 Task: Slide 36 - Our Vacation-1.
Action: Mouse moved to (65, 139)
Screenshot: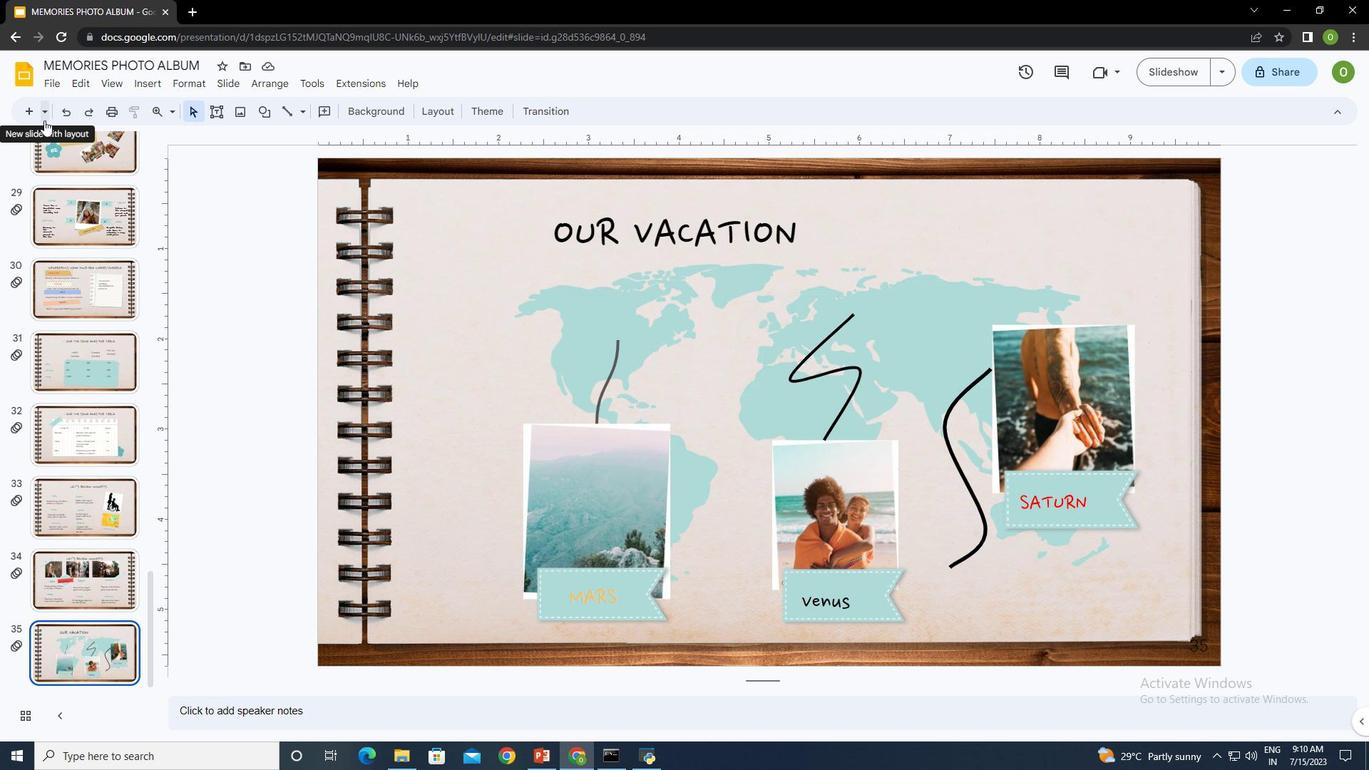 
Action: Mouse pressed left at (65, 139)
Screenshot: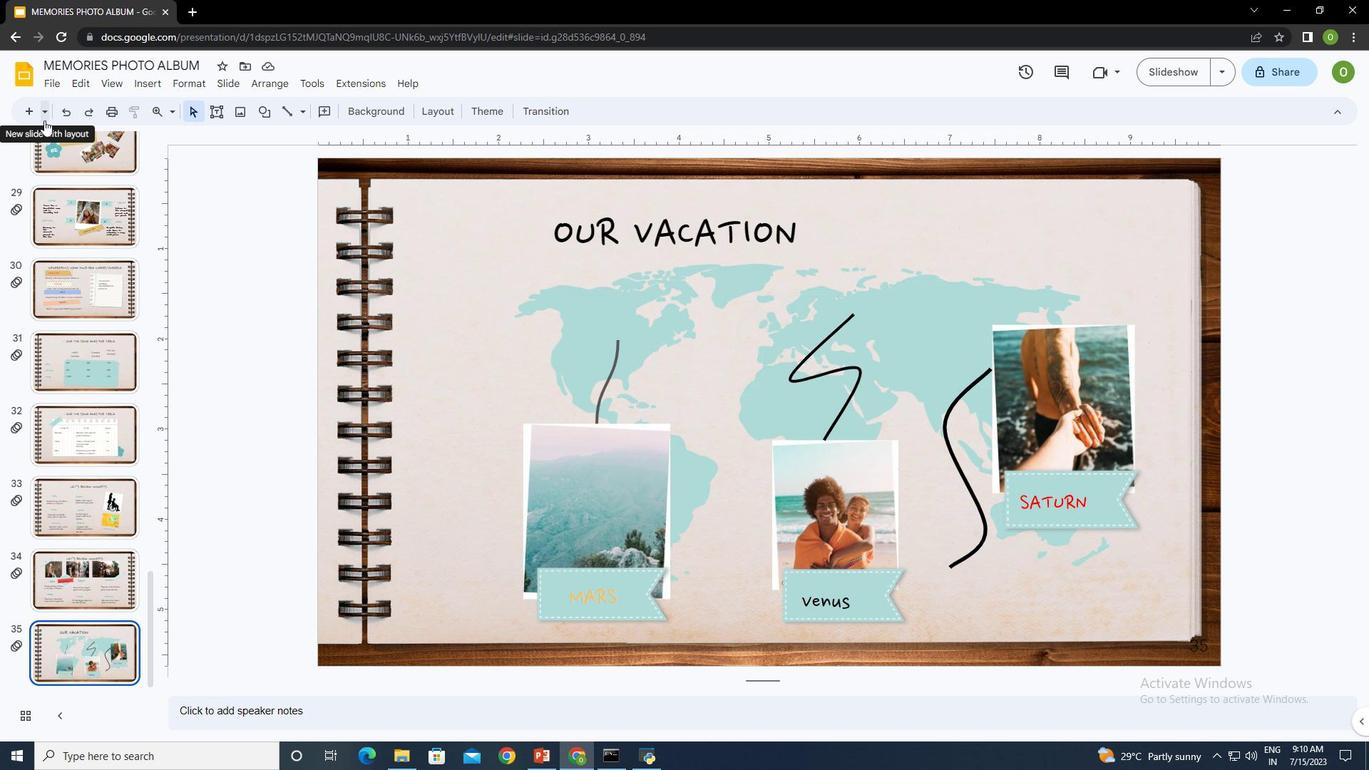 
Action: Mouse moved to (156, 390)
Screenshot: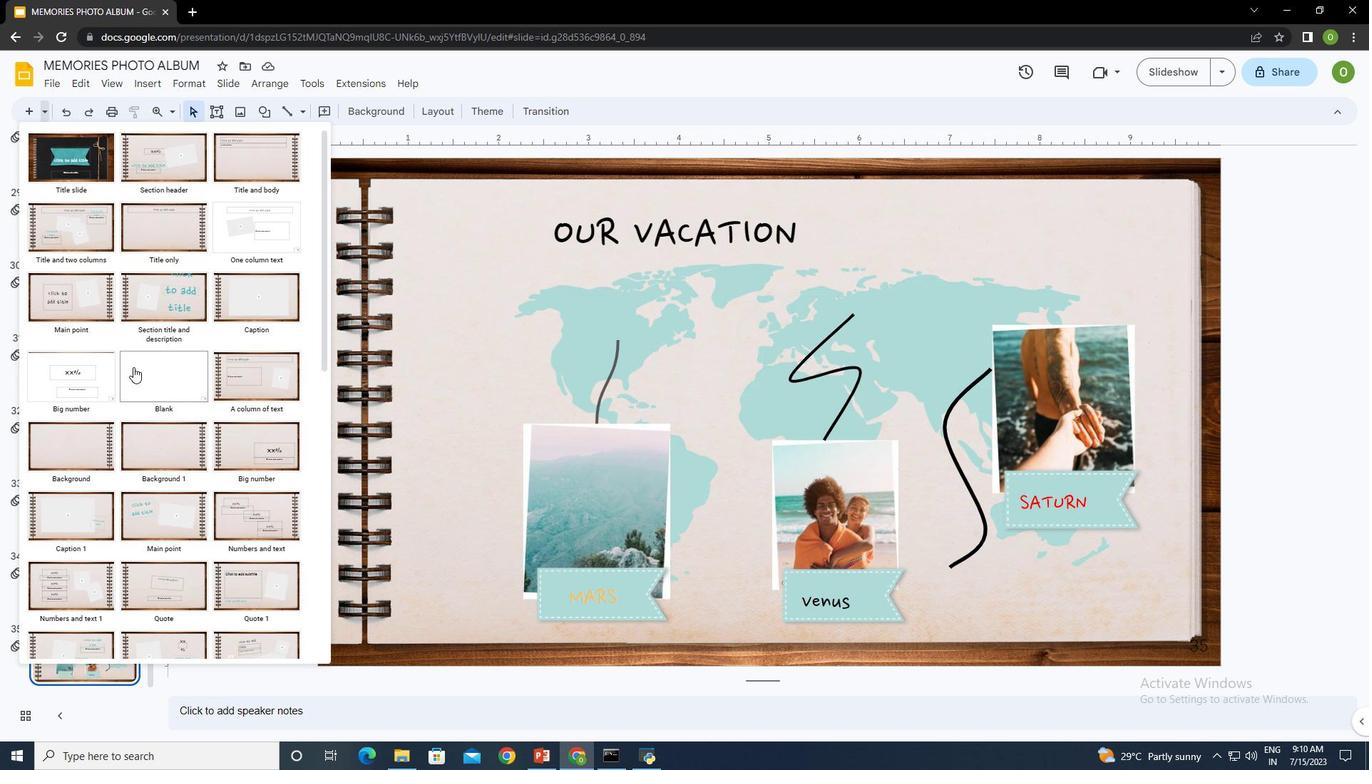 
Action: Mouse scrolled (156, 389) with delta (0, 0)
Screenshot: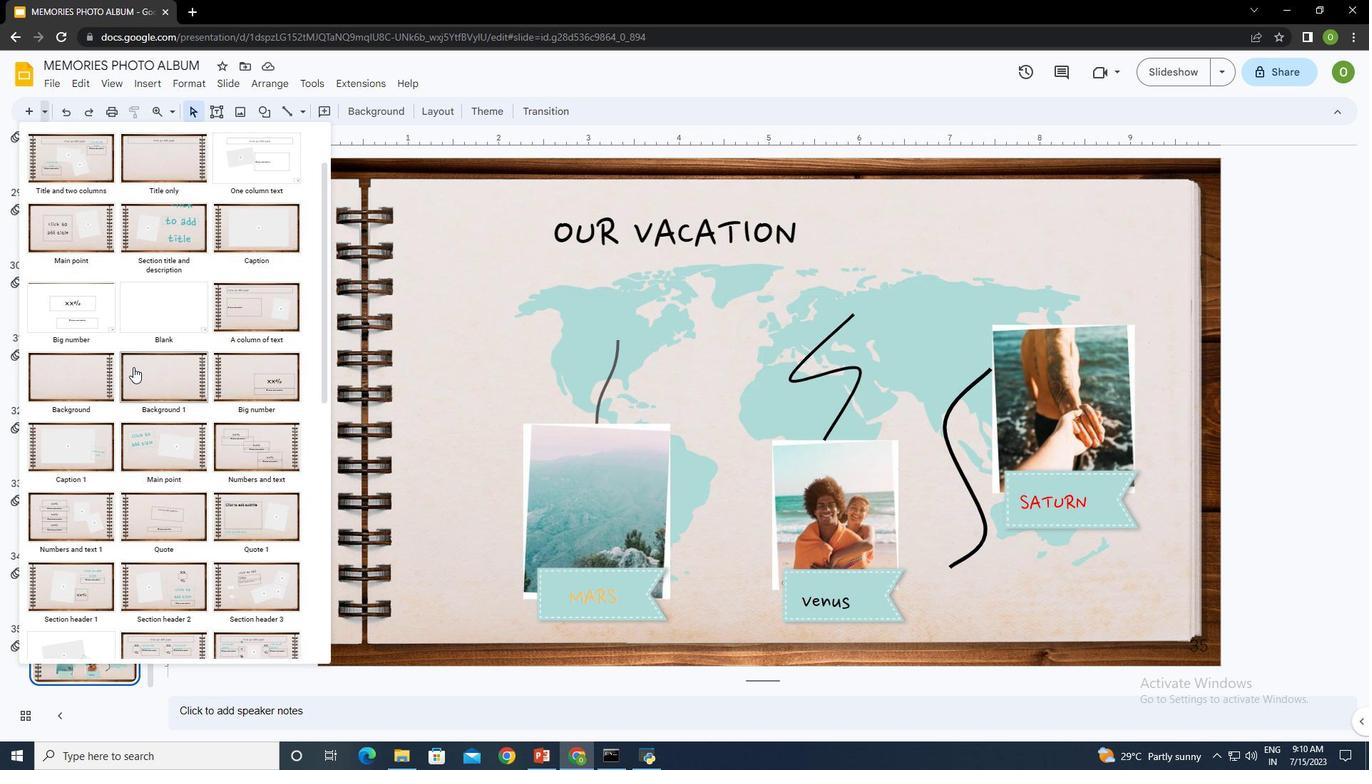 
Action: Mouse scrolled (156, 389) with delta (0, 0)
Screenshot: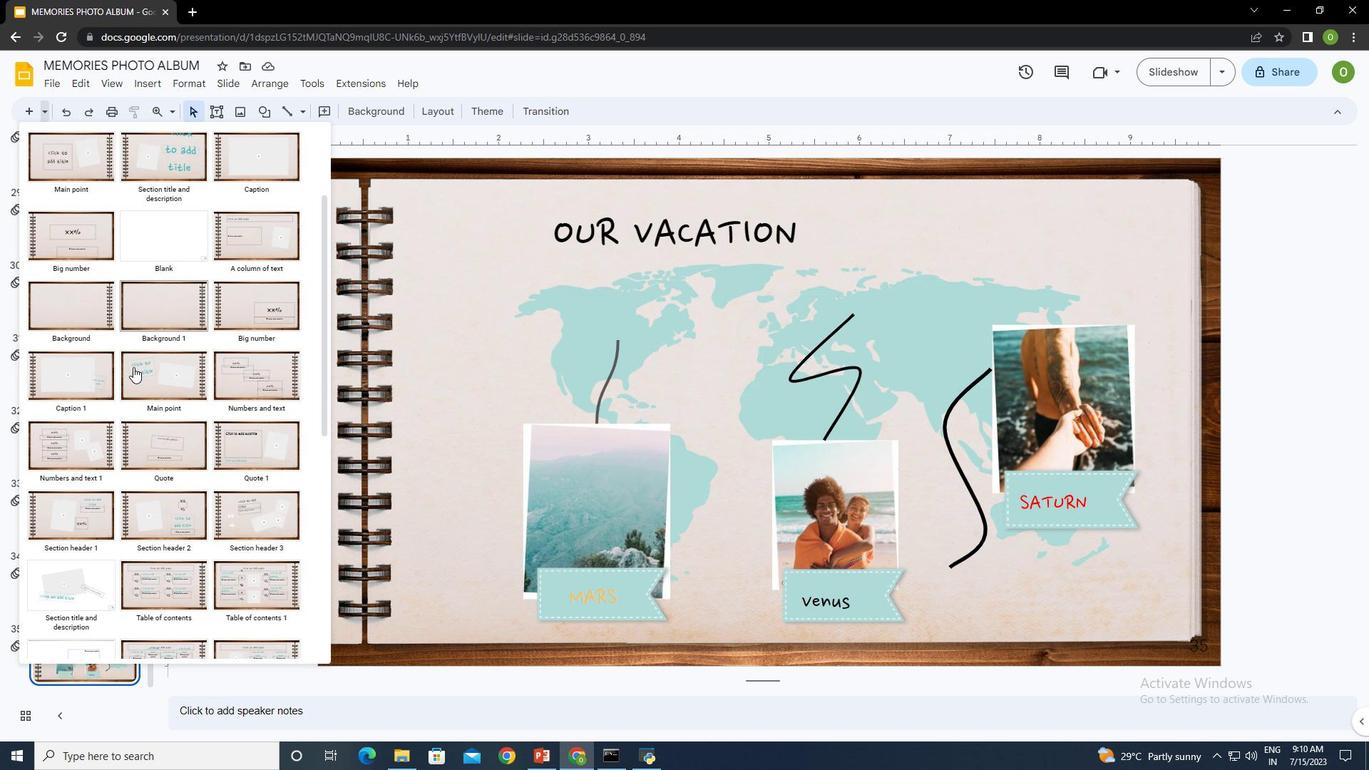 
Action: Mouse moved to (186, 316)
Screenshot: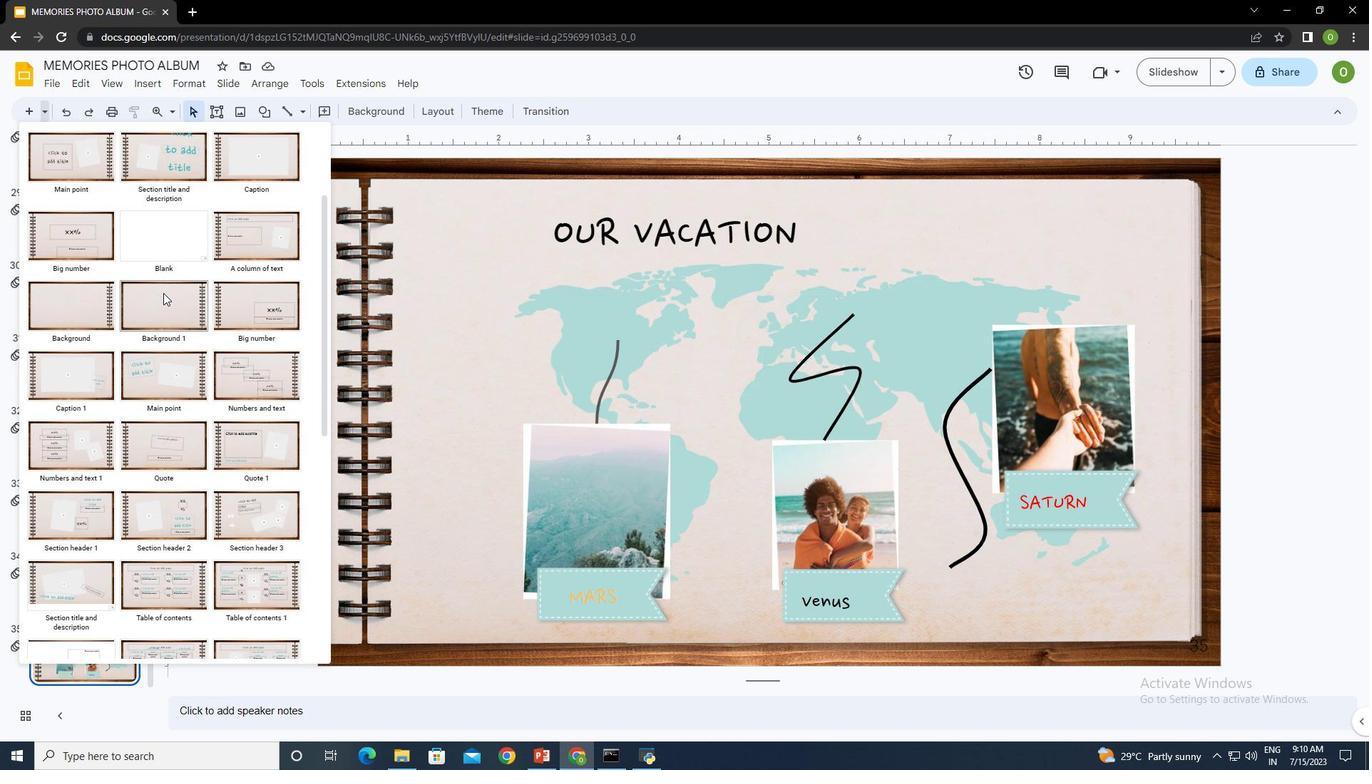 
Action: Mouse pressed left at (186, 316)
Screenshot: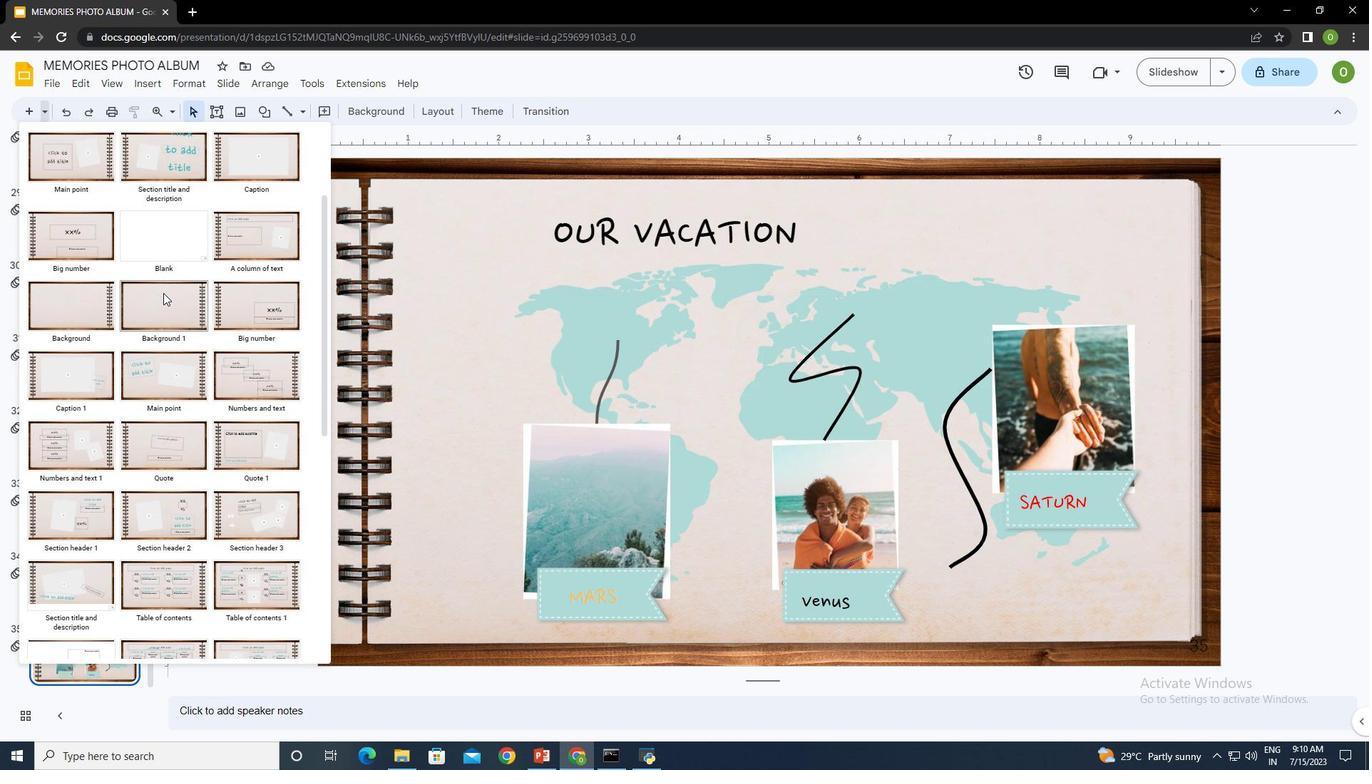 
Action: Mouse moved to (169, 108)
Screenshot: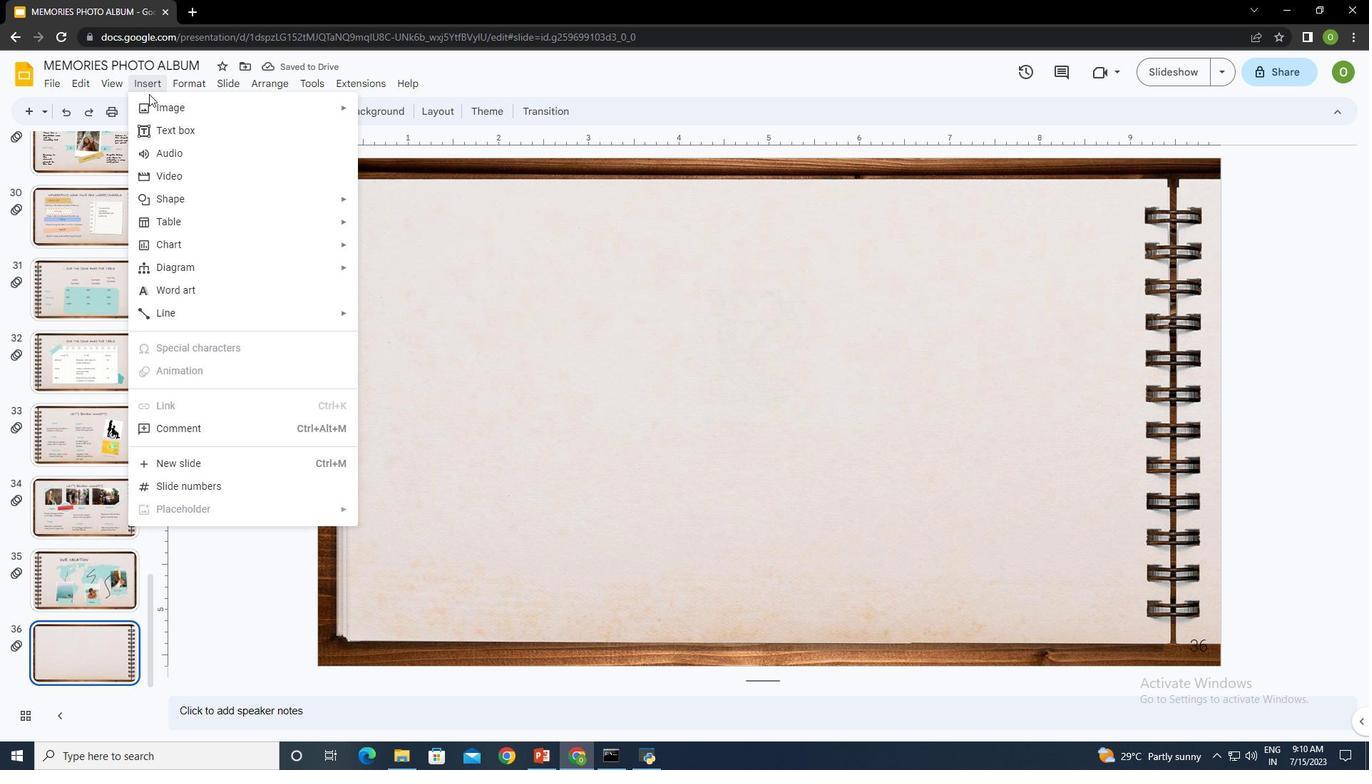 
Action: Mouse pressed left at (169, 108)
Screenshot: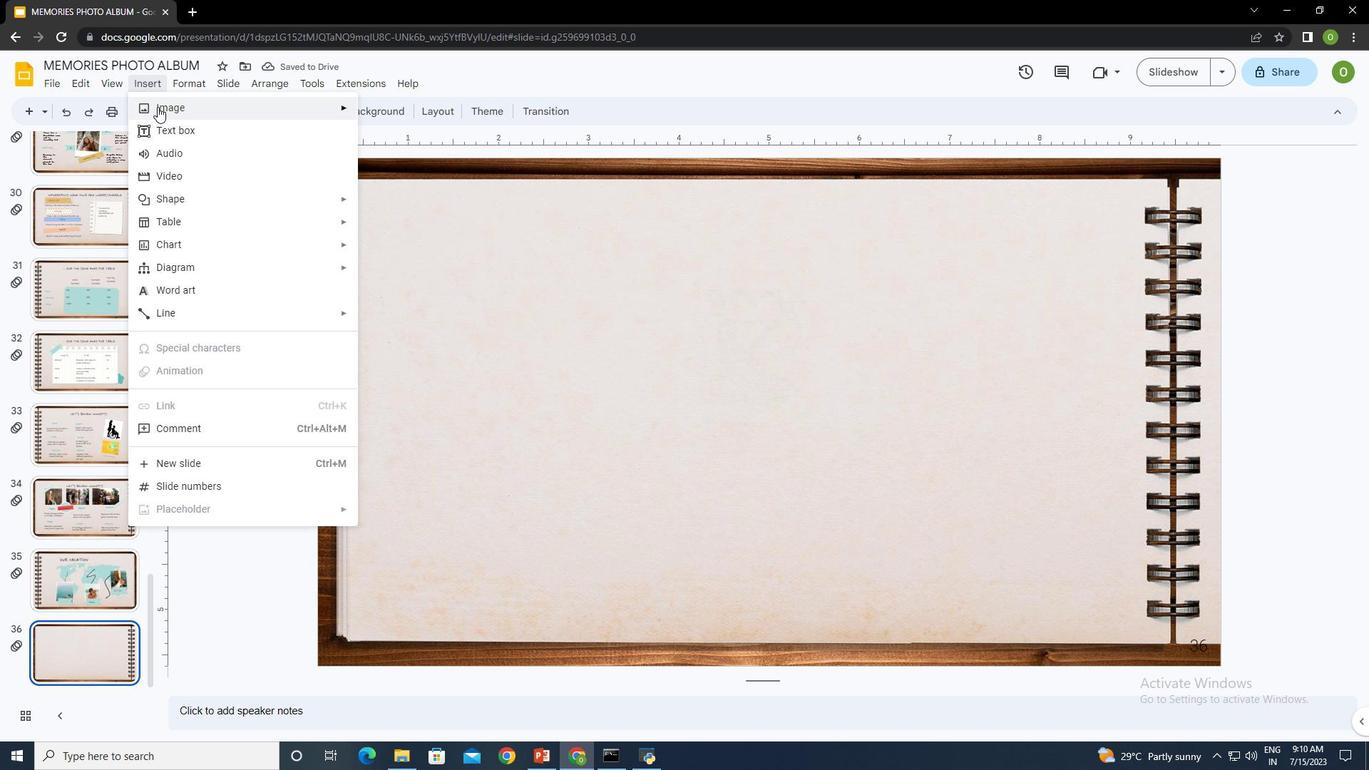 
Action: Mouse moved to (211, 147)
Screenshot: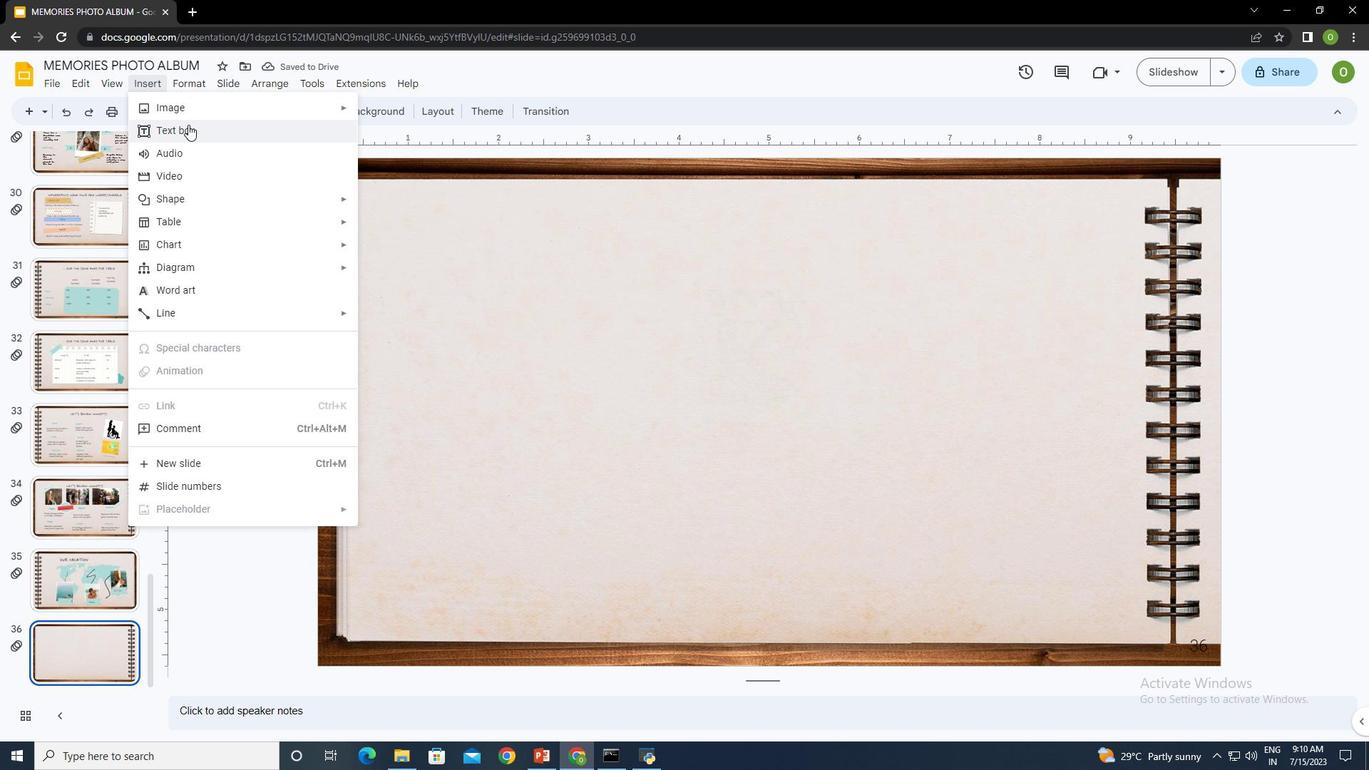 
Action: Mouse pressed left at (211, 147)
Screenshot: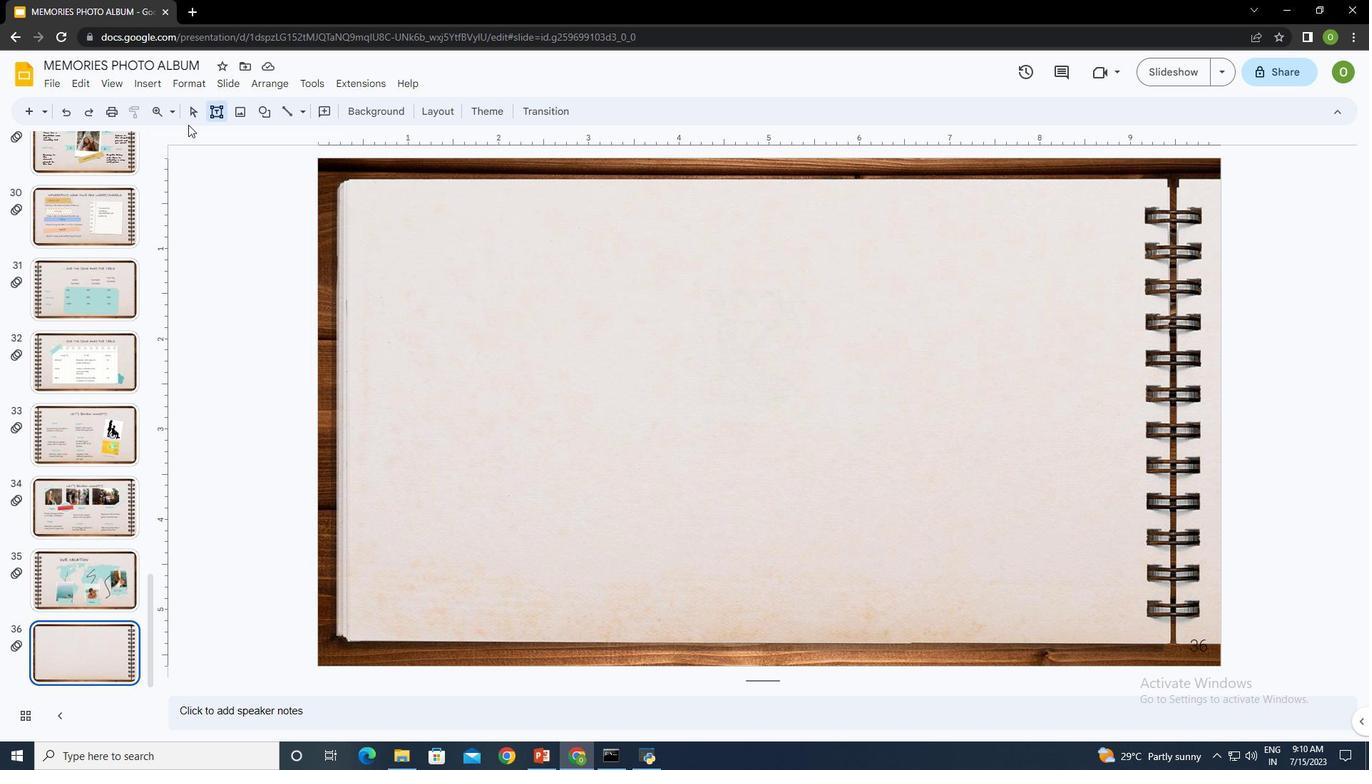 
Action: Mouse moved to (694, 228)
Screenshot: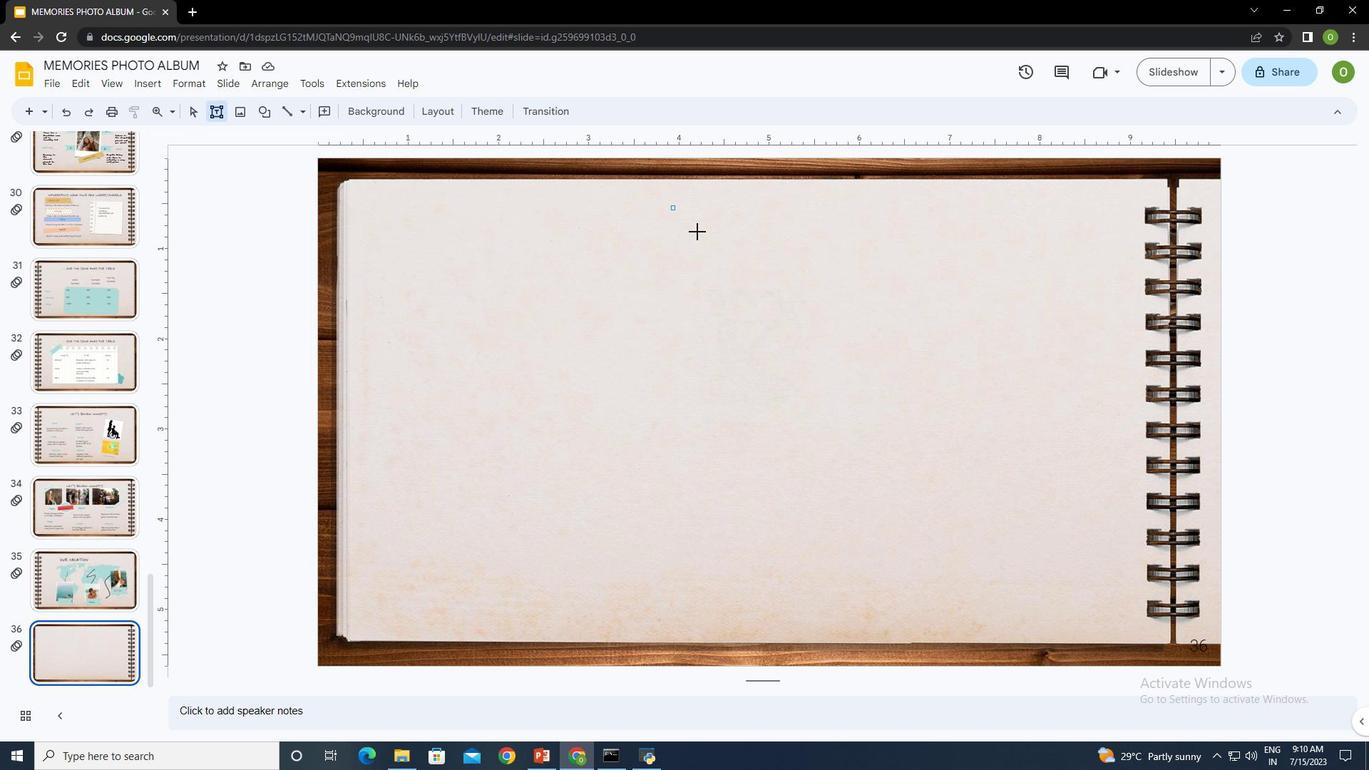 
Action: Mouse pressed left at (694, 228)
Screenshot: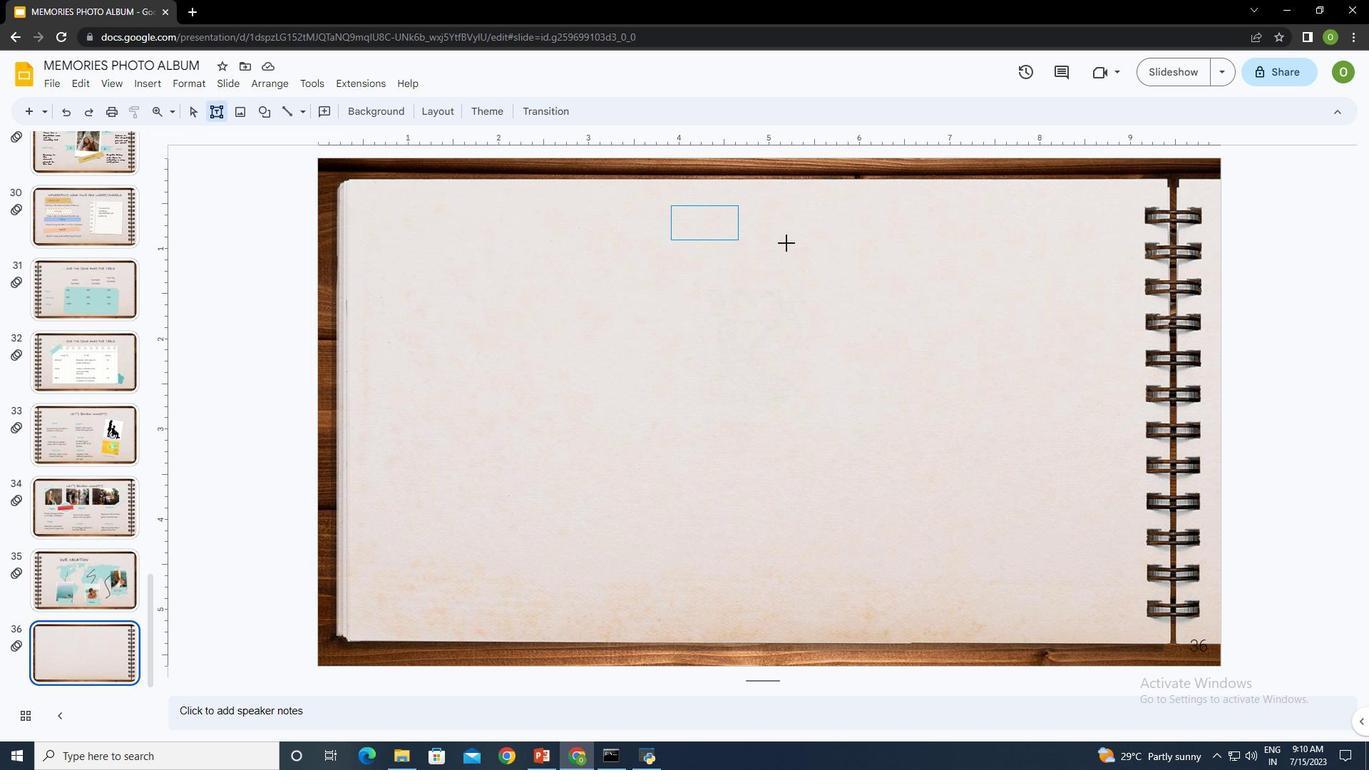 
Action: Mouse moved to (749, 259)
Screenshot: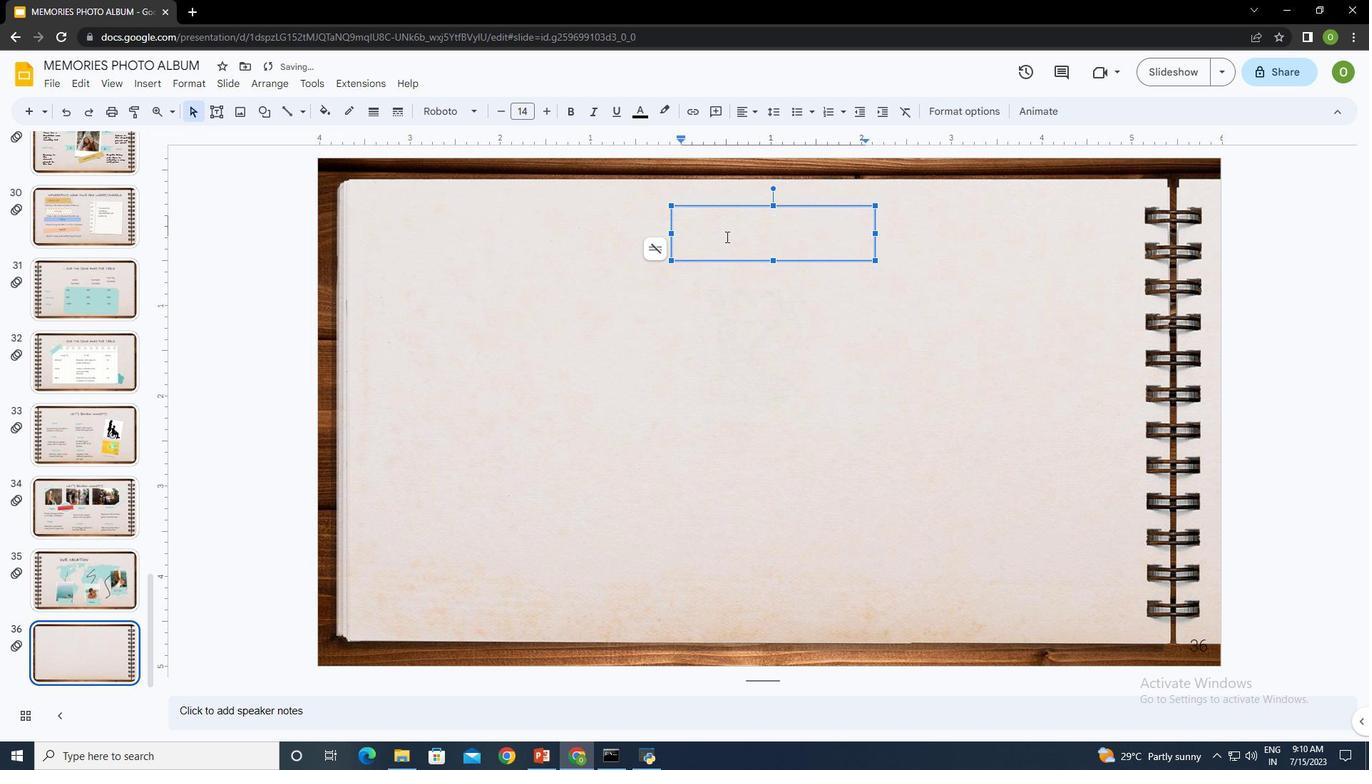 
Action: Key pressed <Key.shift><Key.shift><Key.shift><Key.shift><Key.shift><Key.shift><Key.shift>O<Key.shift>UR<Key.space><Key.shift><Key.shift><Key.shift><Key.shift><Key.shift><Key.shift><Key.shift><Key.shift><Key.shift><Key.shift><Key.shift><Key.shift><Key.shift><Key.shift><Key.shift><Key.shift><Key.shift><Key.shift>VACATIONctrl+A
Screenshot: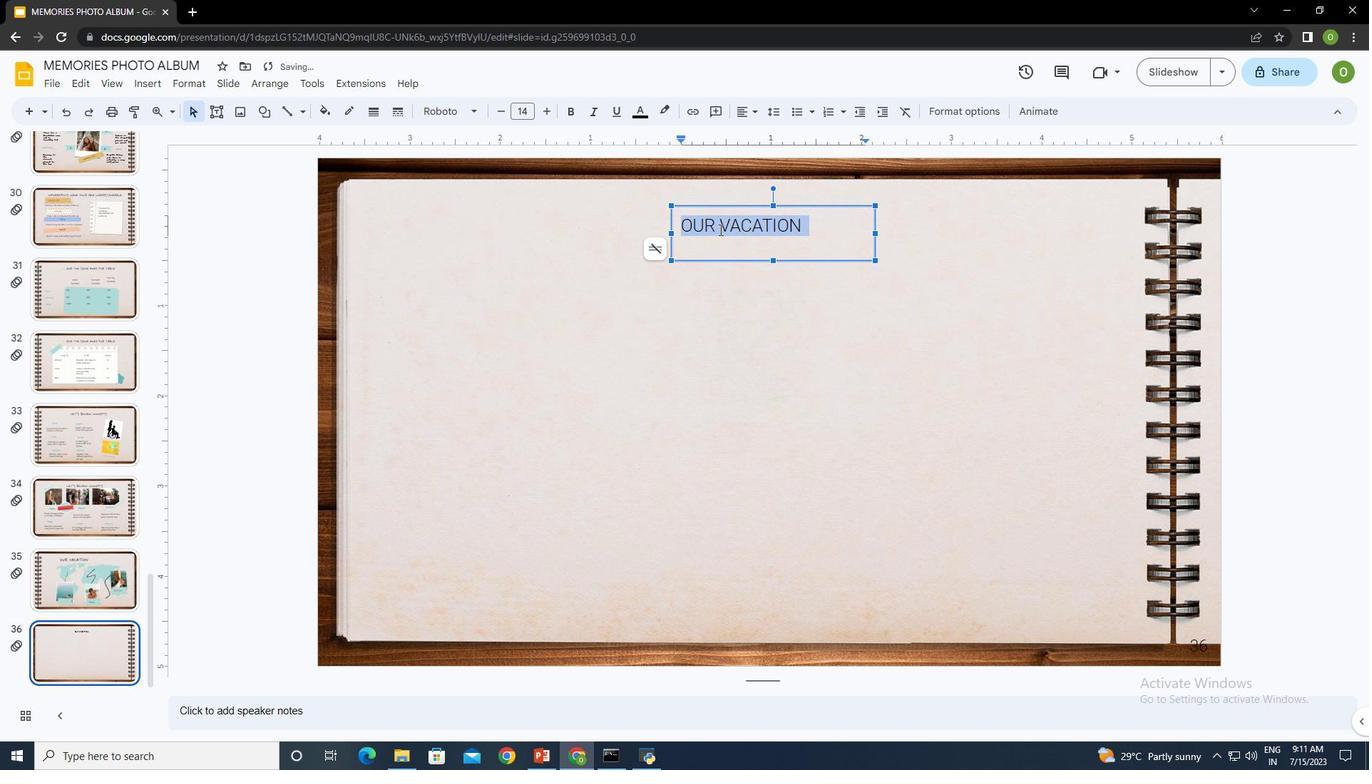 
Action: Mouse moved to (473, 130)
Screenshot: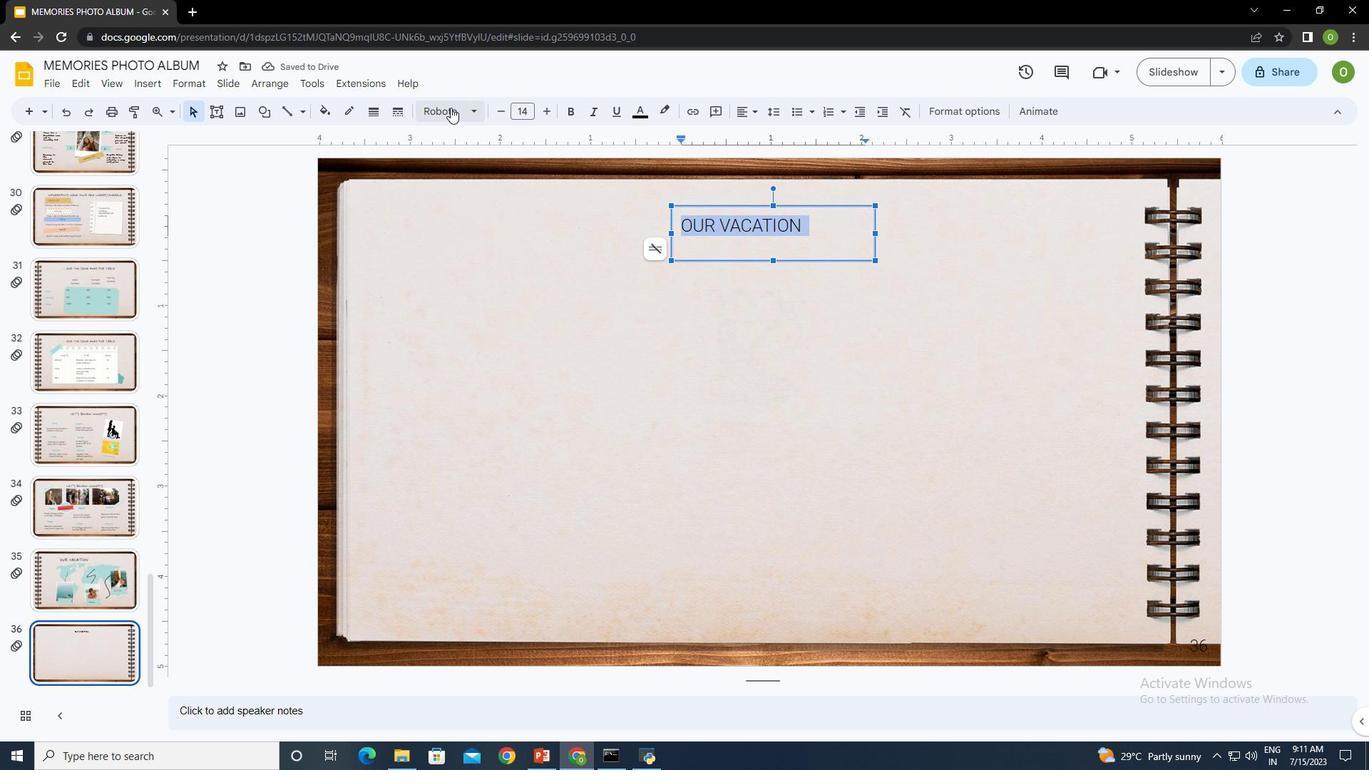 
Action: Mouse pressed left at (473, 130)
Screenshot: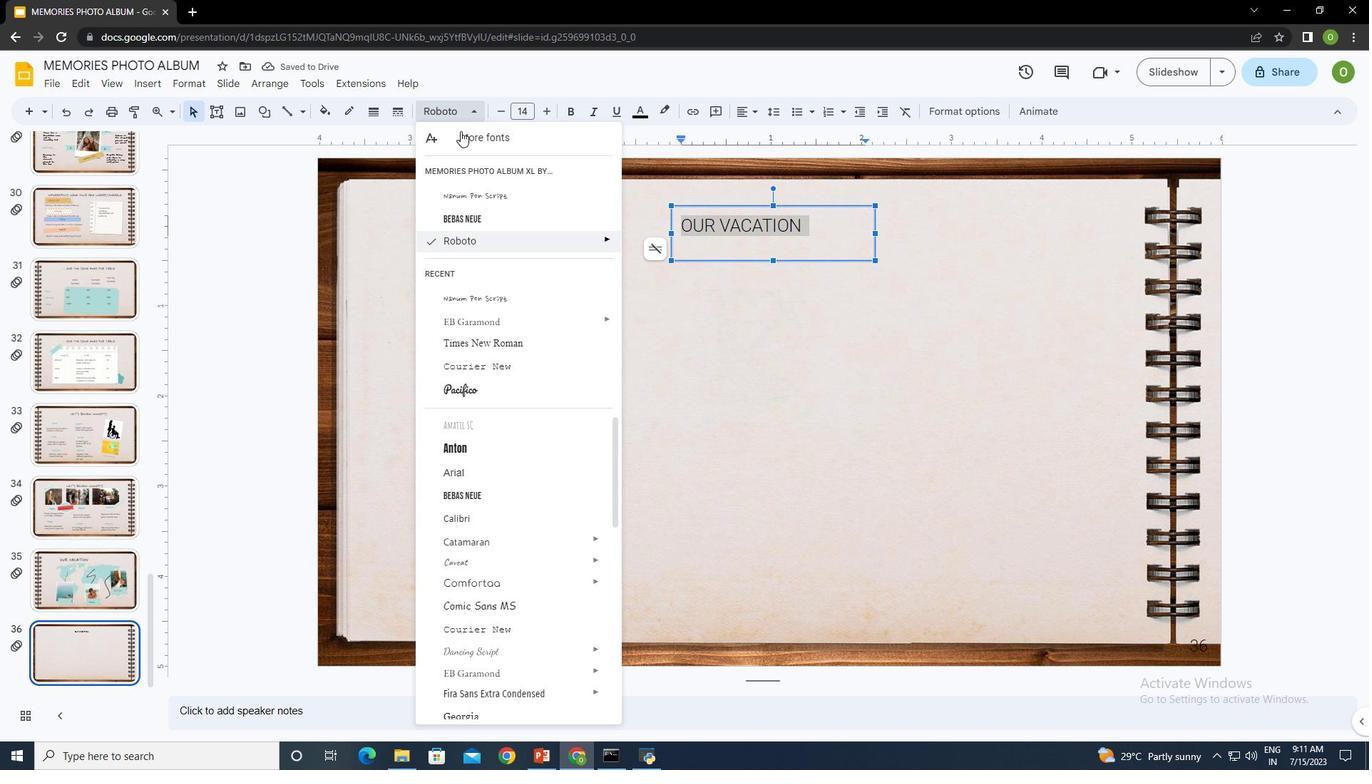 
Action: Mouse moved to (517, 220)
Screenshot: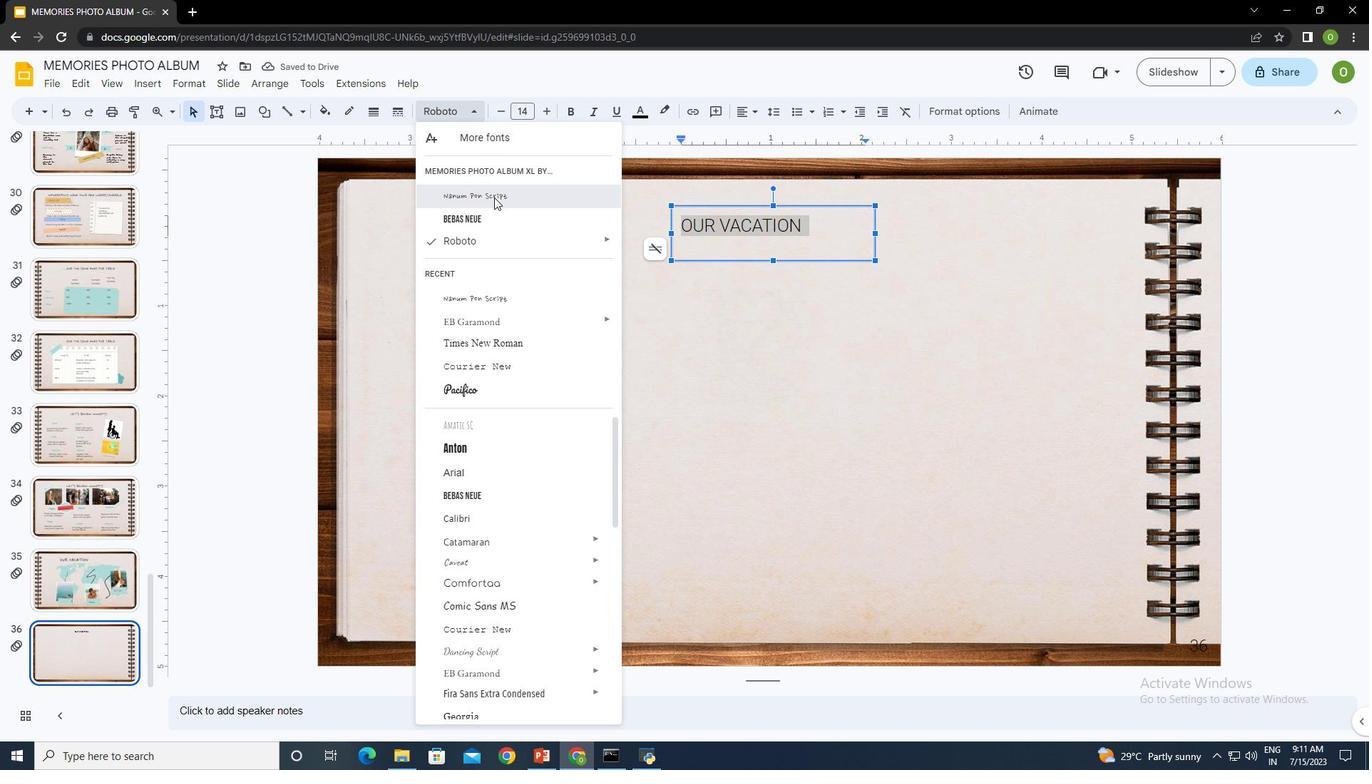 
Action: Mouse pressed left at (517, 220)
Screenshot: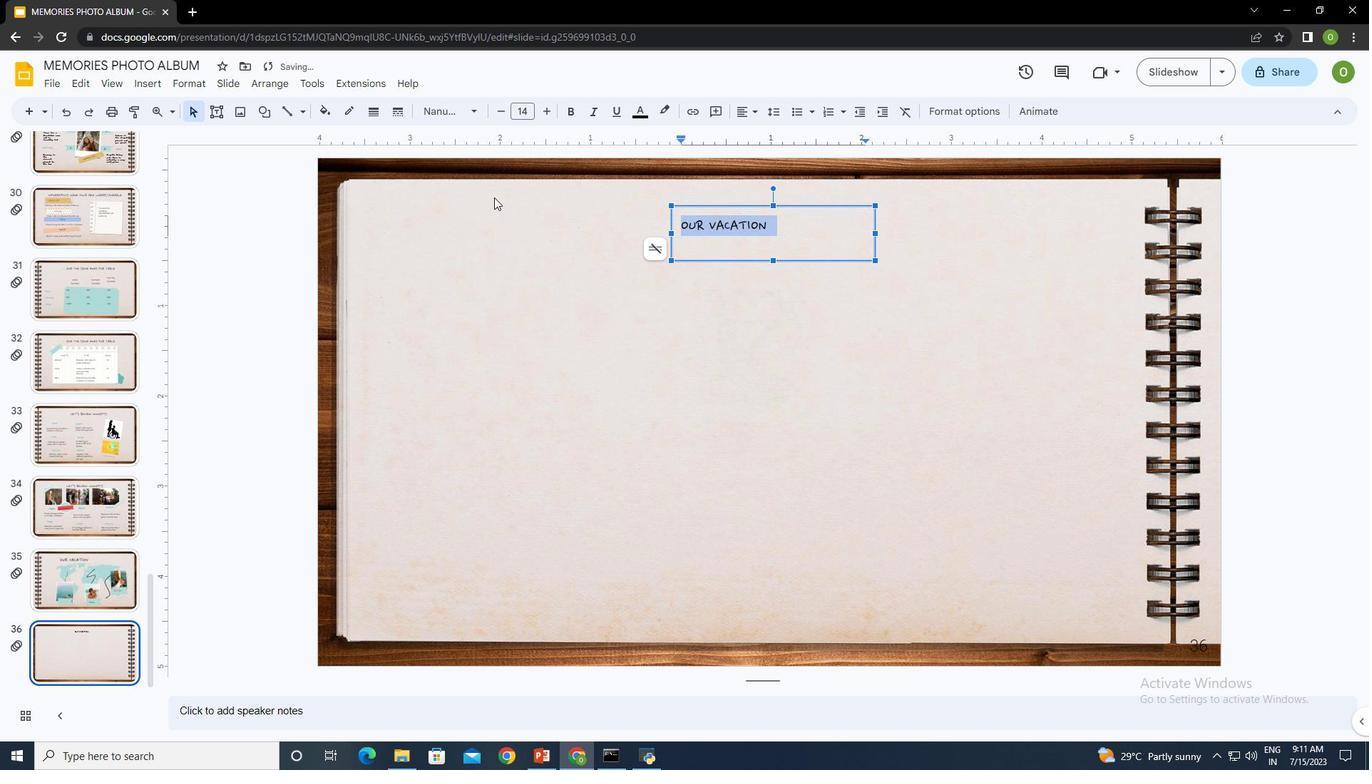 
Action: Mouse moved to (552, 131)
Screenshot: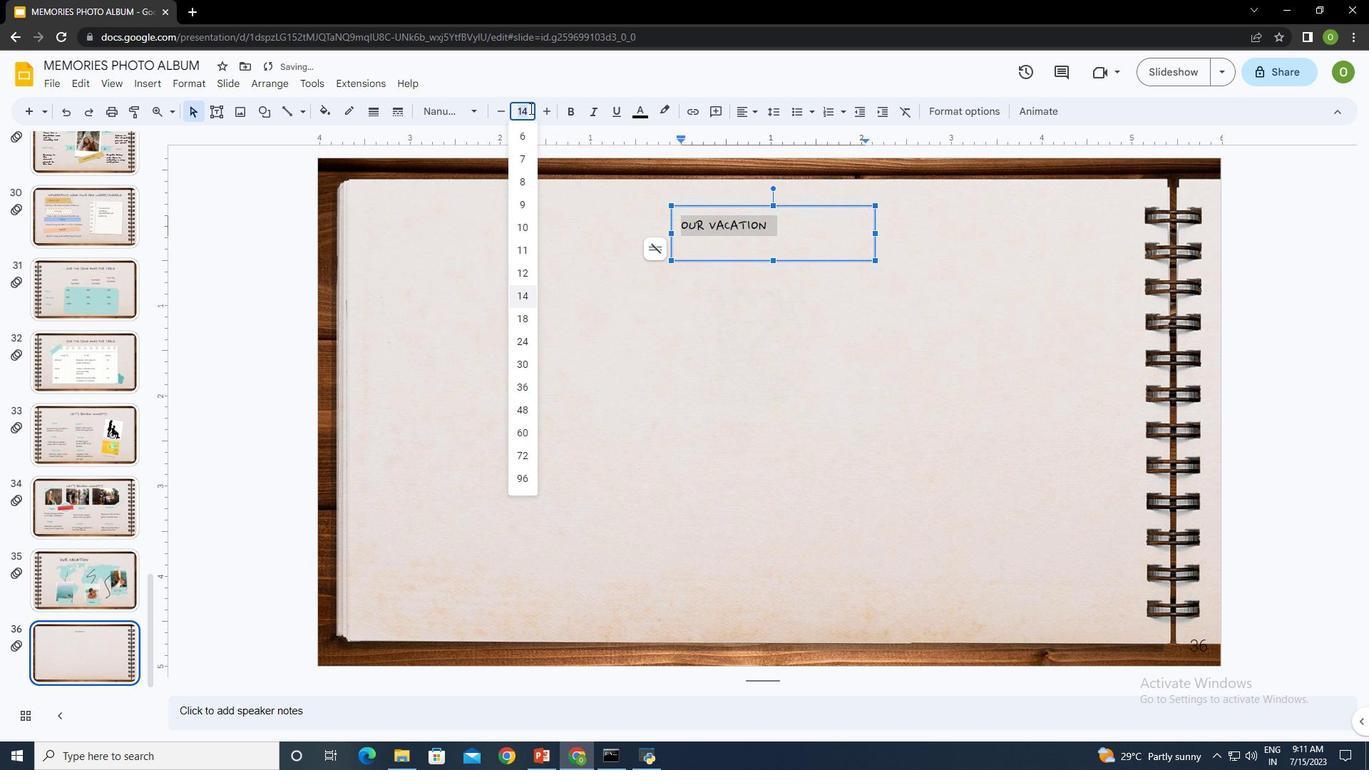 
Action: Mouse pressed left at (552, 131)
Screenshot: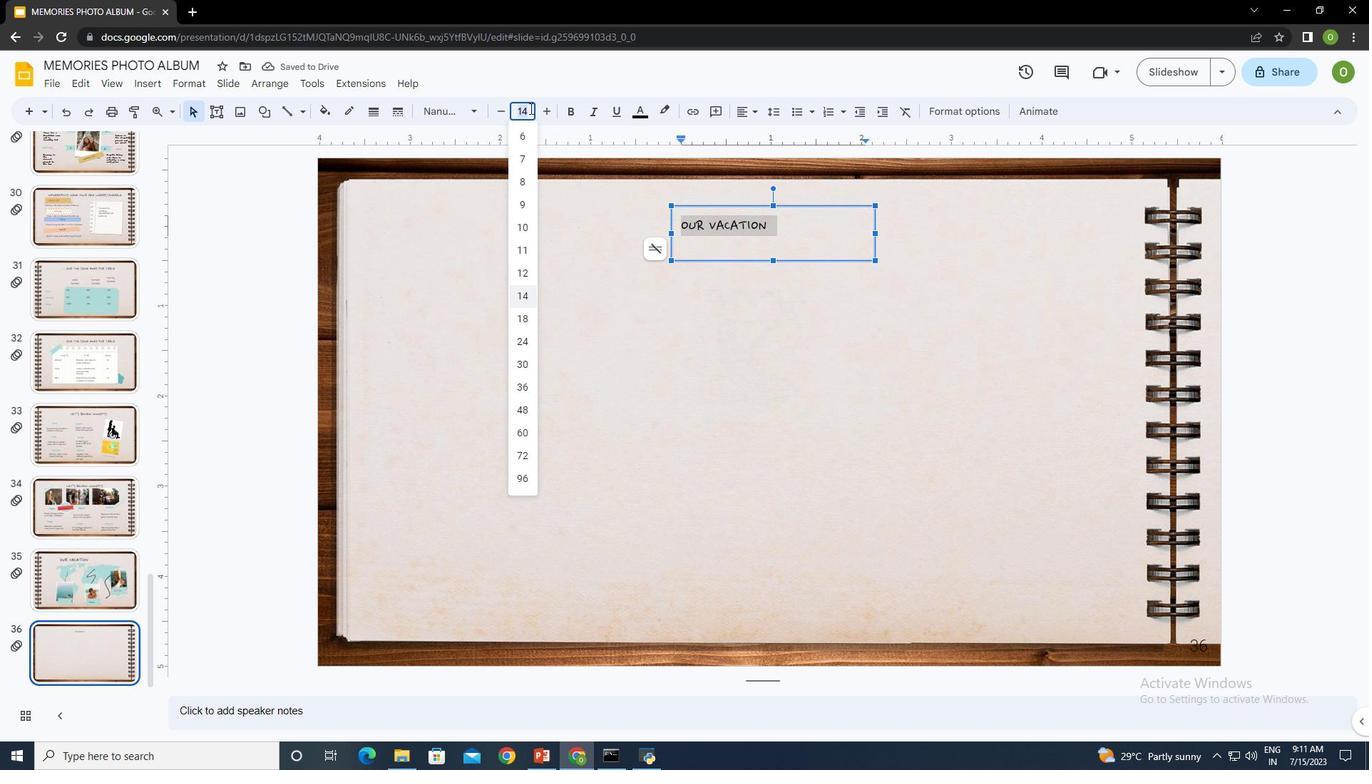
Action: Key pressed 30<Key.enter>
Screenshot: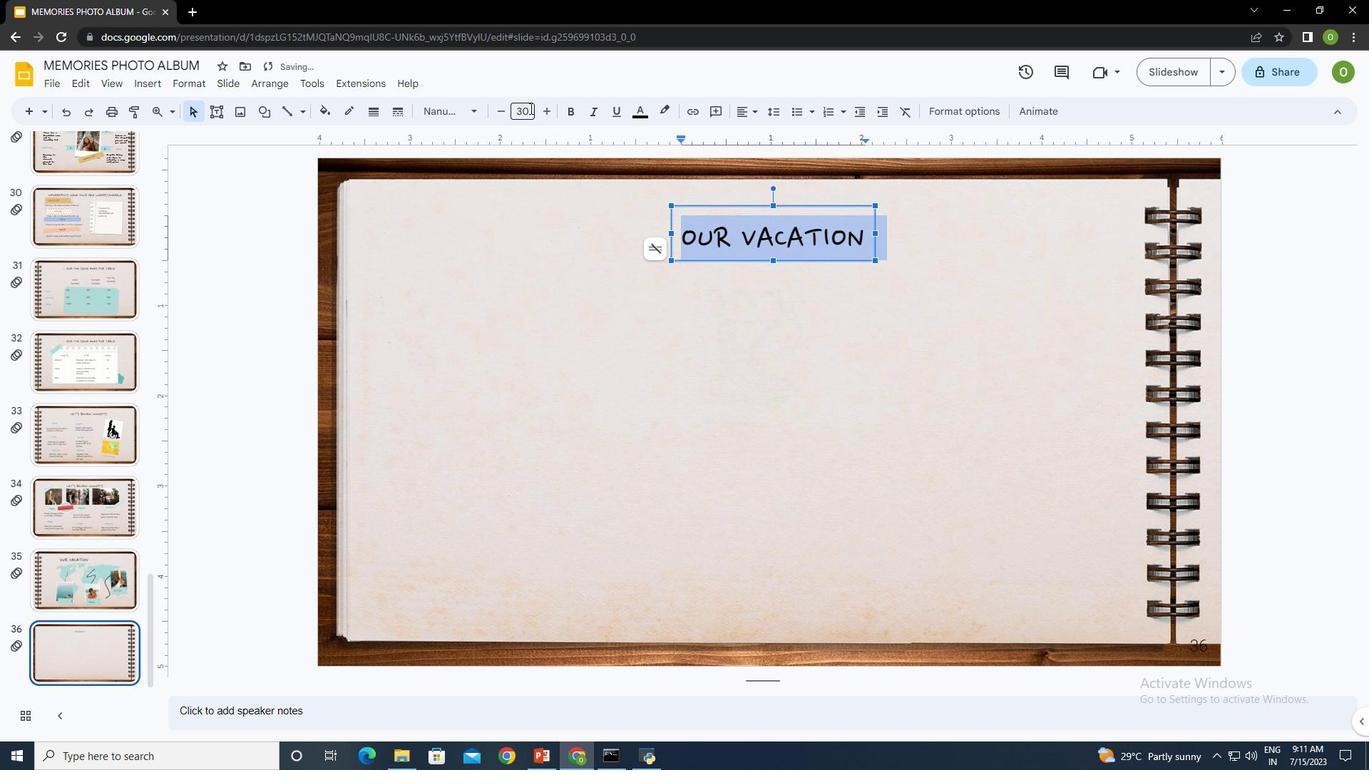 
Action: Mouse moved to (694, 256)
Screenshot: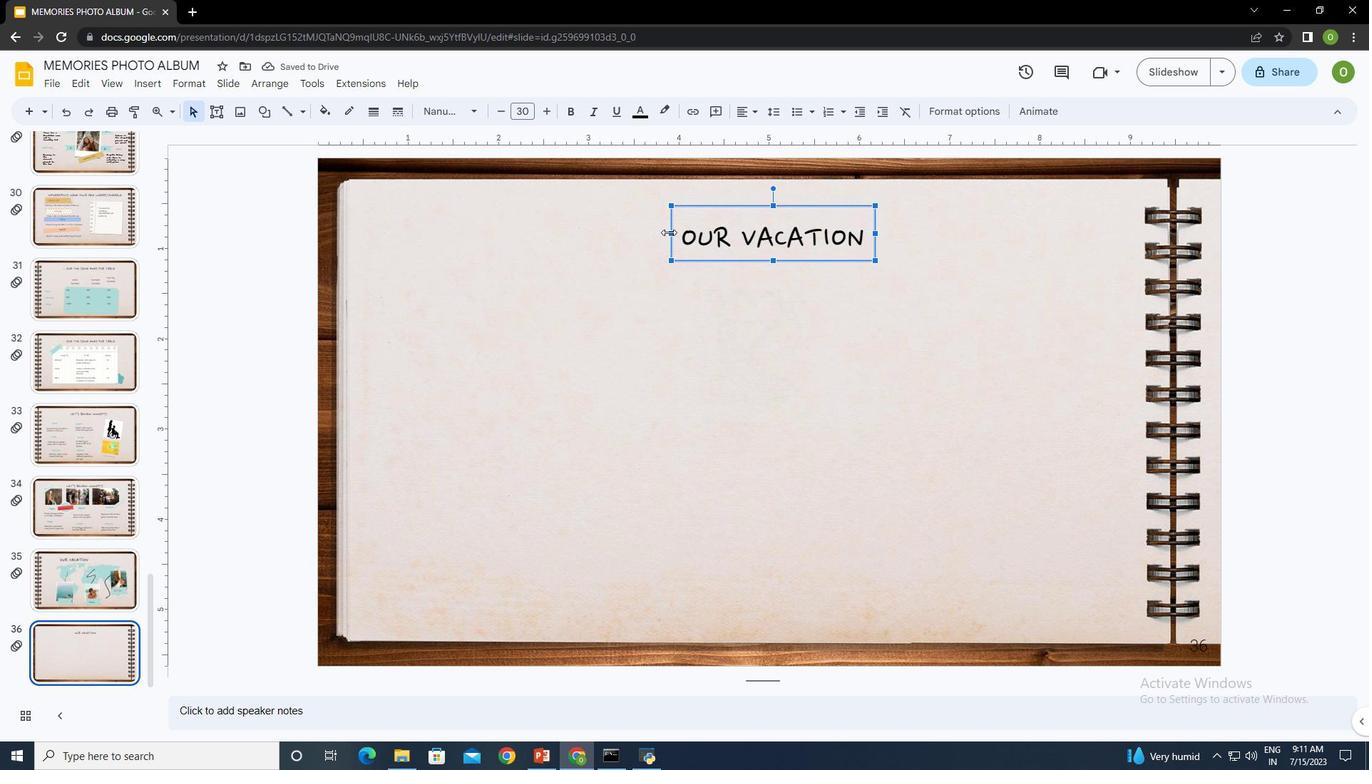 
Action: Mouse pressed left at (694, 256)
Screenshot: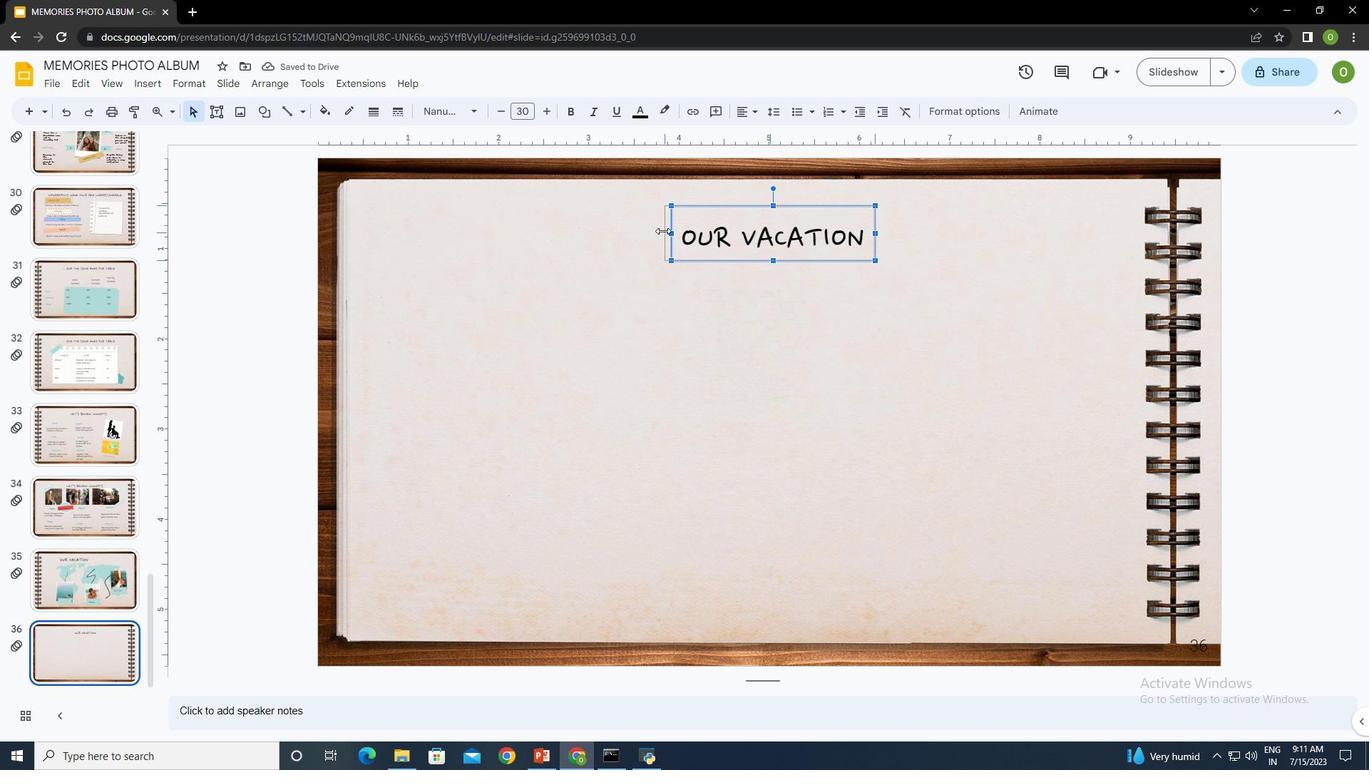 
Action: Mouse moved to (796, 227)
Screenshot: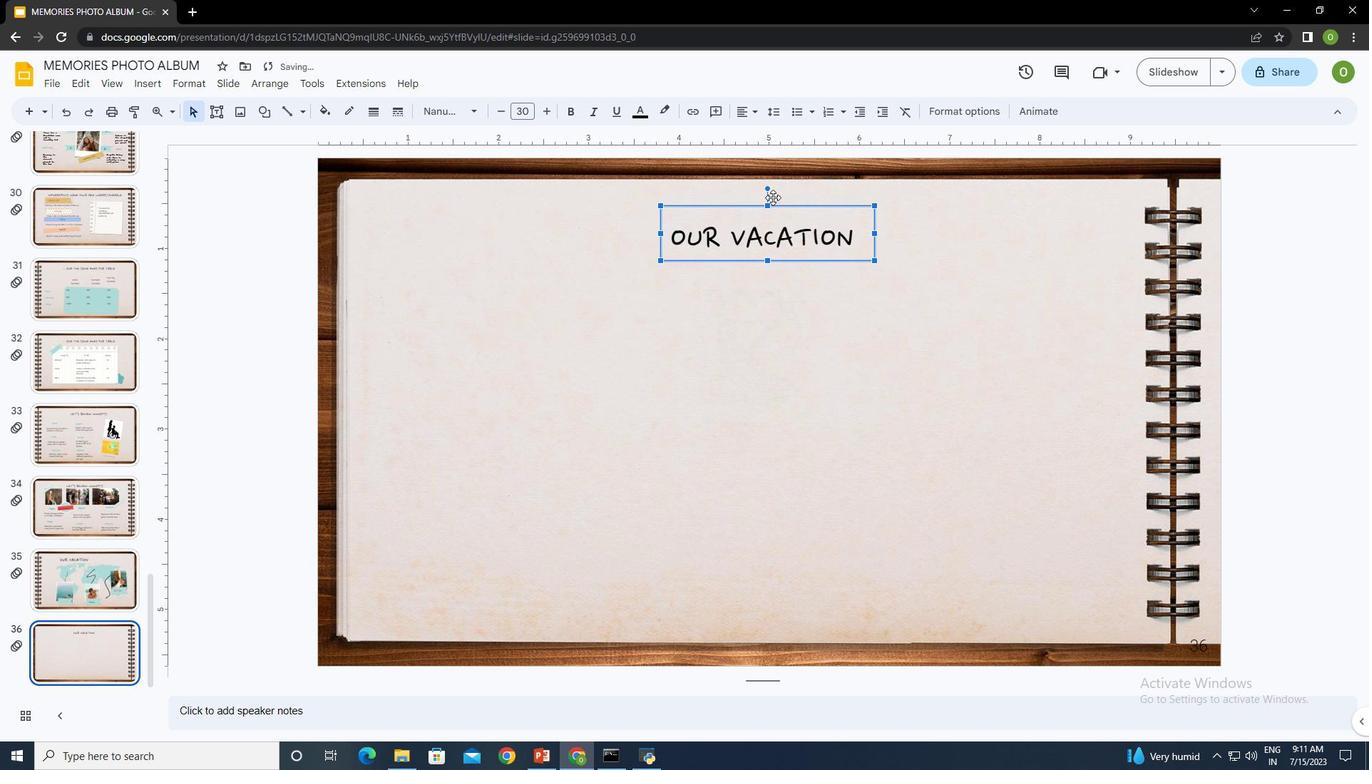 
Action: Mouse pressed left at (796, 227)
Screenshot: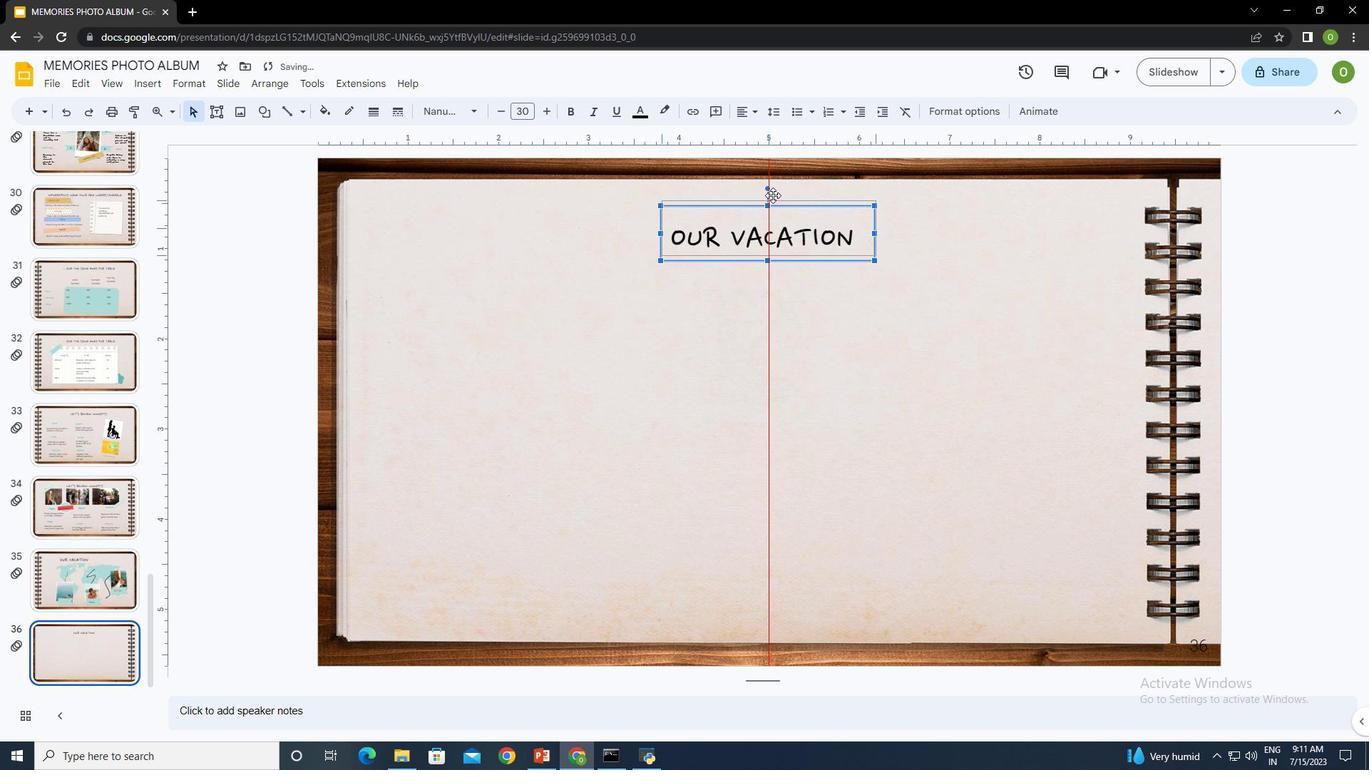 
Action: Mouse moved to (798, 244)
Screenshot: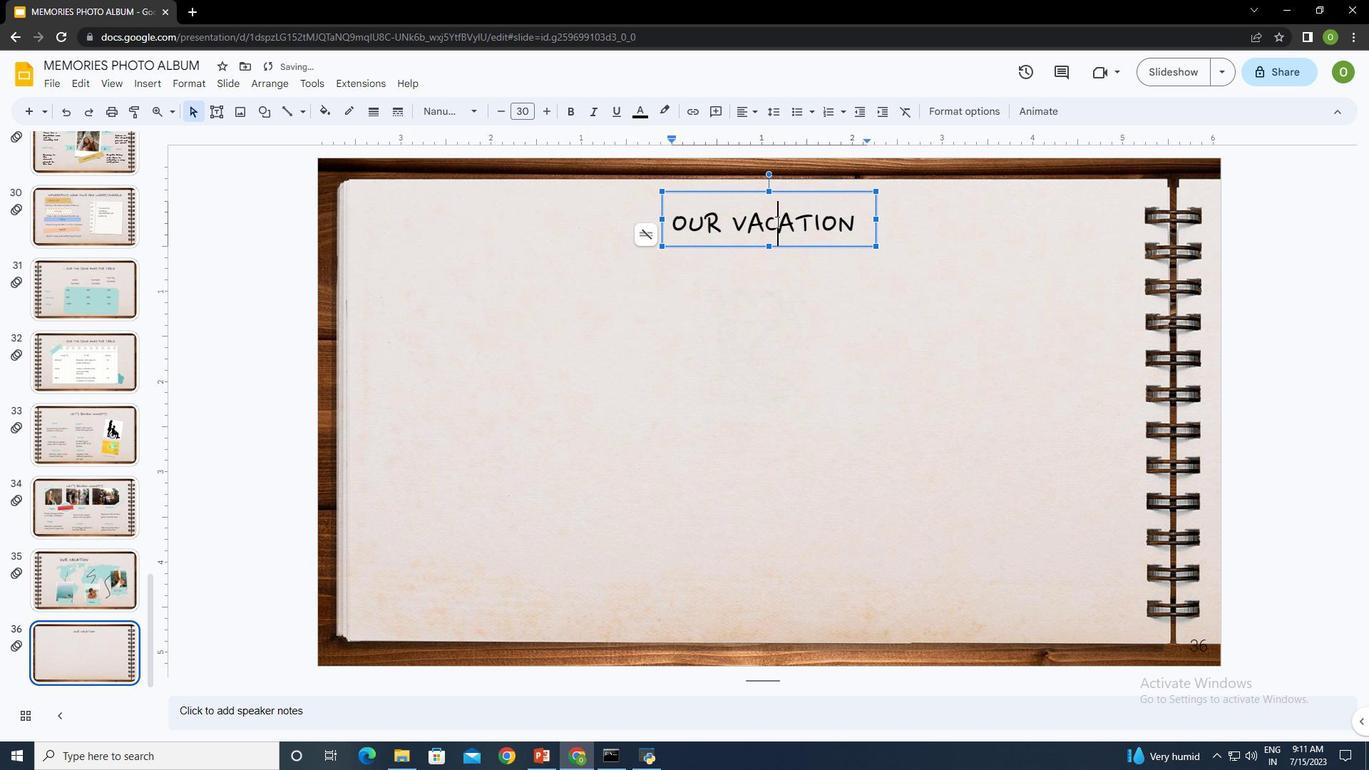
Action: Mouse pressed left at (798, 244)
Screenshot: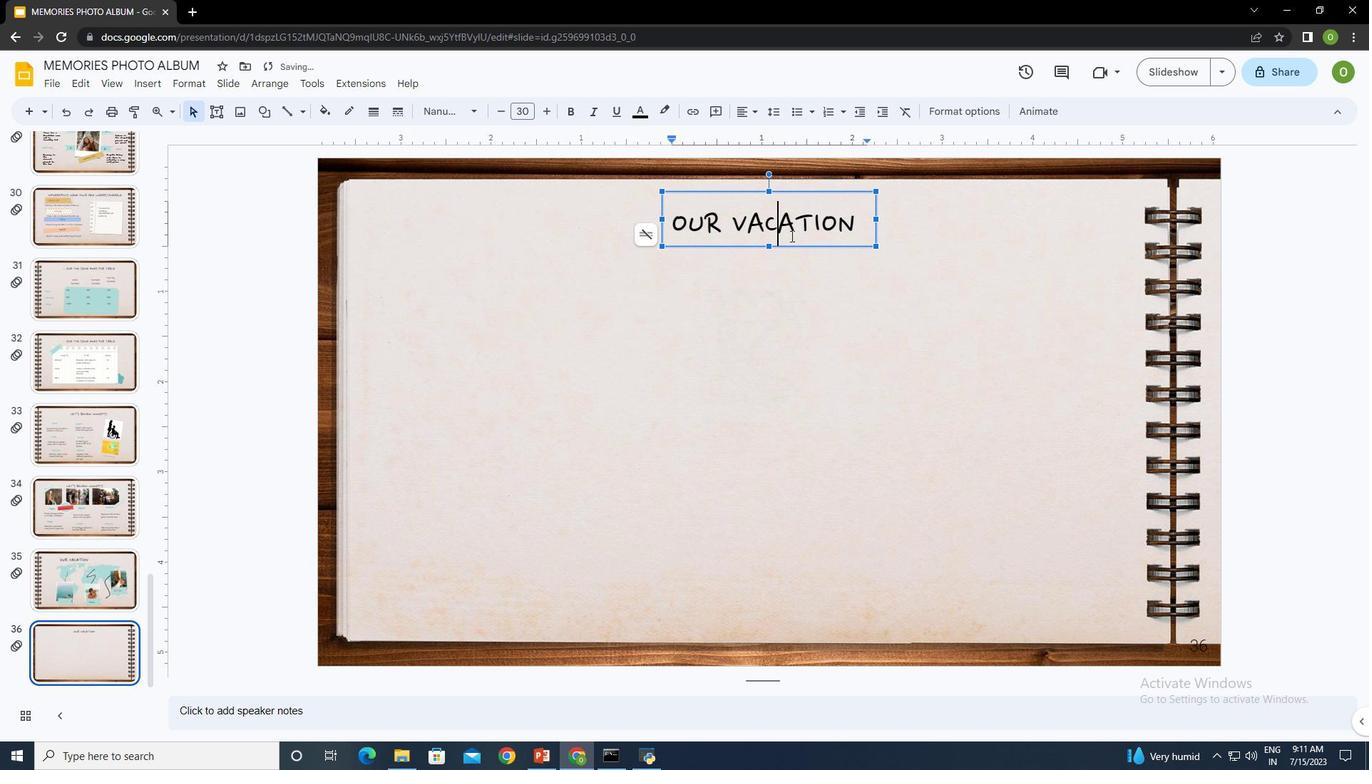 
Action: Mouse moved to (891, 299)
Screenshot: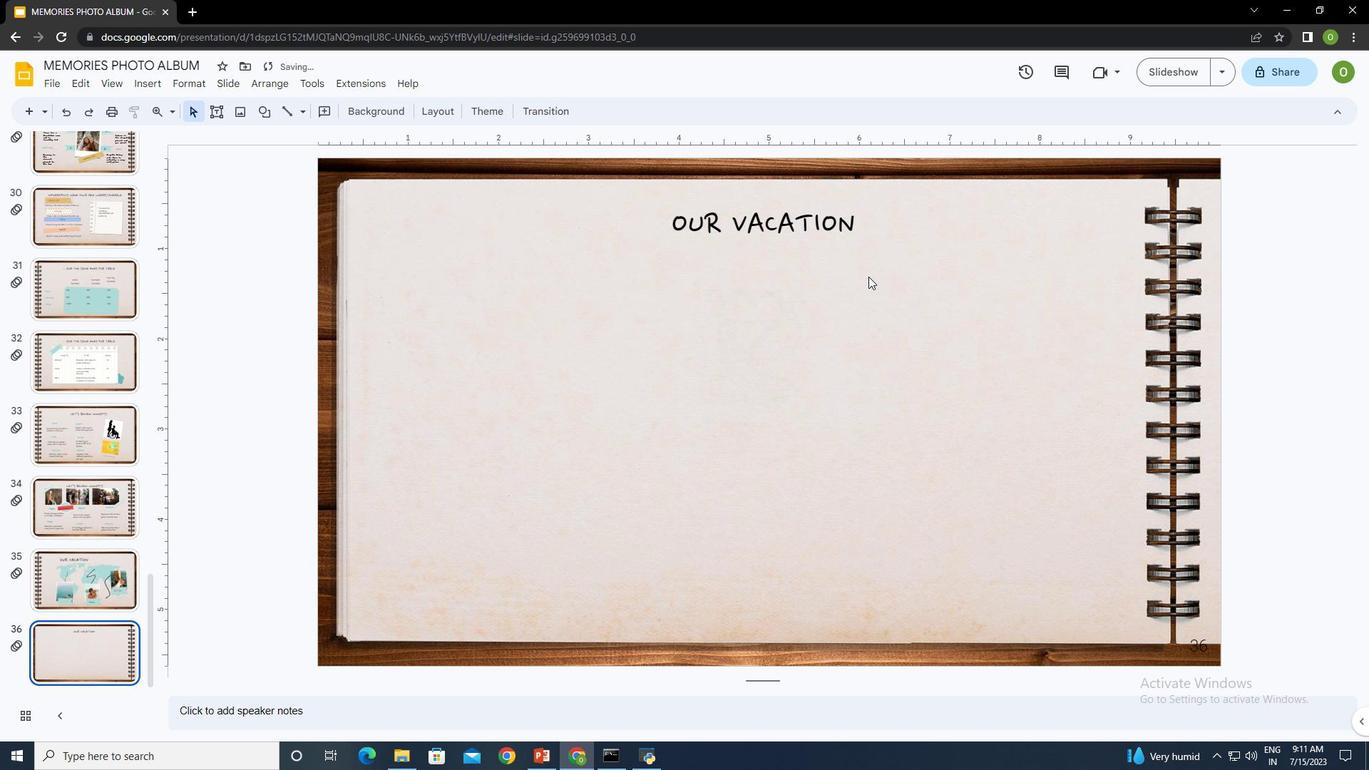 
Action: Mouse pressed left at (891, 299)
Screenshot: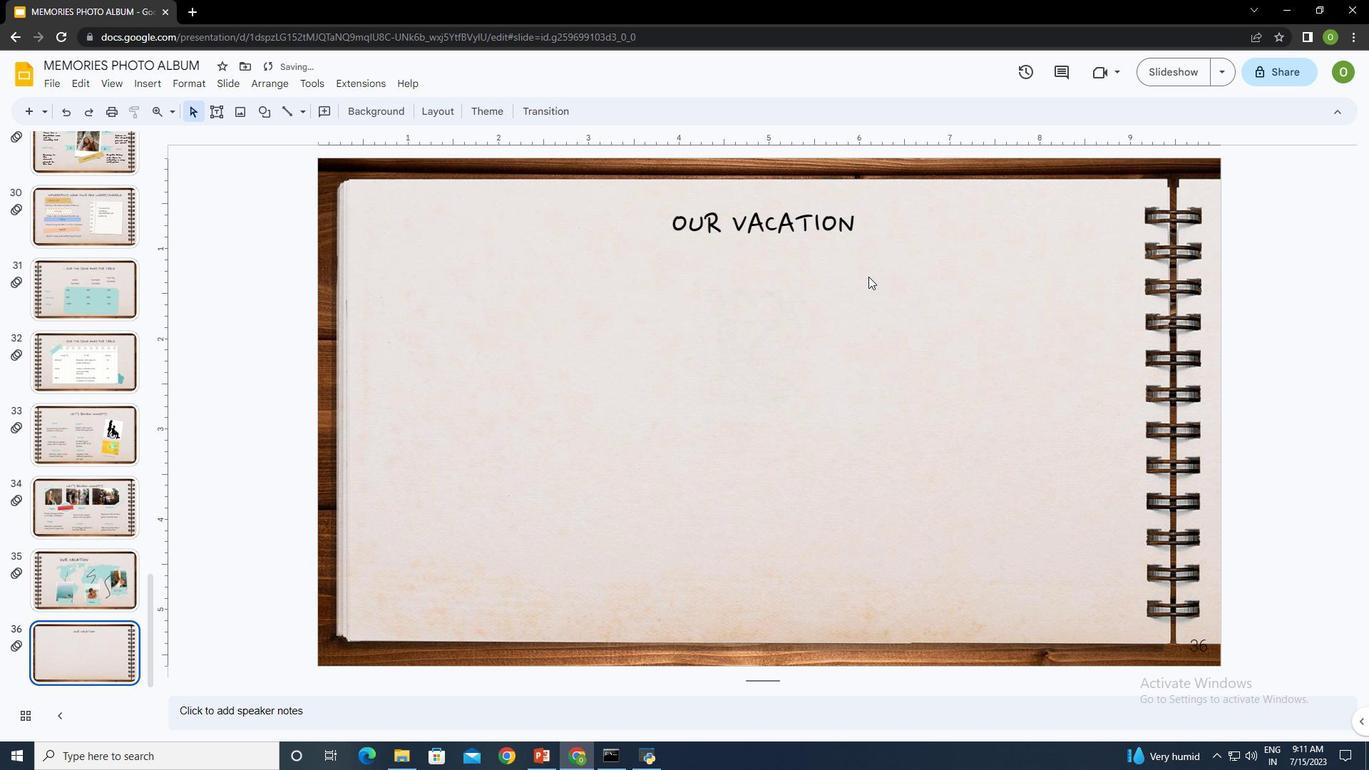 
Action: Mouse moved to (512, 313)
Screenshot: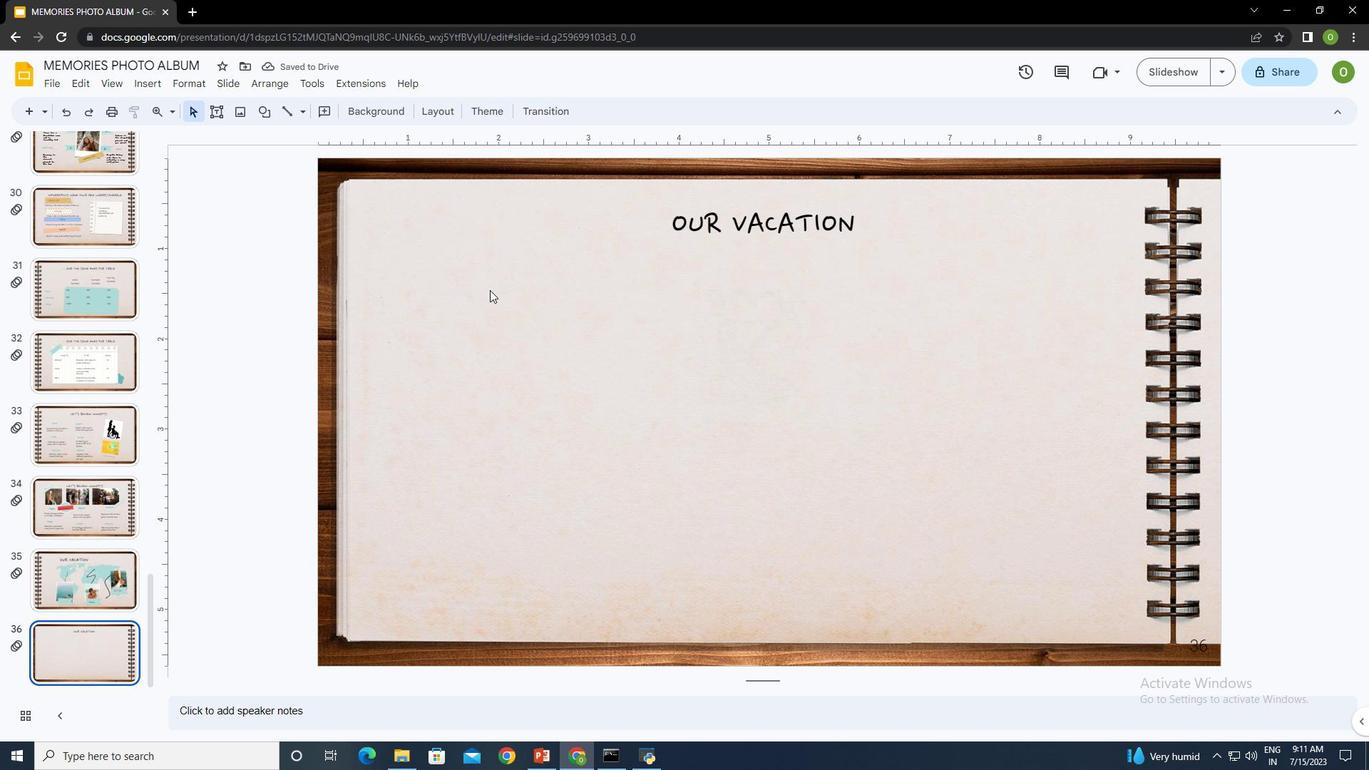 
Action: Mouse pressed left at (512, 313)
Screenshot: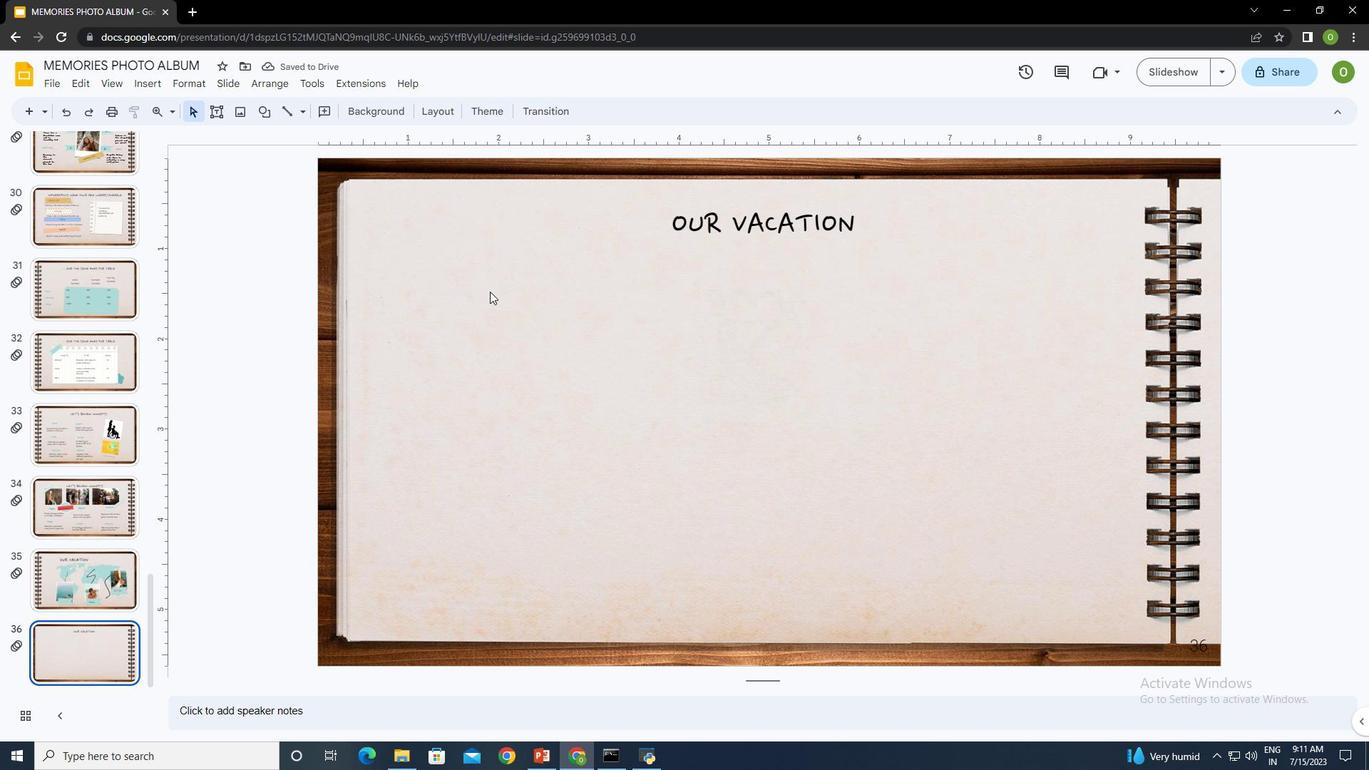 
Action: Mouse moved to (234, 133)
Screenshot: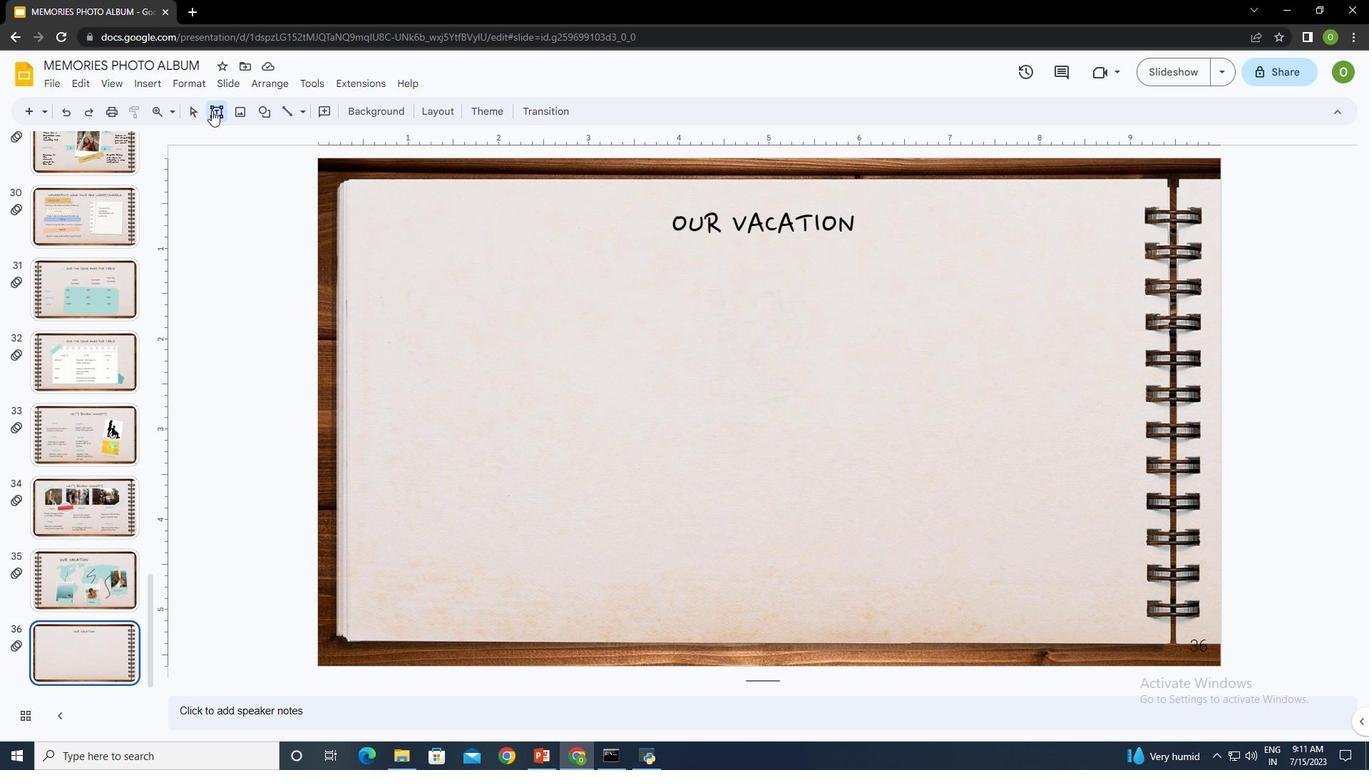 
Action: Mouse pressed left at (234, 133)
Screenshot: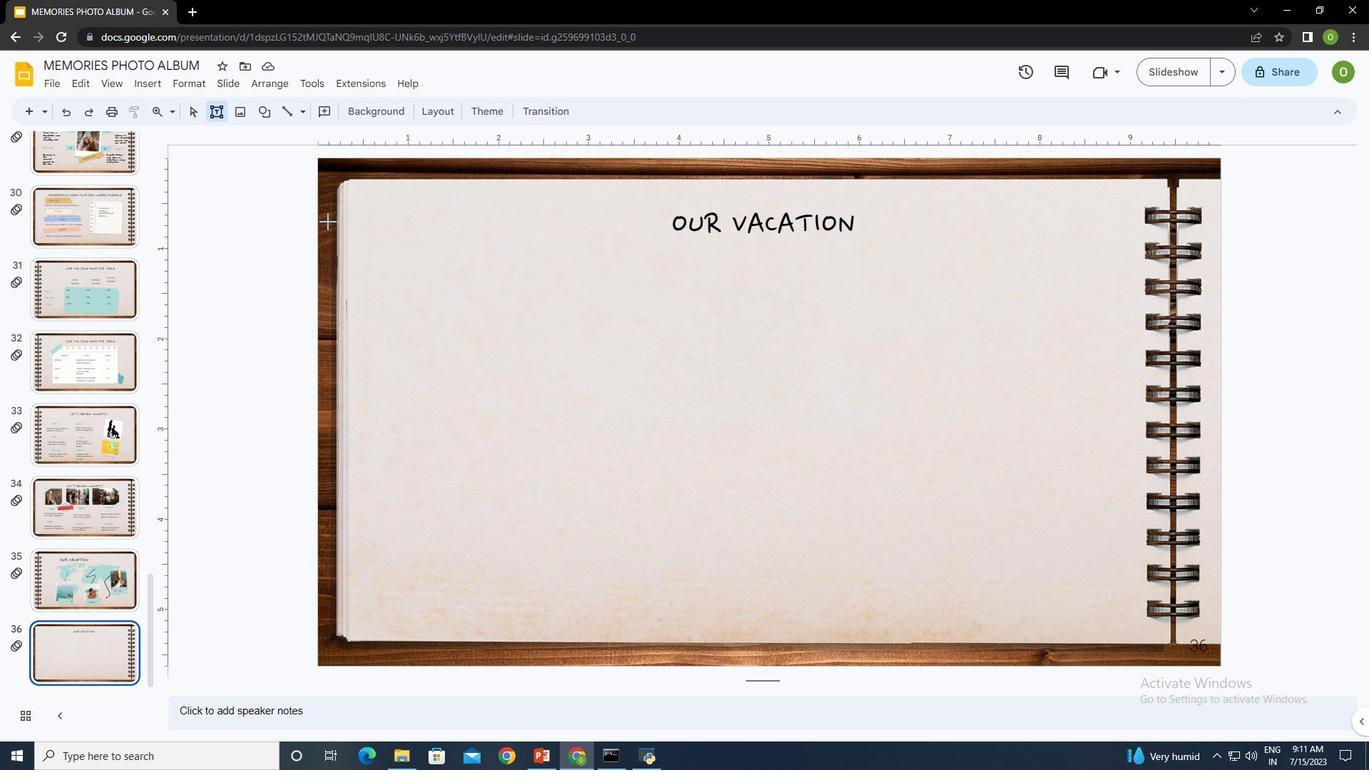 
Action: Mouse moved to (475, 277)
Screenshot: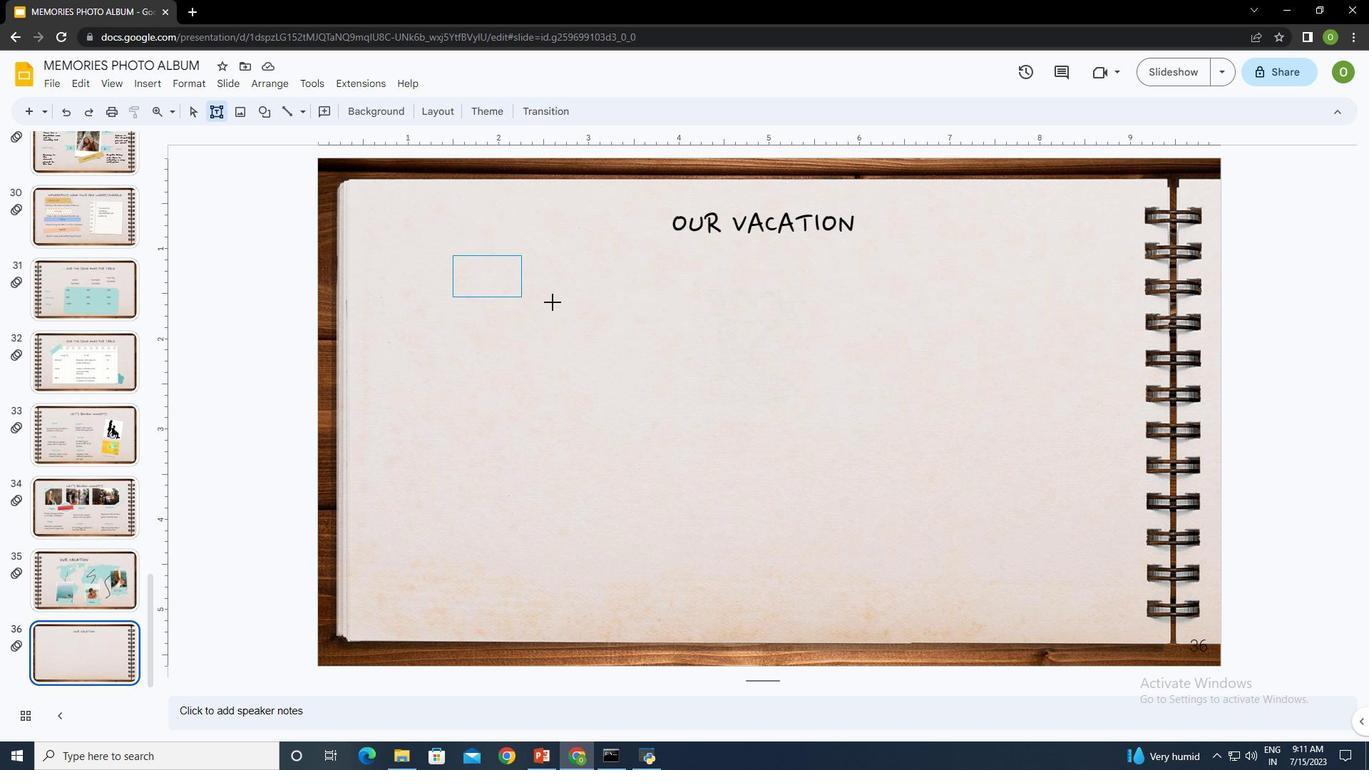 
Action: Mouse pressed left at (475, 277)
Screenshot: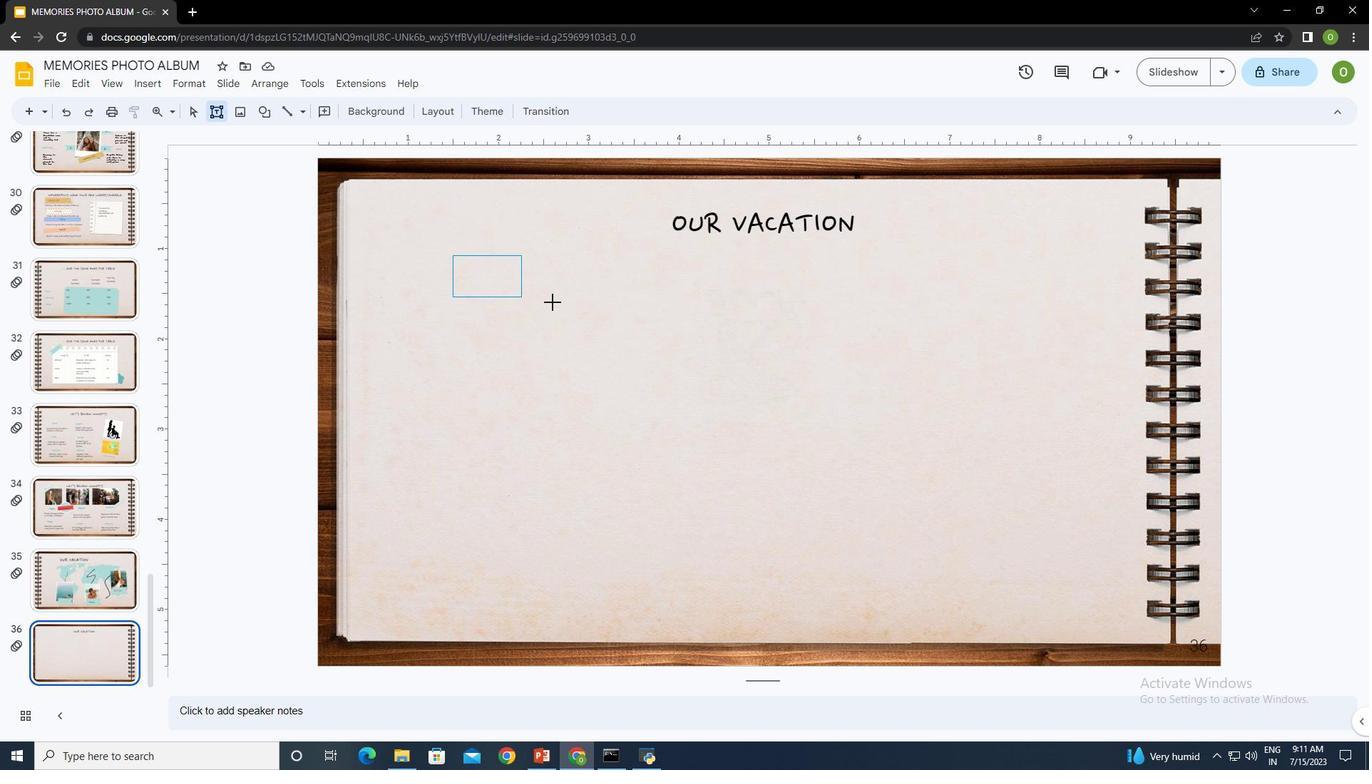 
Action: Mouse moved to (572, 301)
Screenshot: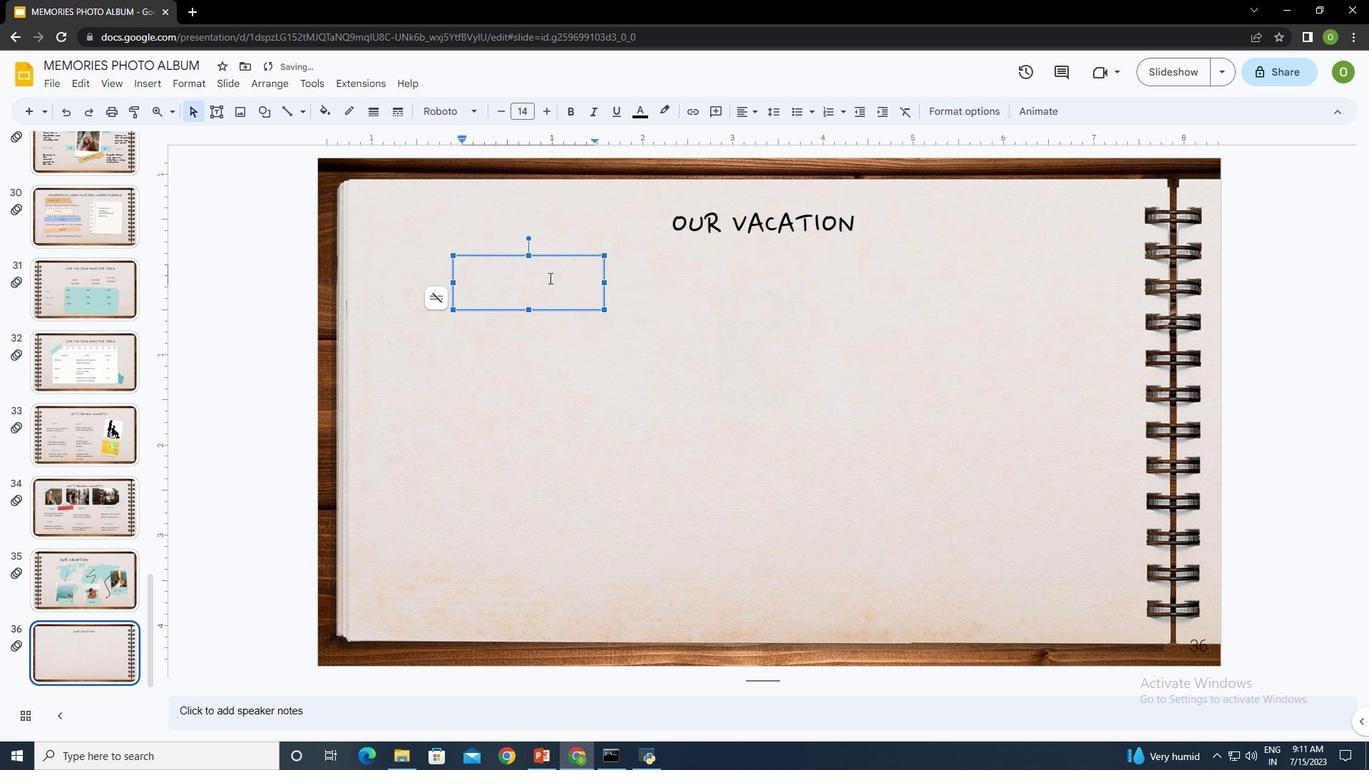 
Action: Key pressed <Key.shift>Memoriesctrl+A
Screenshot: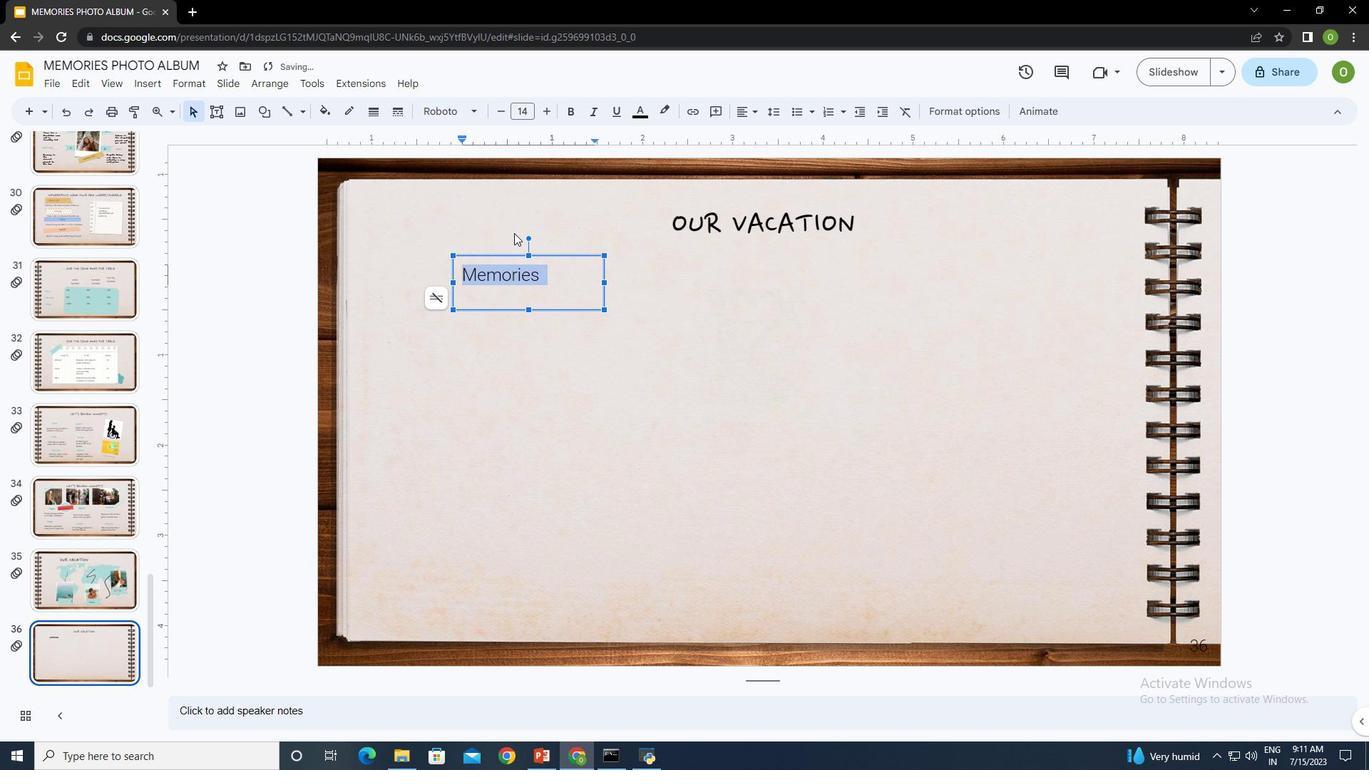 
Action: Mouse moved to (475, 131)
Screenshot: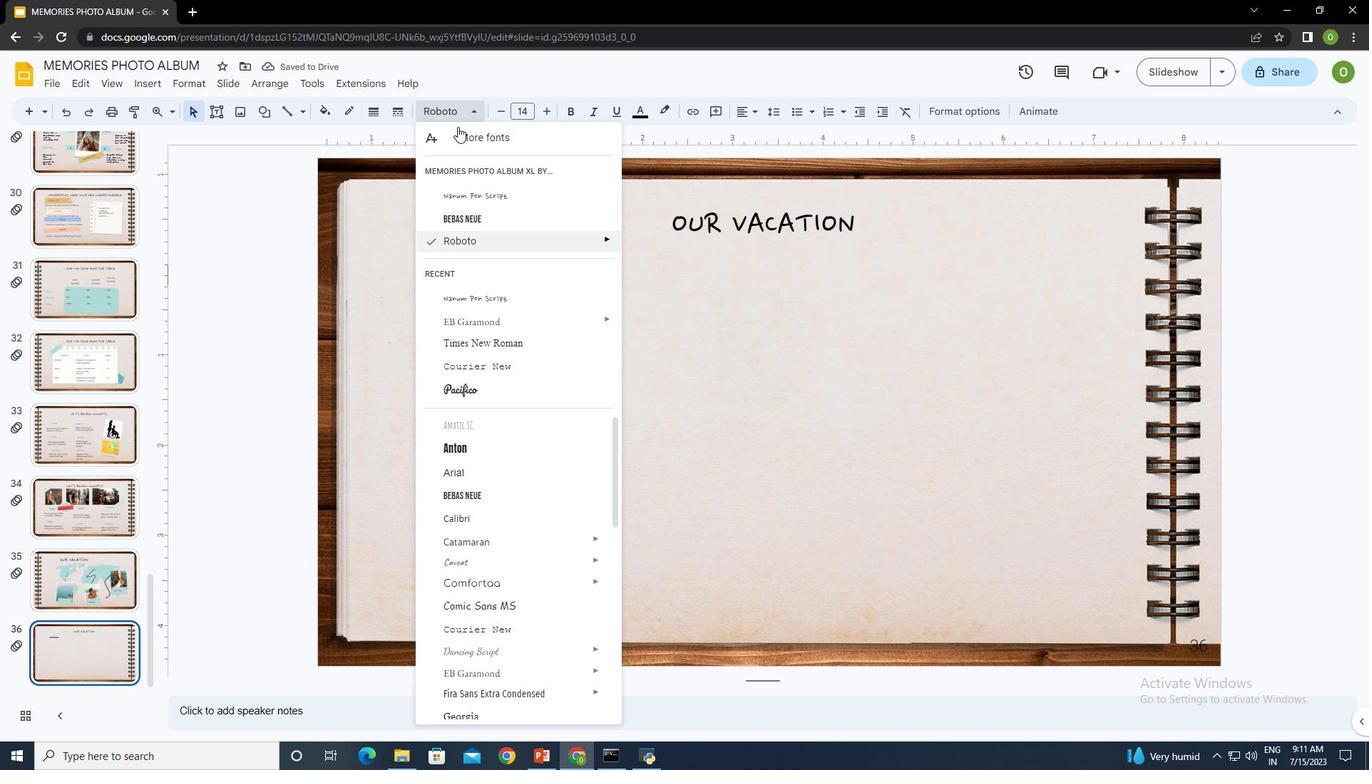 
Action: Mouse pressed left at (475, 131)
Screenshot: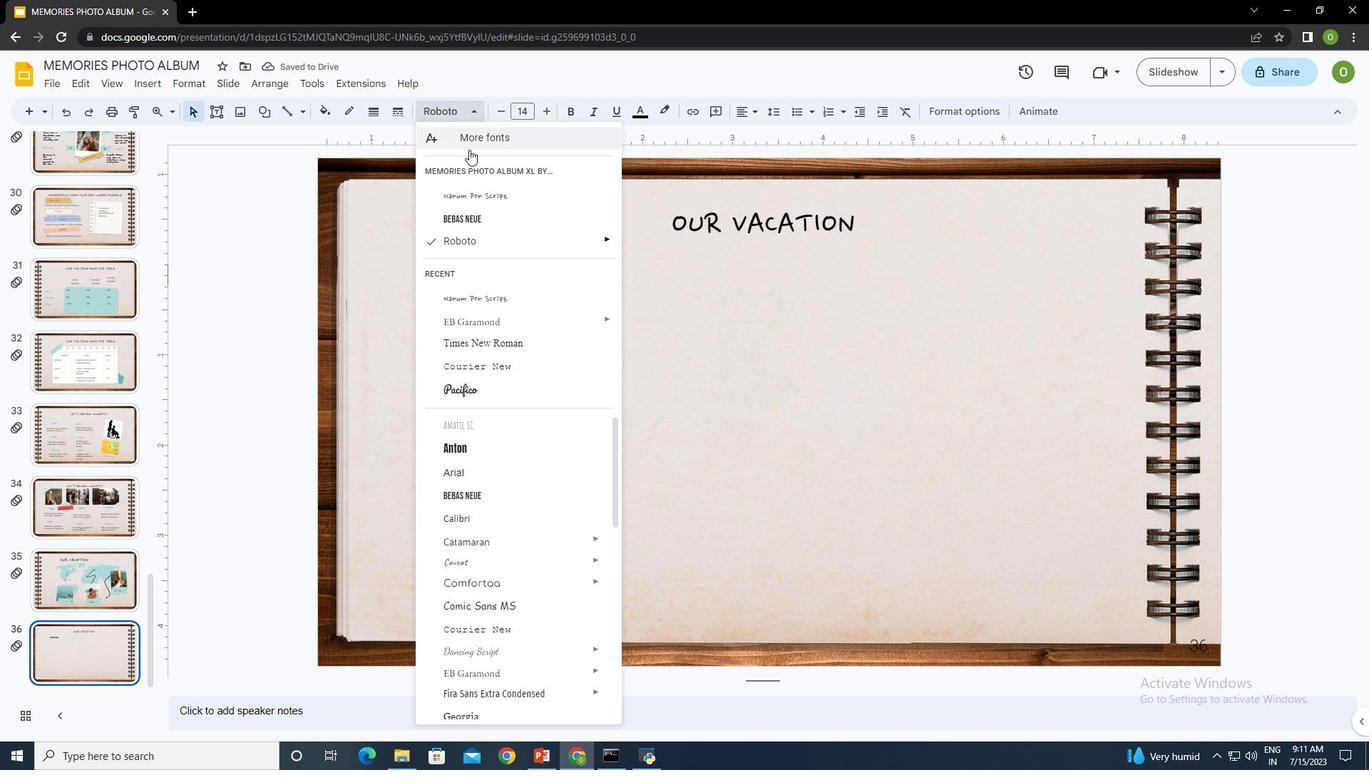 
Action: Mouse moved to (515, 214)
Screenshot: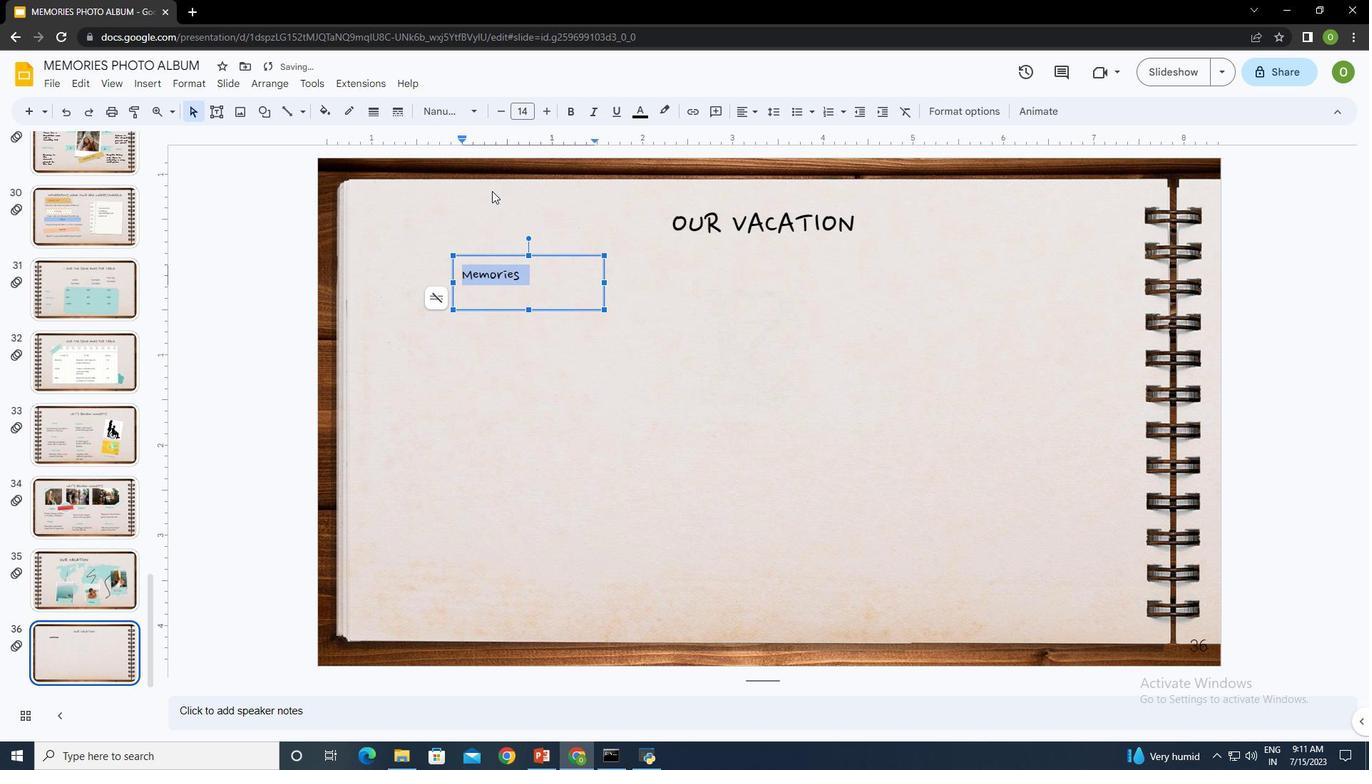 
Action: Mouse pressed left at (515, 214)
Screenshot: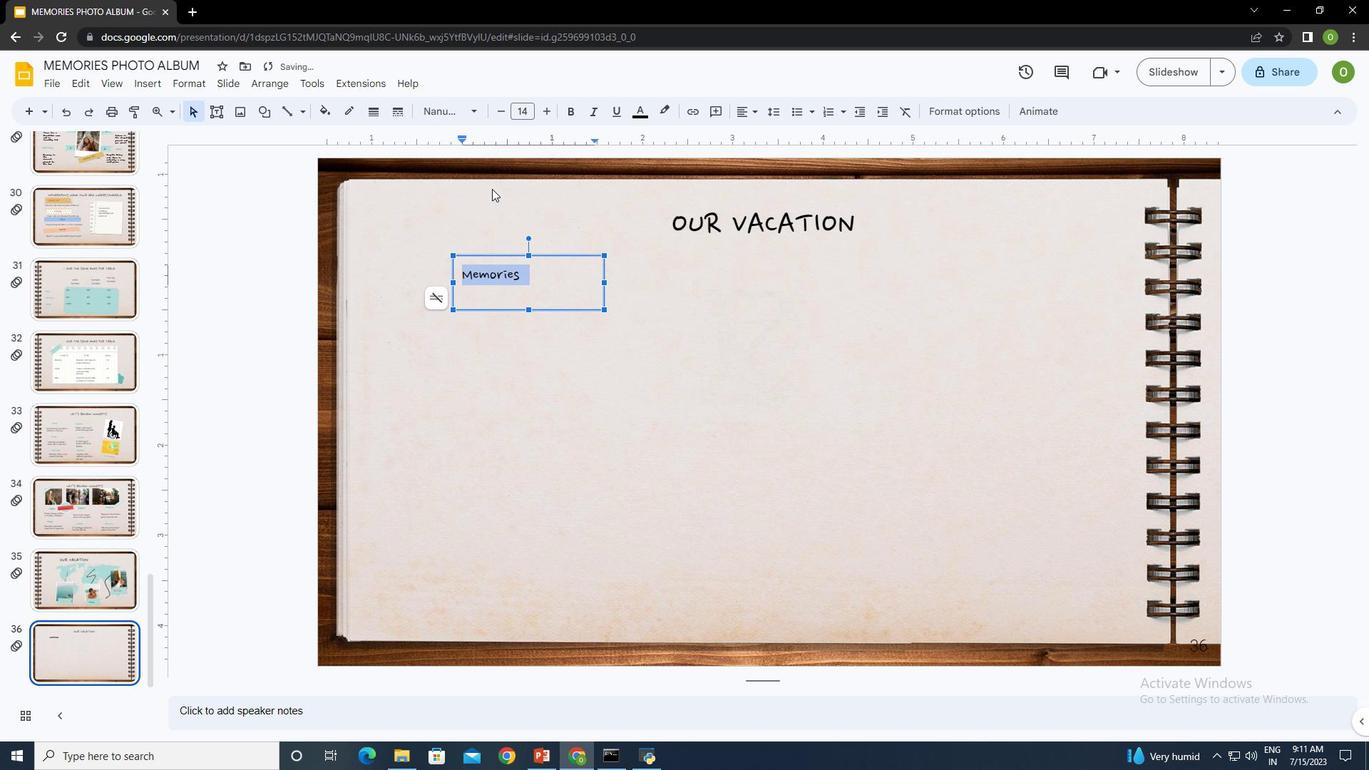 
Action: Mouse moved to (552, 135)
Screenshot: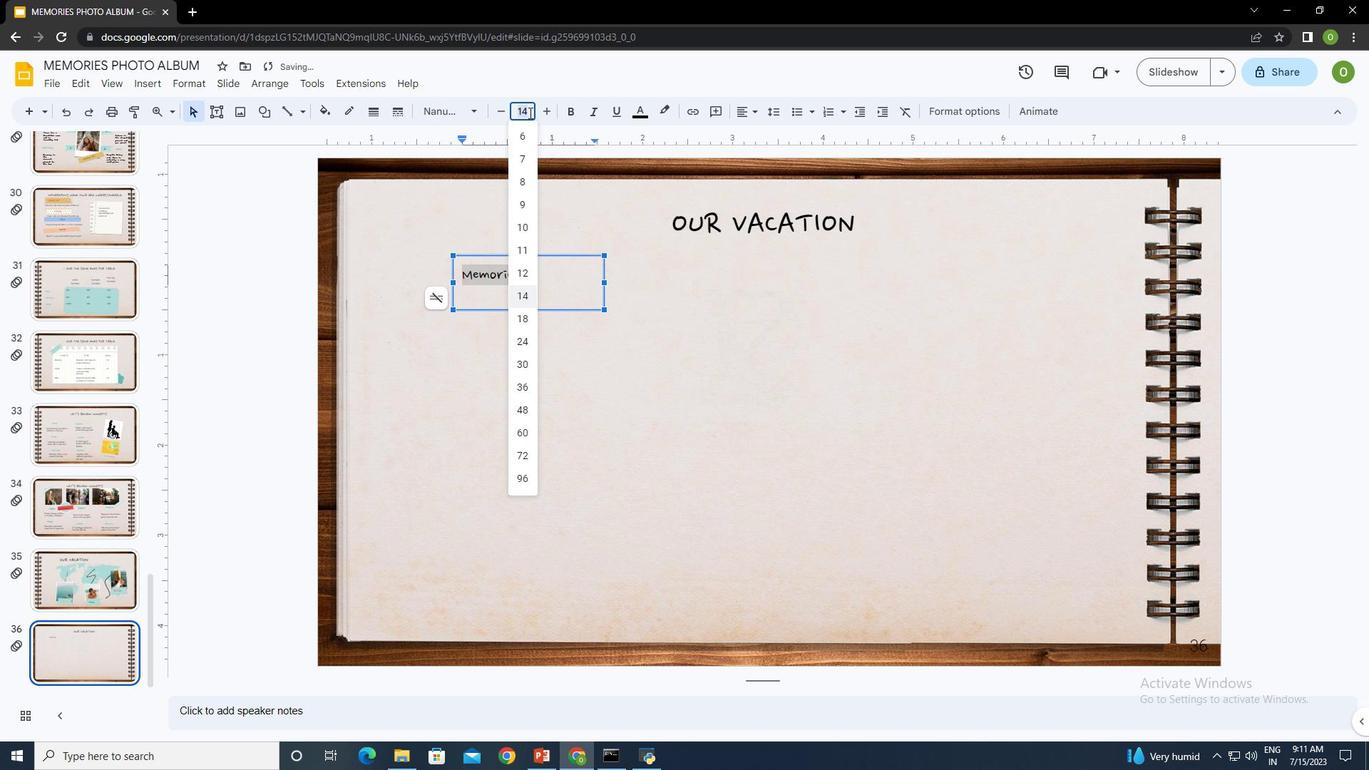 
Action: Mouse pressed left at (552, 135)
Screenshot: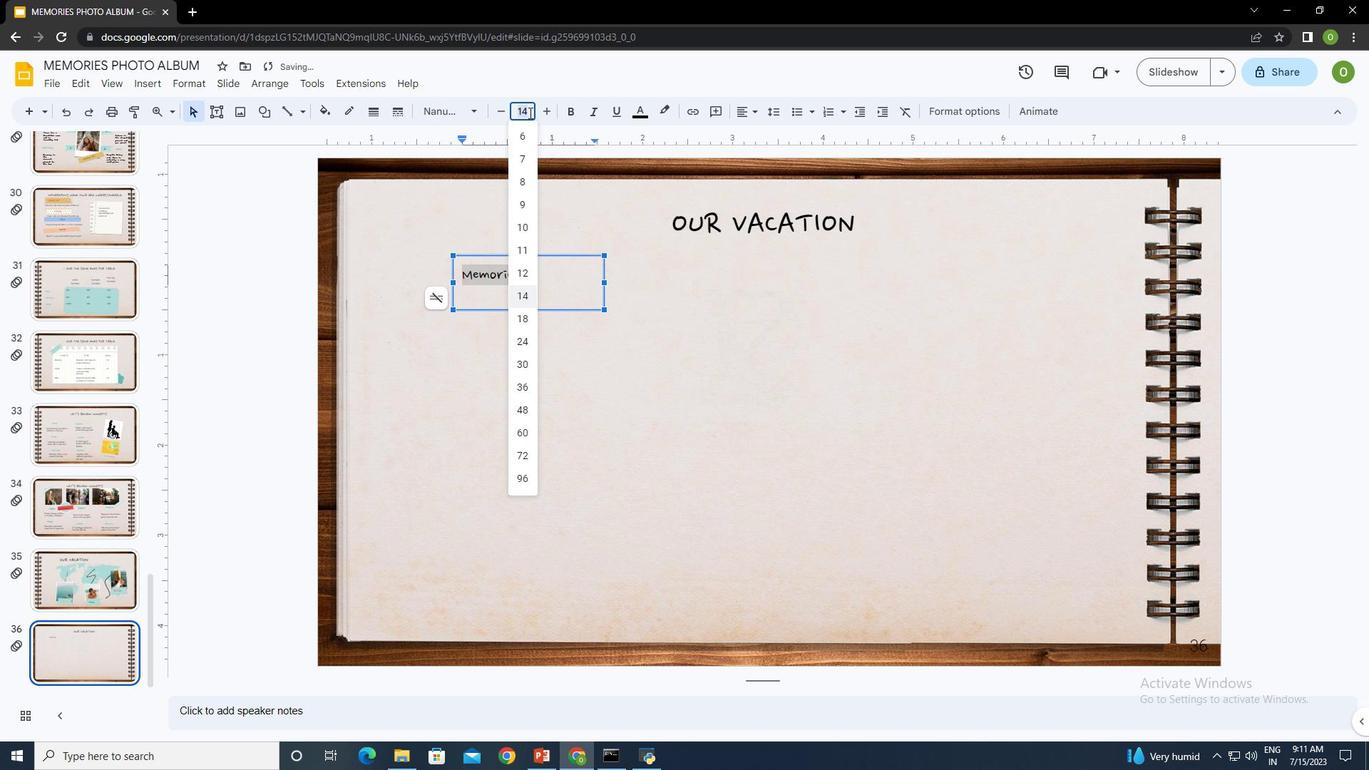 
Action: Key pressed 25<Key.enter>
Screenshot: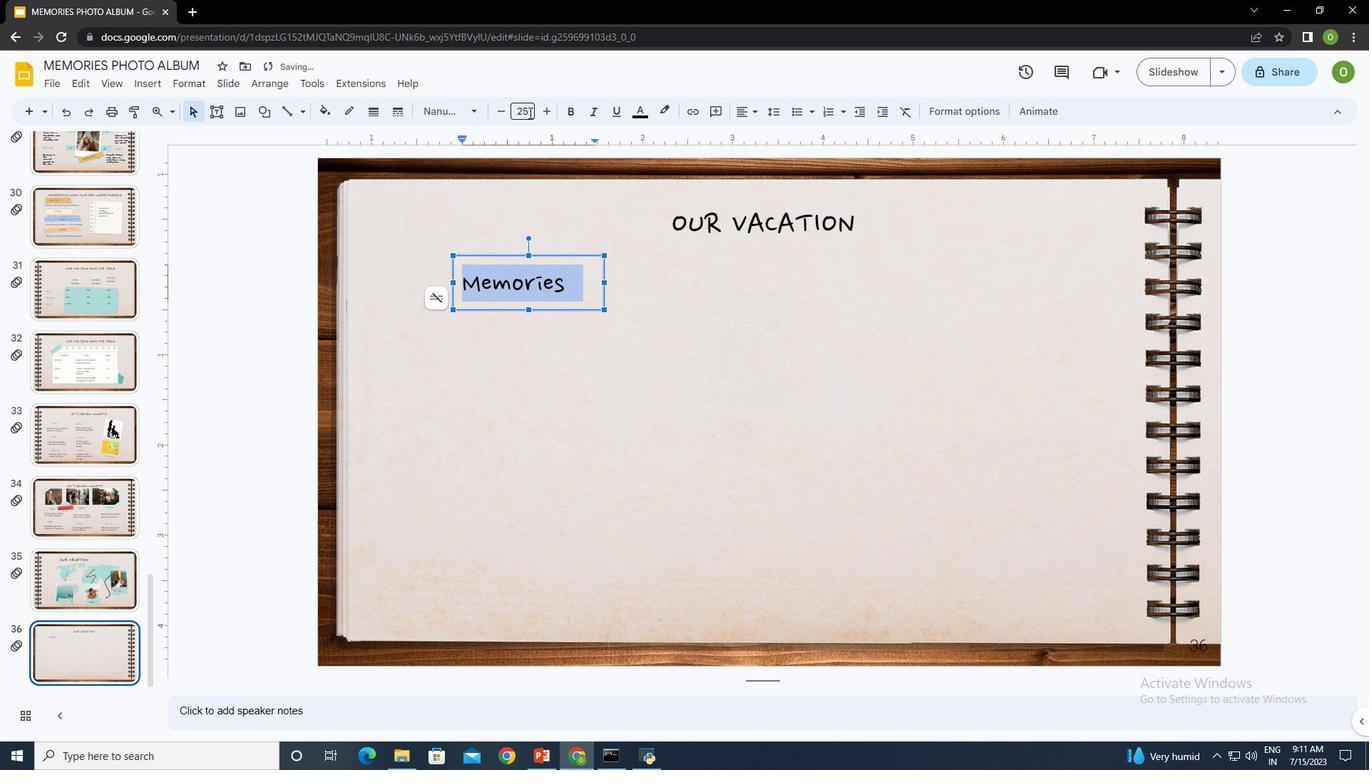 
Action: Mouse moved to (915, 331)
Screenshot: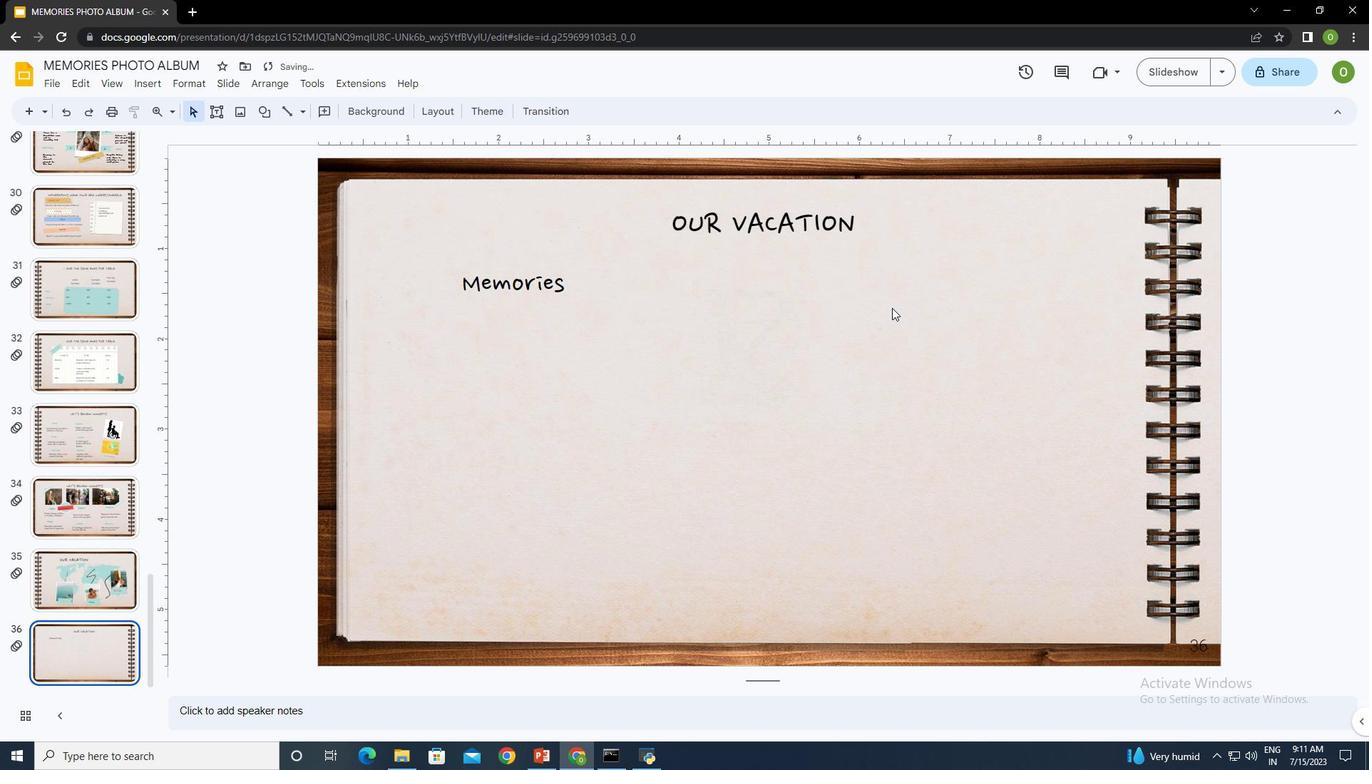 
Action: Mouse pressed left at (915, 331)
Screenshot: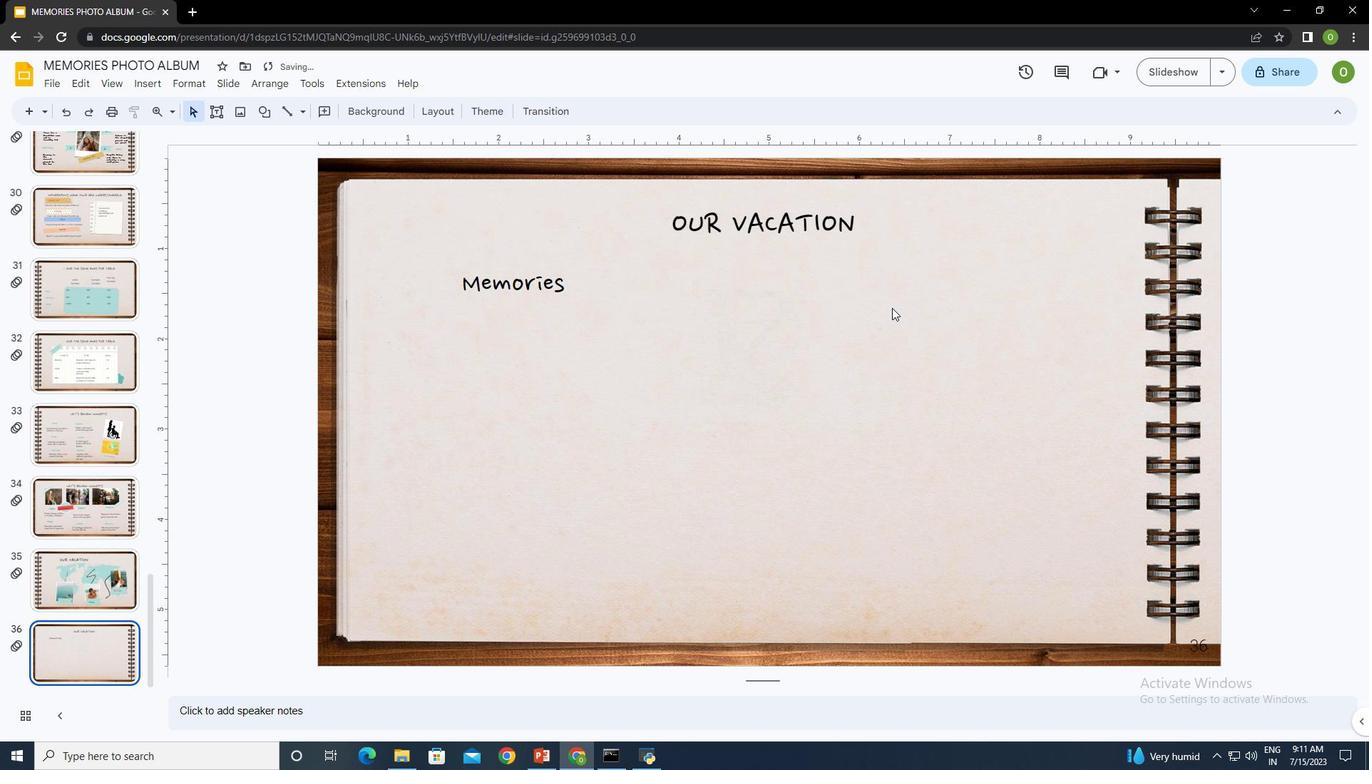 
Action: Mouse moved to (241, 135)
Screenshot: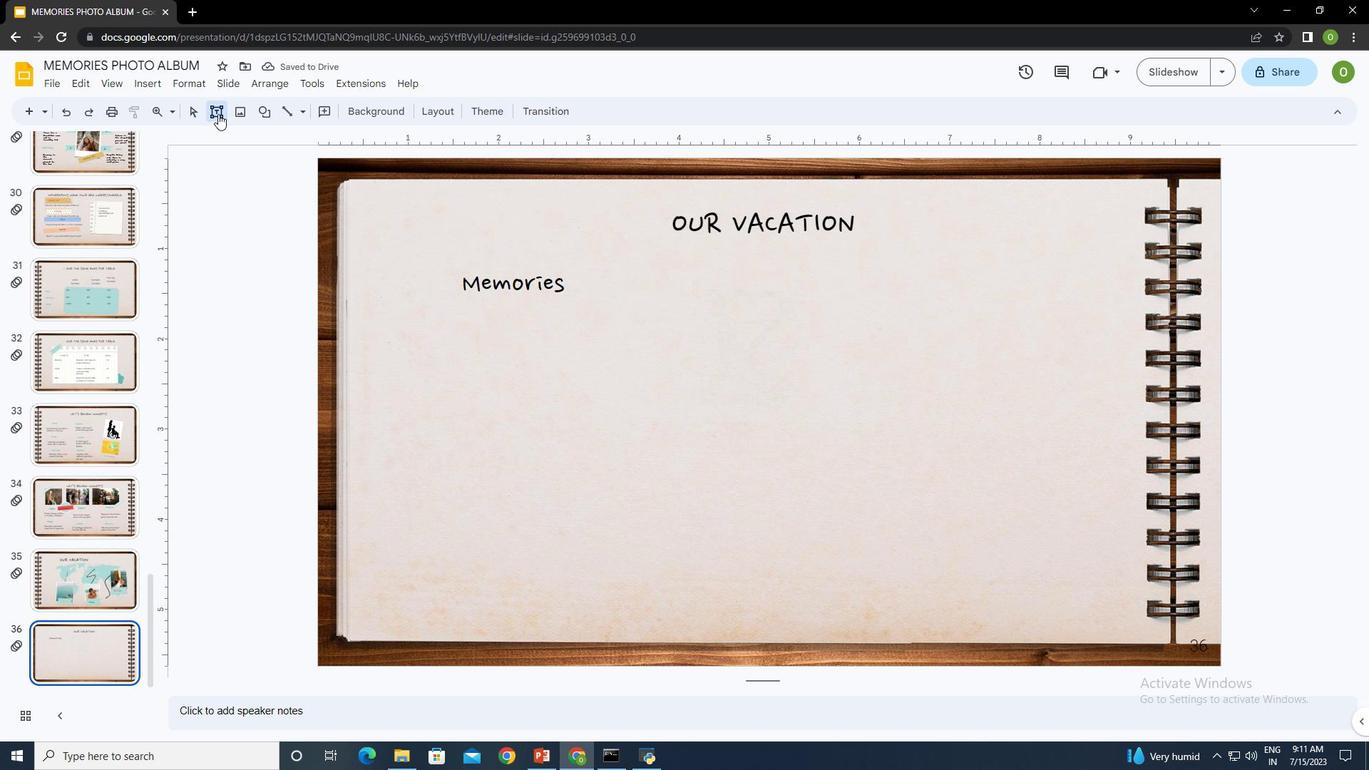 
Action: Mouse pressed left at (241, 135)
Screenshot: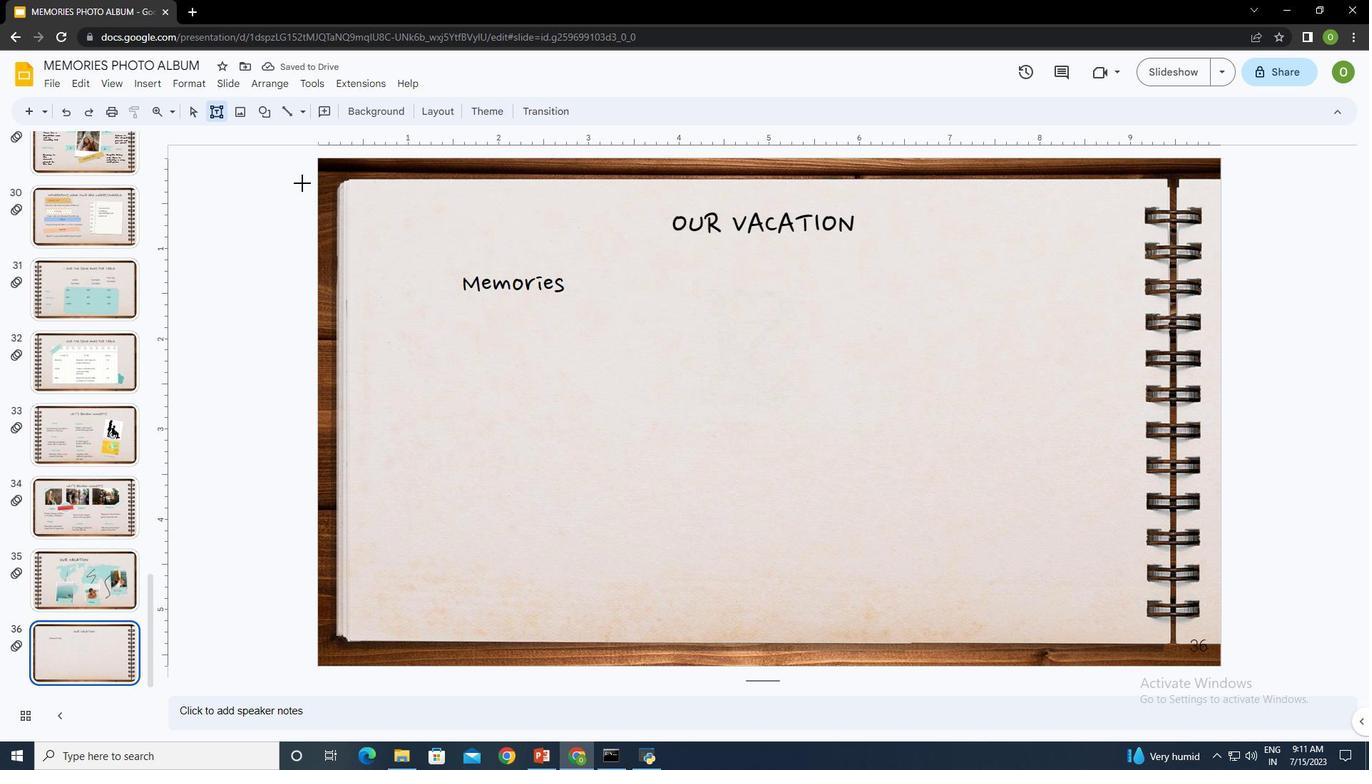 
Action: Mouse moved to (888, 291)
Screenshot: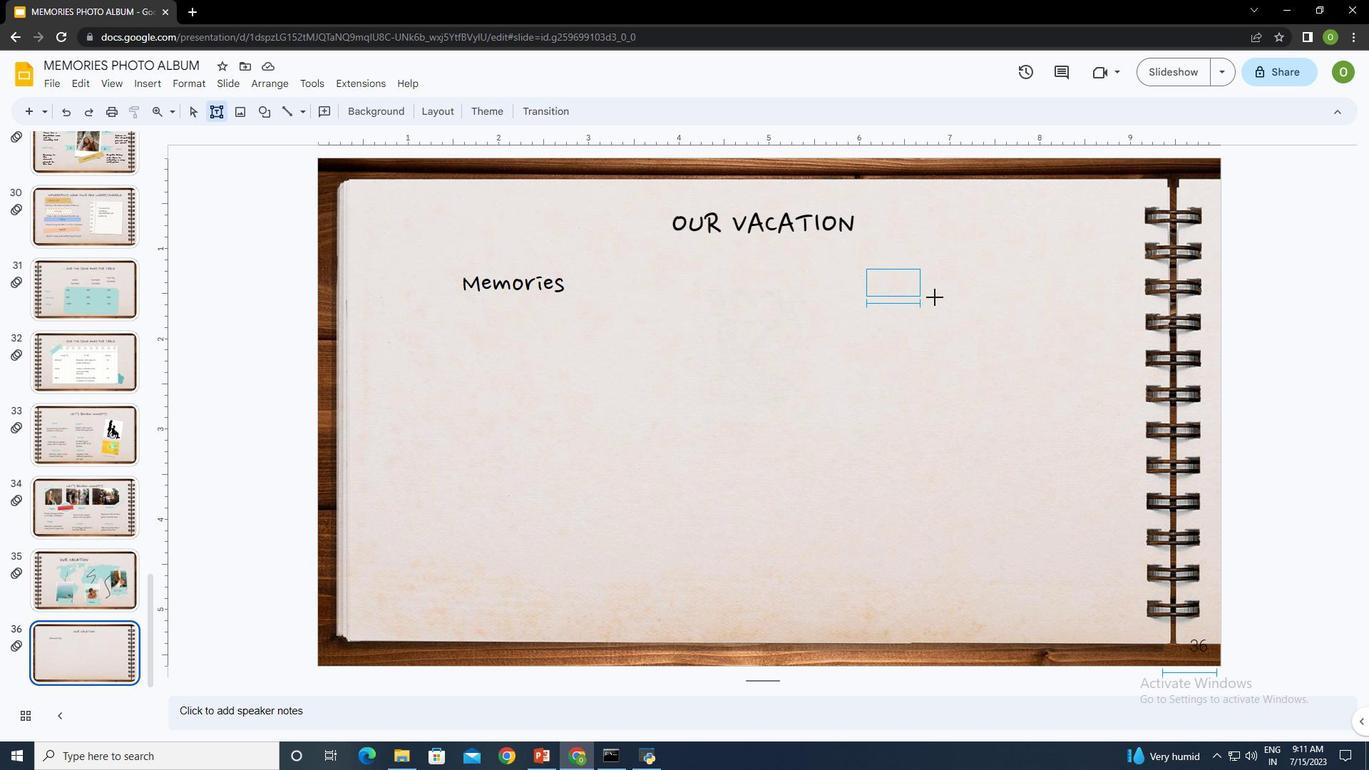 
Action: Mouse pressed left at (888, 291)
Screenshot: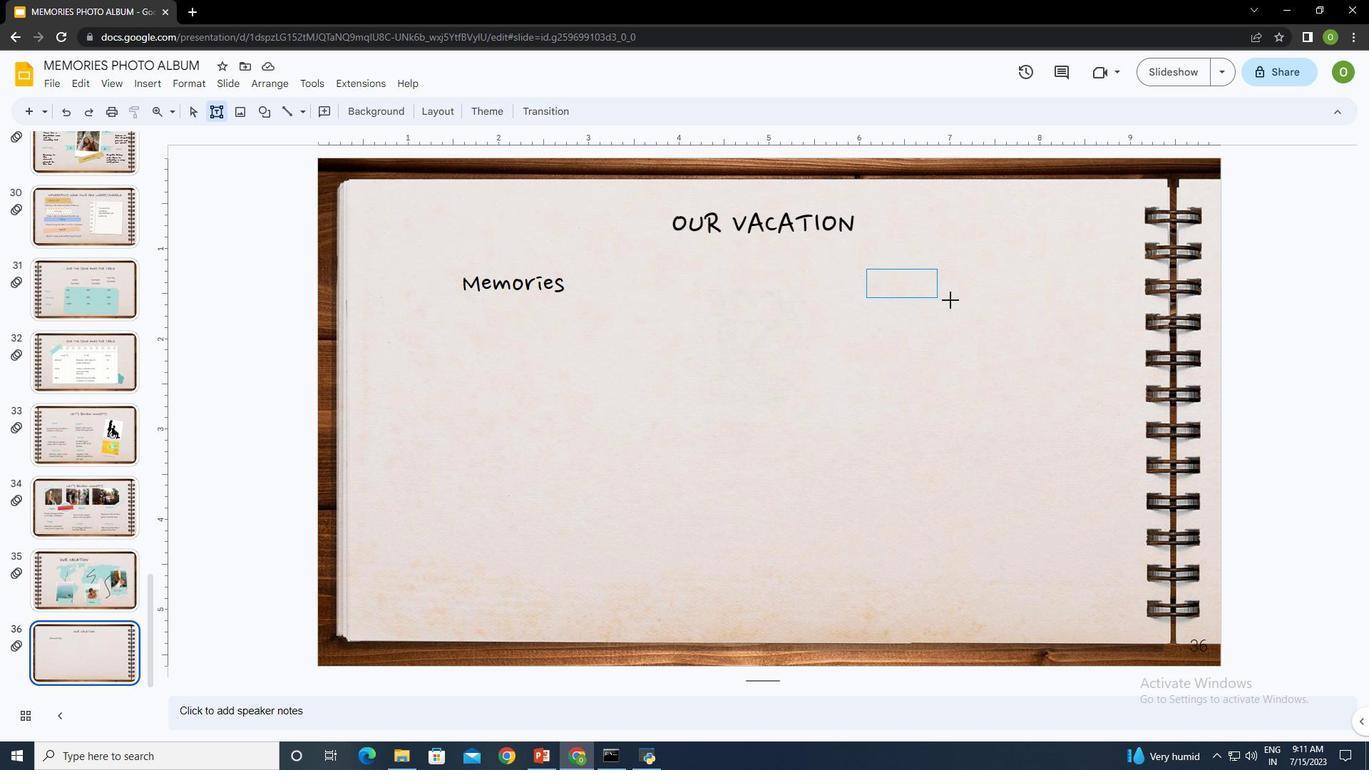 
Action: Mouse moved to (959, 317)
Screenshot: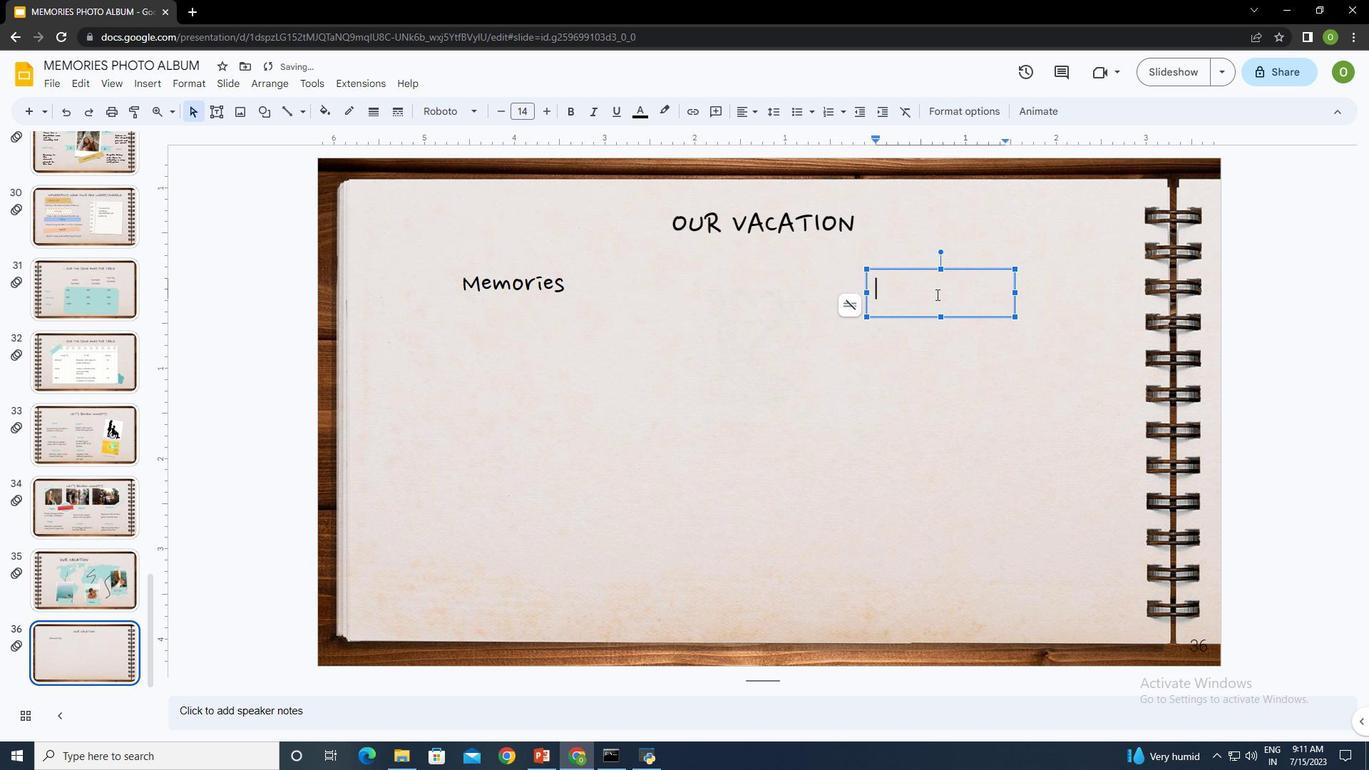 
Action: Key pressed <Key.shift>Important<Key.space>factsctrl+A
Screenshot: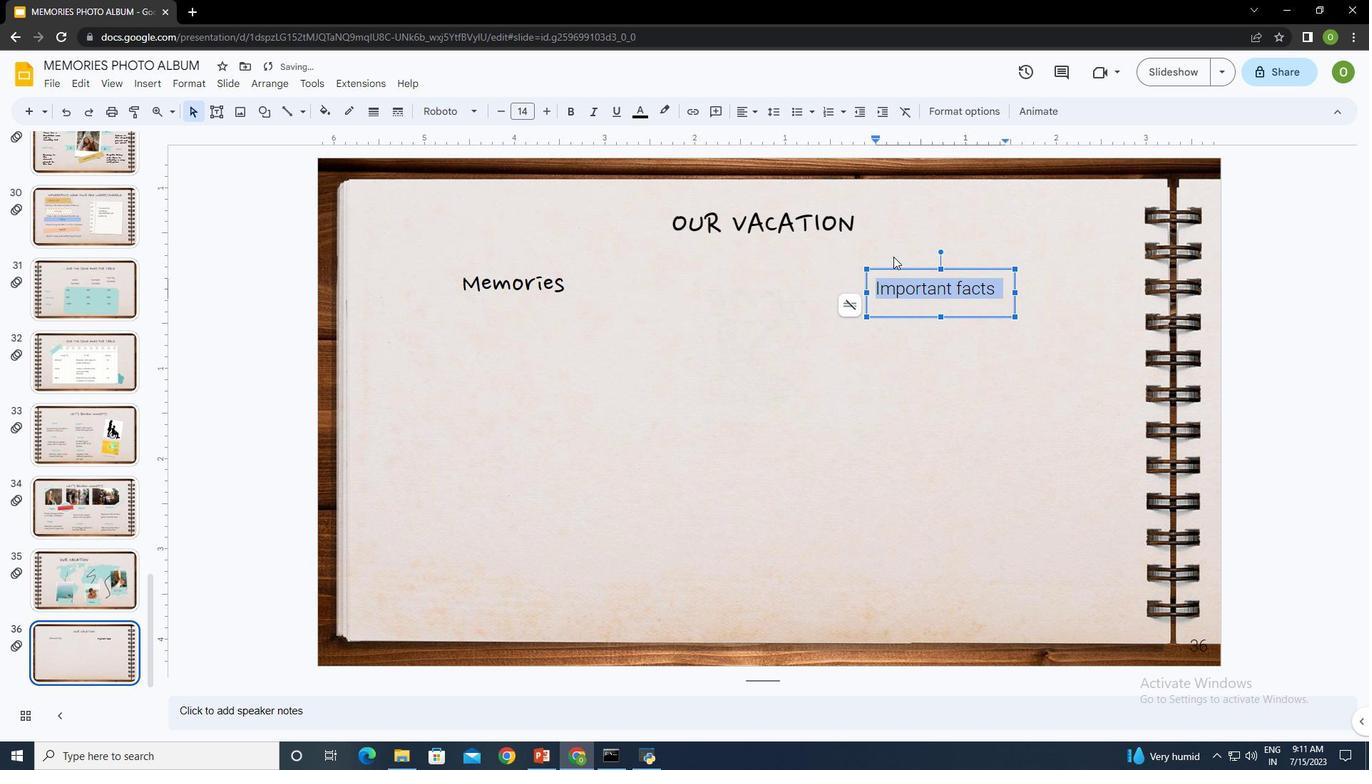 
Action: Mouse moved to (457, 129)
Screenshot: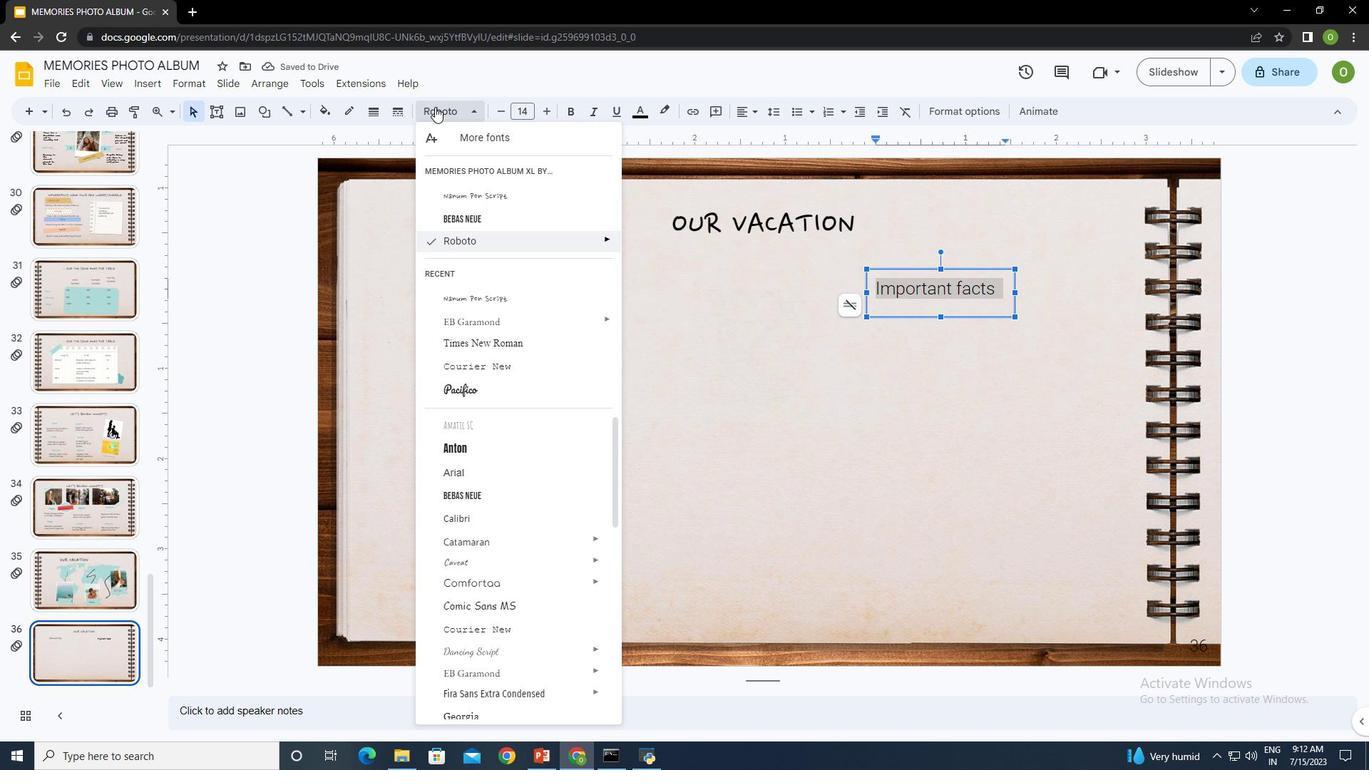 
Action: Mouse pressed left at (457, 129)
Screenshot: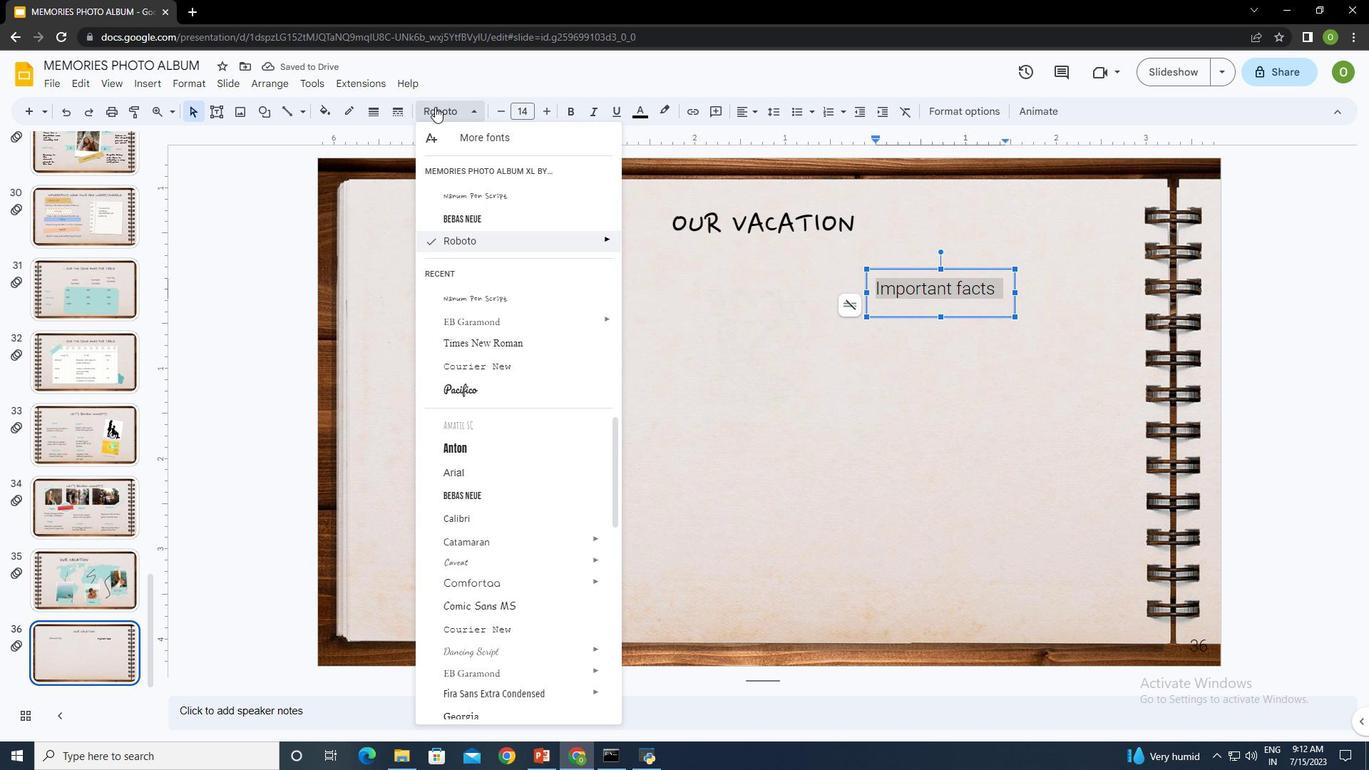 
Action: Mouse moved to (509, 220)
Screenshot: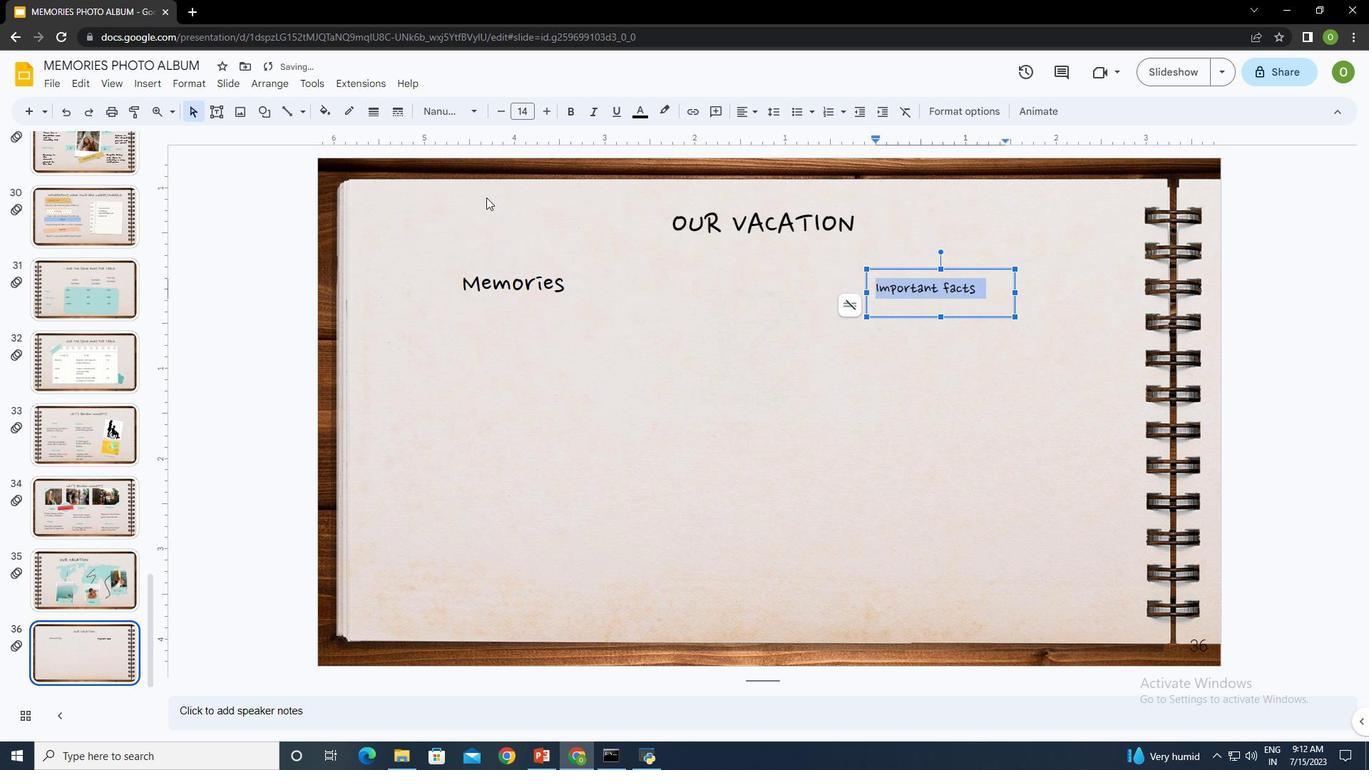 
Action: Mouse pressed left at (509, 220)
Screenshot: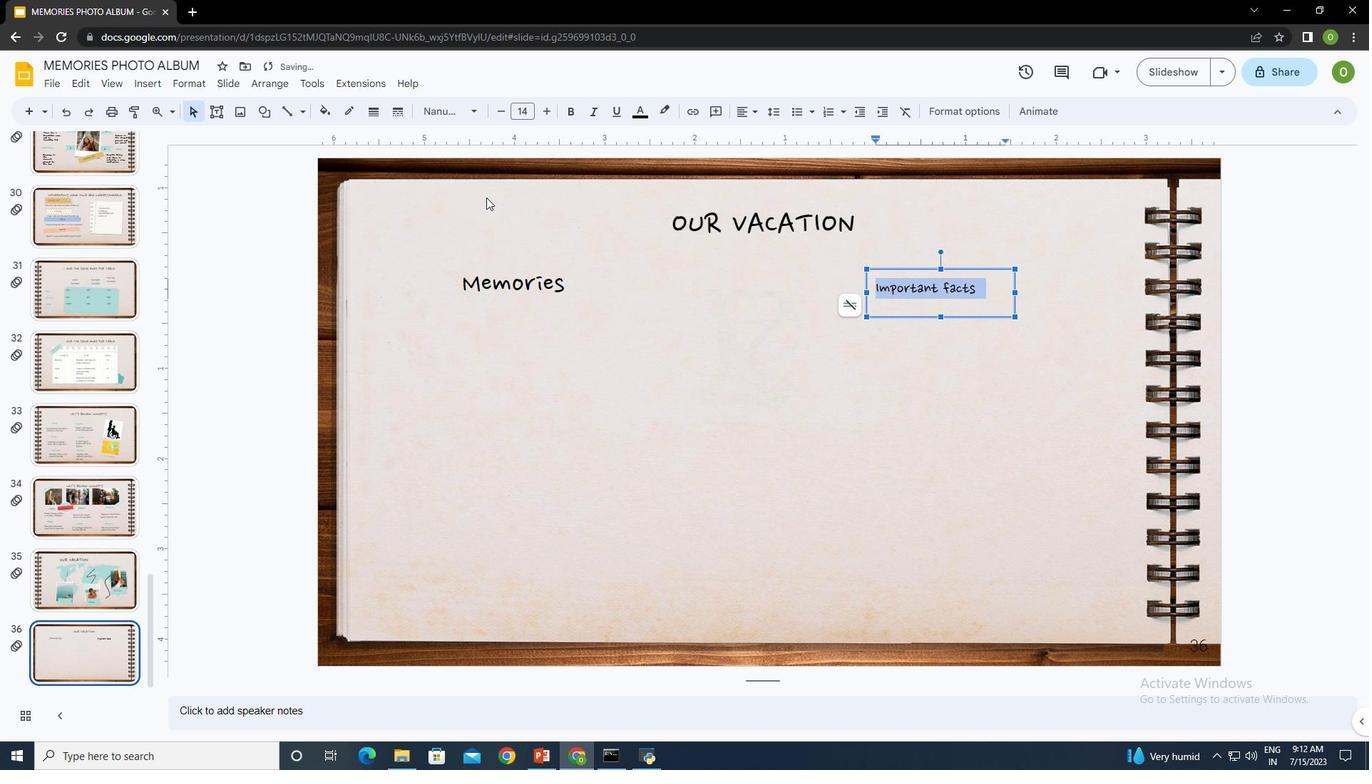 
Action: Mouse moved to (552, 135)
Screenshot: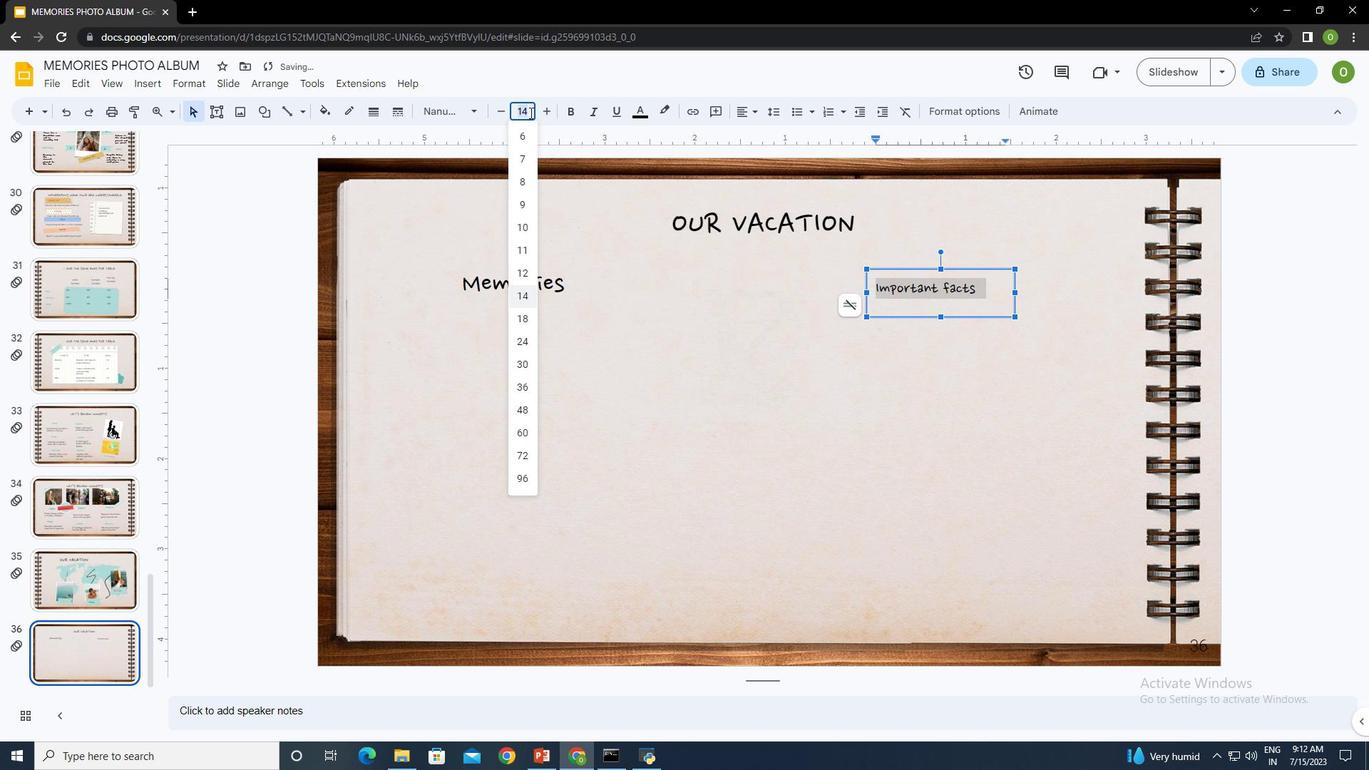 
Action: Mouse pressed left at (552, 135)
Screenshot: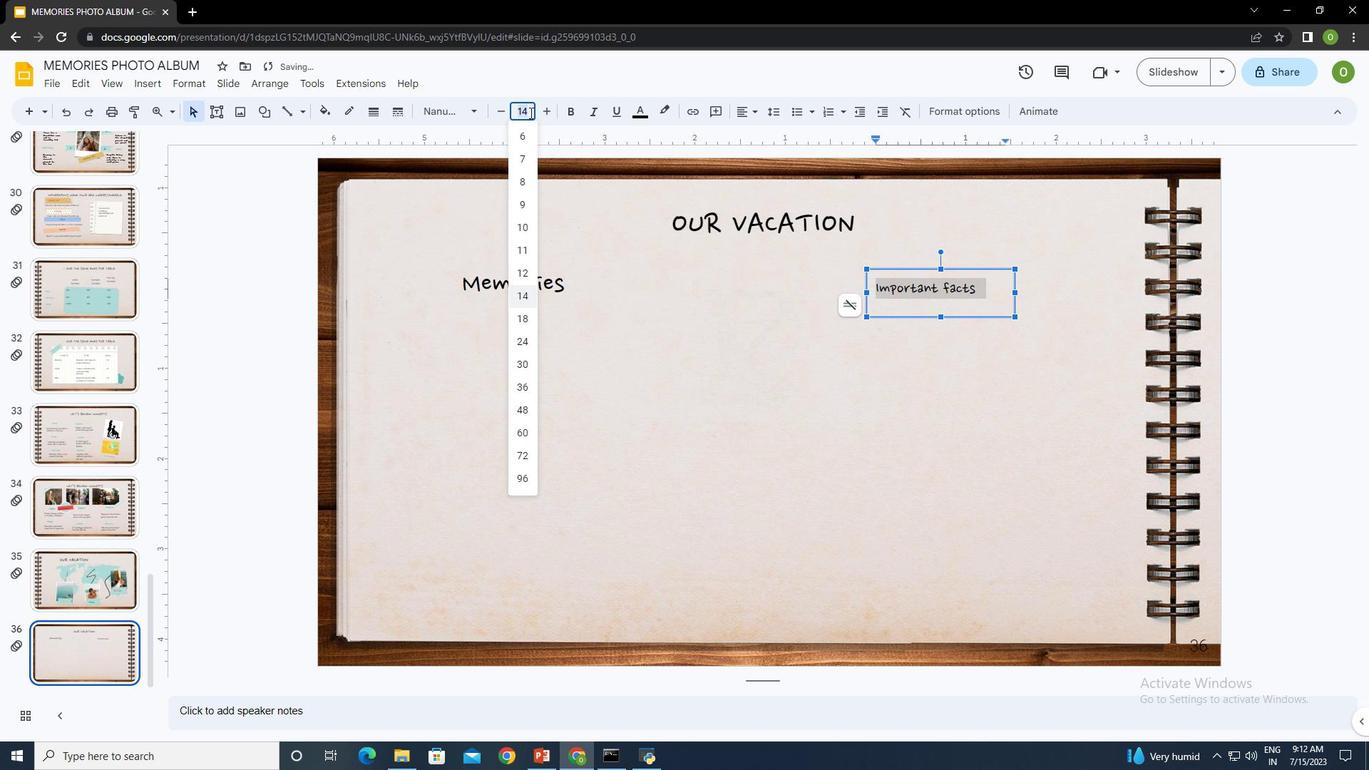 
Action: Key pressed 25<Key.enter>
Screenshot: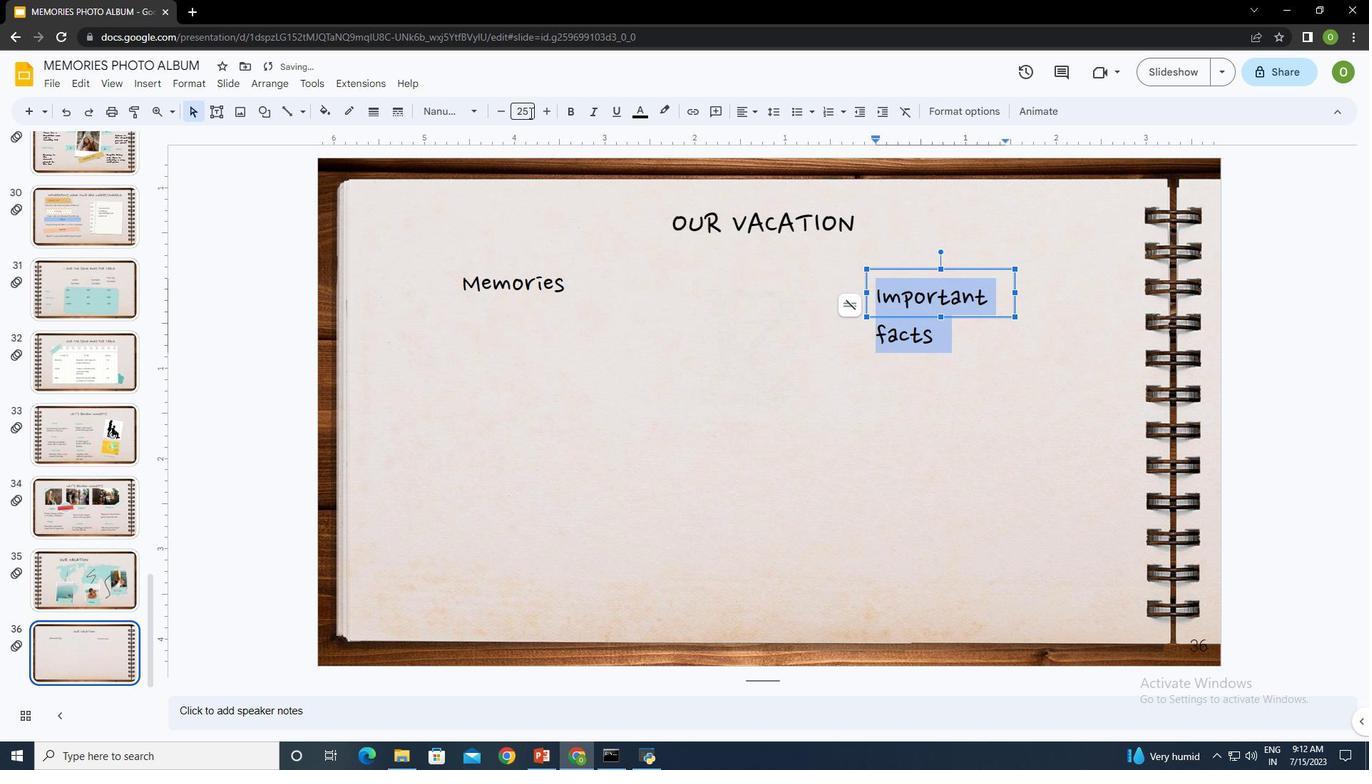 
Action: Mouse moved to (1038, 315)
Screenshot: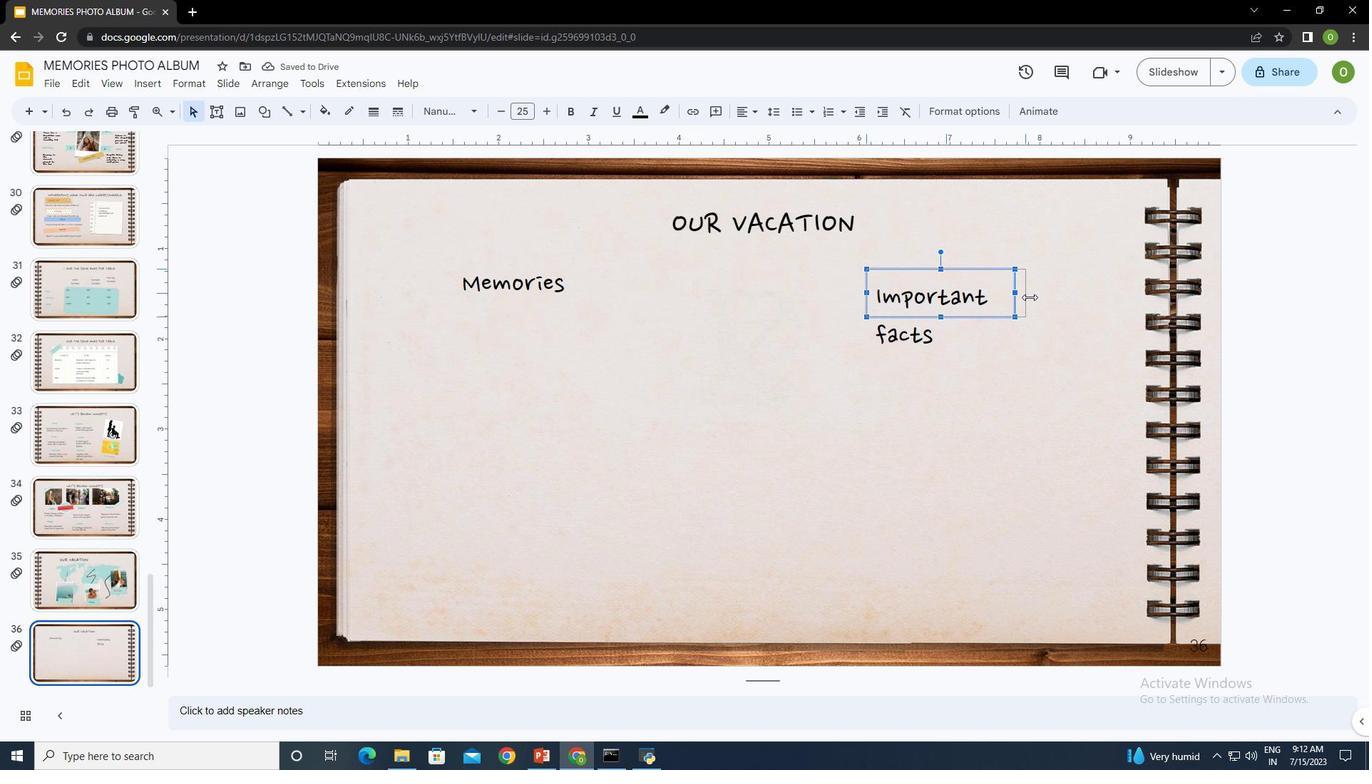 
Action: Mouse pressed left at (1038, 315)
Screenshot: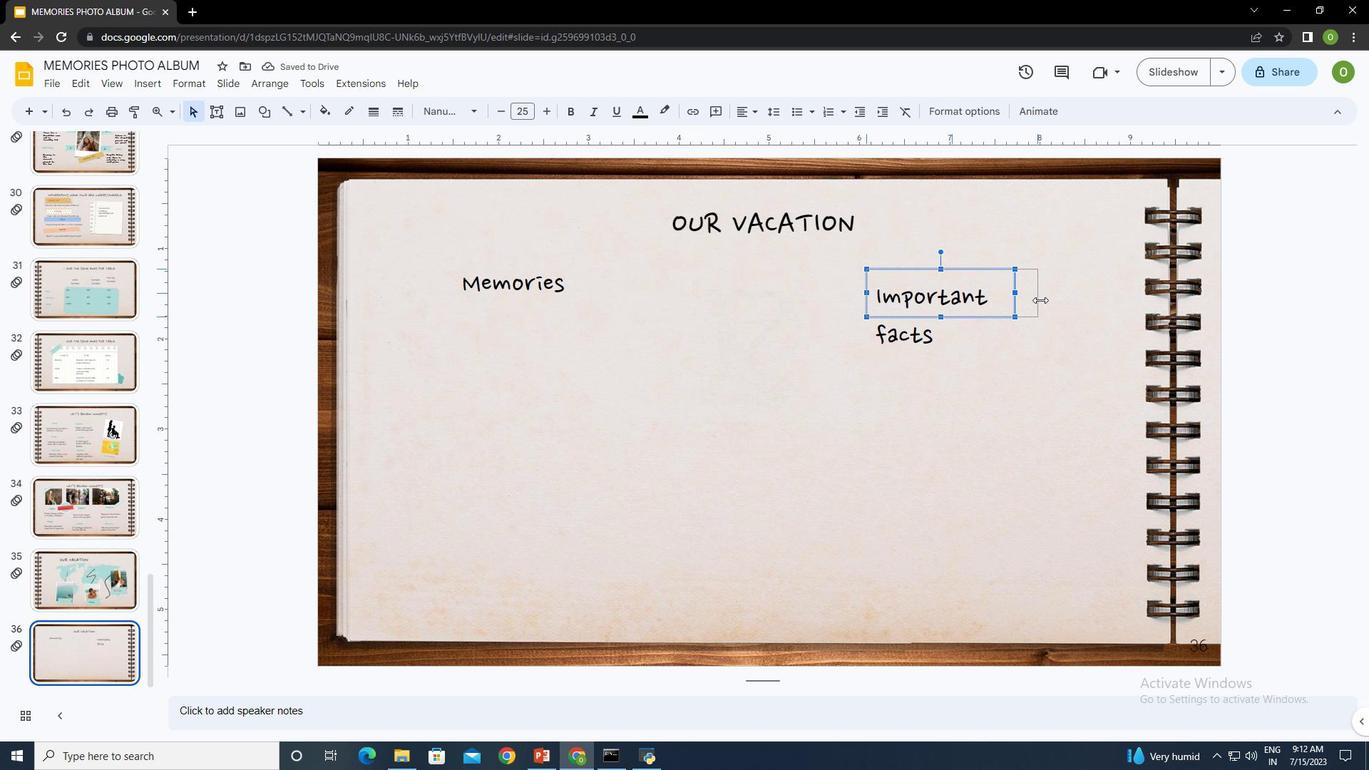 
Action: Mouse moved to (1074, 314)
Screenshot: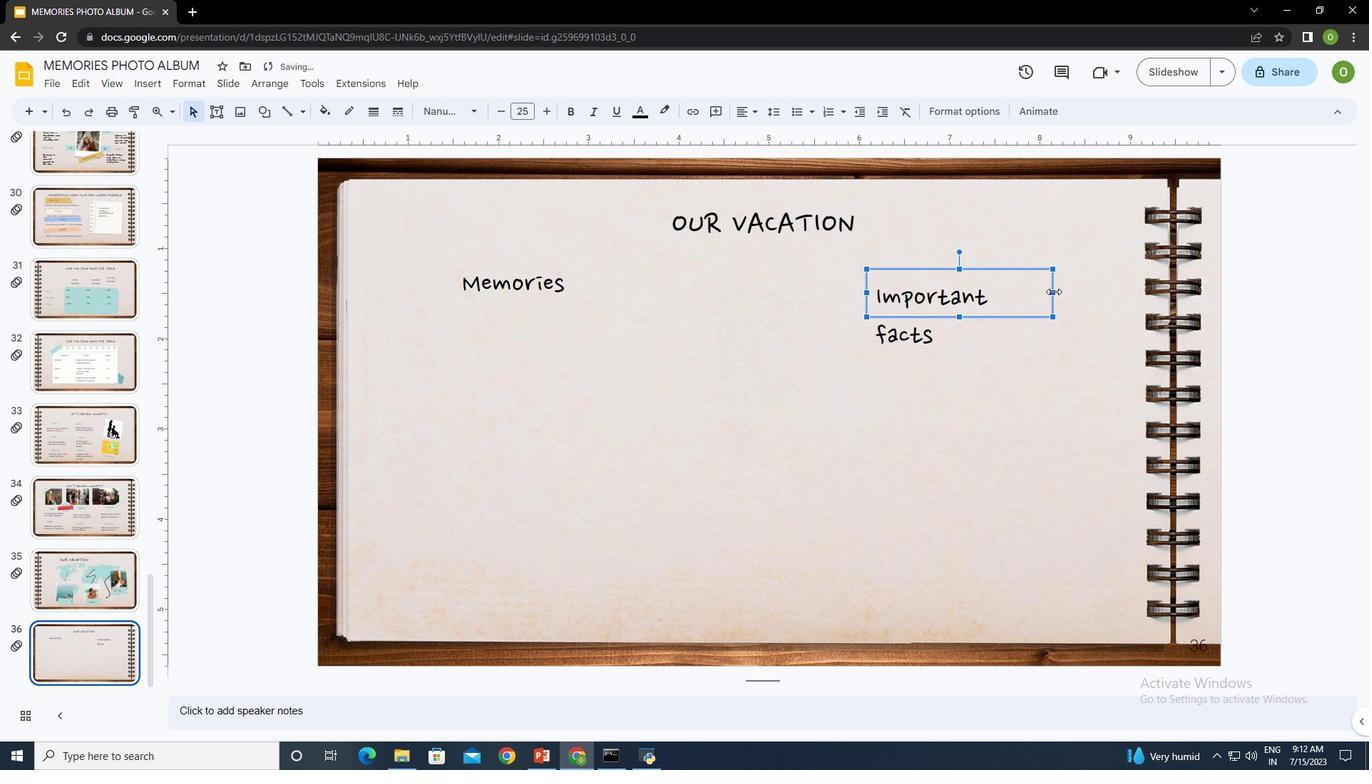 
Action: Mouse pressed left at (1074, 314)
Screenshot: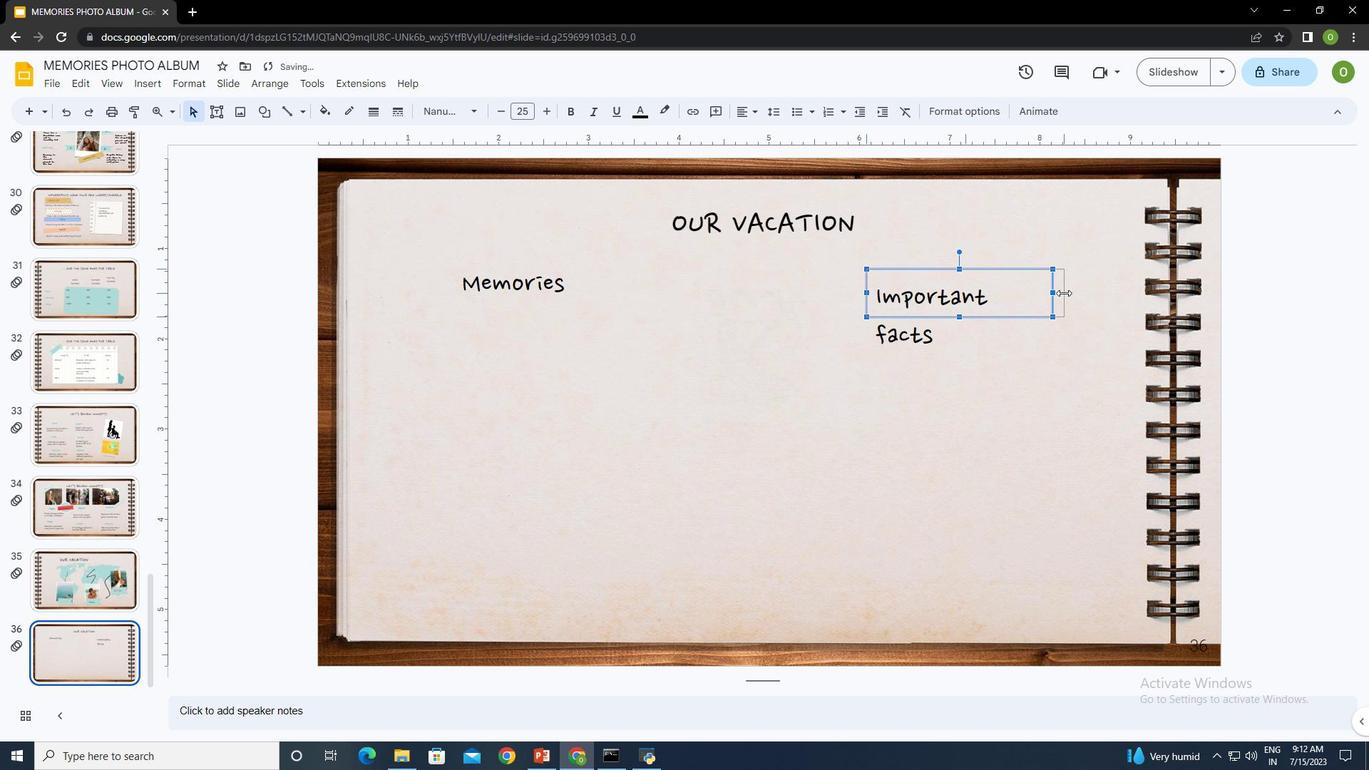 
Action: Mouse moved to (1005, 316)
Screenshot: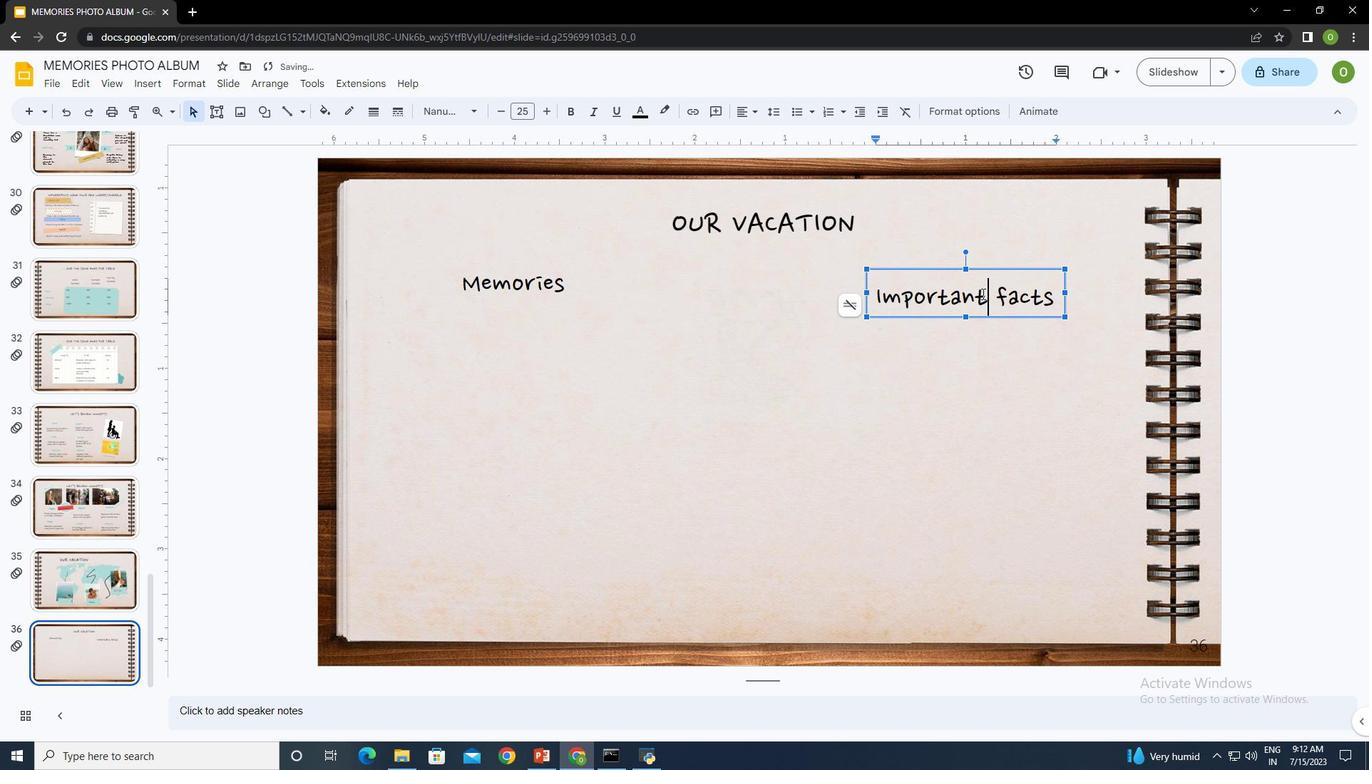 
Action: Mouse pressed left at (1005, 316)
Screenshot: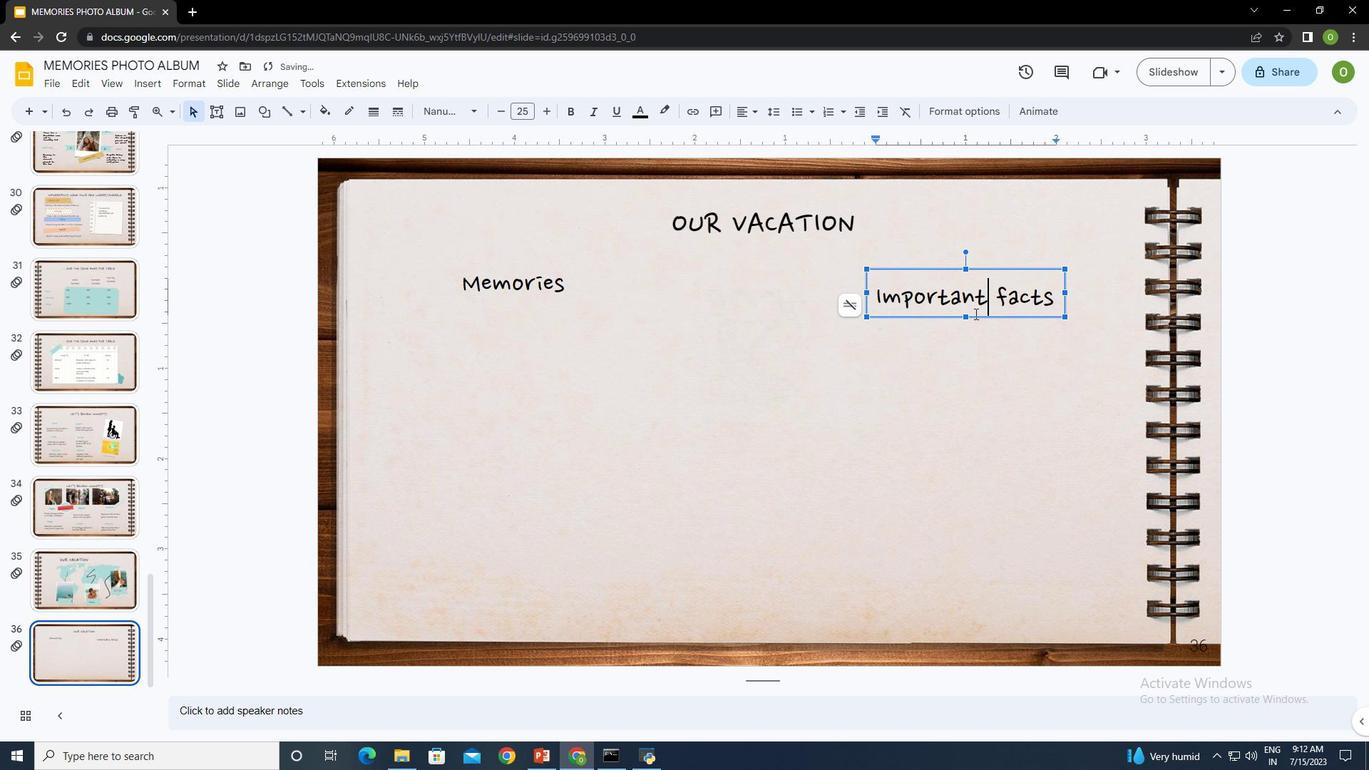 
Action: Mouse moved to (893, 359)
Screenshot: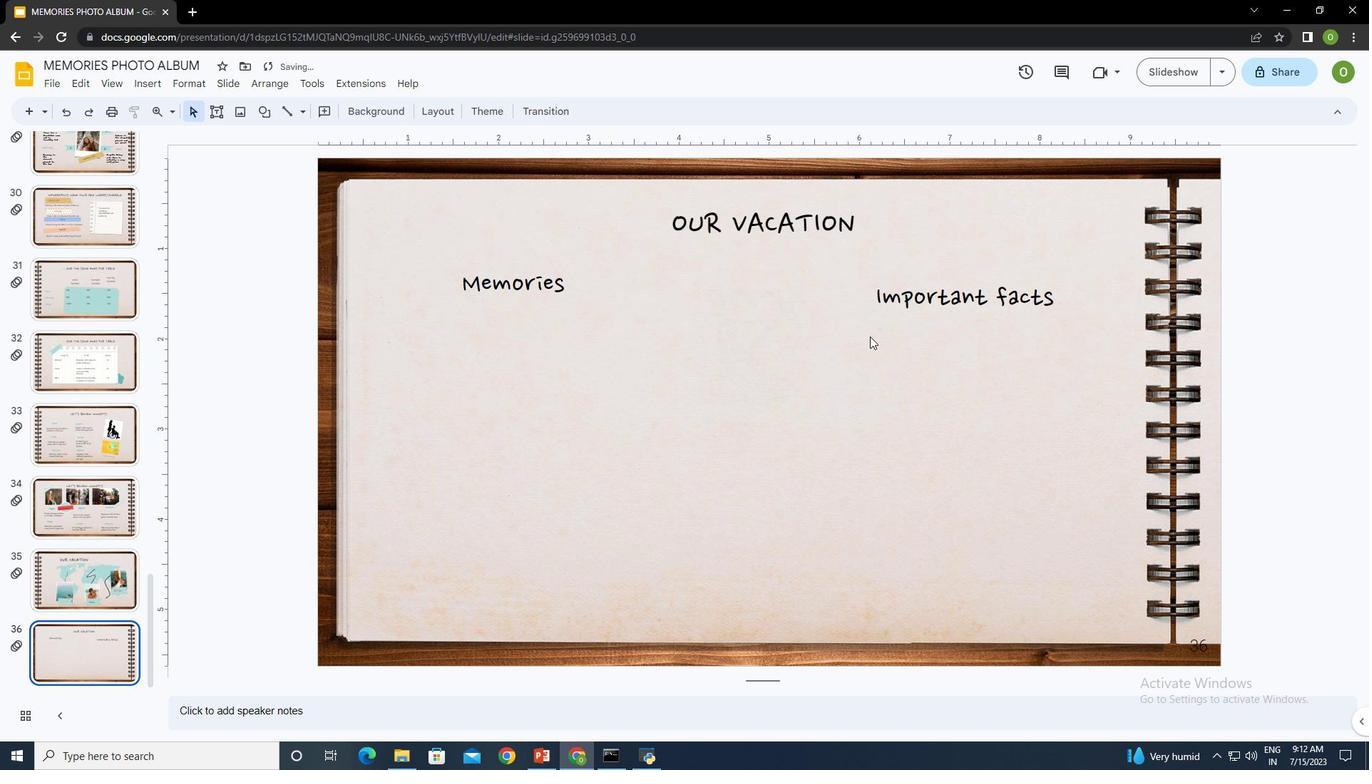 
Action: Mouse pressed left at (893, 359)
Screenshot: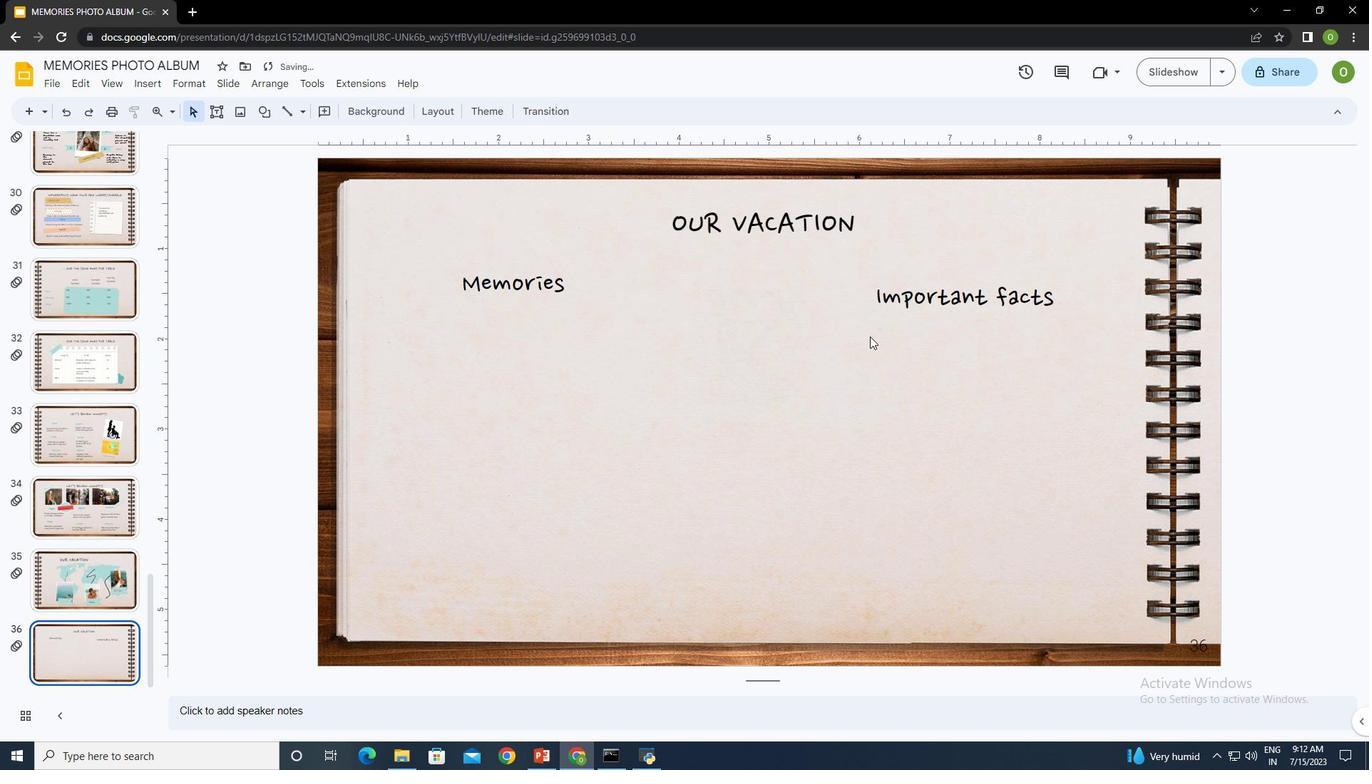 
Action: Mouse moved to (174, 107)
Screenshot: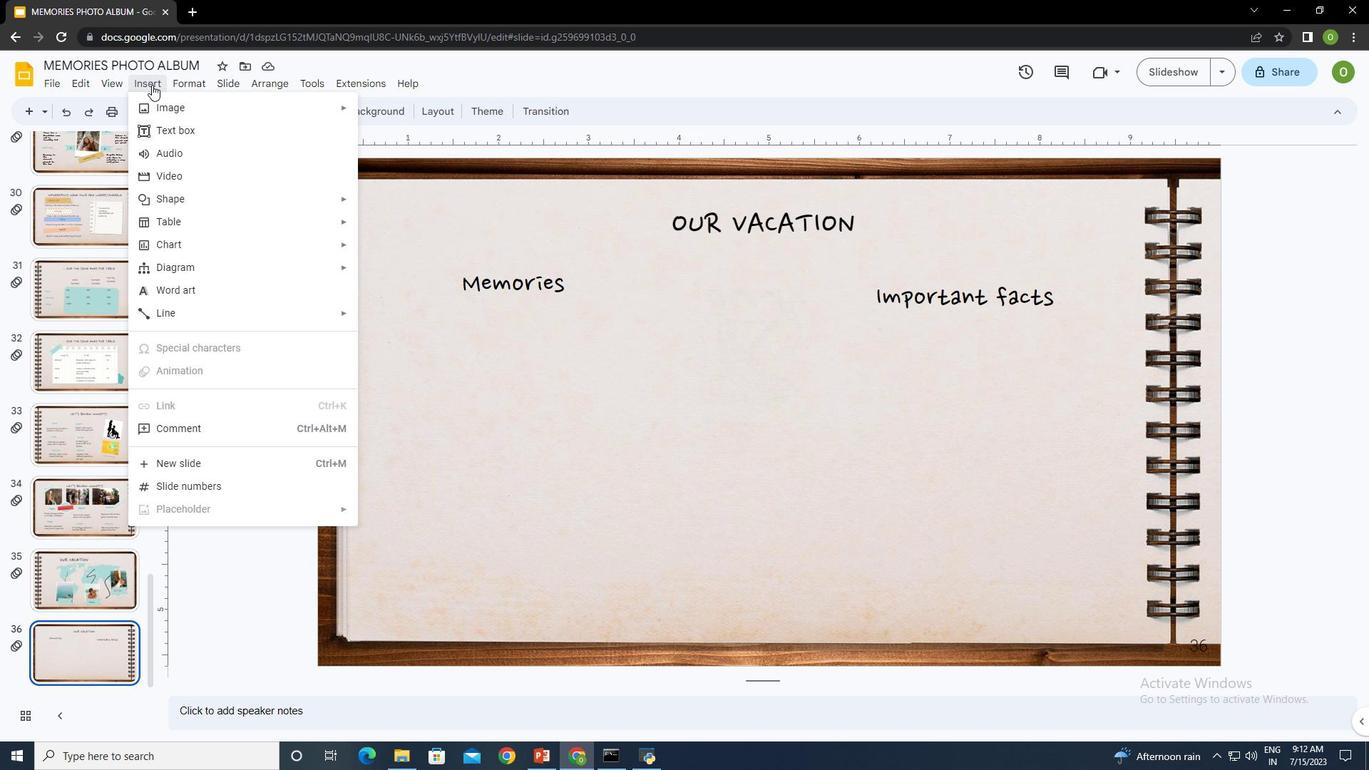 
Action: Mouse pressed left at (174, 107)
Screenshot: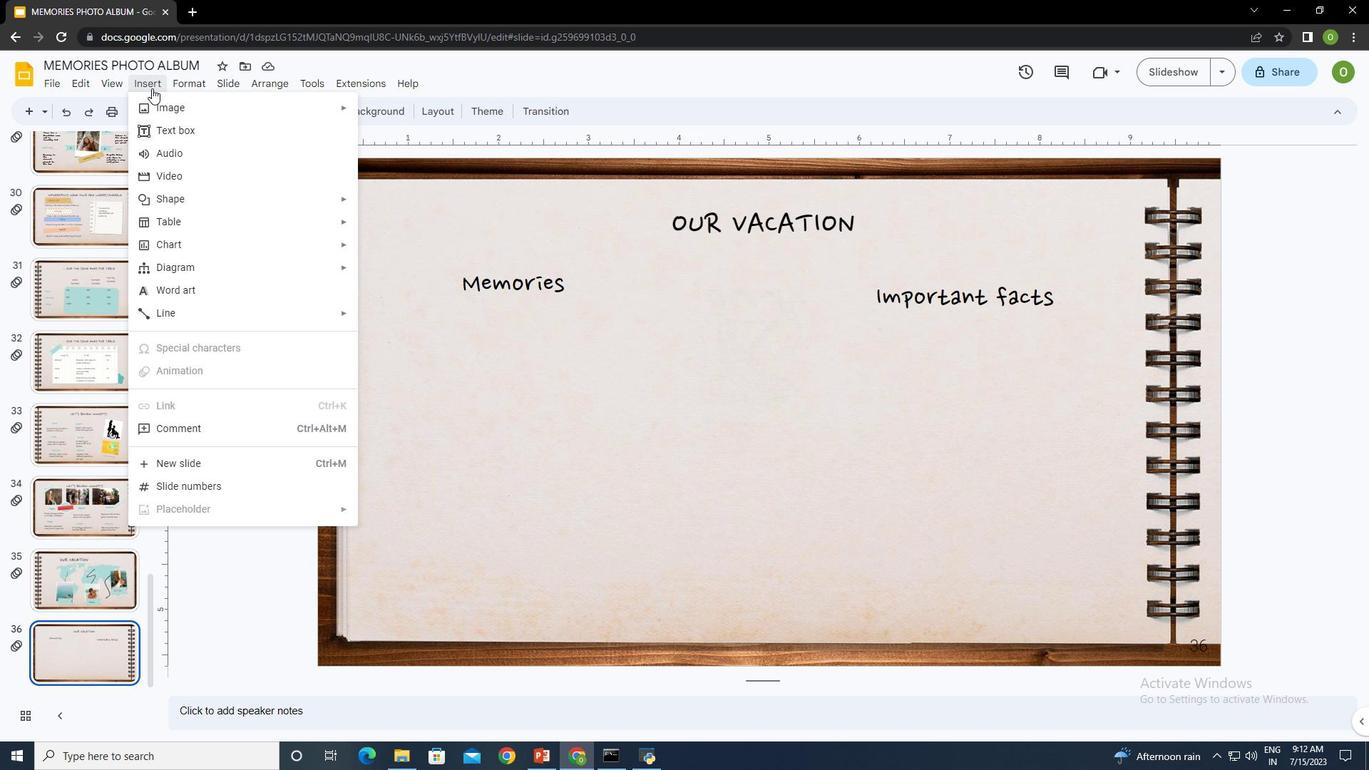 
Action: Mouse moved to (480, 138)
Screenshot: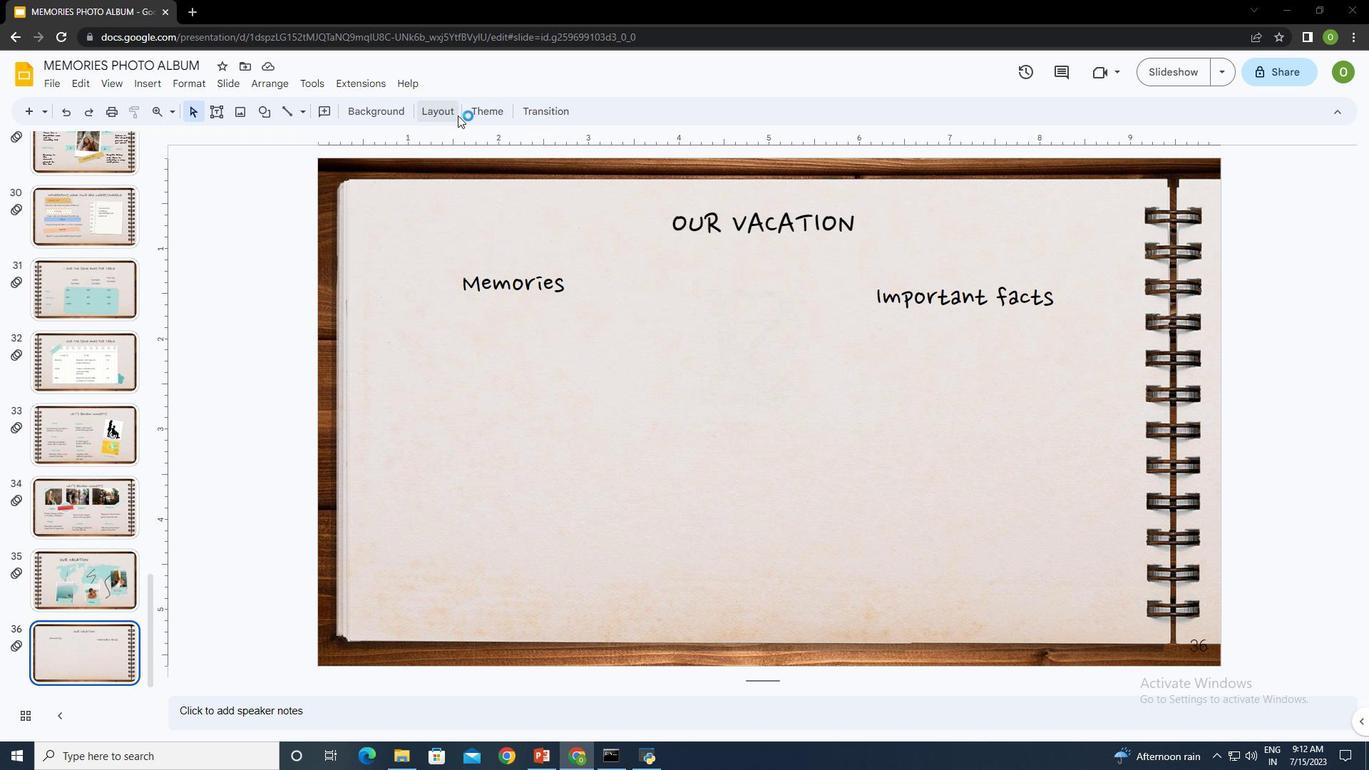 
Action: Mouse pressed left at (480, 138)
Screenshot: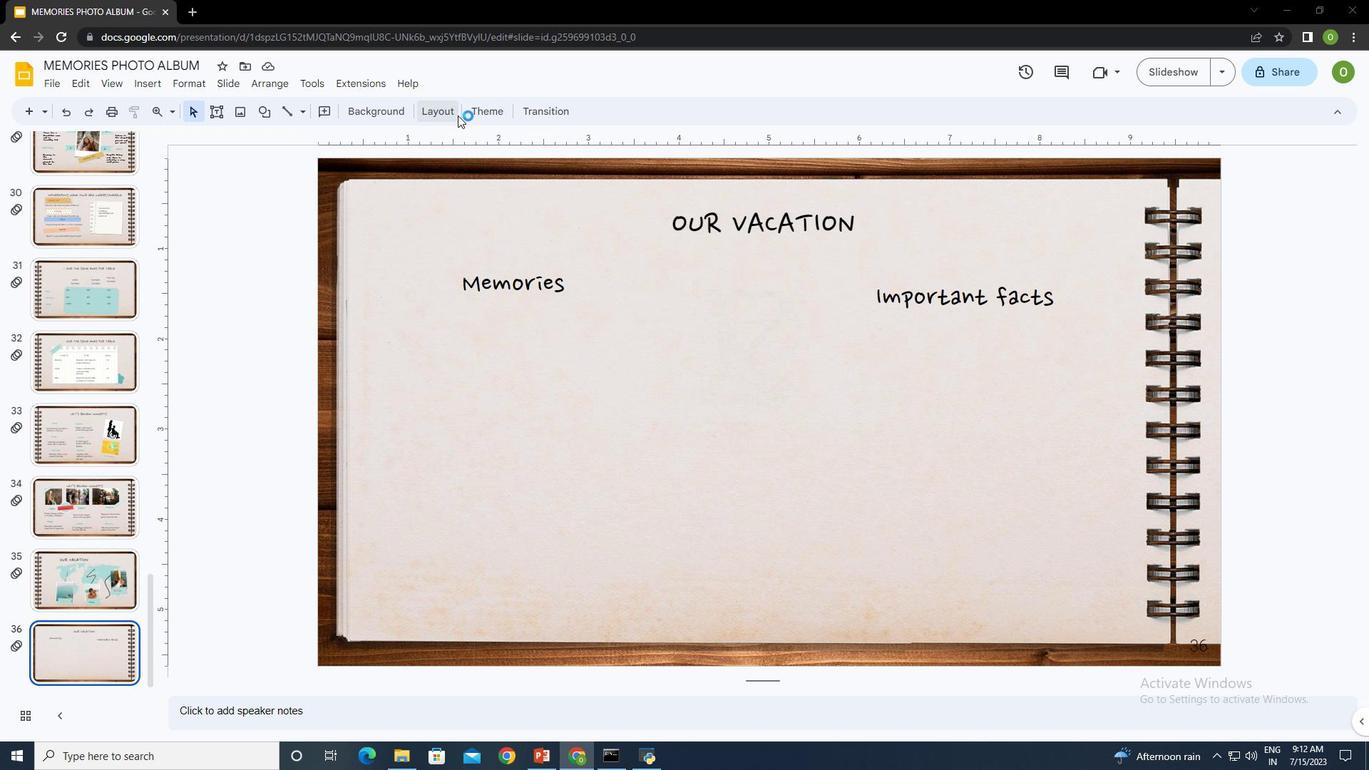 
Action: Mouse moved to (474, 201)
Screenshot: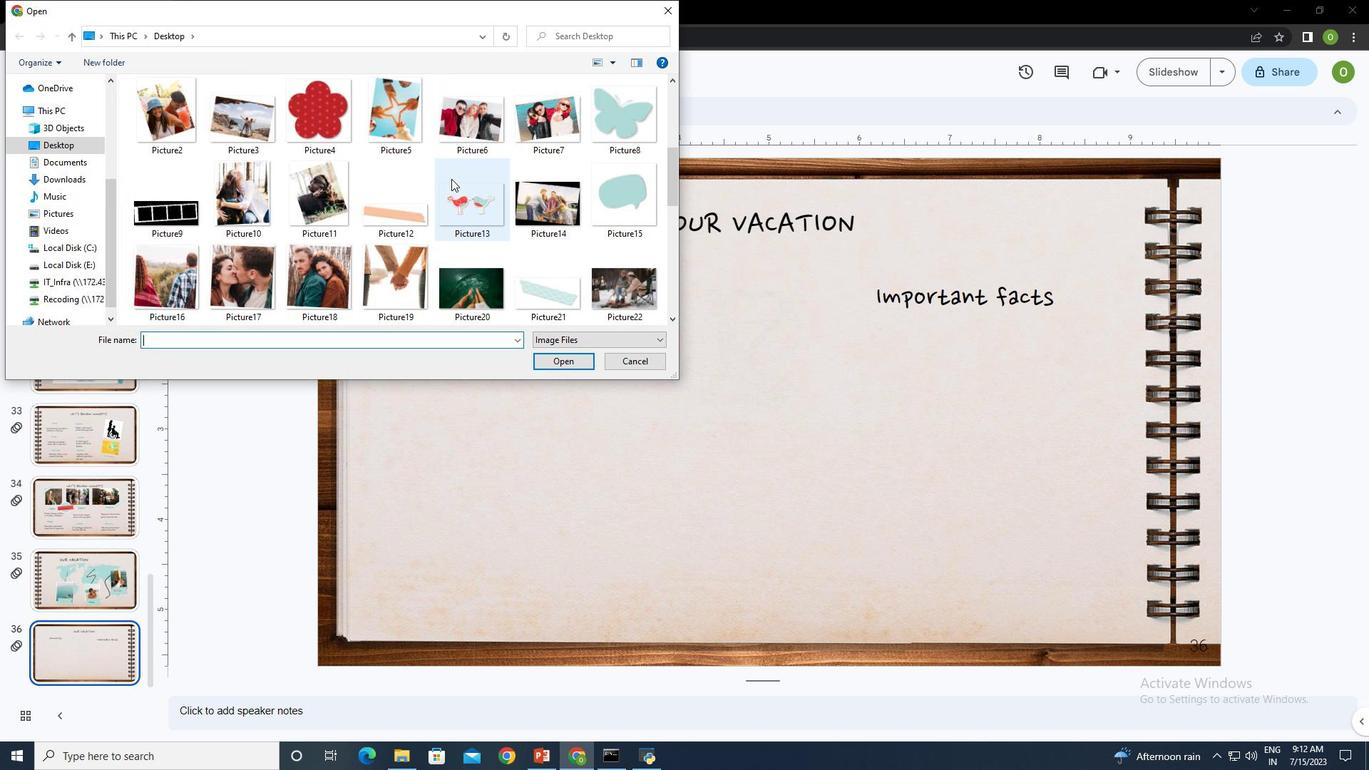 
Action: Mouse scrolled (474, 201) with delta (0, 0)
Screenshot: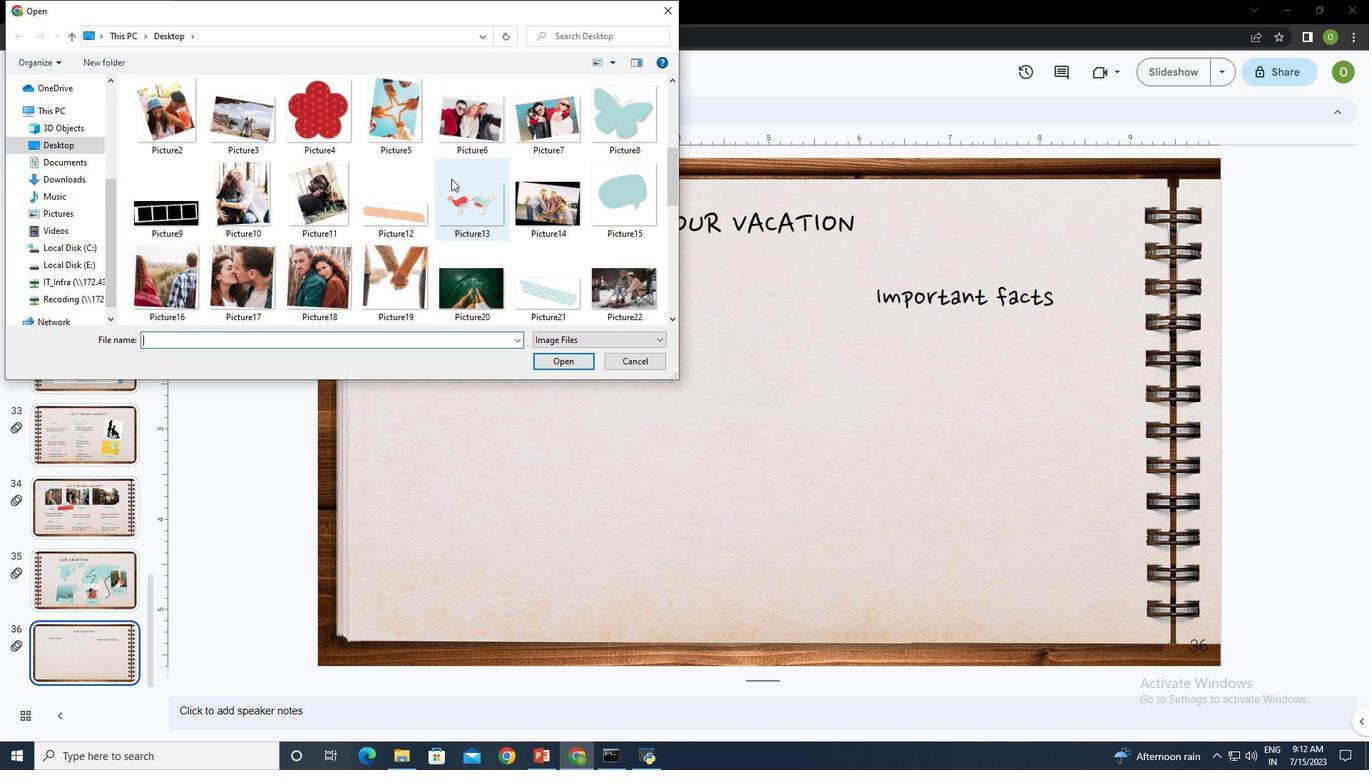 
Action: Mouse scrolled (474, 201) with delta (0, 0)
Screenshot: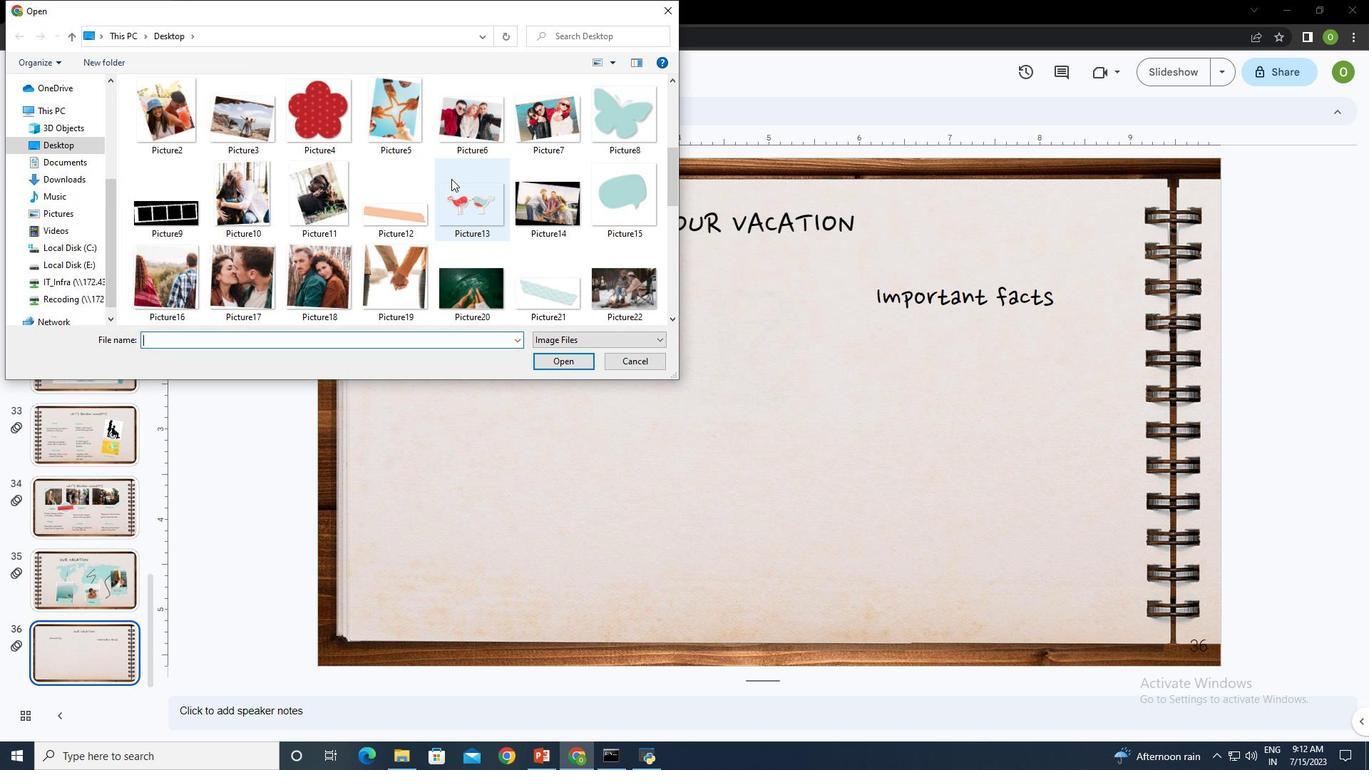 
Action: Mouse scrolled (474, 201) with delta (0, 0)
Screenshot: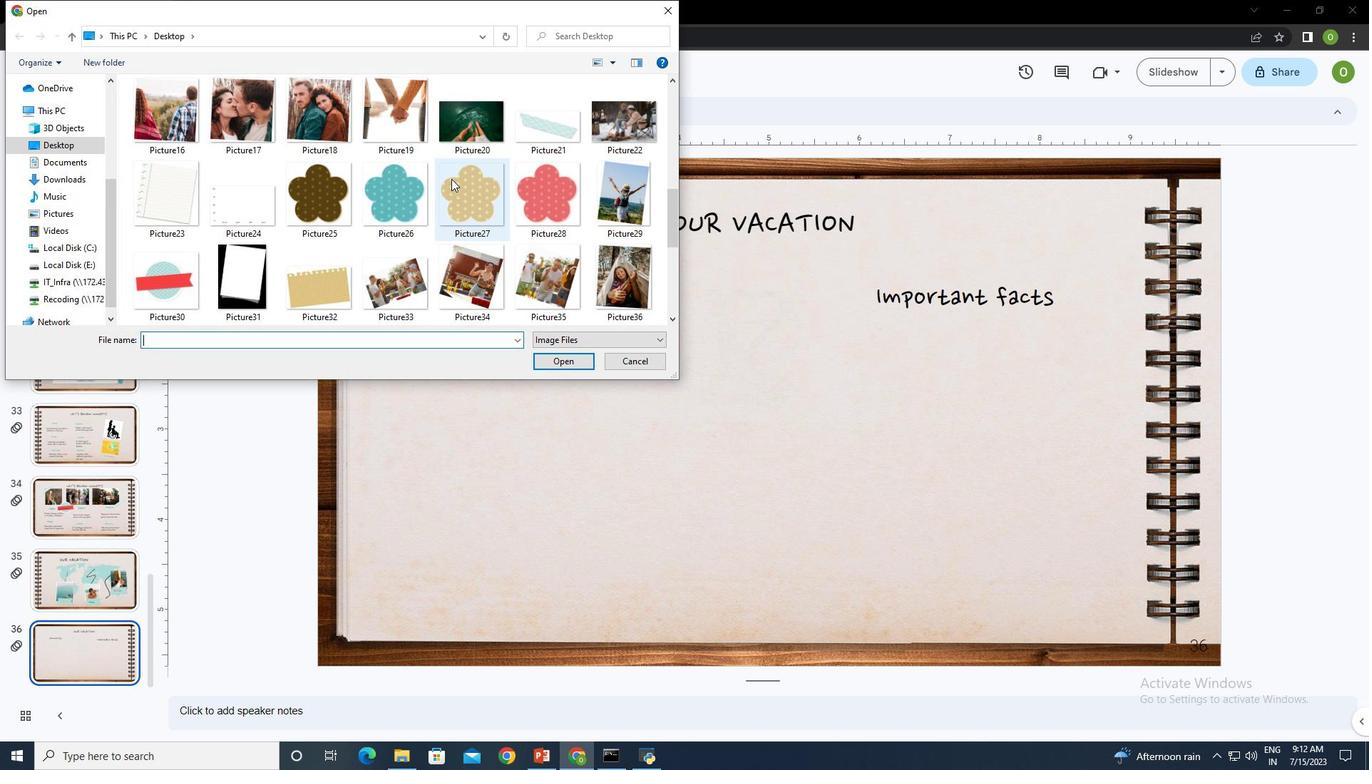 
Action: Mouse scrolled (474, 201) with delta (0, 0)
Screenshot: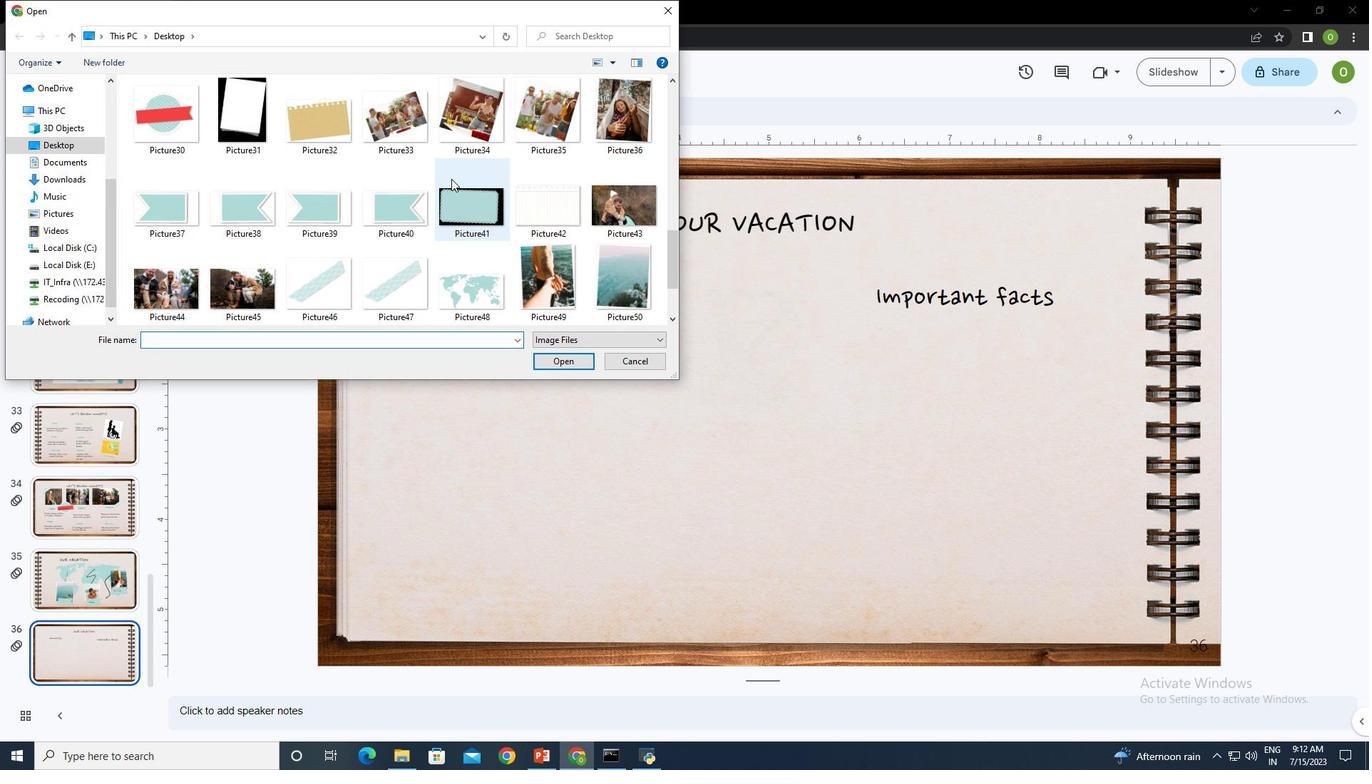 
Action: Mouse scrolled (474, 201) with delta (0, 0)
Screenshot: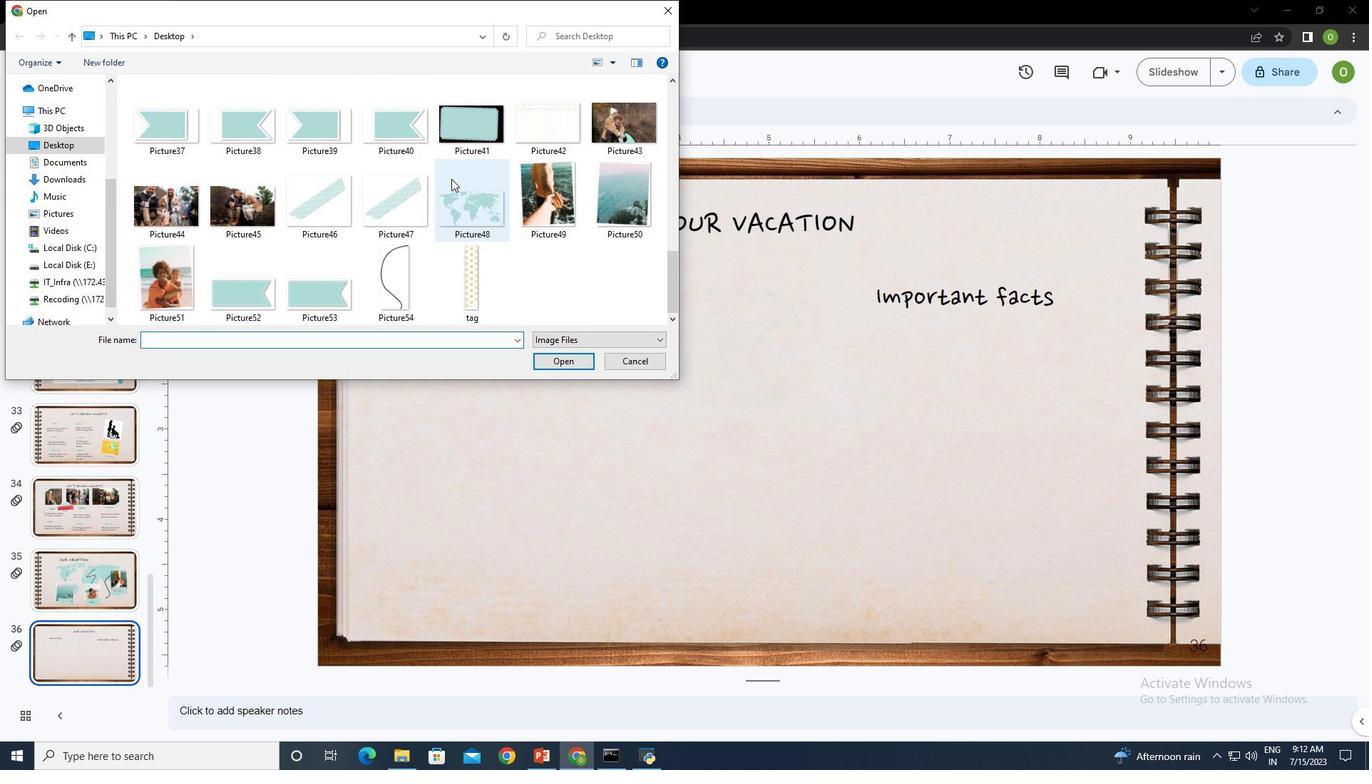 
Action: Mouse scrolled (474, 202) with delta (0, 0)
Screenshot: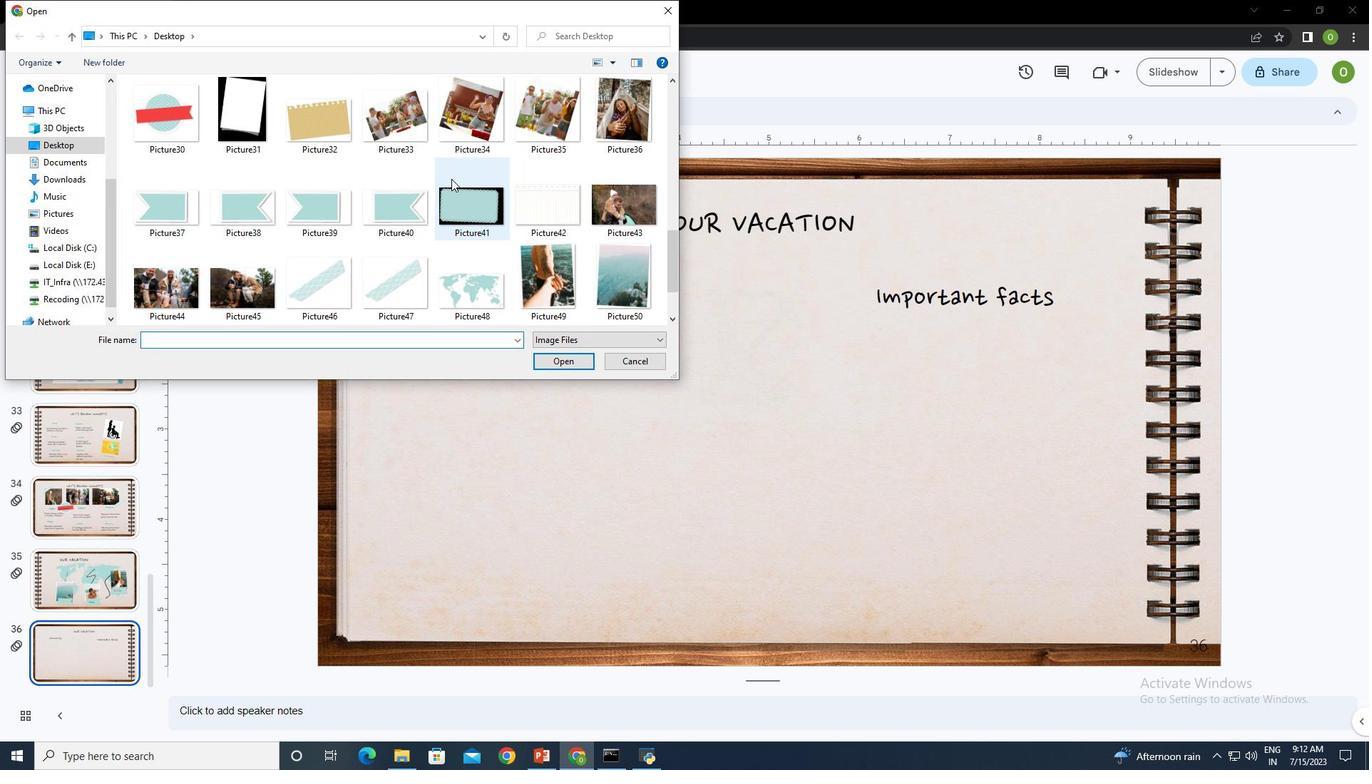 
Action: Mouse moved to (566, 221)
Screenshot: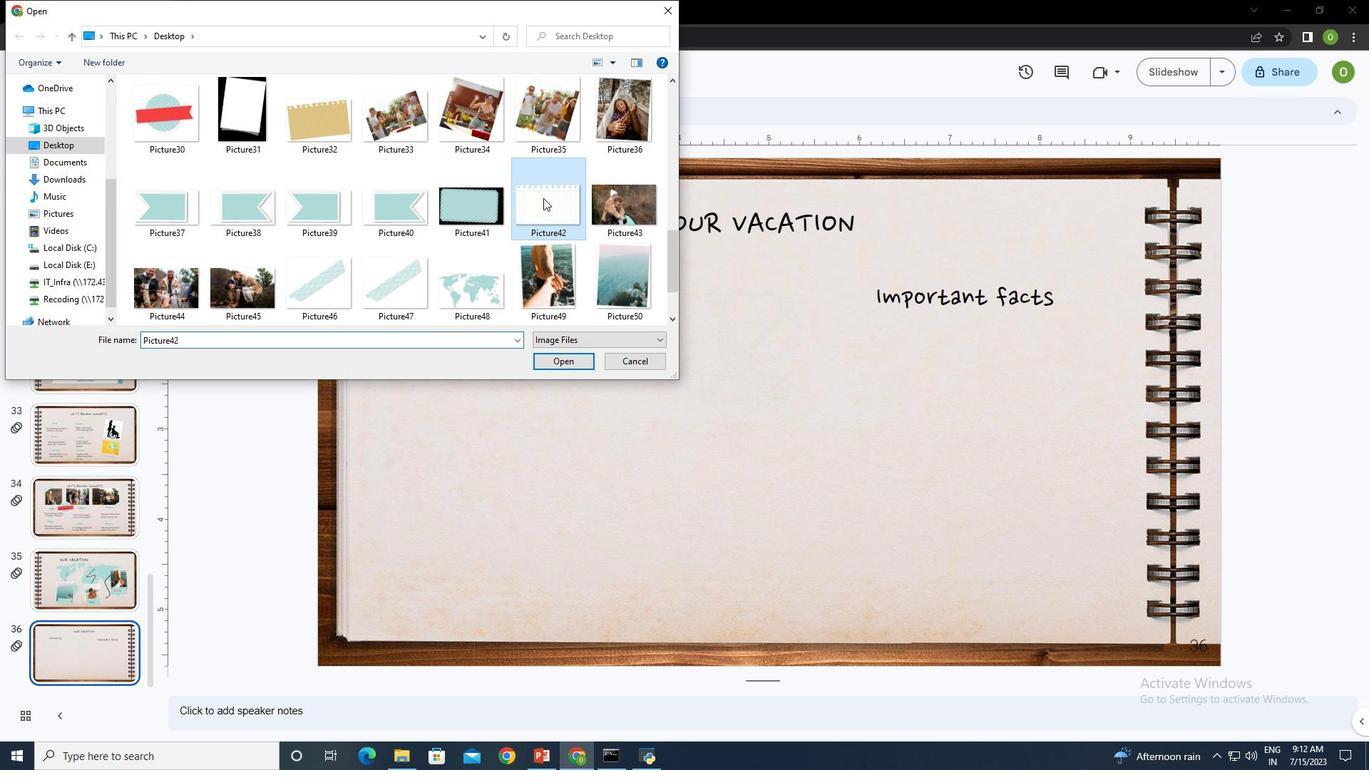 
Action: Mouse pressed left at (566, 221)
Screenshot: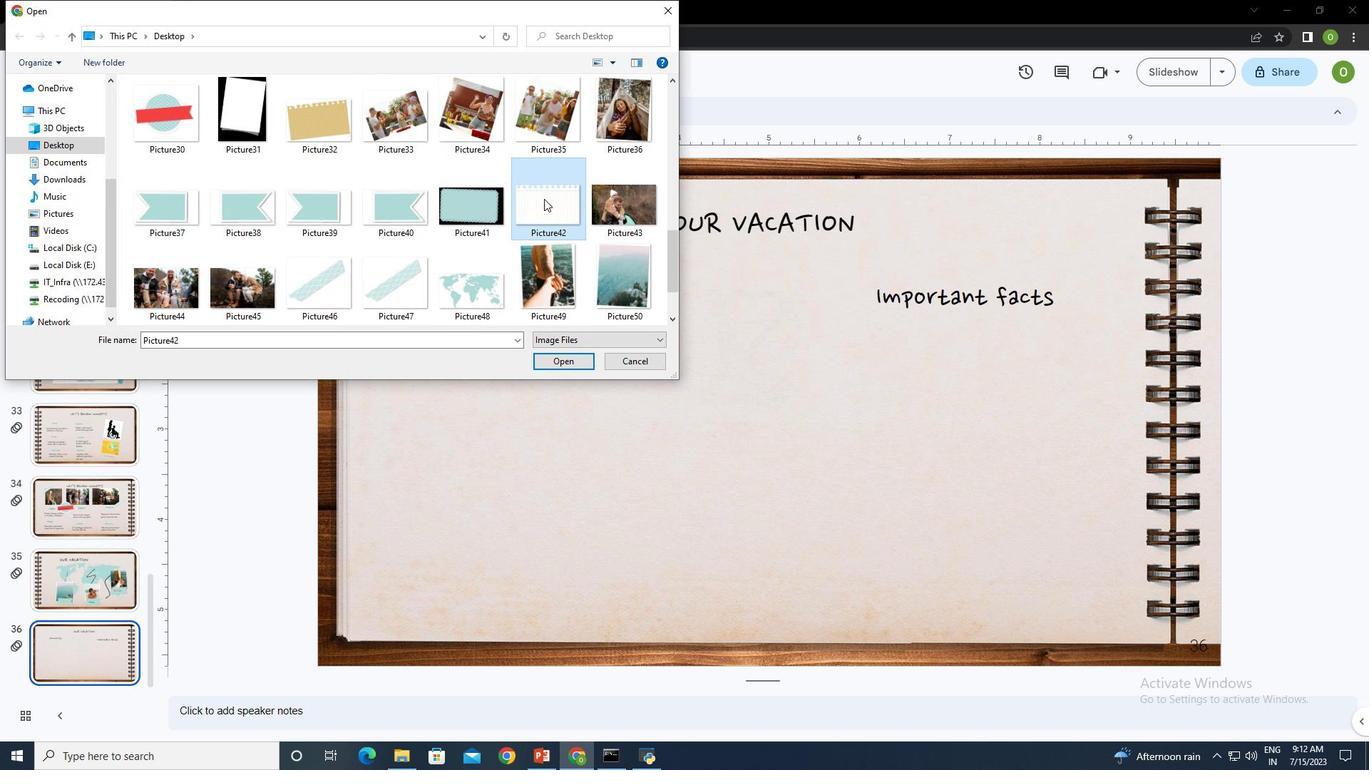 
Action: Mouse moved to (582, 388)
Screenshot: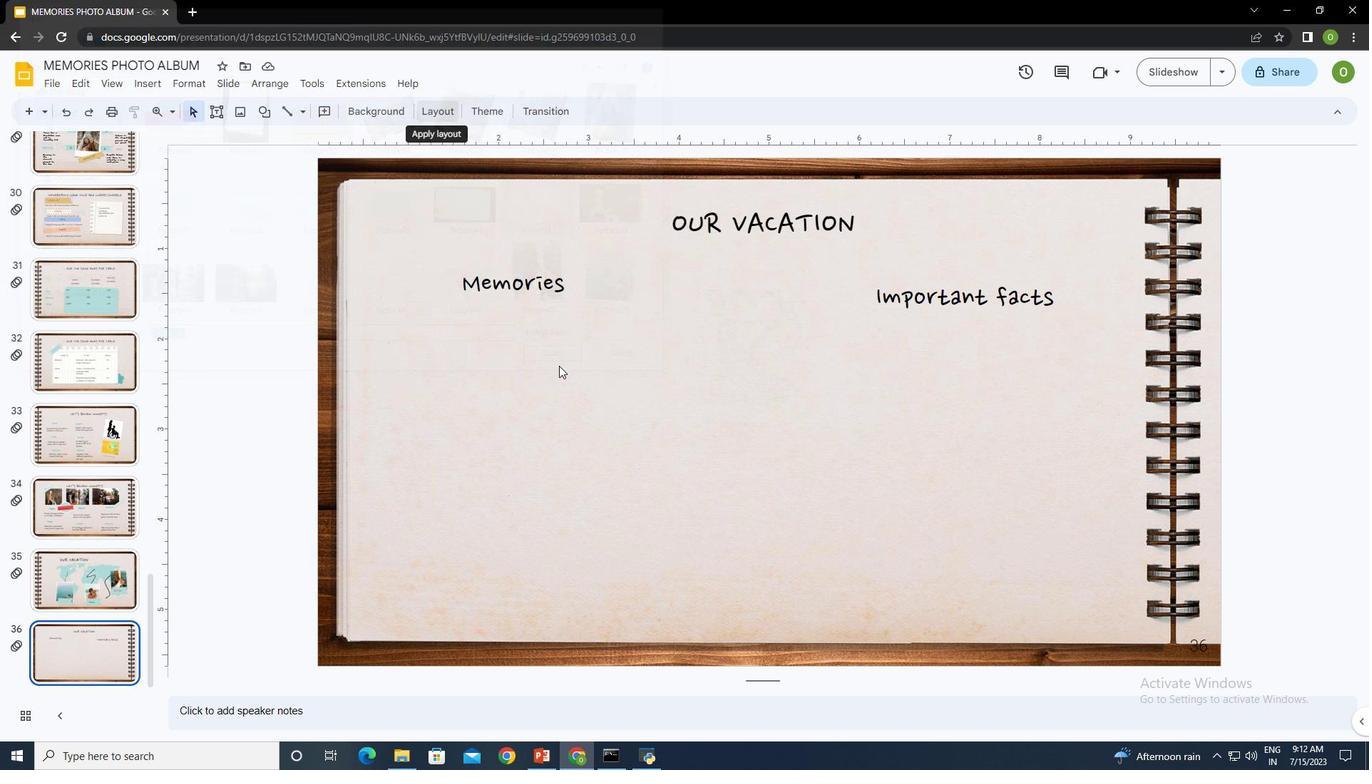 
Action: Mouse pressed left at (582, 388)
Screenshot: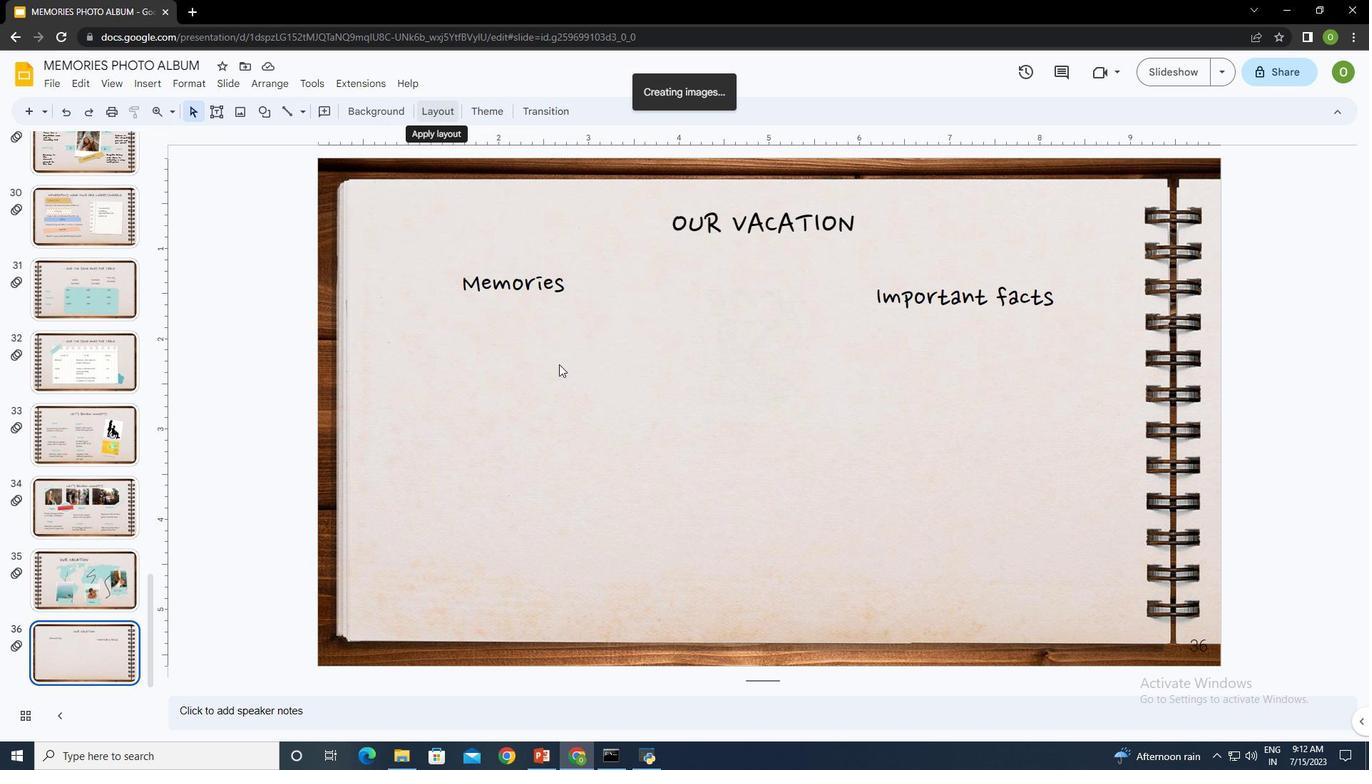 
Action: Mouse moved to (862, 673)
Screenshot: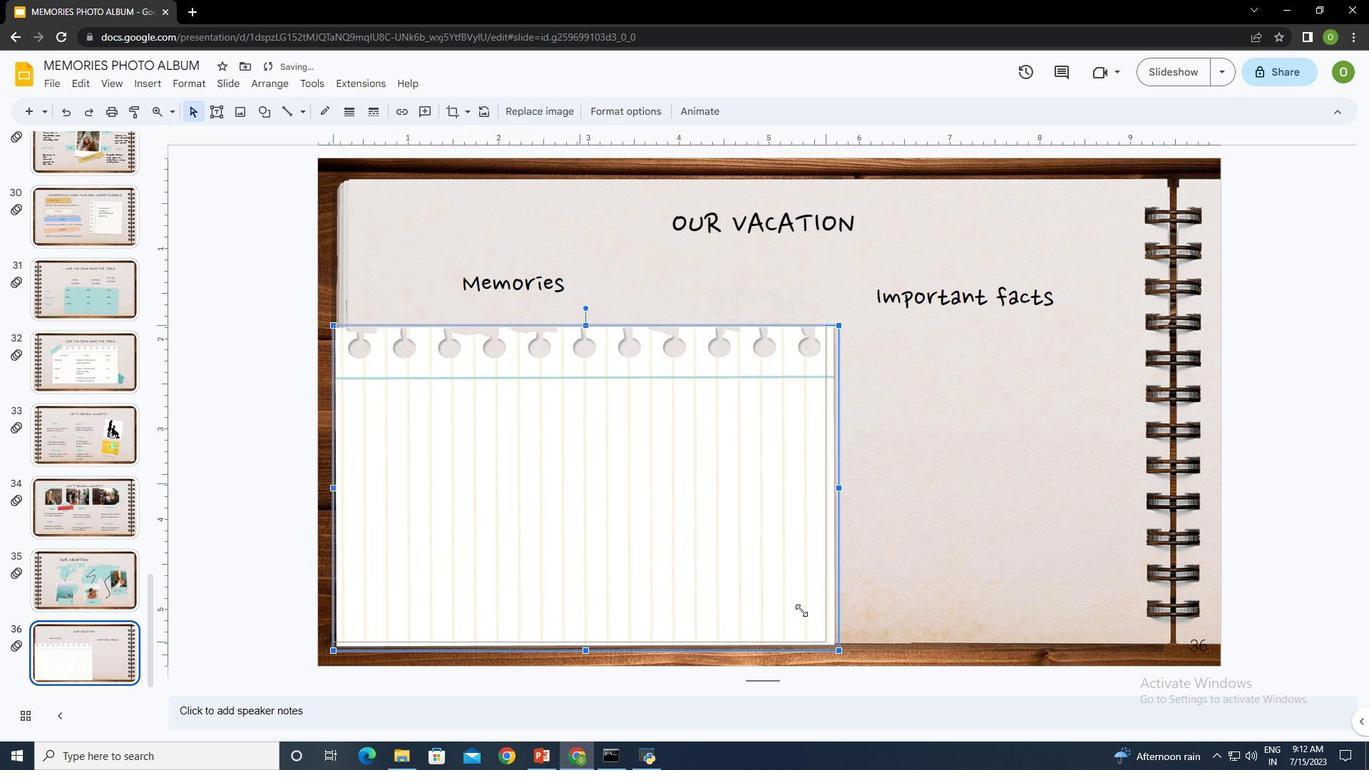 
Action: Mouse pressed left at (862, 673)
Screenshot: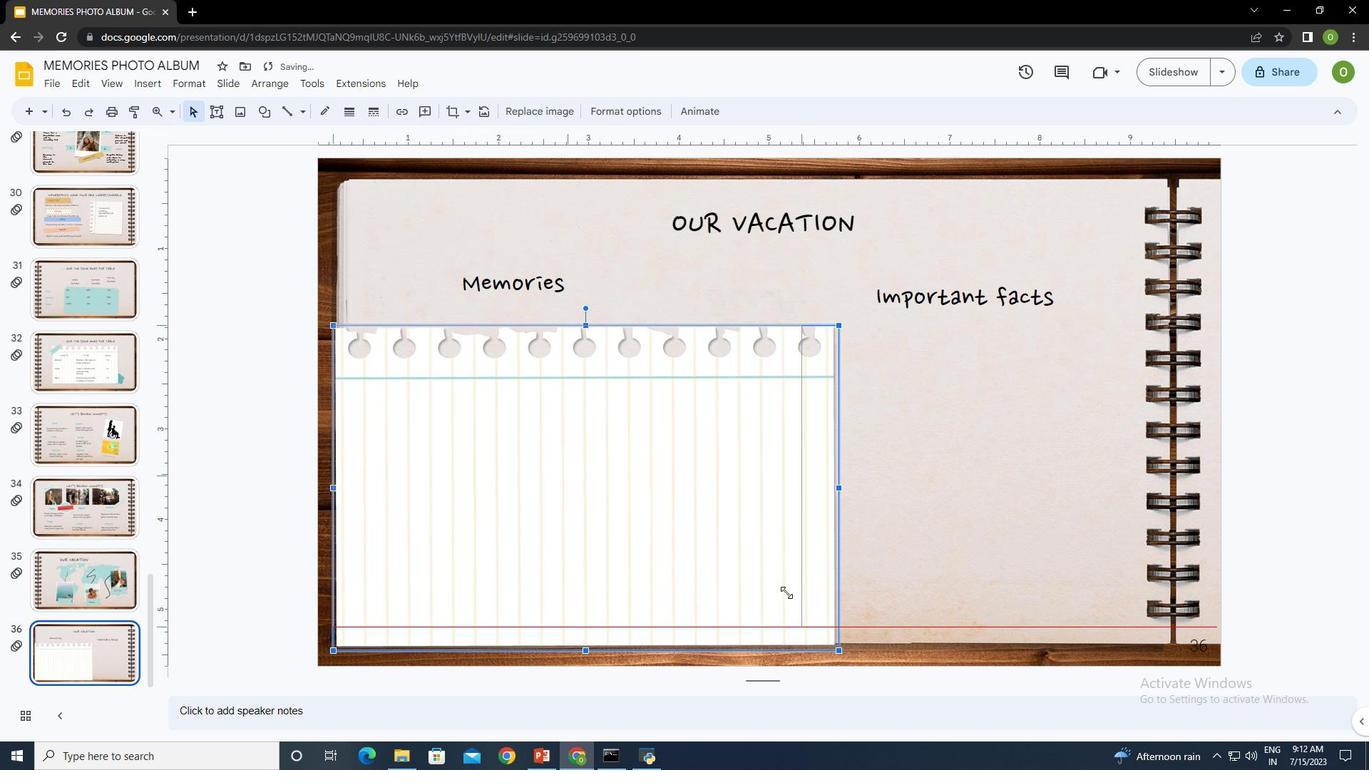 
Action: Mouse moved to (508, 353)
Screenshot: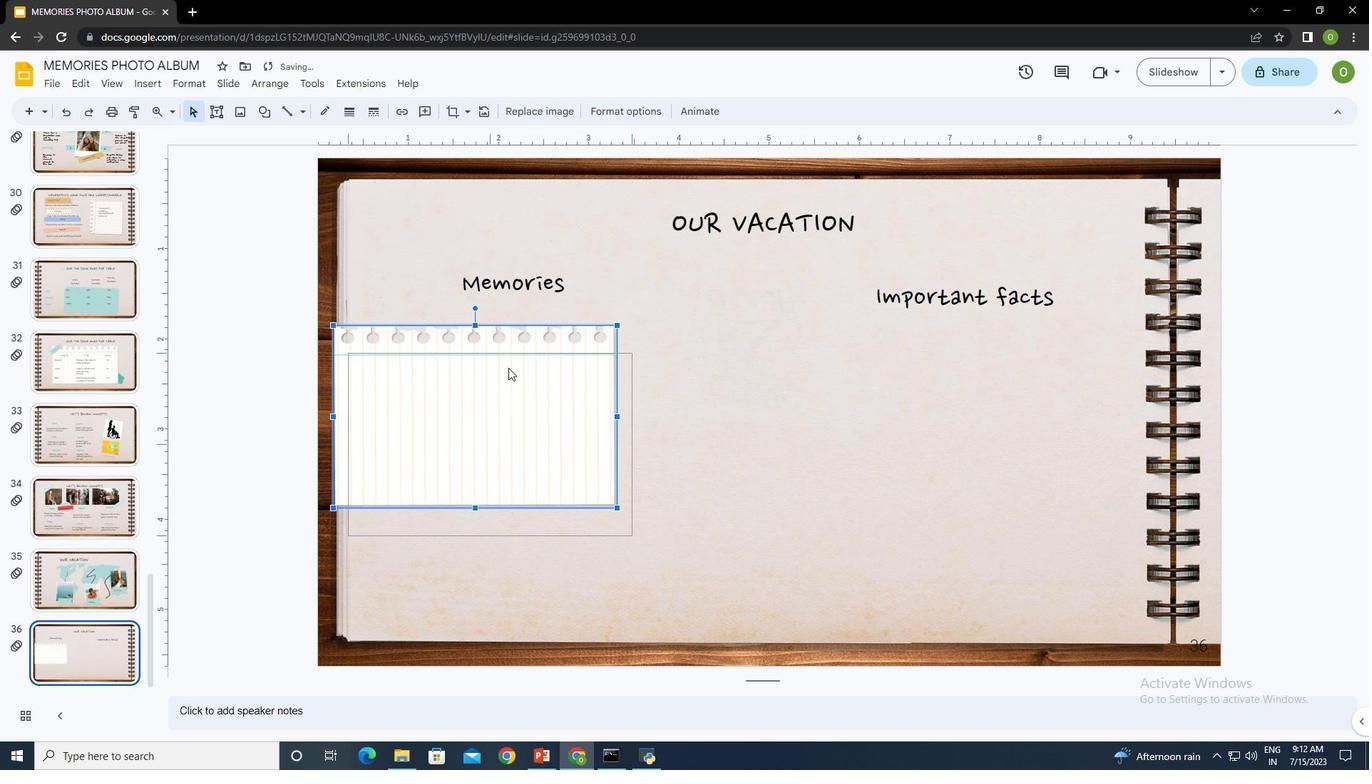 
Action: Mouse pressed left at (508, 353)
Screenshot: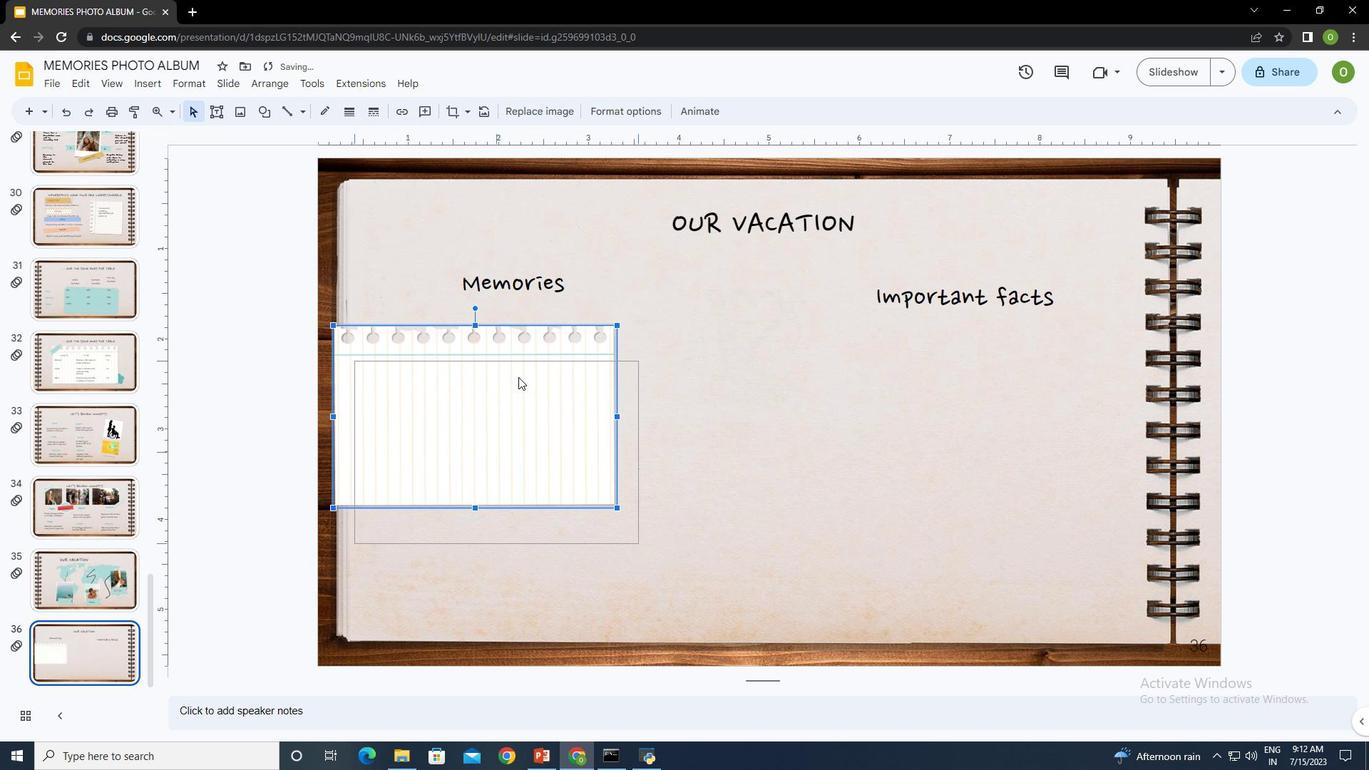 
Action: Mouse moved to (574, 405)
Screenshot: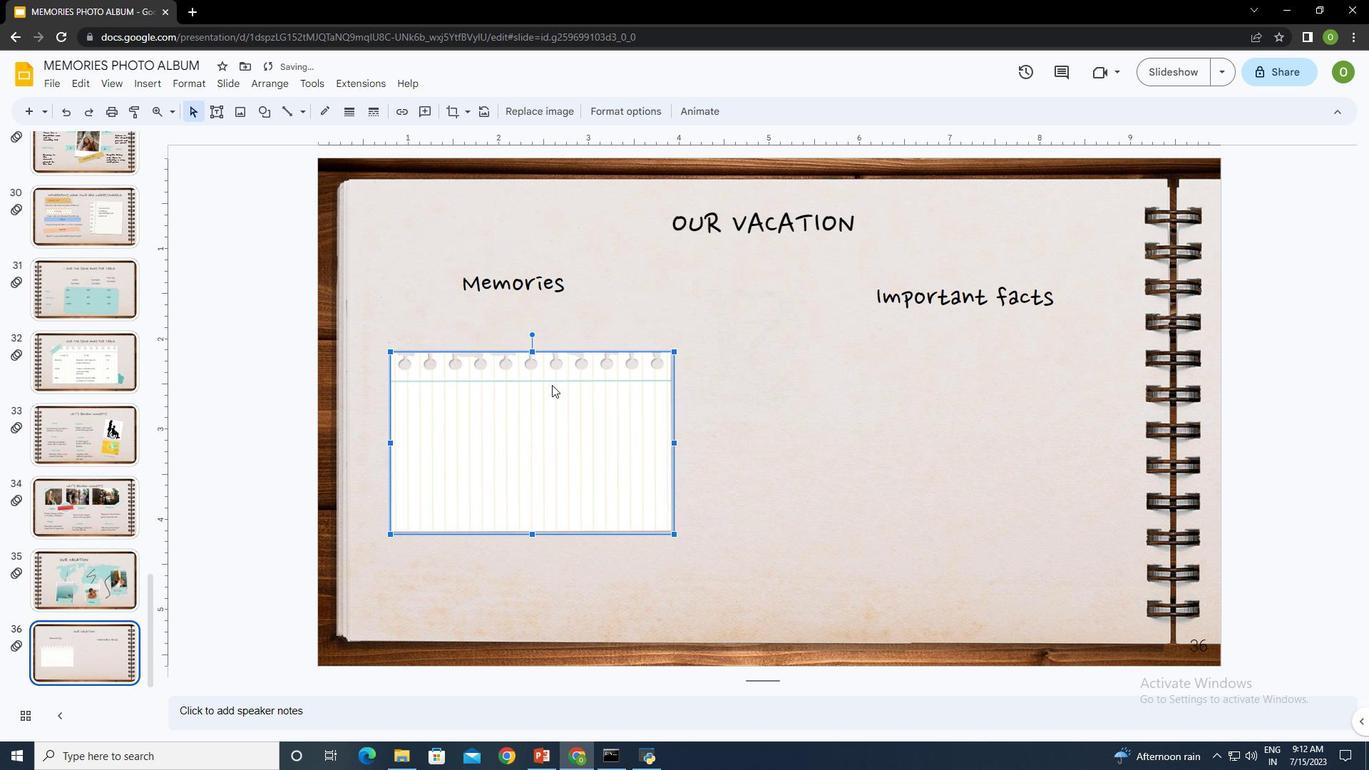 
Action: Mouse pressed left at (574, 405)
Screenshot: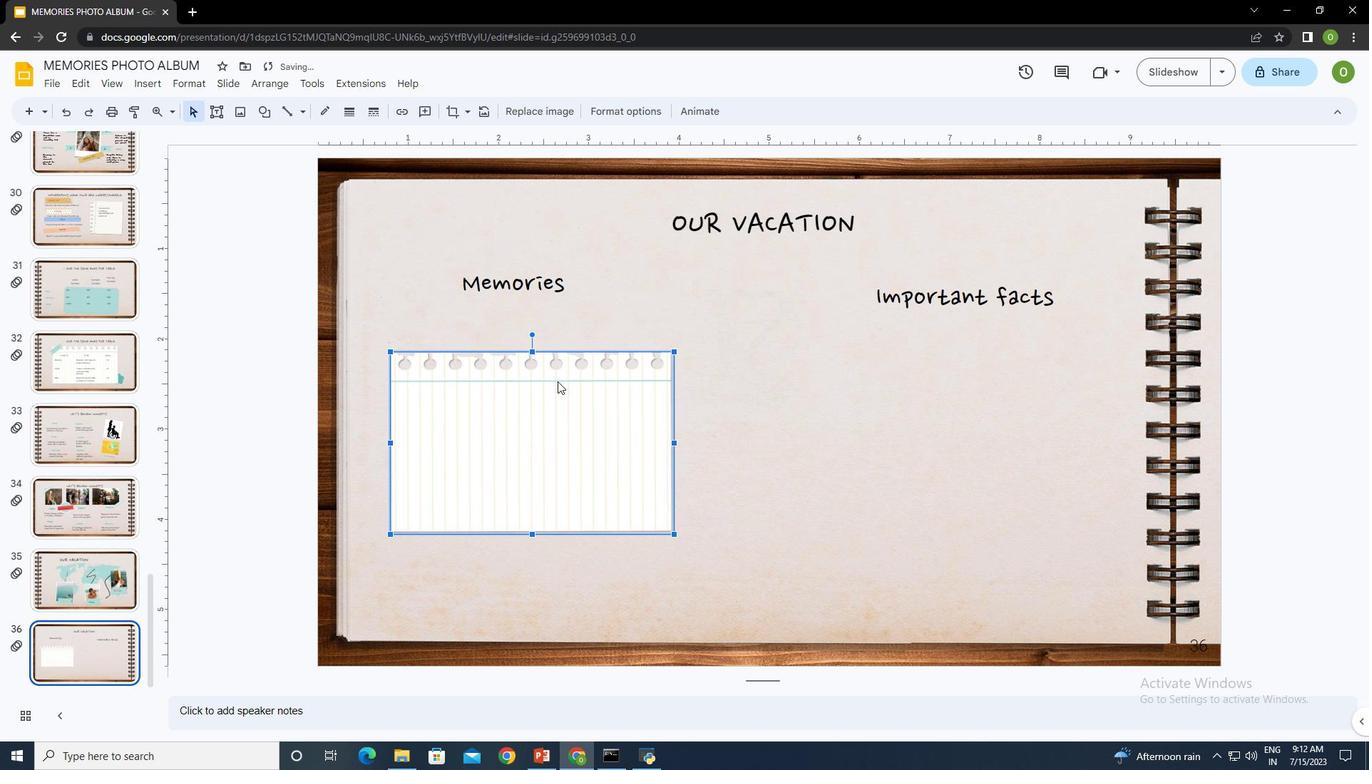
Action: Mouse moved to (465, 410)
Screenshot: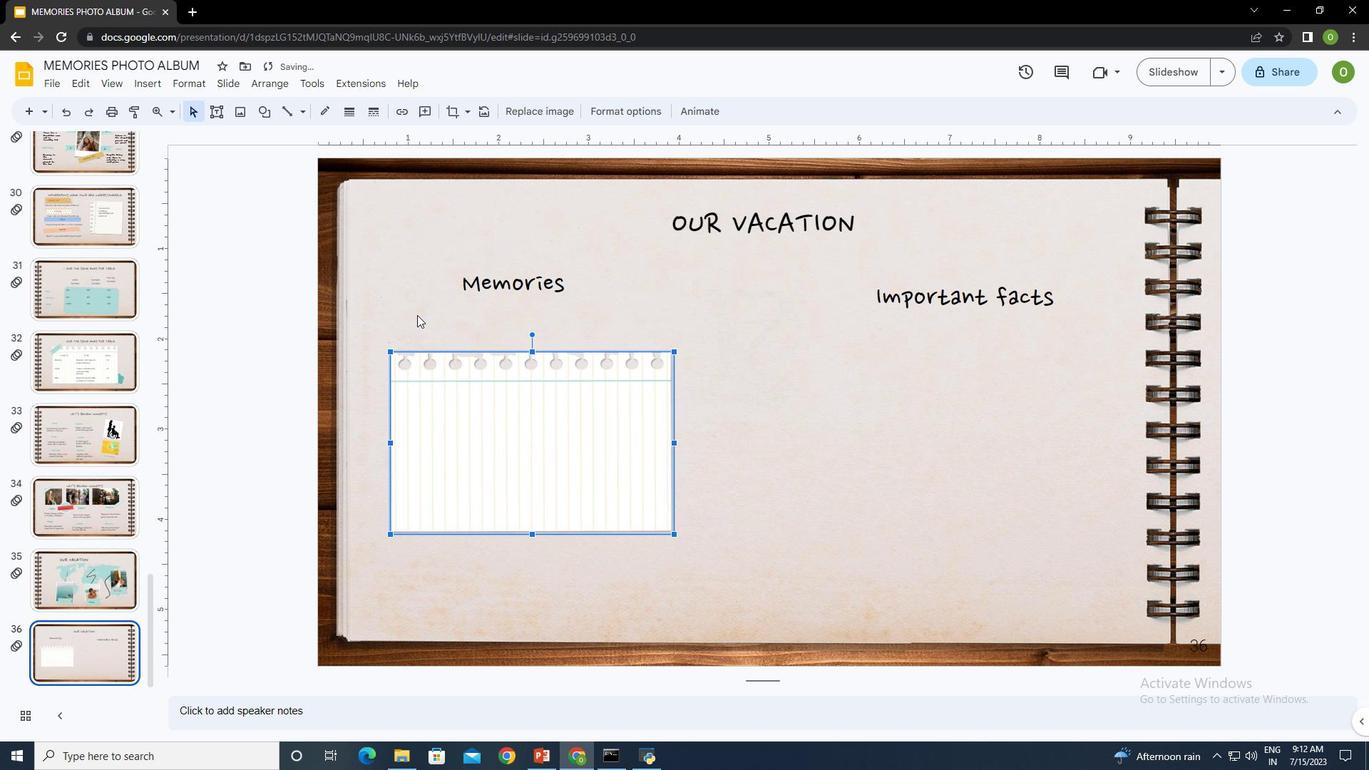 
Action: Mouse pressed left at (465, 410)
Screenshot: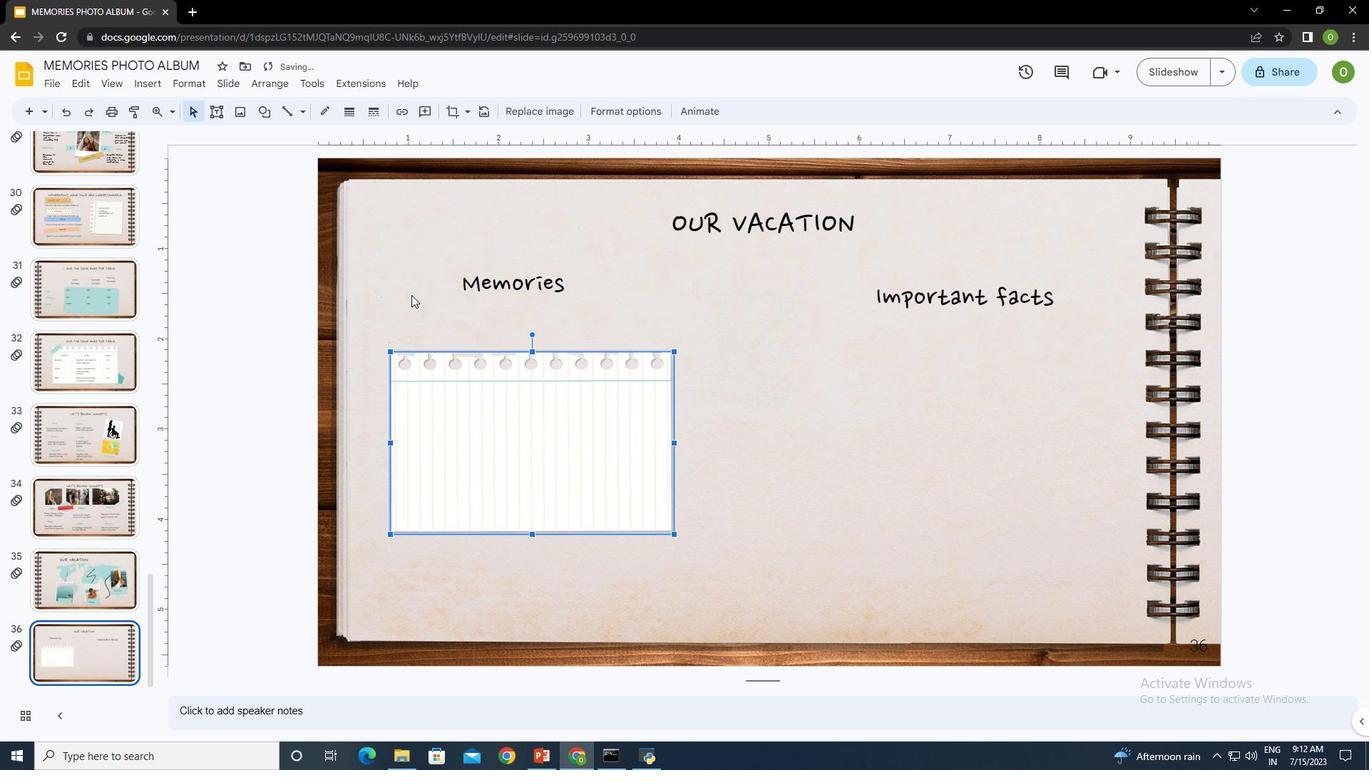
Action: Mouse moved to (422, 289)
Screenshot: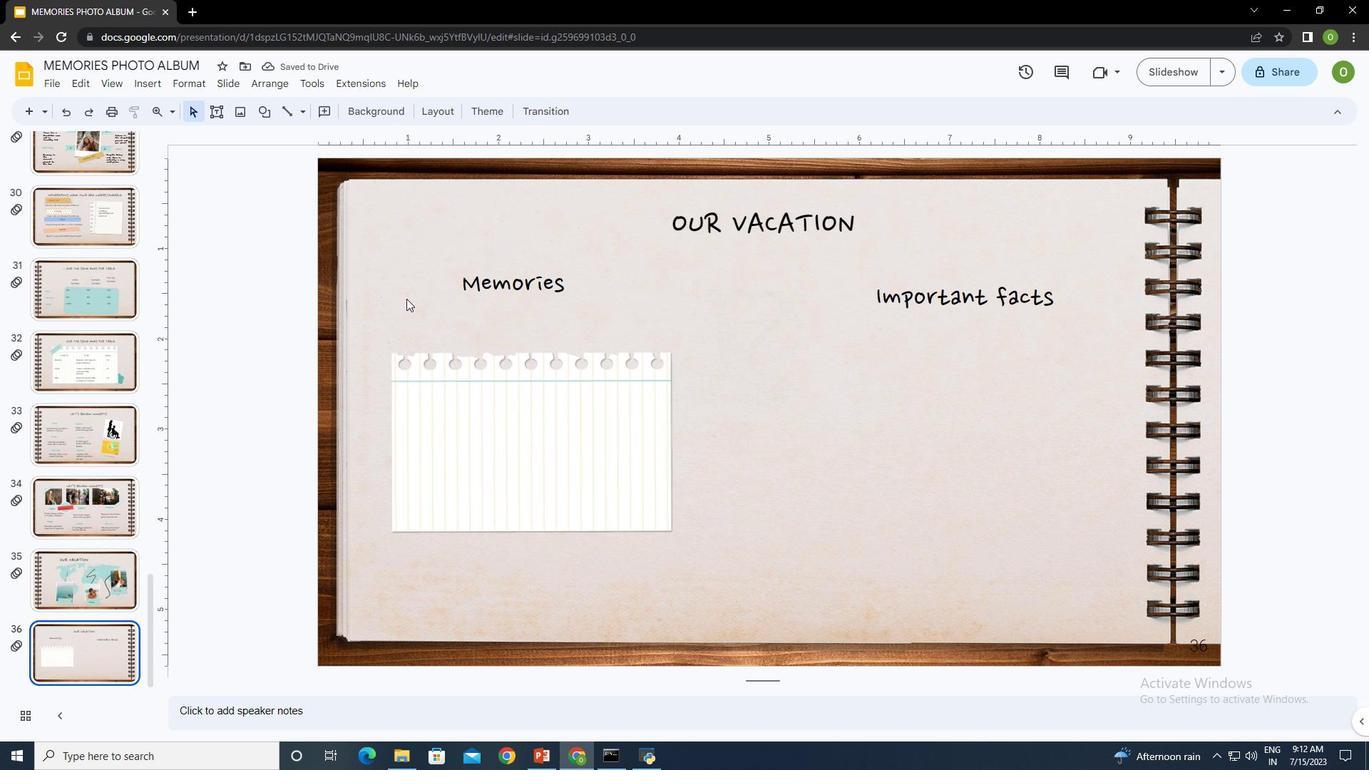 
Action: Mouse pressed left at (422, 289)
Screenshot: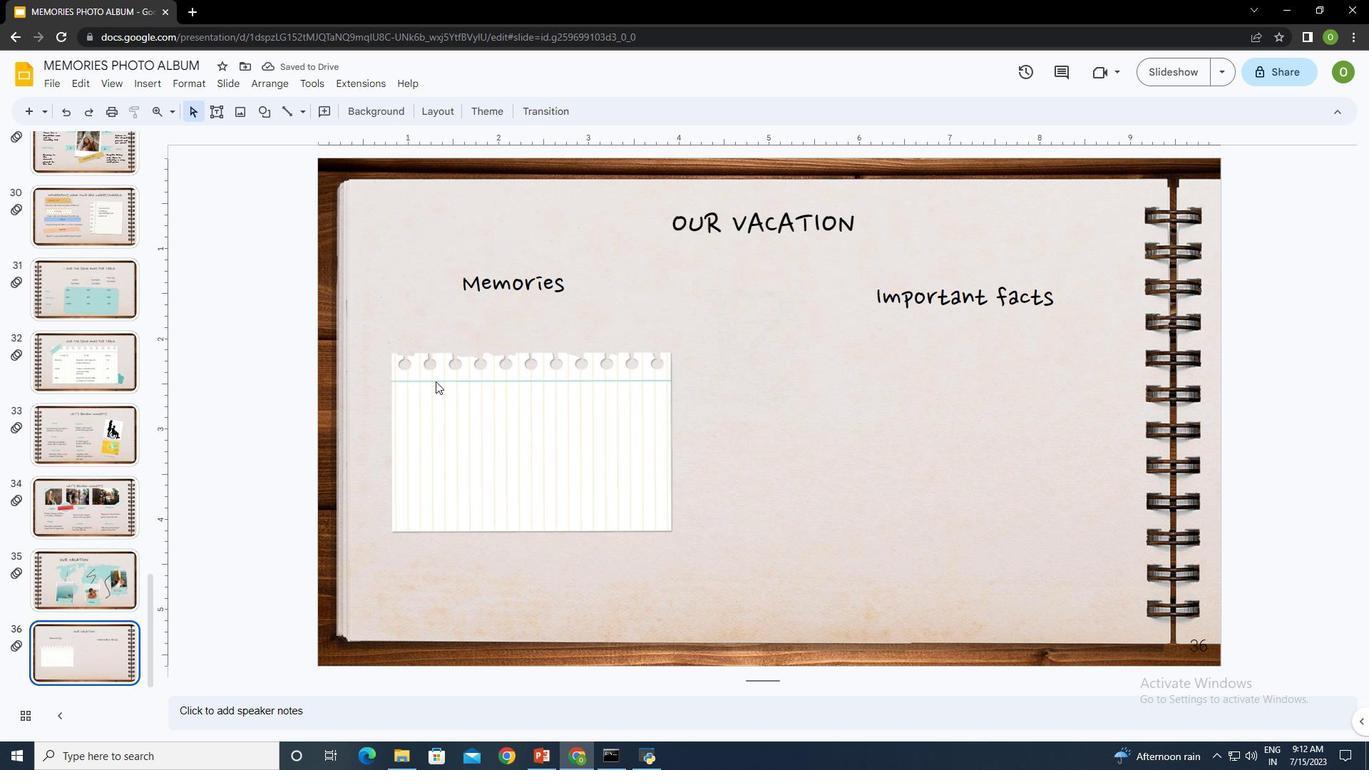 
Action: Mouse moved to (485, 438)
Screenshot: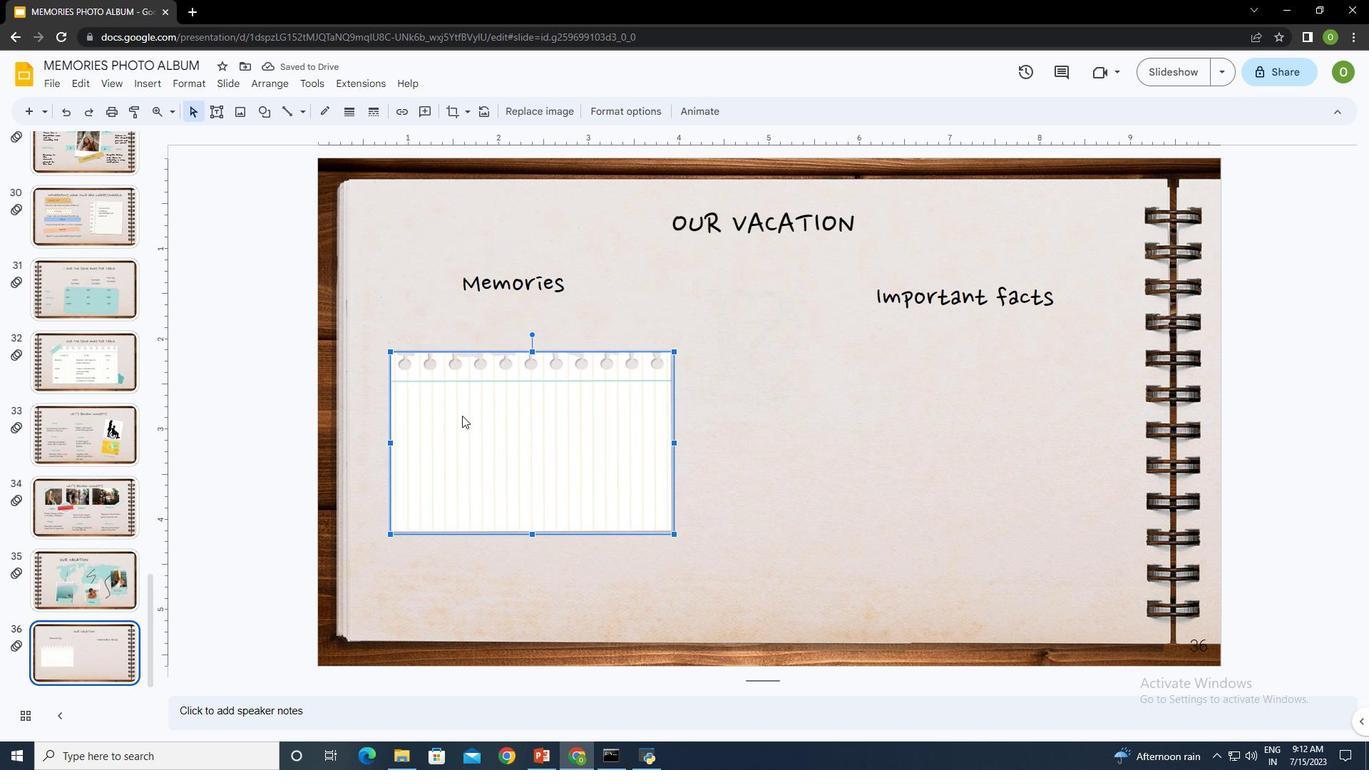 
Action: Mouse pressed left at (485, 438)
Screenshot: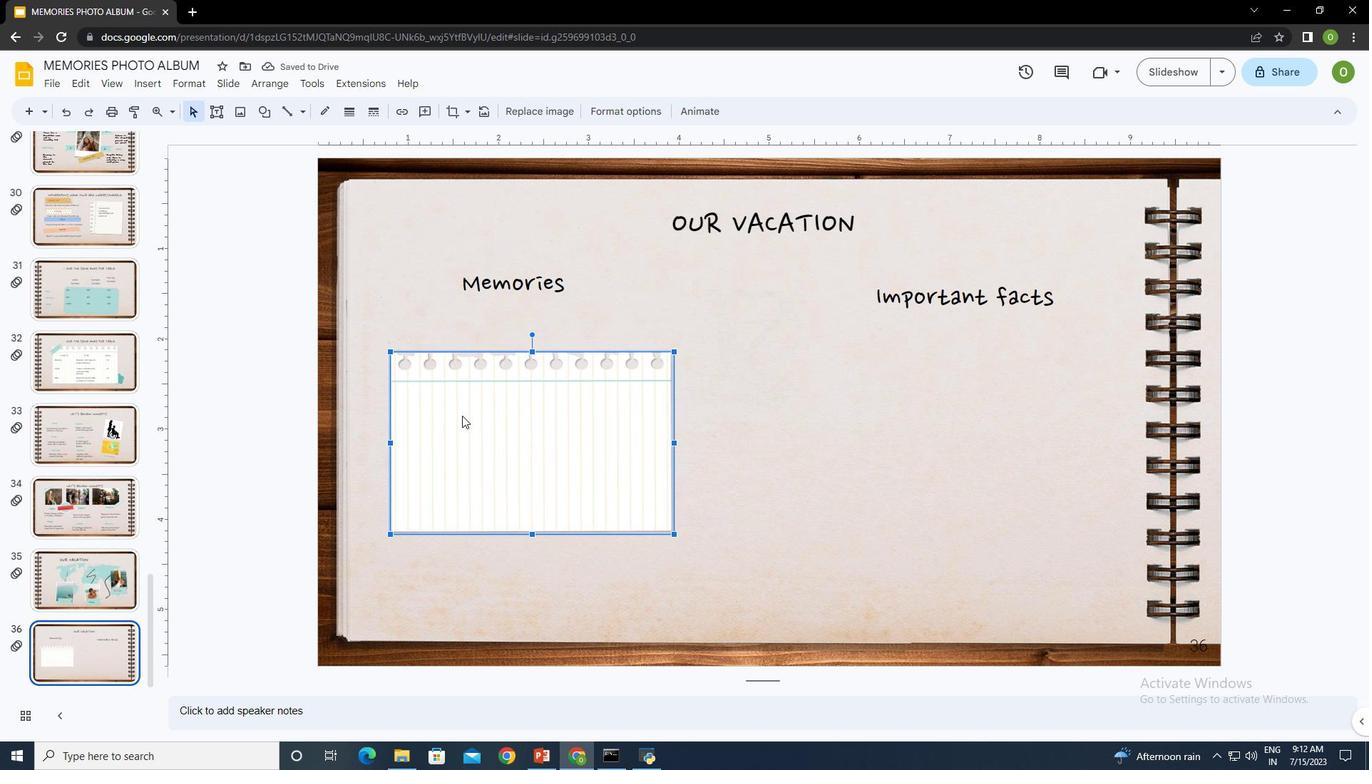 
Action: Mouse pressed right at (485, 438)
Screenshot: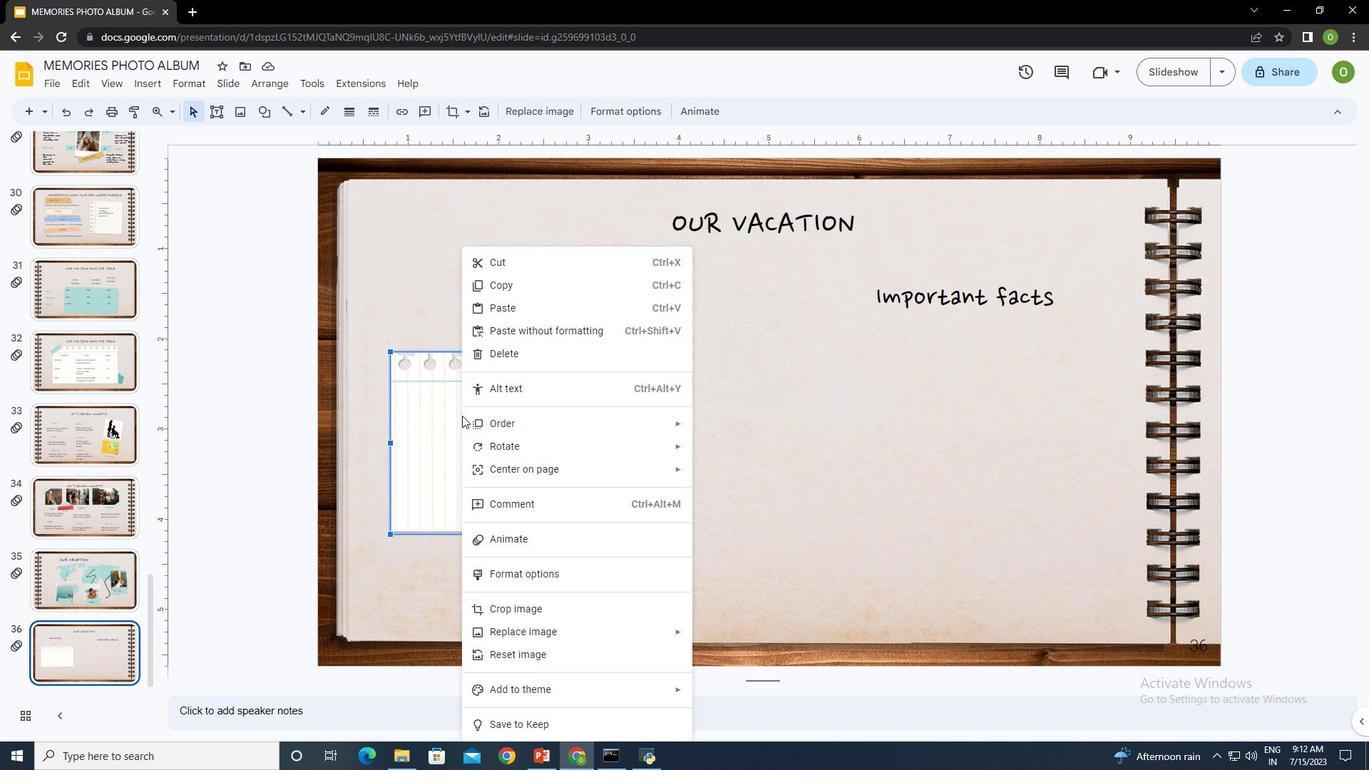 
Action: Mouse moved to (547, 306)
Screenshot: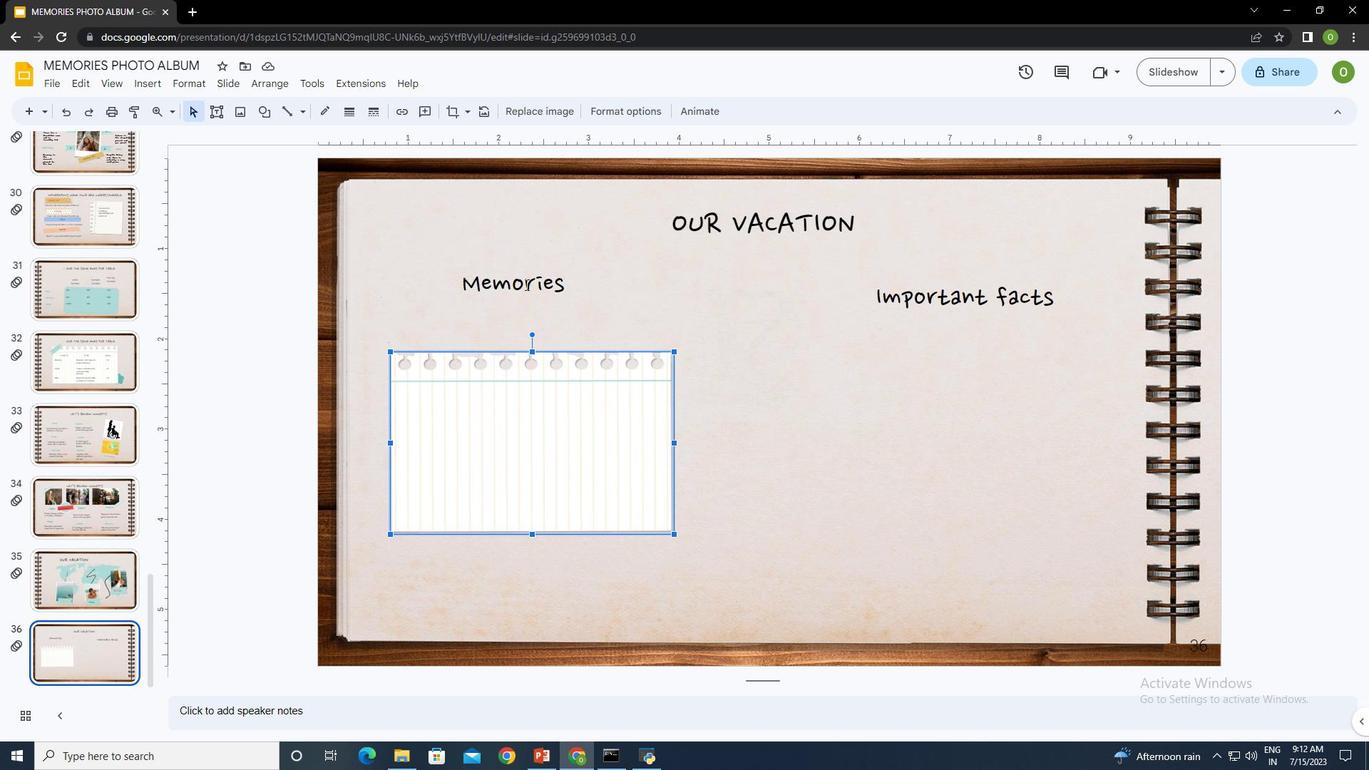 
Action: Mouse pressed left at (547, 306)
Screenshot: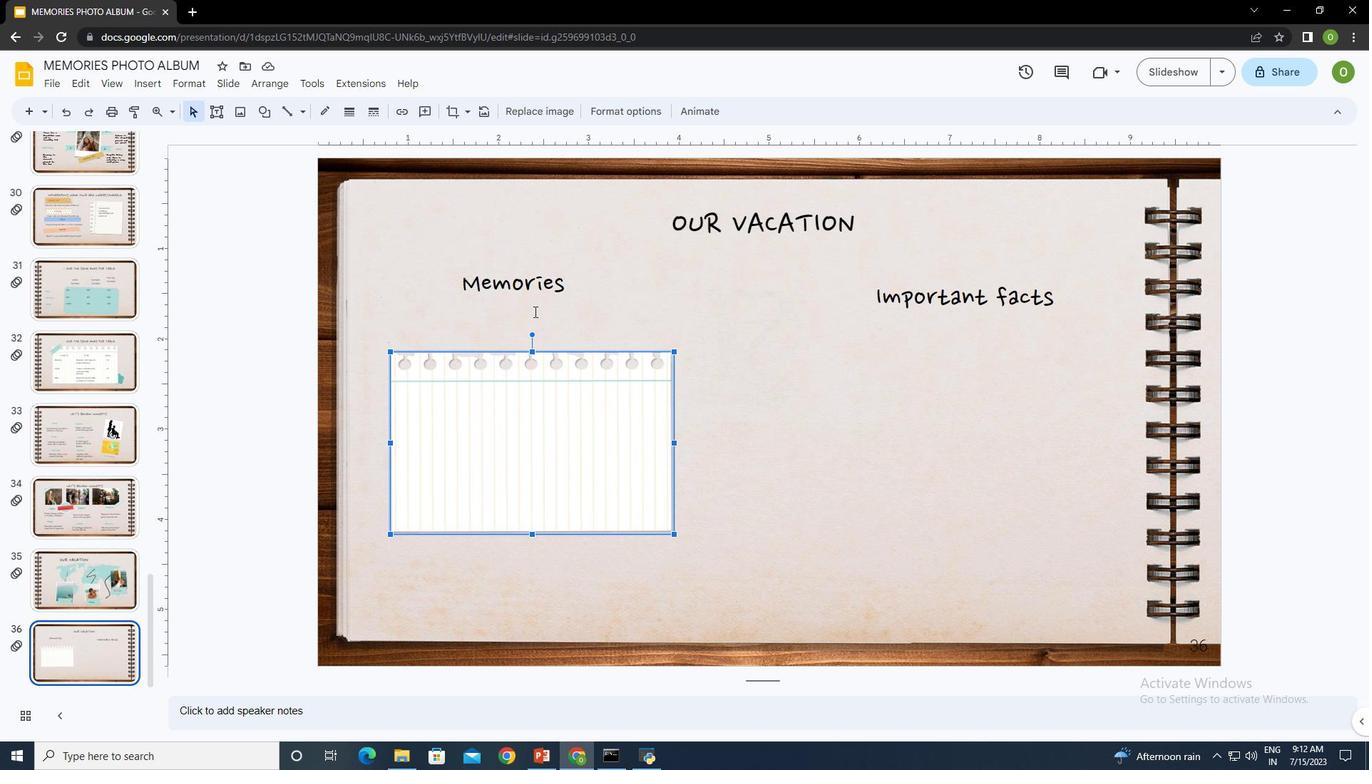 
Action: Mouse moved to (900, 465)
Screenshot: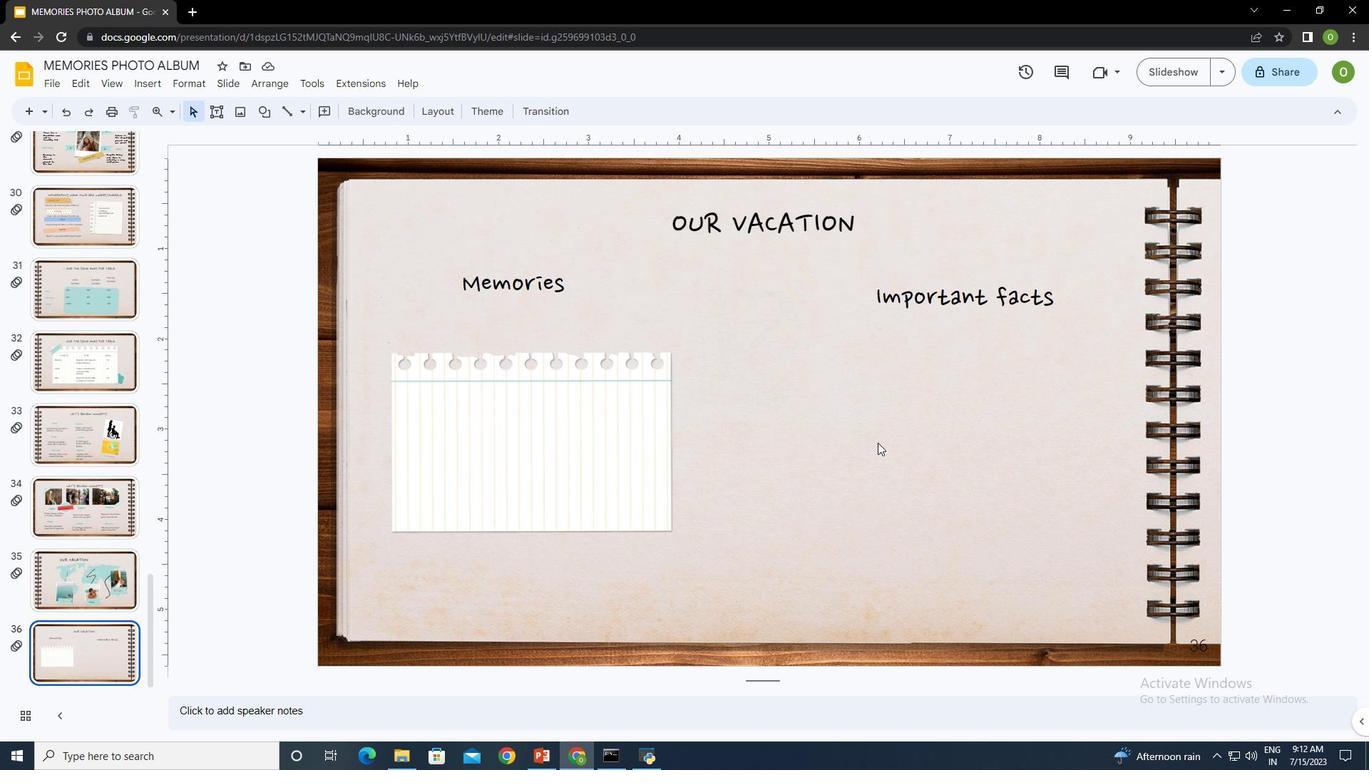
Action: Mouse pressed left at (900, 465)
Screenshot: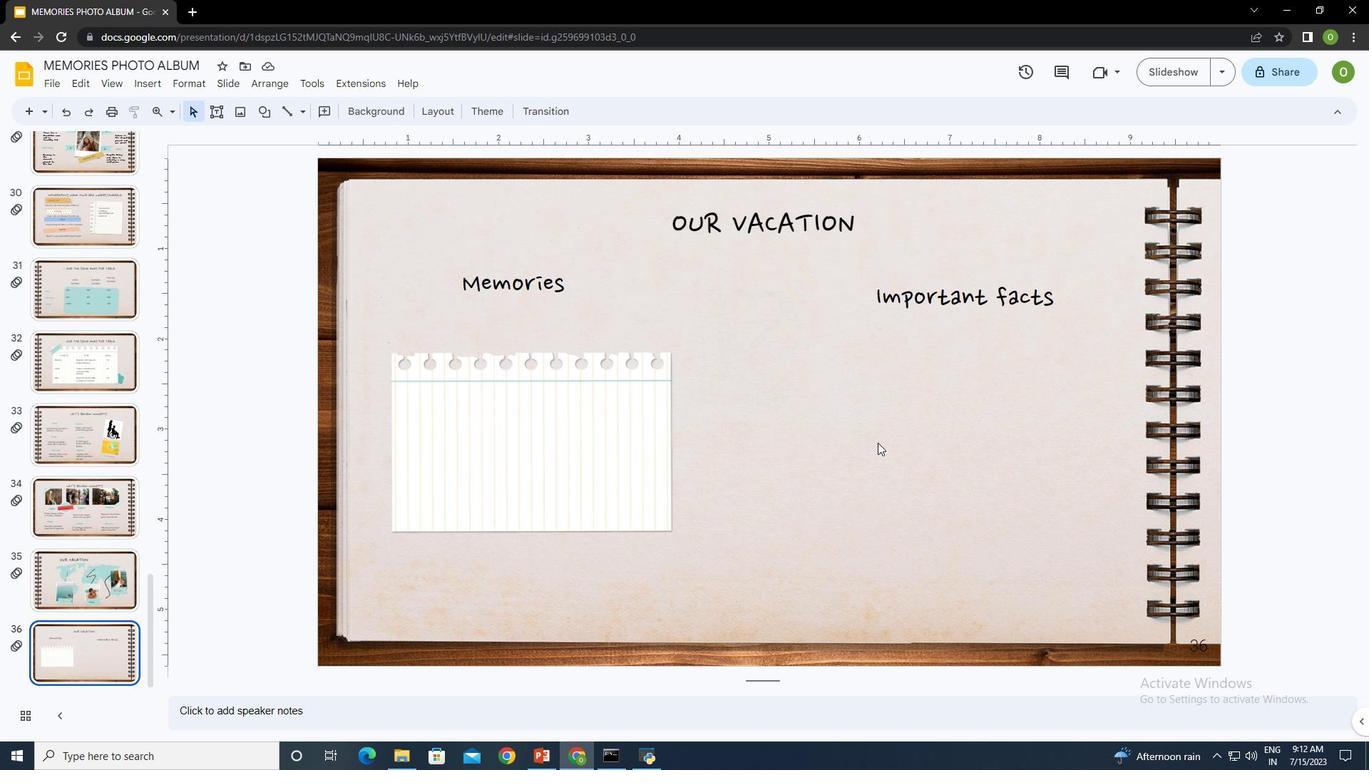 
Action: Mouse moved to (901, 465)
Screenshot: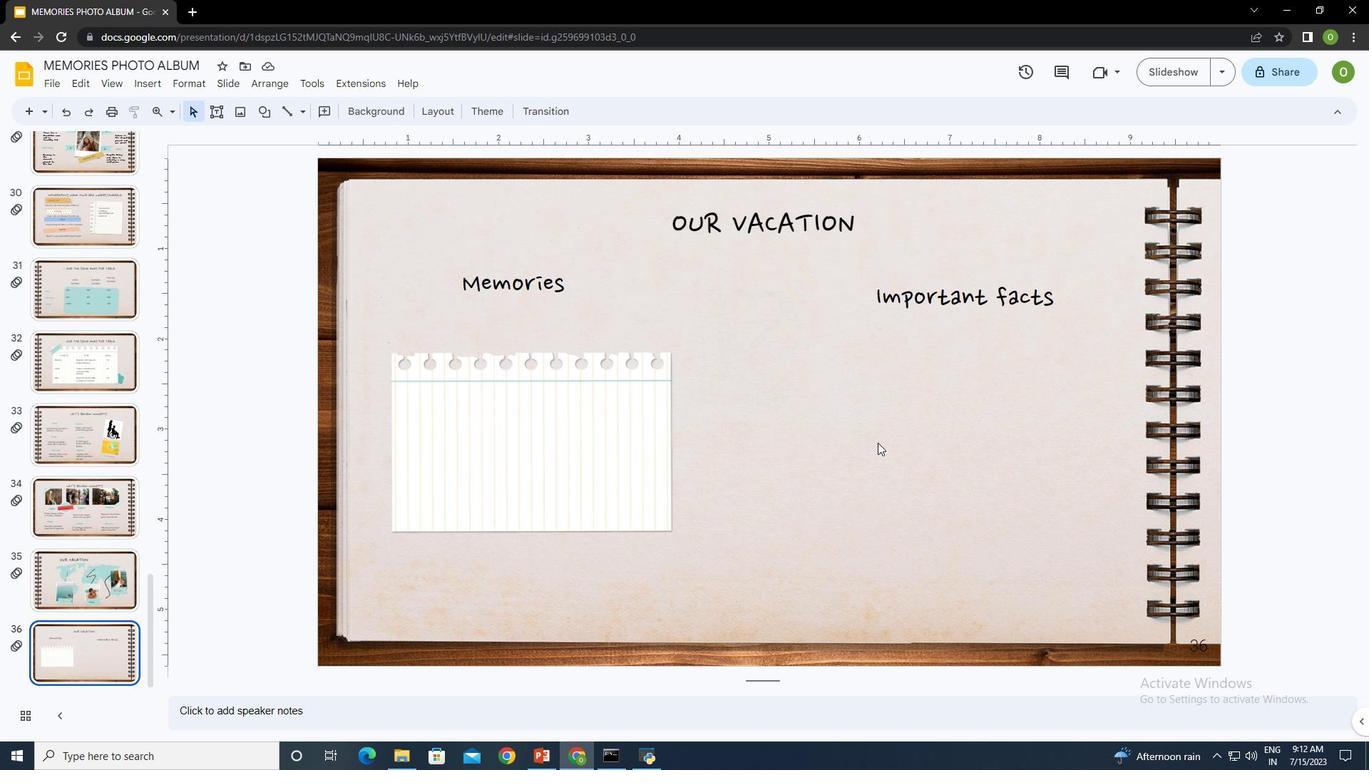 
Action: Mouse pressed right at (901, 465)
Screenshot: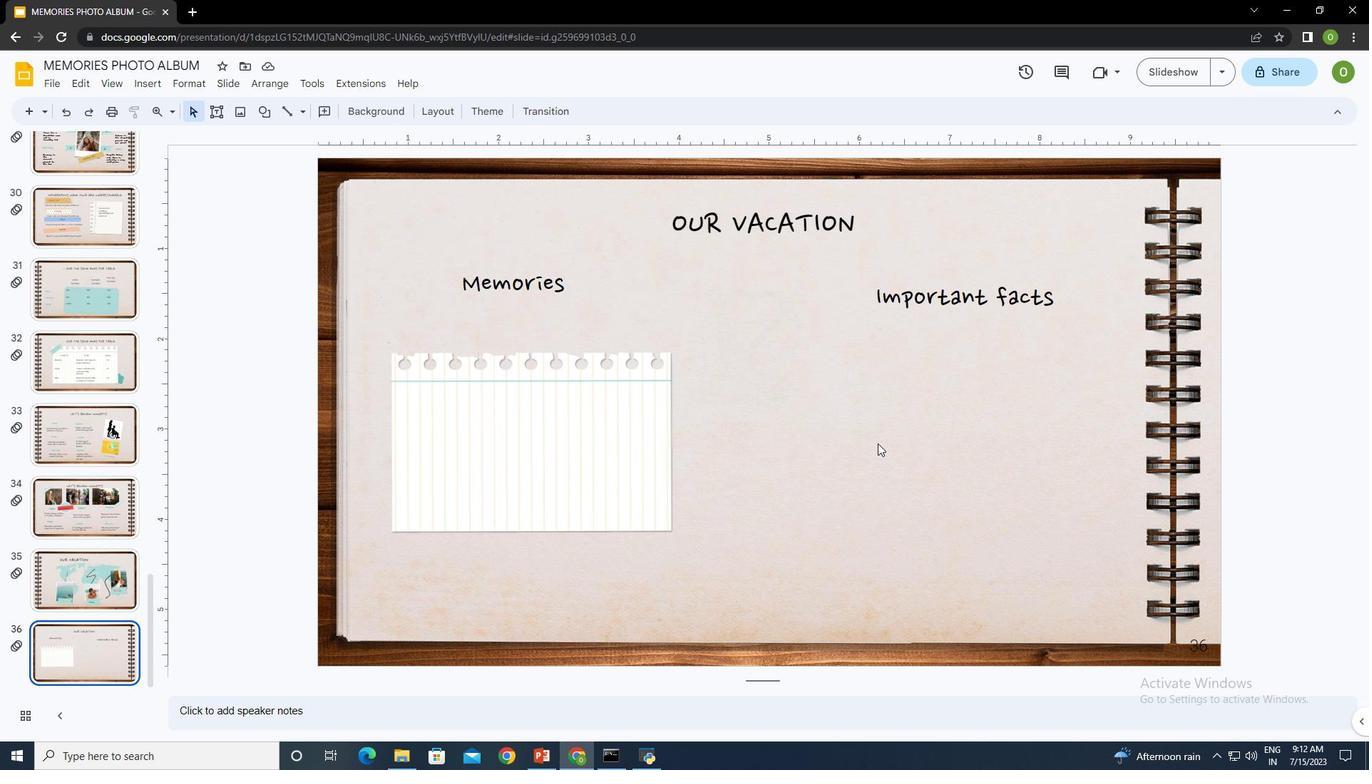 
Action: Mouse moved to (901, 466)
Screenshot: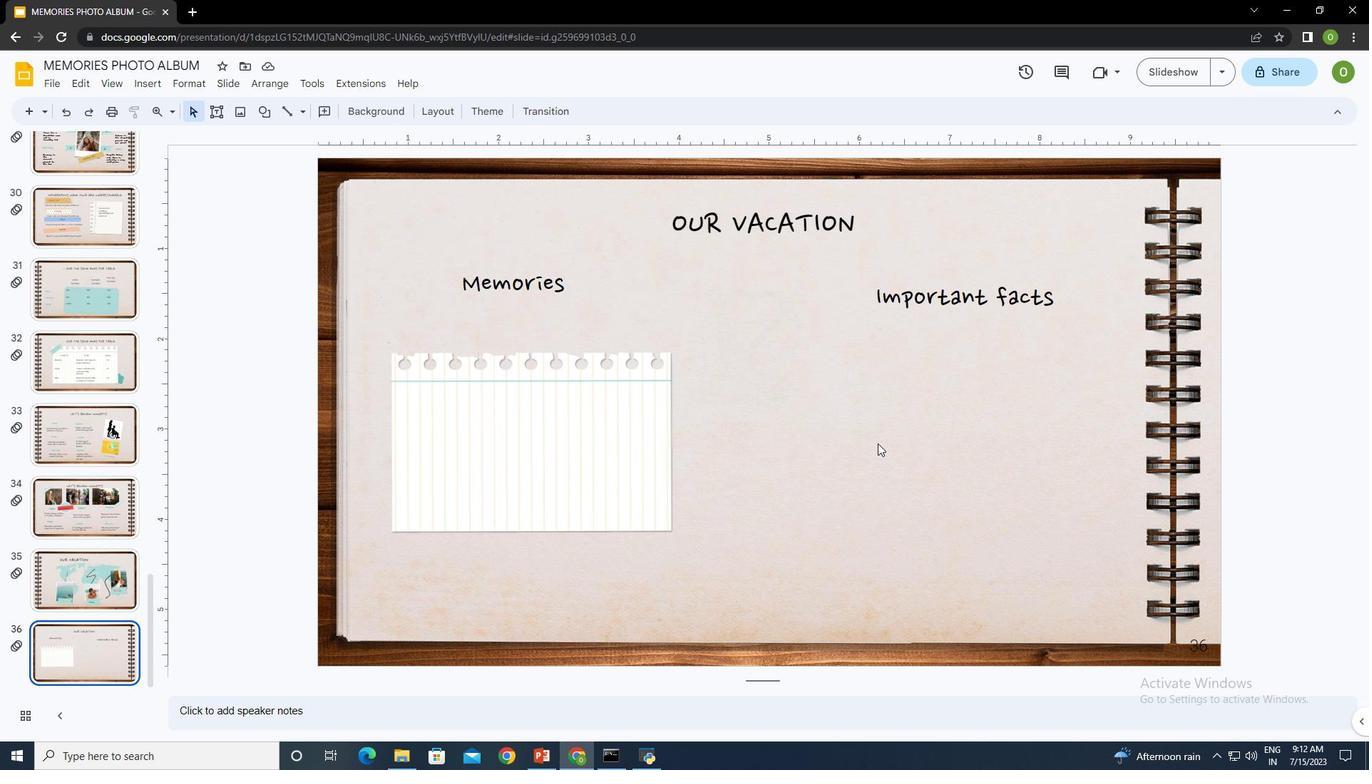 
Action: Mouse pressed right at (901, 466)
Screenshot: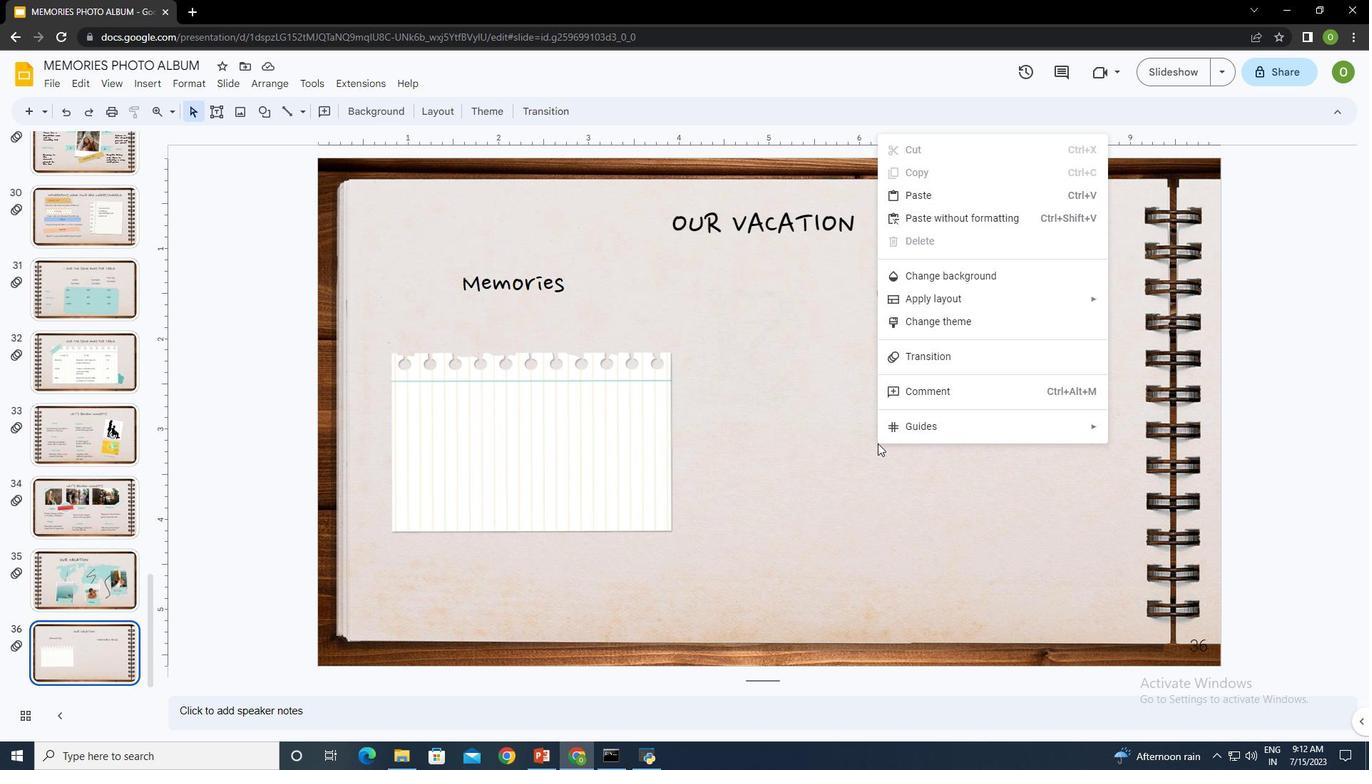 
Action: Mouse moved to (954, 214)
Screenshot: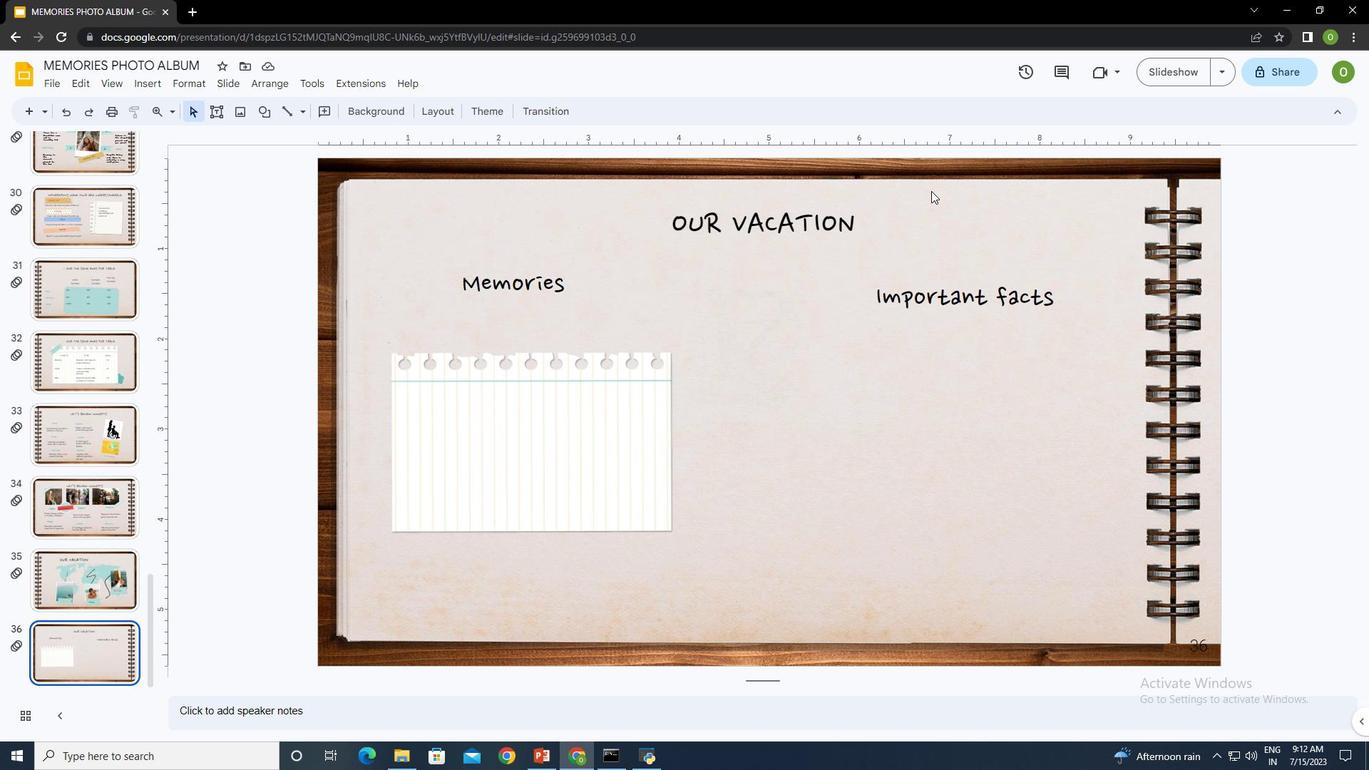 
Action: Mouse pressed left at (954, 214)
Screenshot: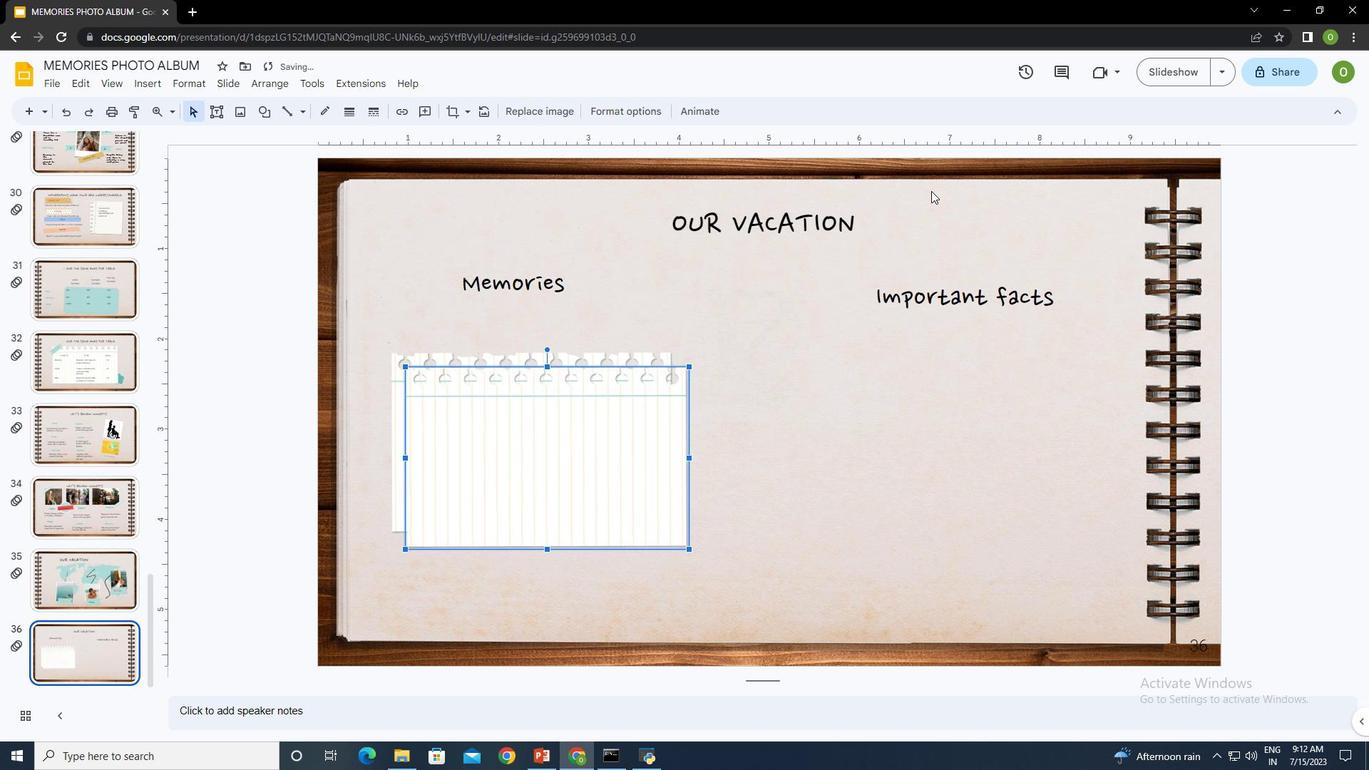 
Action: Mouse moved to (582, 438)
Screenshot: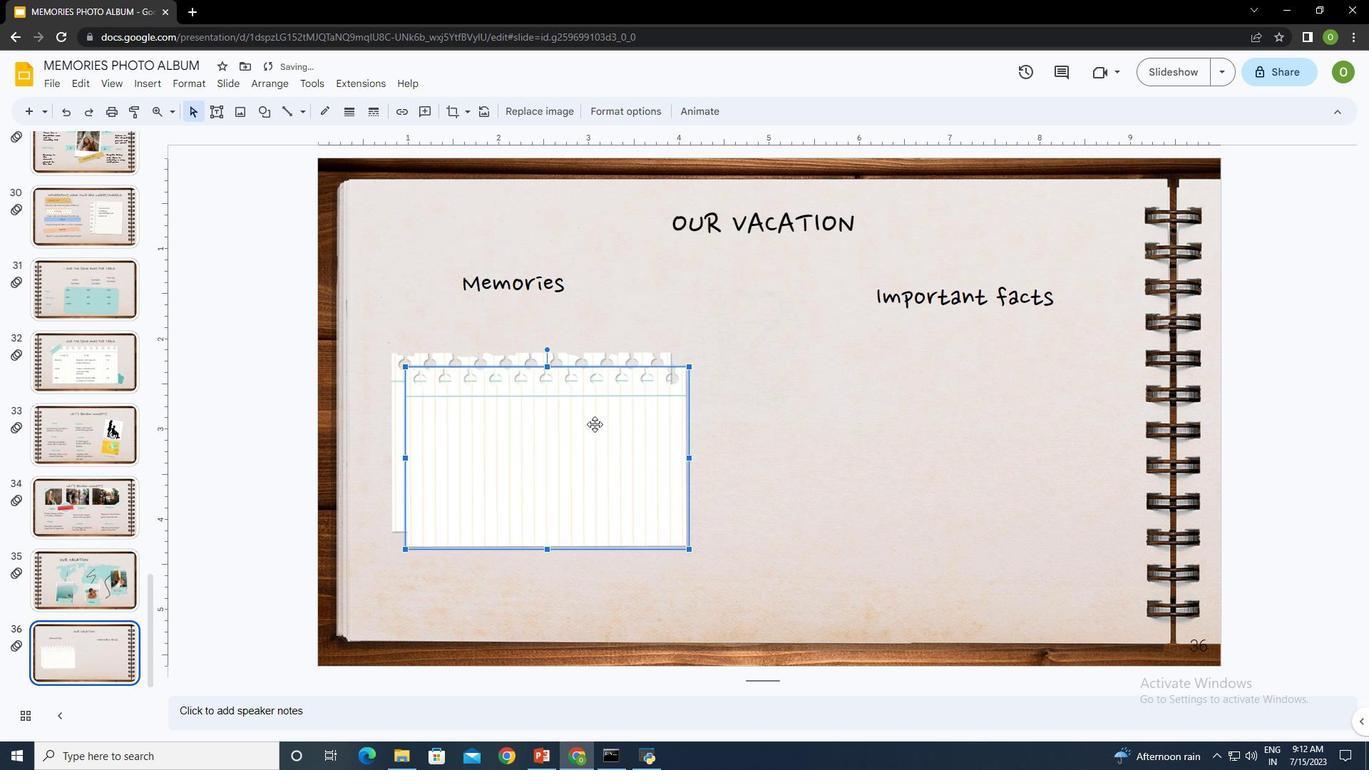 
Action: Mouse pressed left at (582, 438)
Screenshot: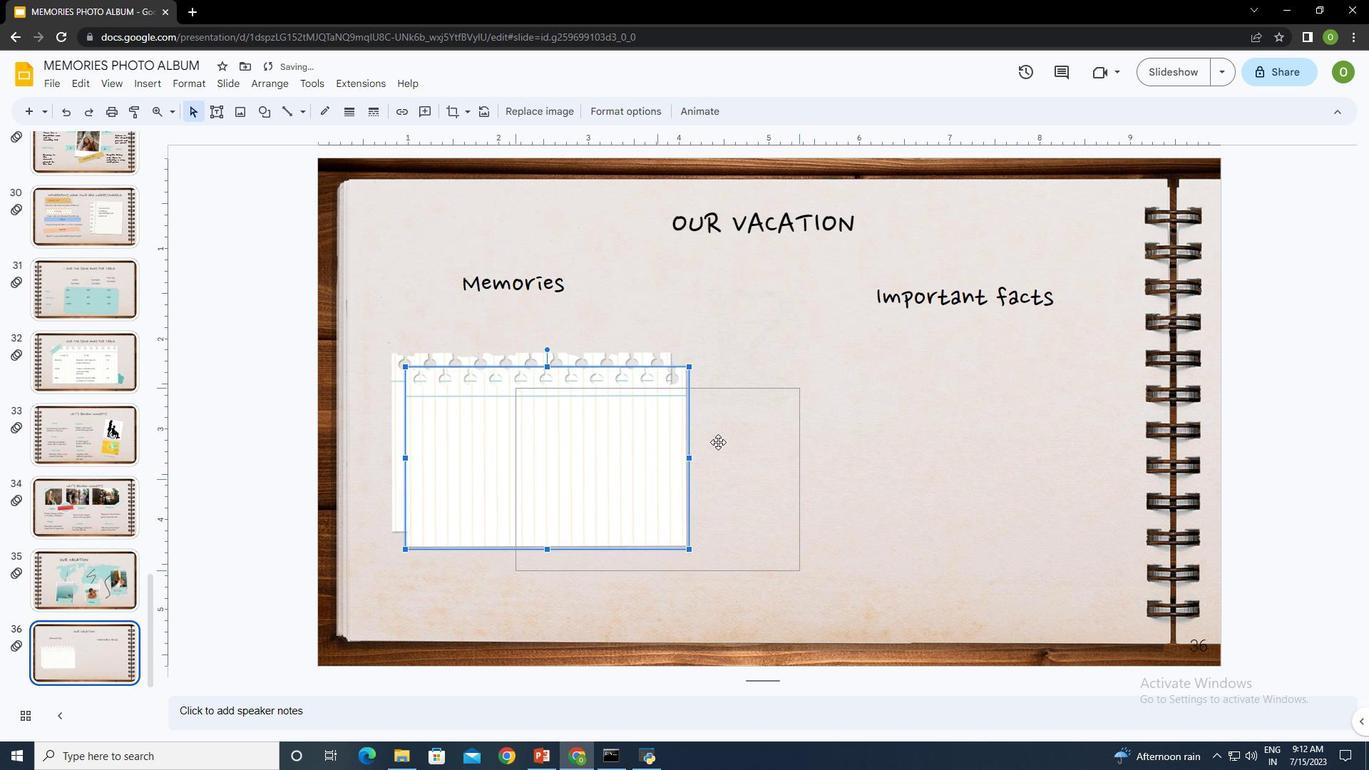 
Action: Mouse moved to (959, 448)
Screenshot: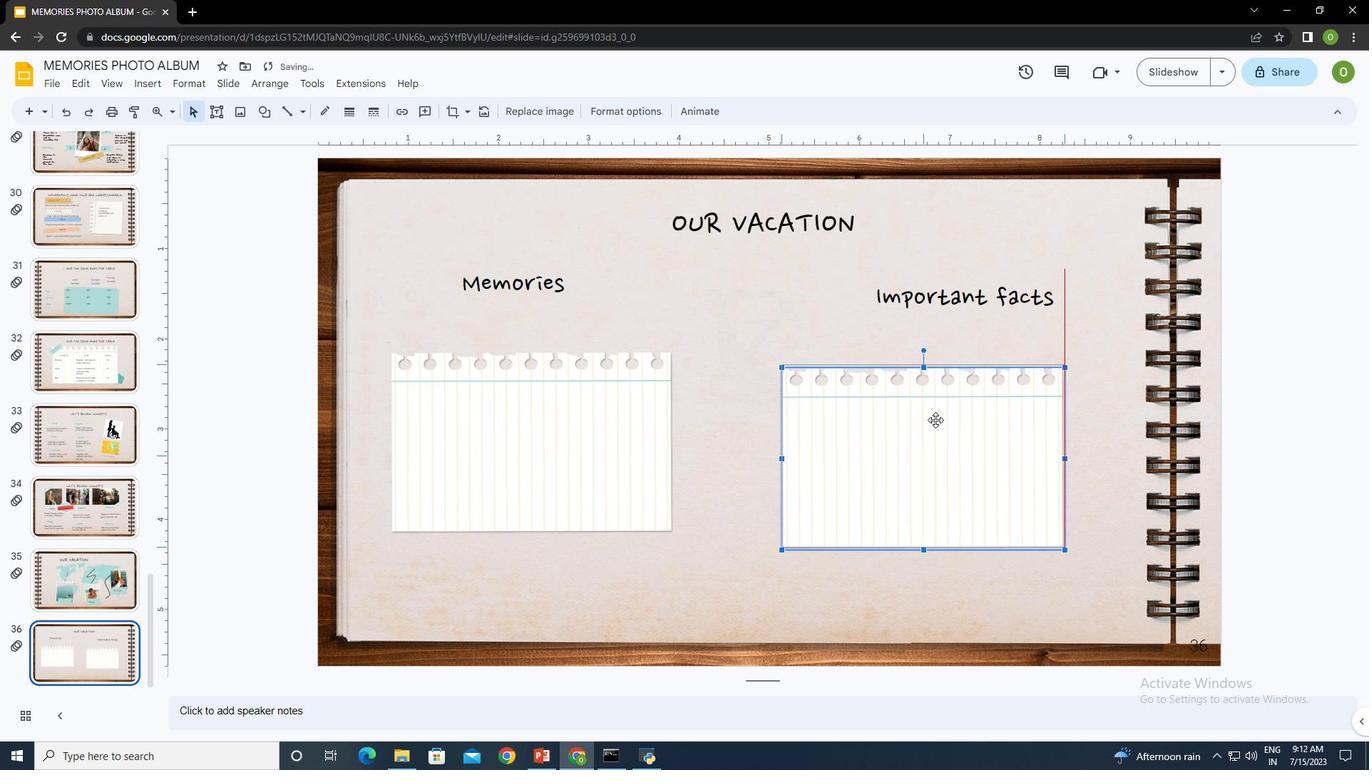 
Action: Mouse pressed left at (959, 448)
Screenshot: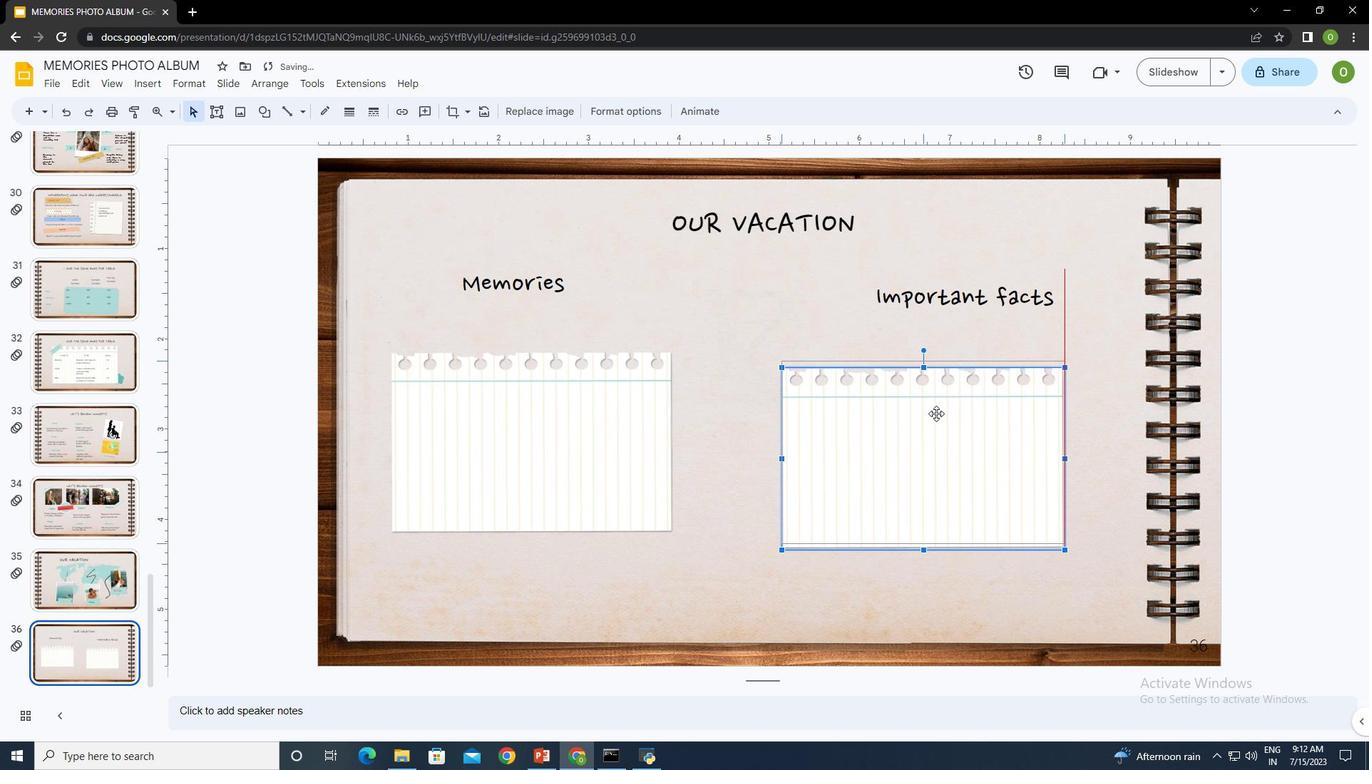 
Action: Mouse moved to (629, 466)
Screenshot: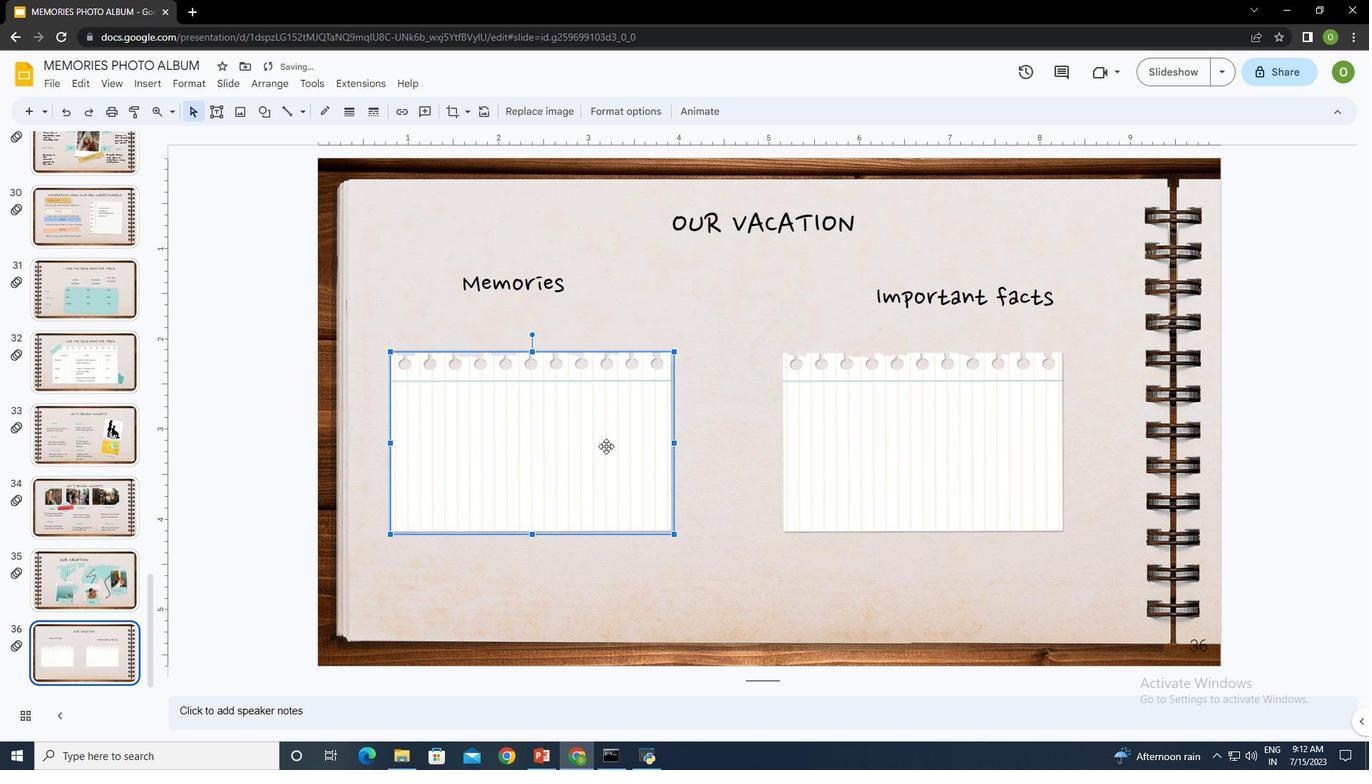 
Action: Mouse pressed left at (629, 466)
Screenshot: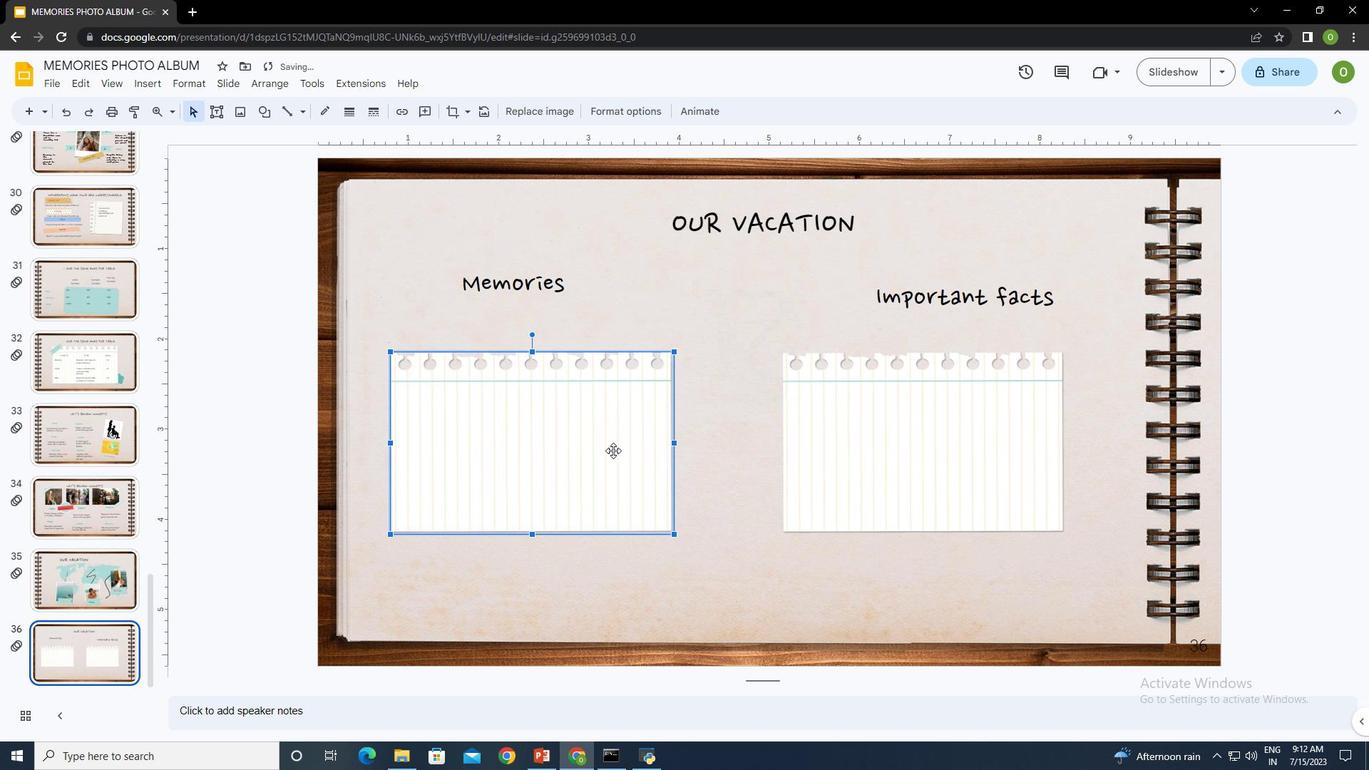 
Action: Mouse moved to (241, 136)
Screenshot: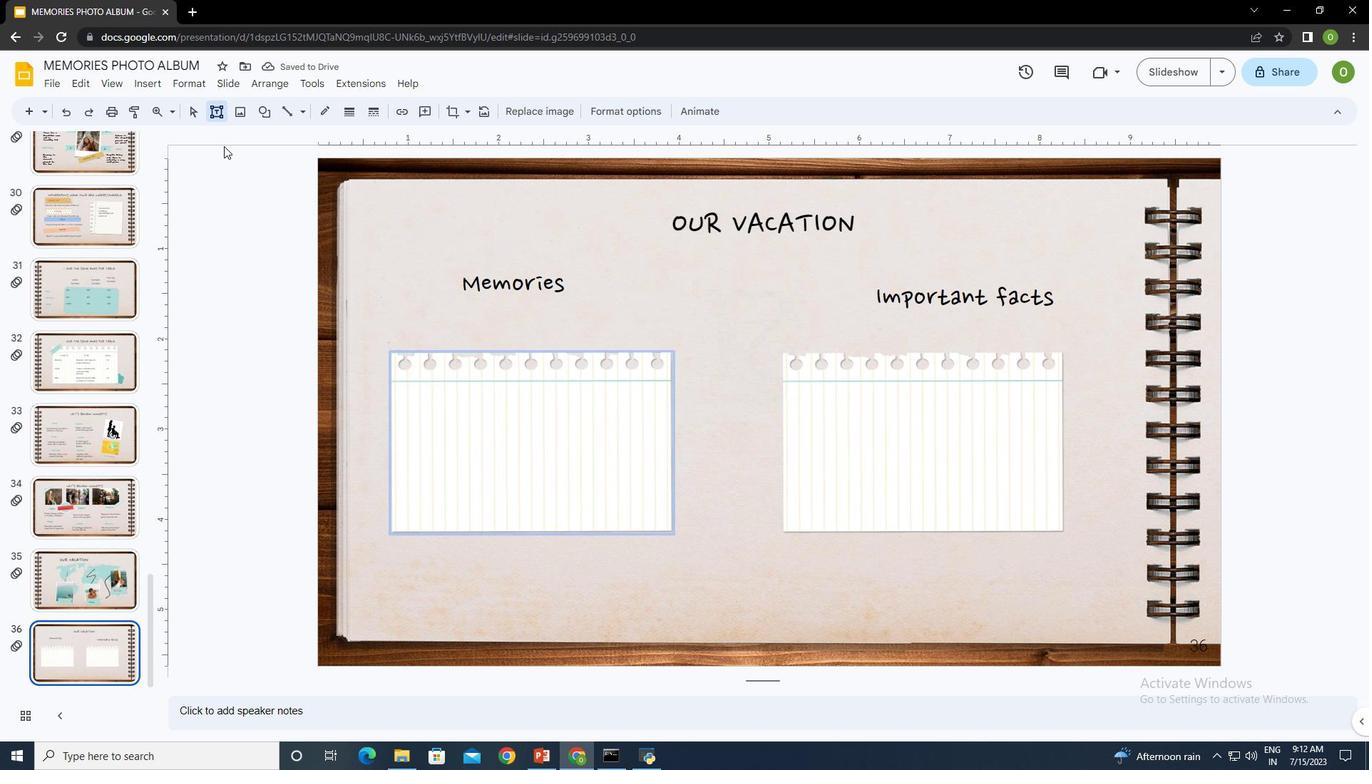 
Action: Mouse pressed left at (241, 136)
Screenshot: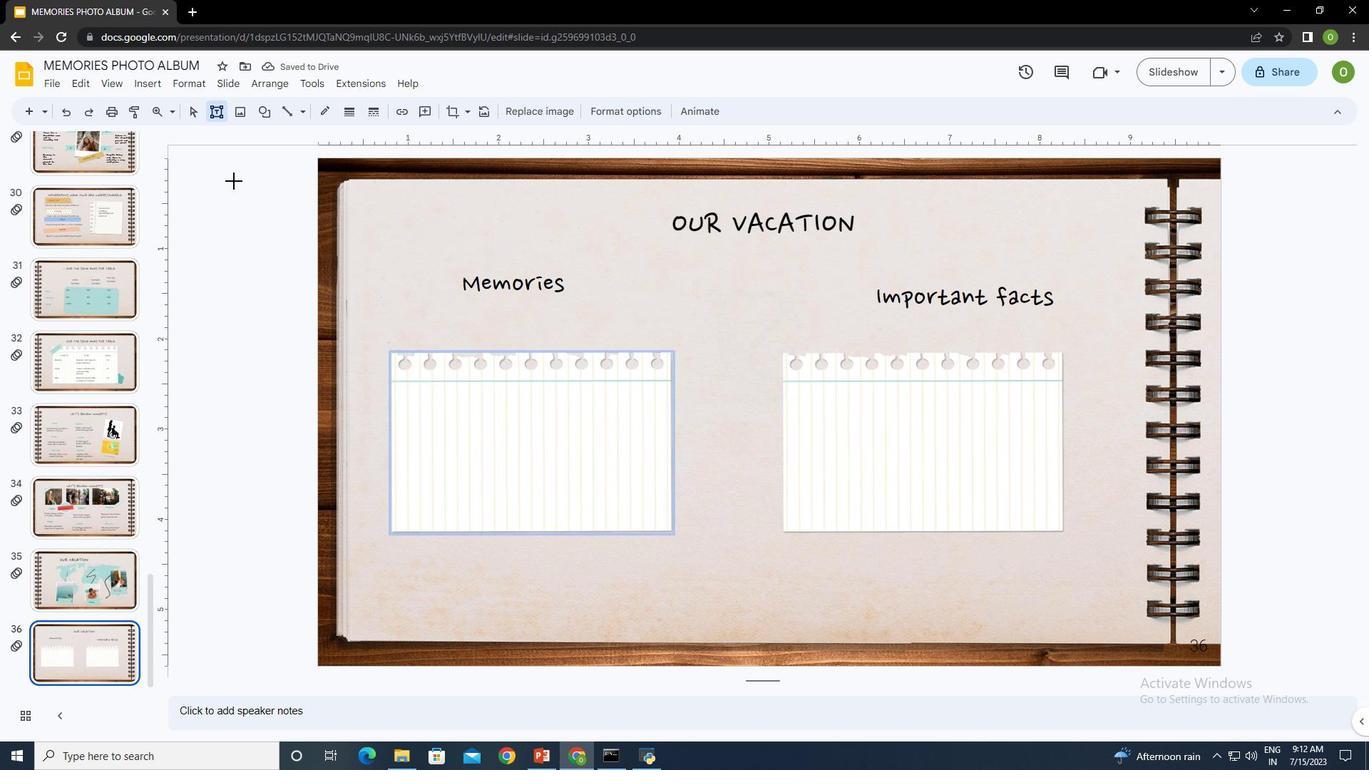 
Action: Mouse moved to (414, 405)
Screenshot: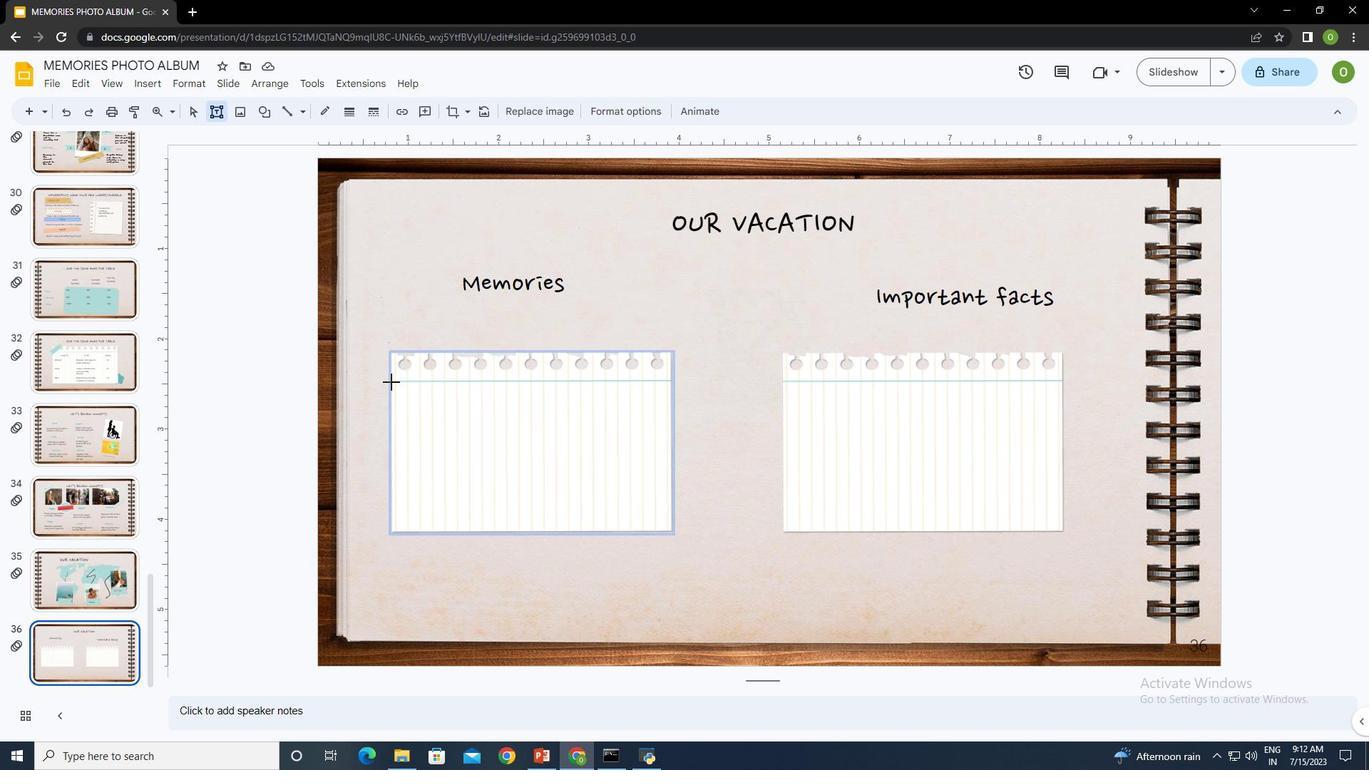 
Action: Mouse pressed left at (414, 405)
Screenshot: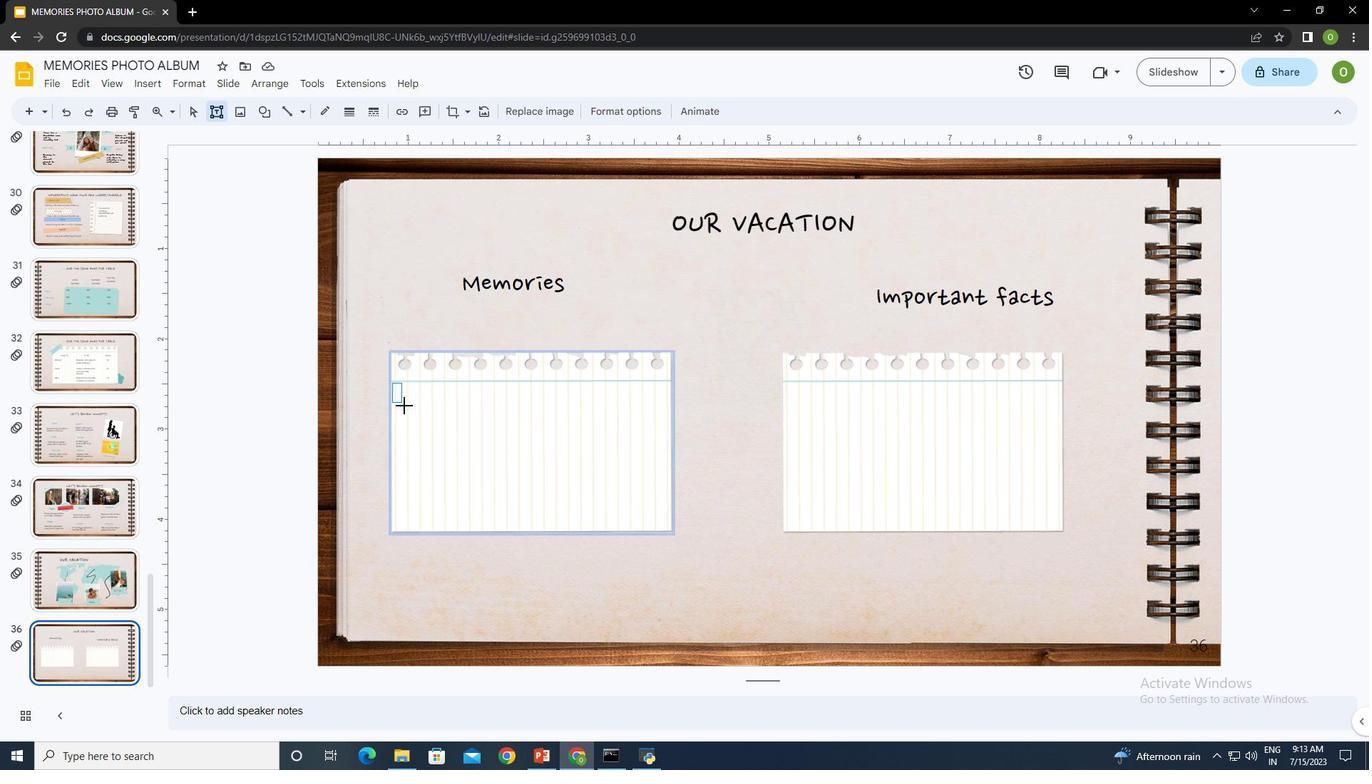 
Action: Mouse moved to (349, 131)
Screenshot: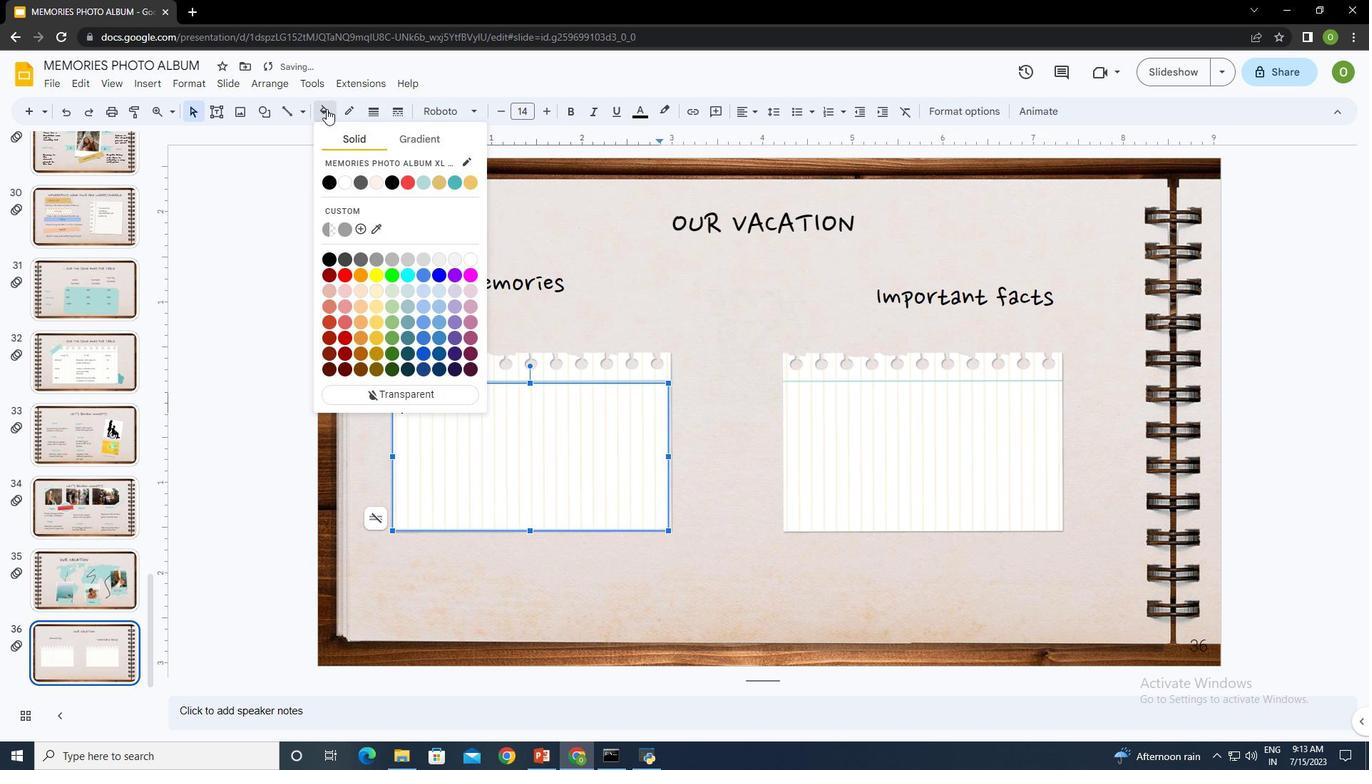 
Action: Mouse pressed left at (349, 131)
Screenshot: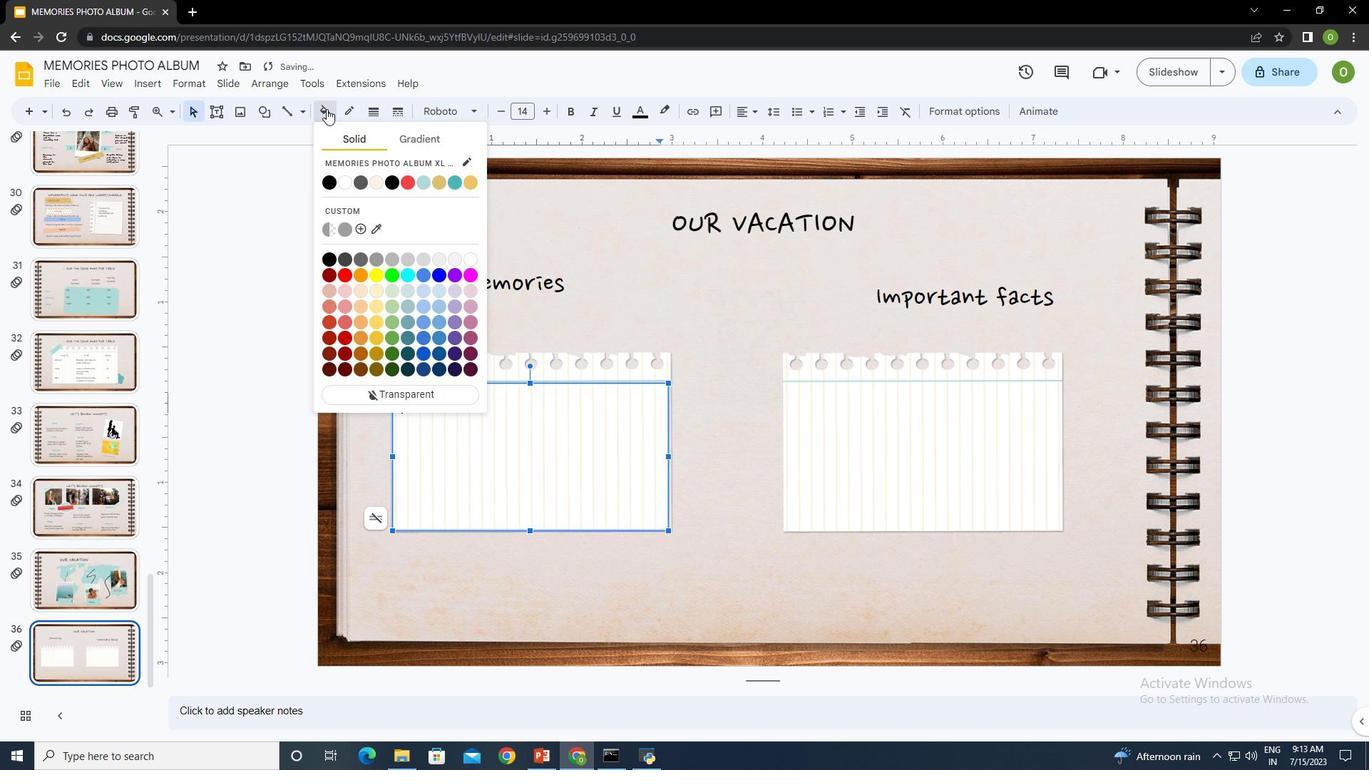 
Action: Mouse moved to (369, 206)
Screenshot: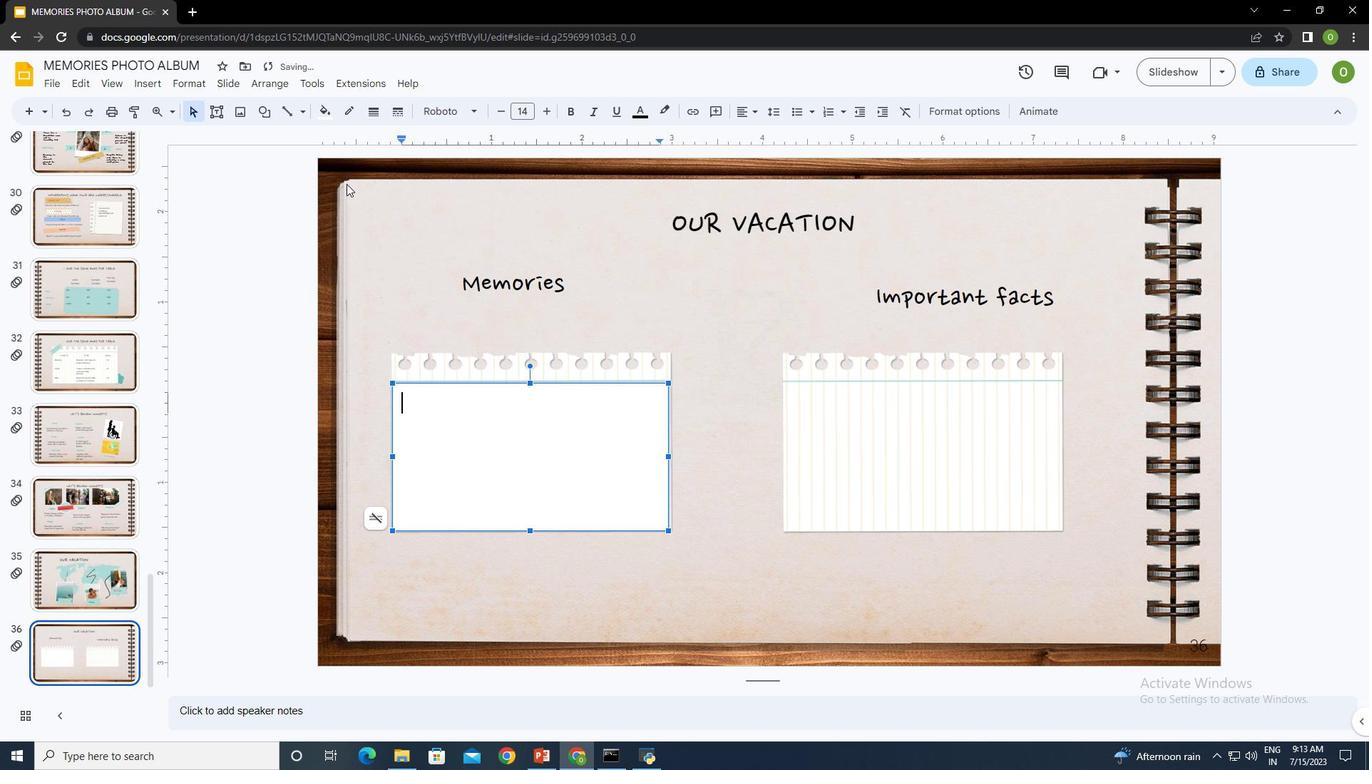 
Action: Mouse pressed left at (369, 206)
Screenshot: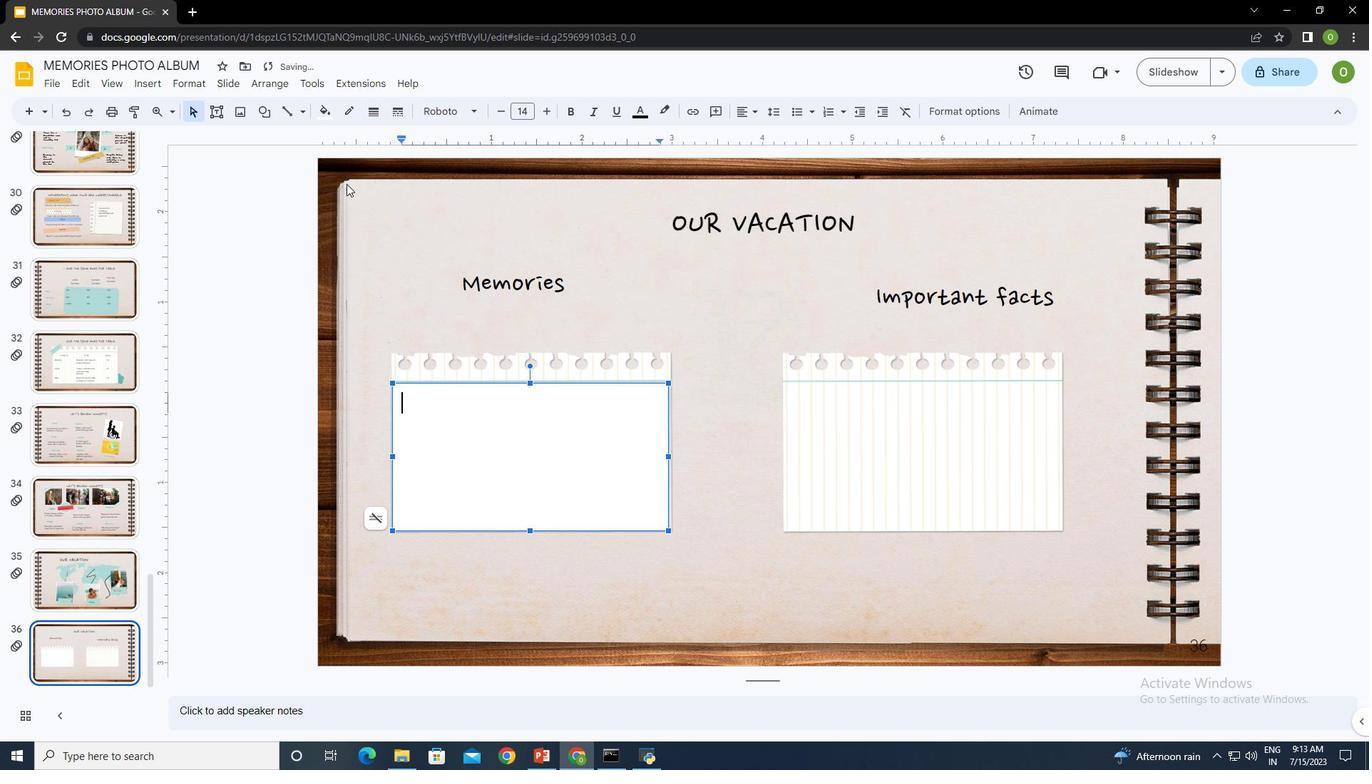 
Action: Mouse moved to (534, 457)
Screenshot: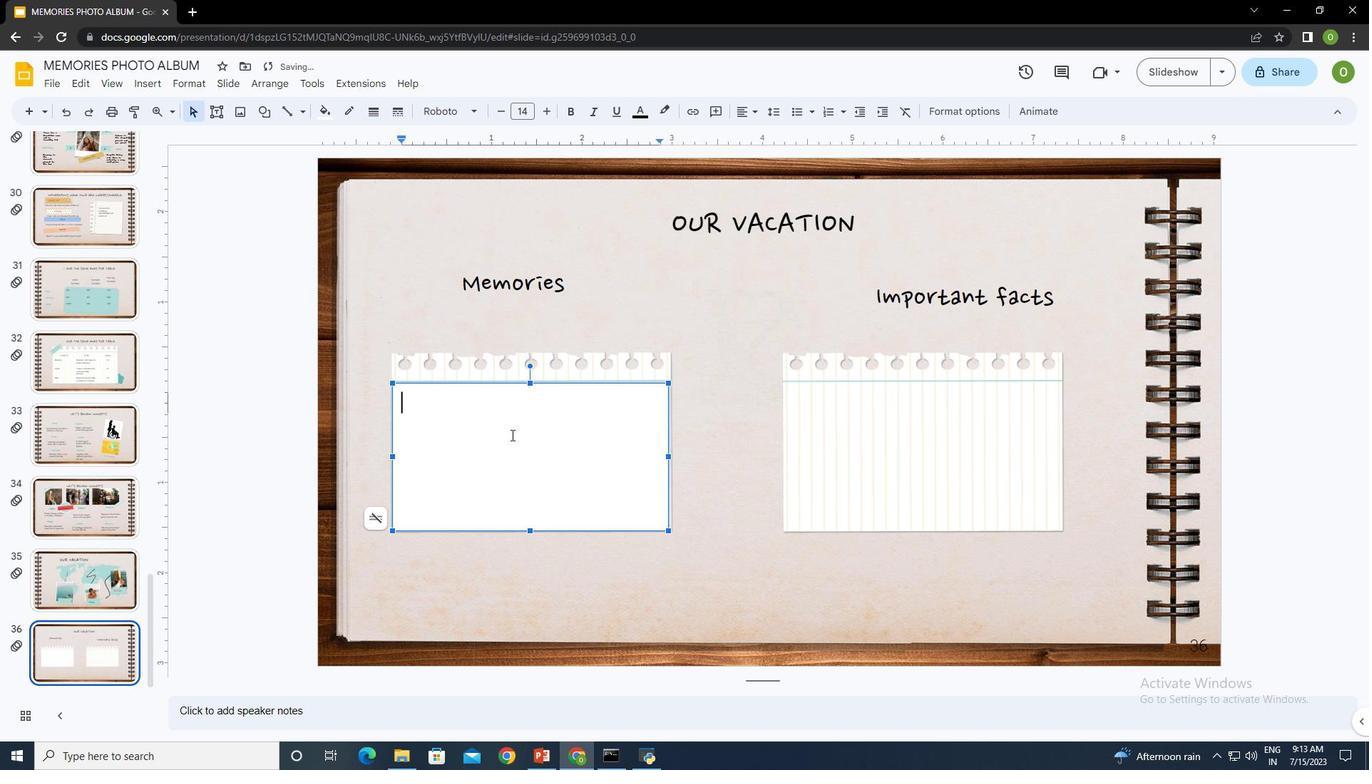
Action: Key pressed <Key.shift>Jupiter<Key.space>is<Key.space>the<Key.space>biggest<Key.space>planet<Key.space>in<Key.space>the<Key.space><Key.shift>Solar<Key.space><Key.shift>System<Key.enter><Key.shift>Saturn<Key.space>is<Key.space>a<Key.space>gas<Key.space>giant,<Key.space>composed<Key.space>mostly<Key.space>of<Key.space>hydrogen<Key.space>and<Key.space>helium<Key.enter><Key.shift>Mercury<Key.space>is<Key.space>the<Key.space>smallest<Key.space>planet<Key.space>in<Key.space>the<Key.space><Key.shift>Solo<Key.backspace>ar<Key.space><Key.shift>System
Screenshot: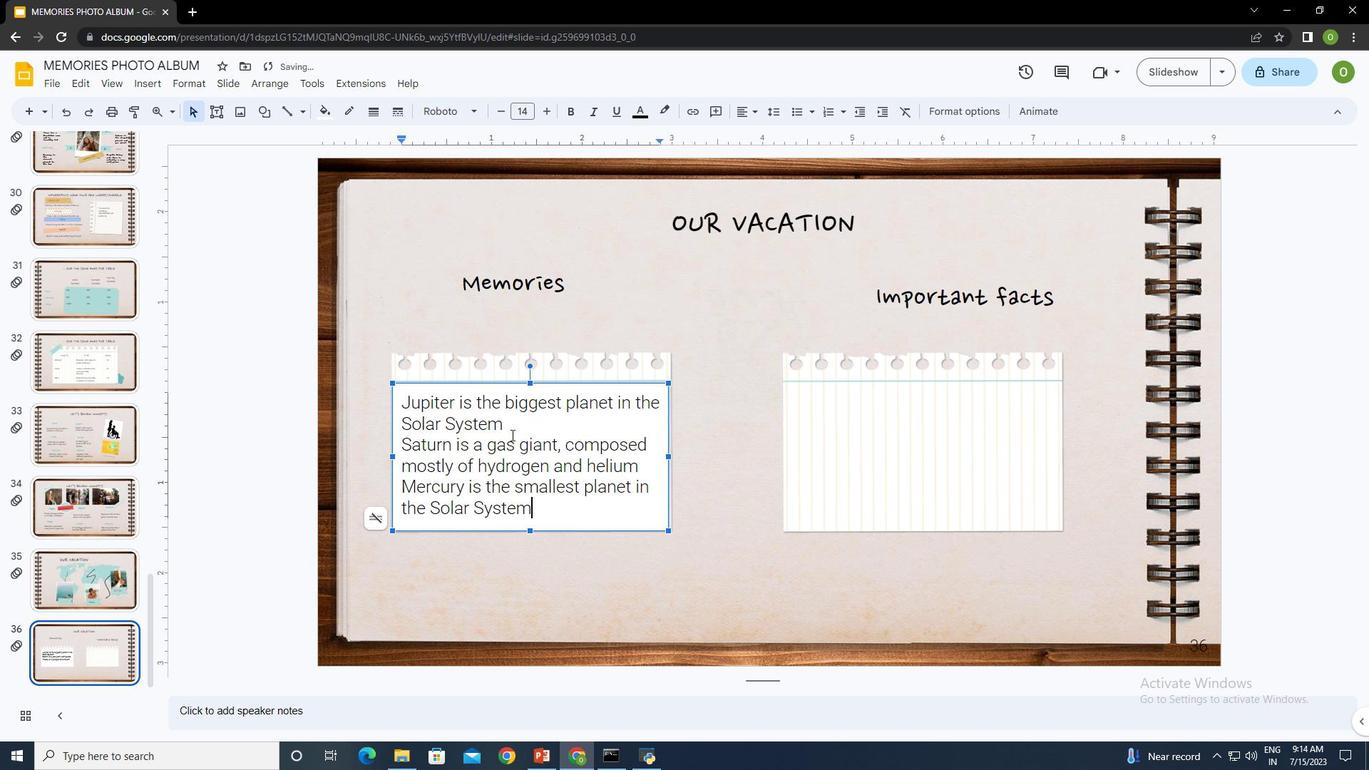 
Action: Mouse moved to (563, 535)
Screenshot: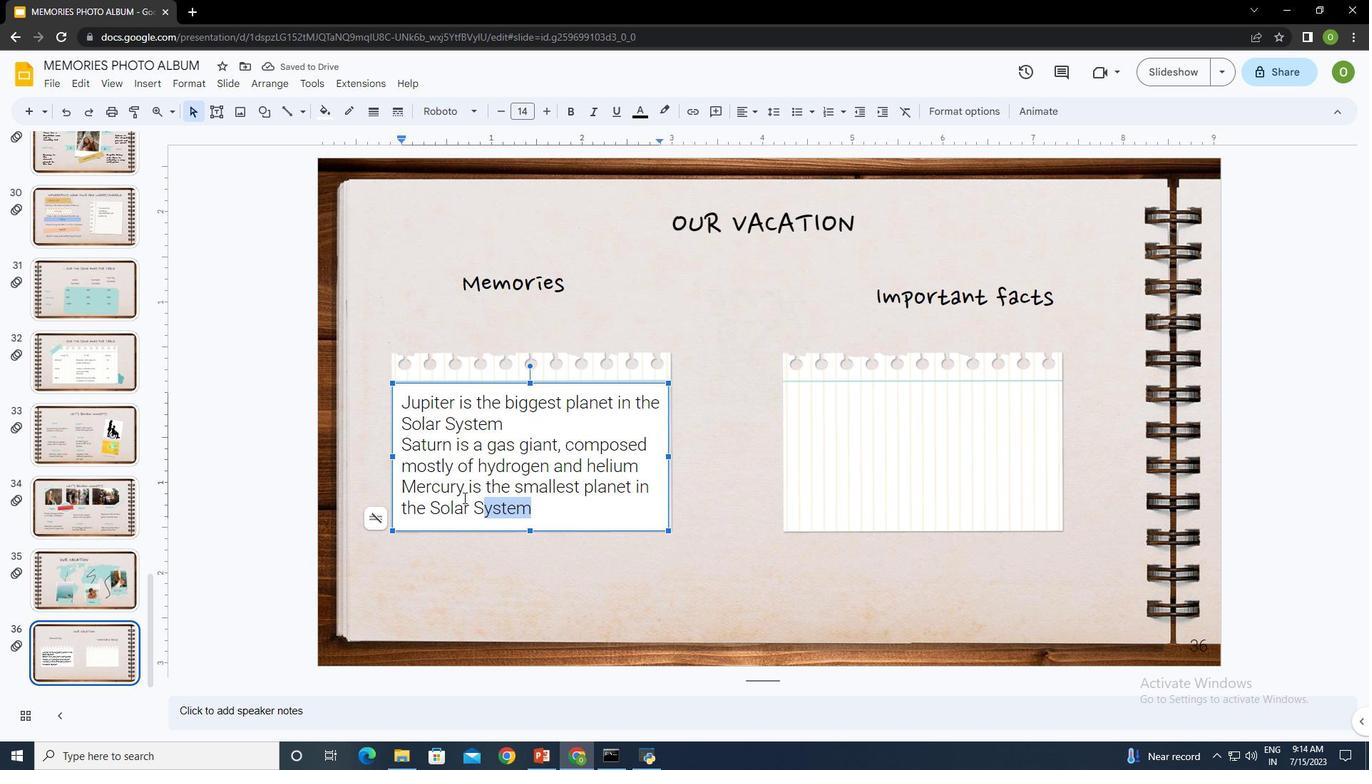 
Action: Mouse pressed left at (563, 535)
Screenshot: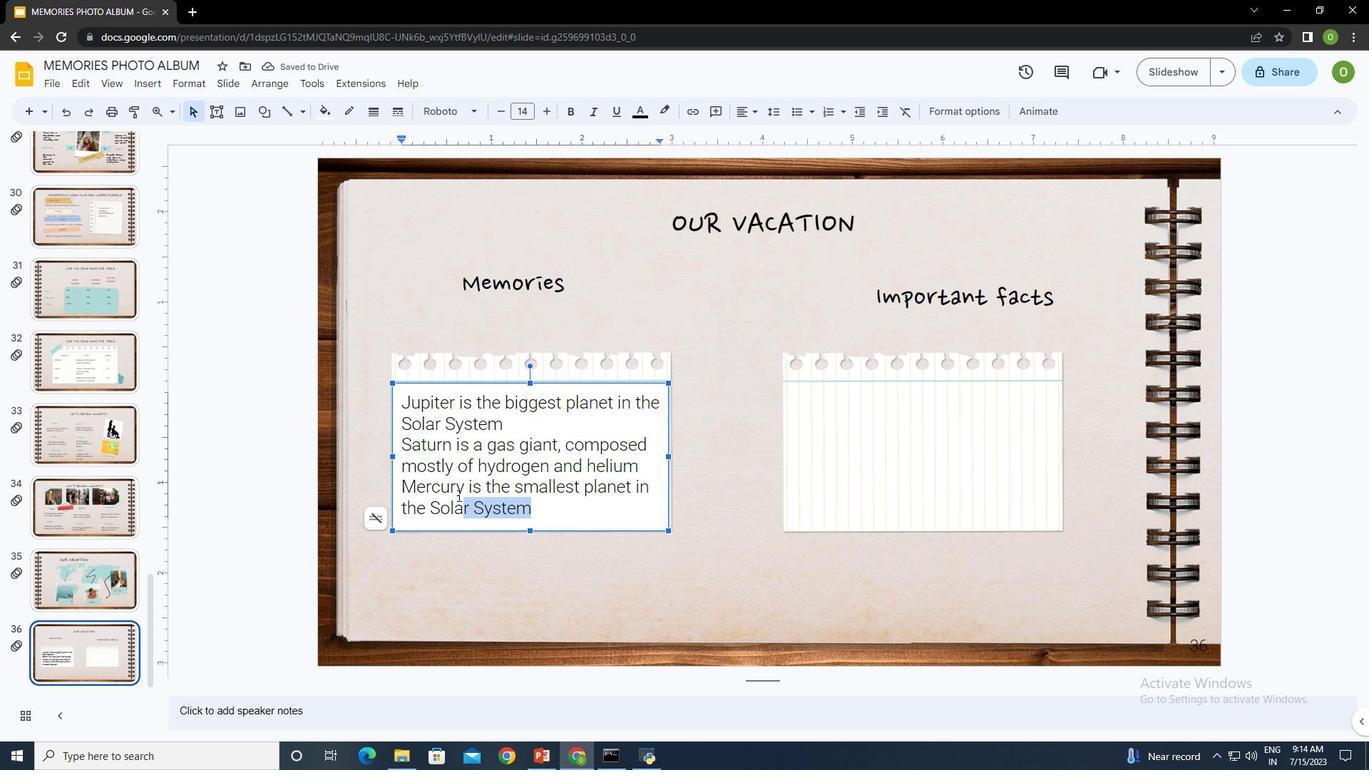 
Action: Mouse moved to (770, 133)
Screenshot: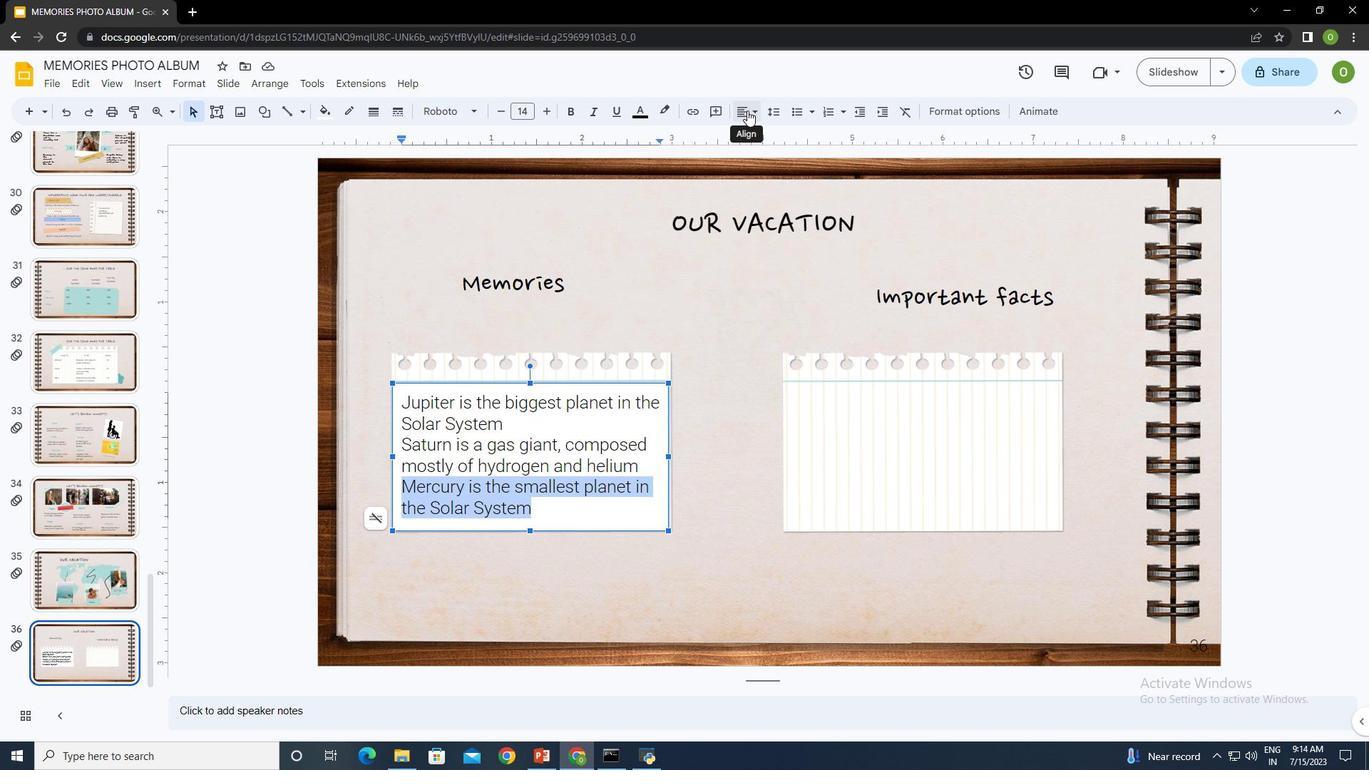 
Action: Mouse pressed left at (770, 133)
Screenshot: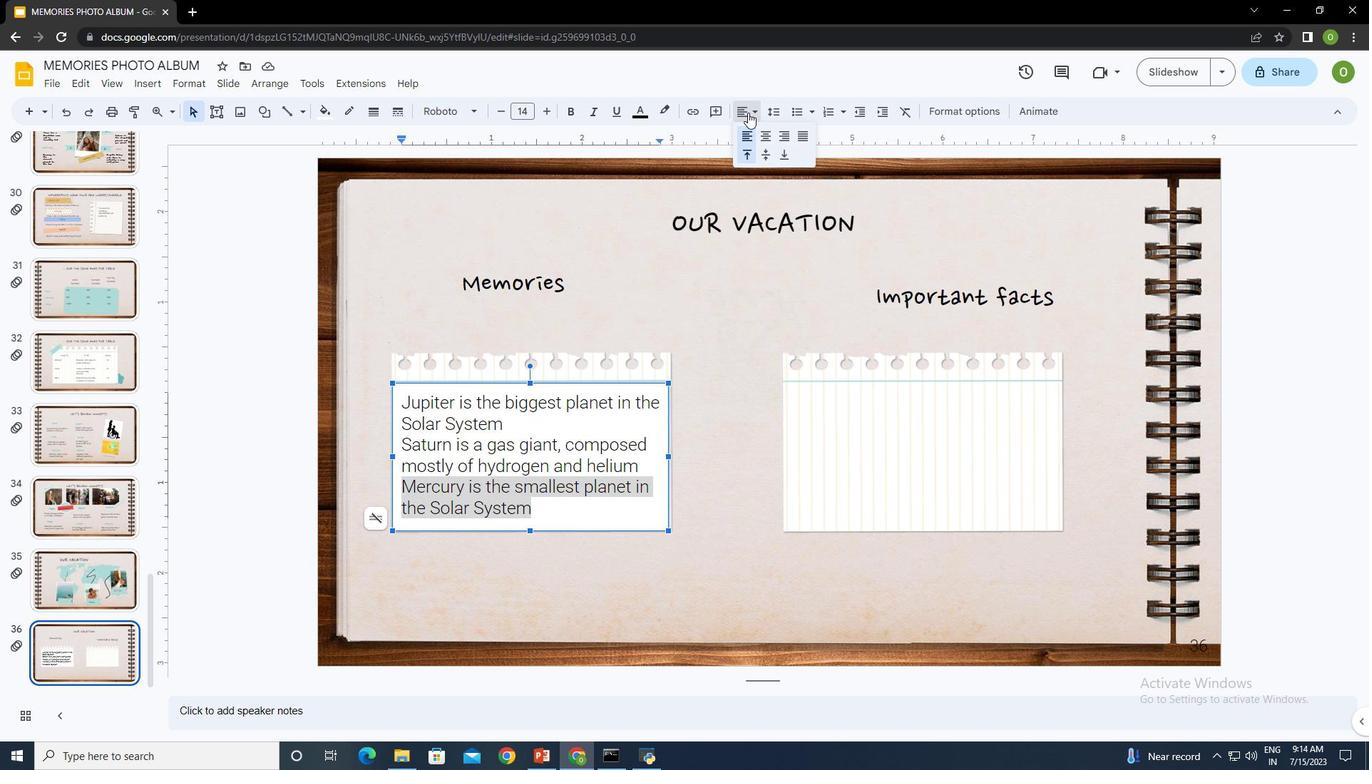 
Action: Mouse moved to (788, 160)
Screenshot: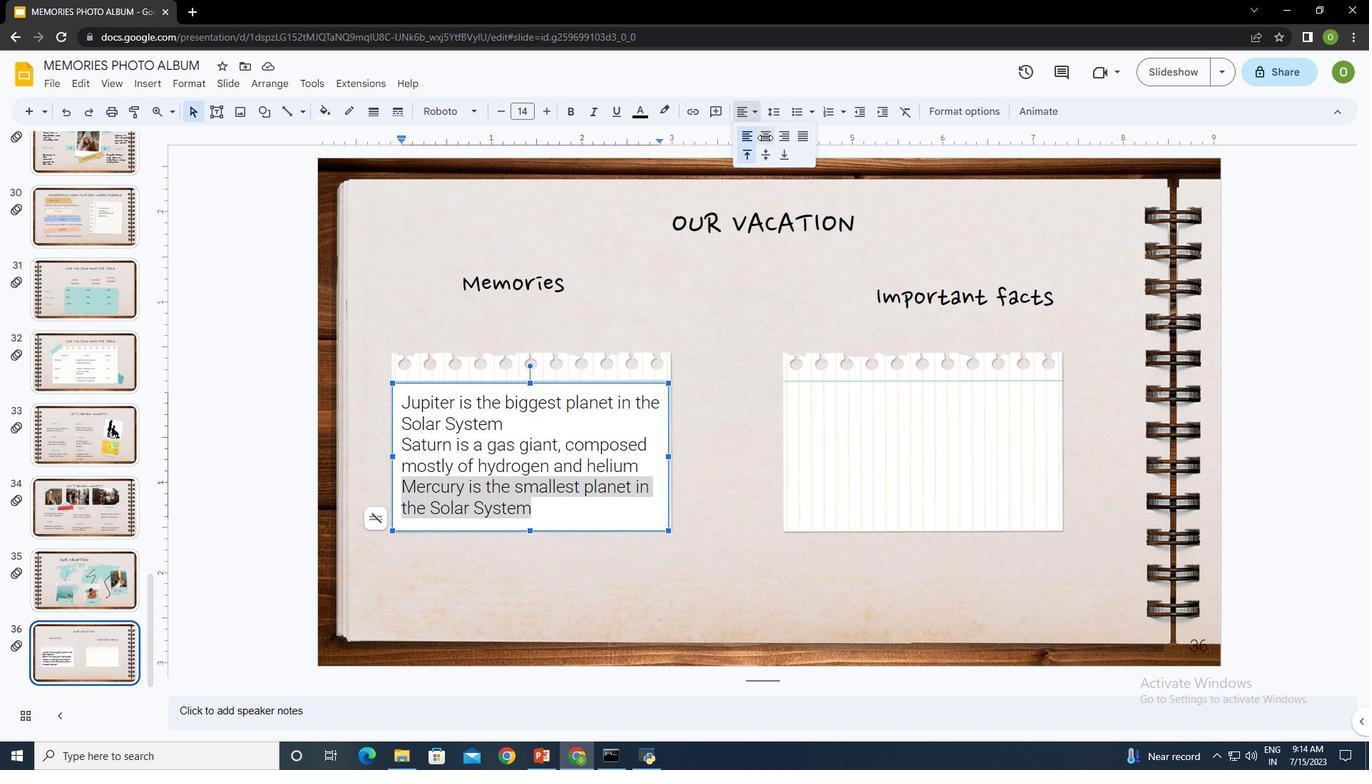 
Action: Mouse pressed left at (788, 160)
Screenshot: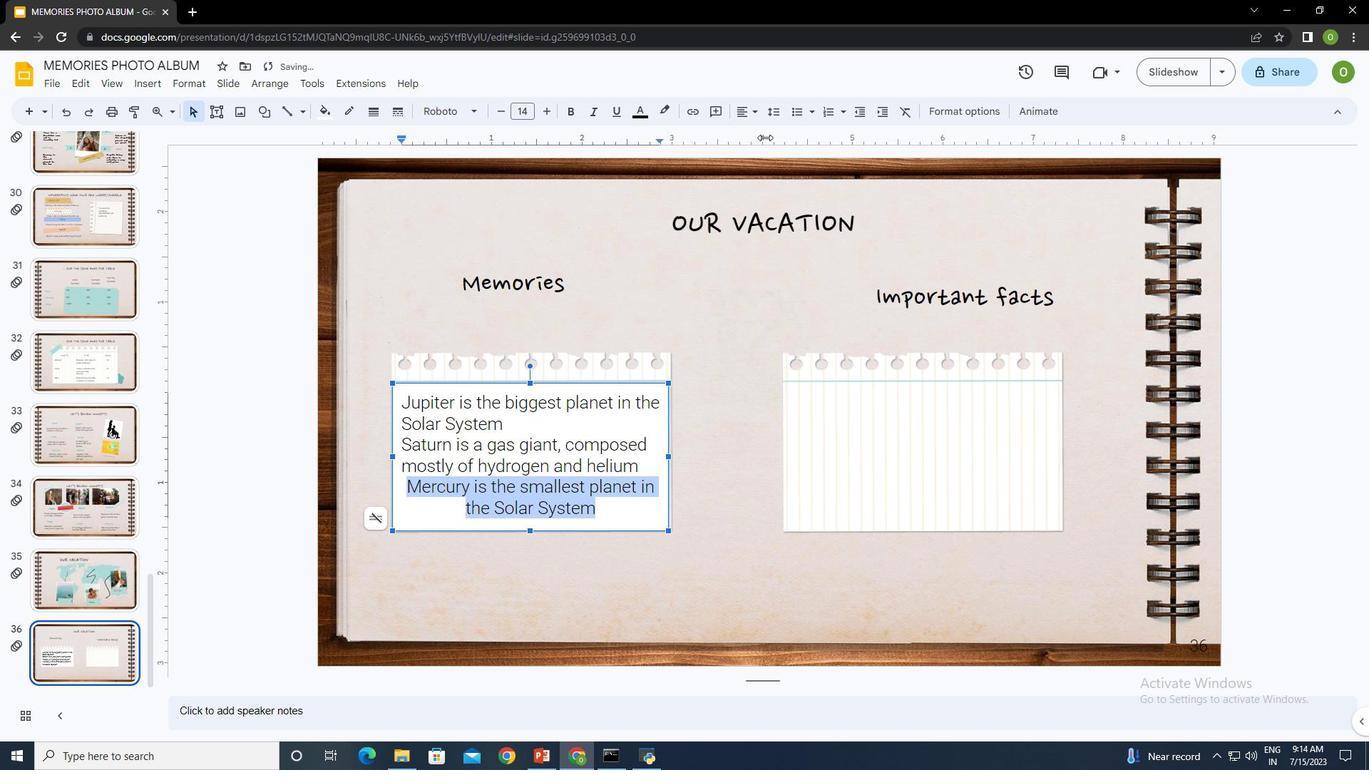 
Action: Mouse moved to (462, 134)
Screenshot: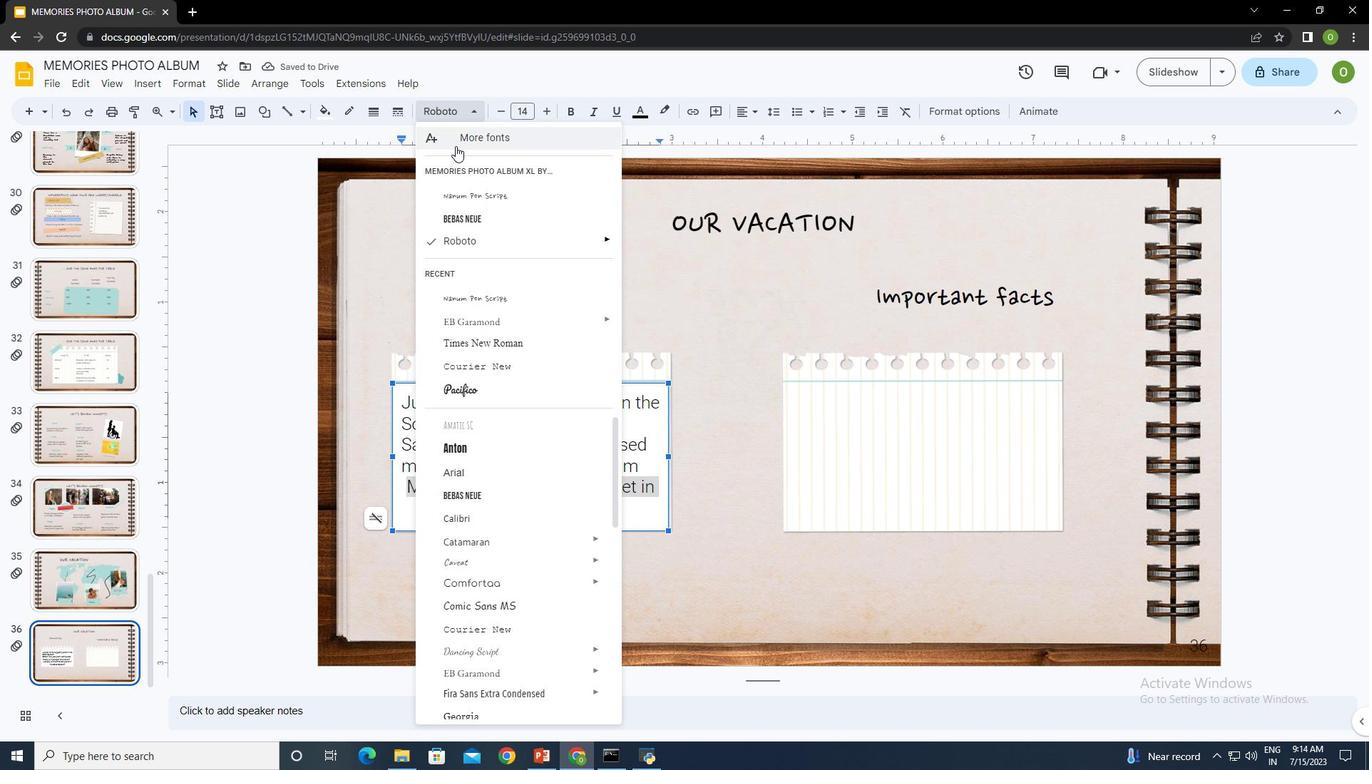 
Action: Mouse pressed left at (462, 134)
Screenshot: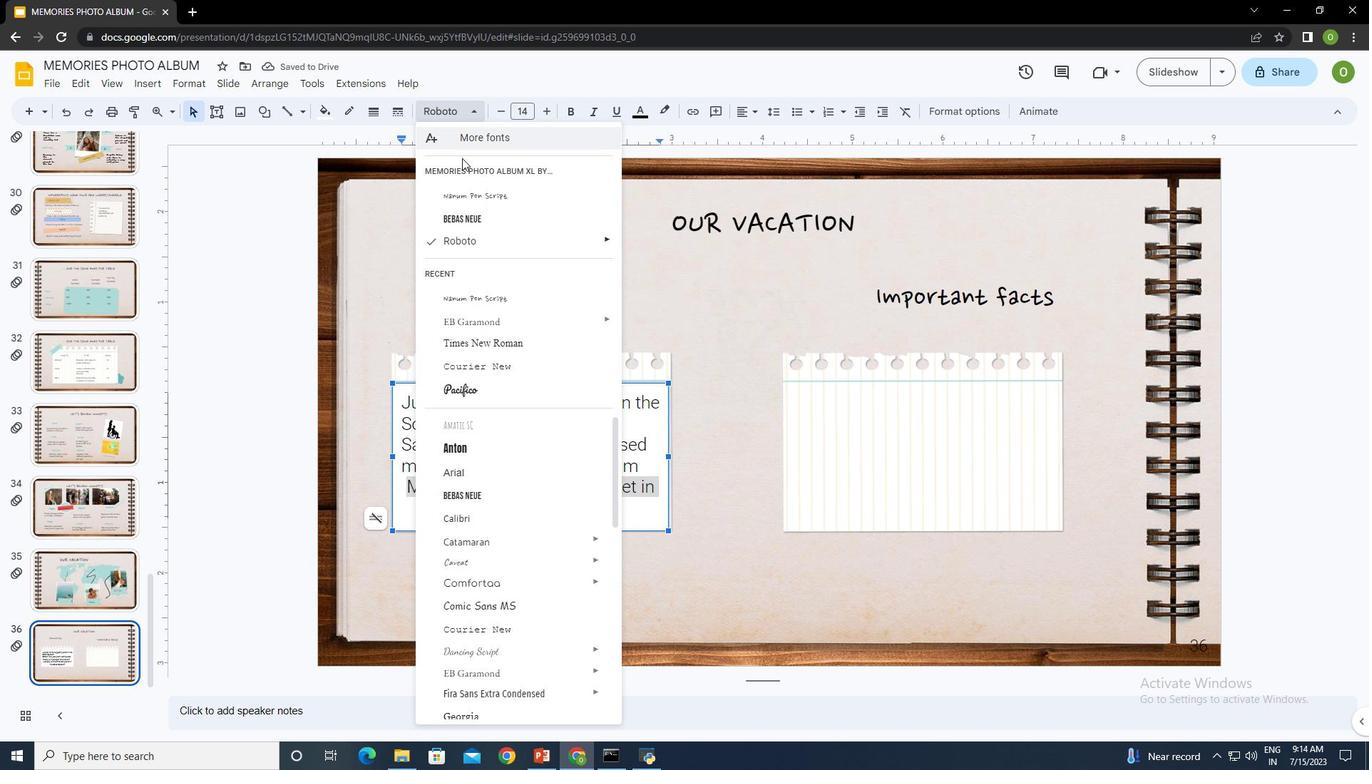 
Action: Mouse moved to (500, 212)
Screenshot: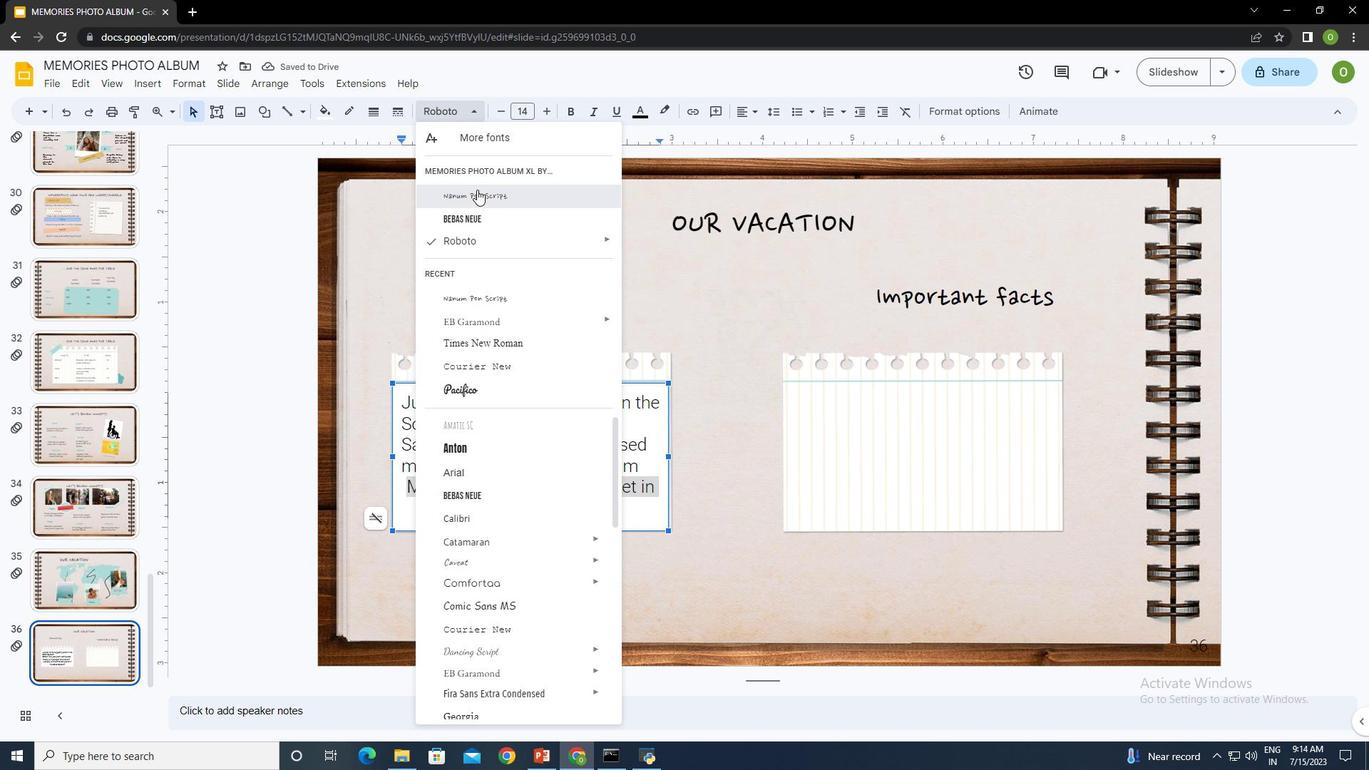 
Action: Mouse pressed left at (500, 212)
Screenshot: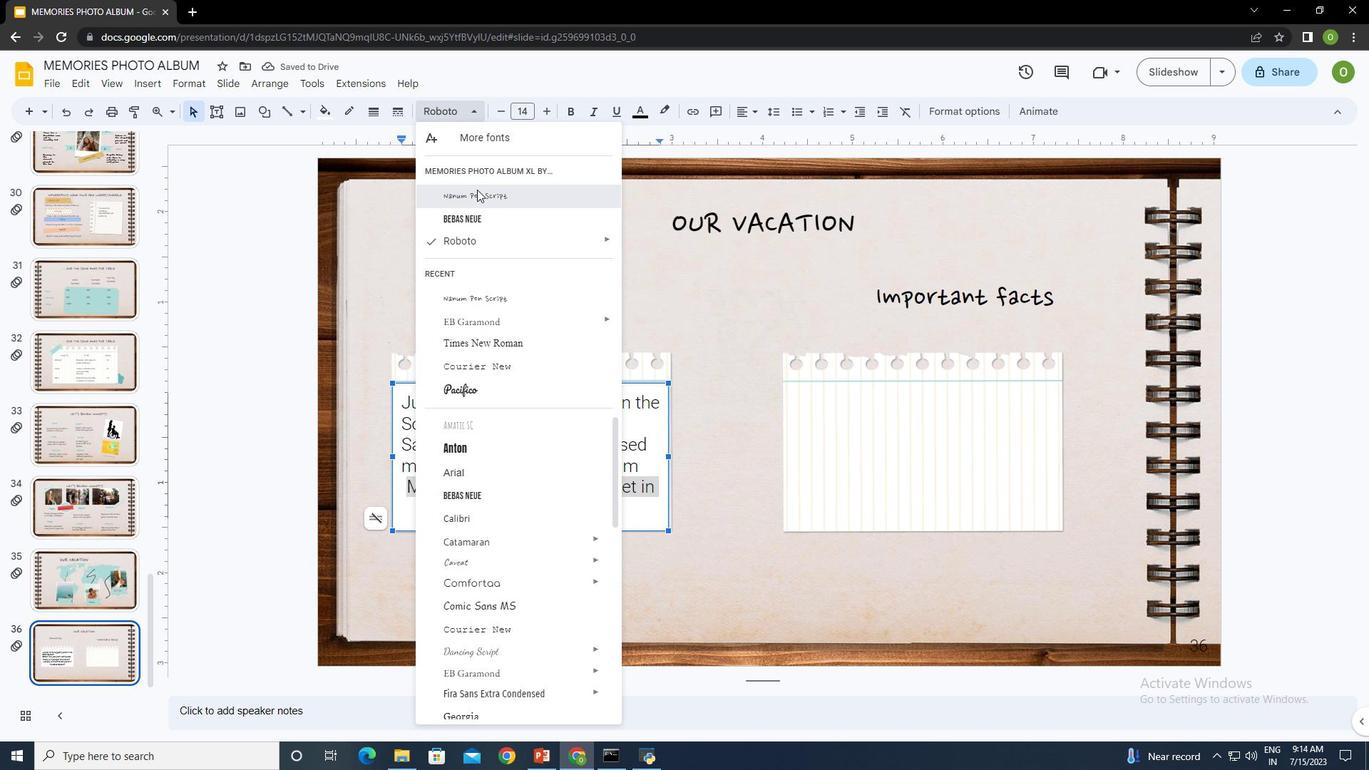 
Action: Mouse moved to (475, 132)
Screenshot: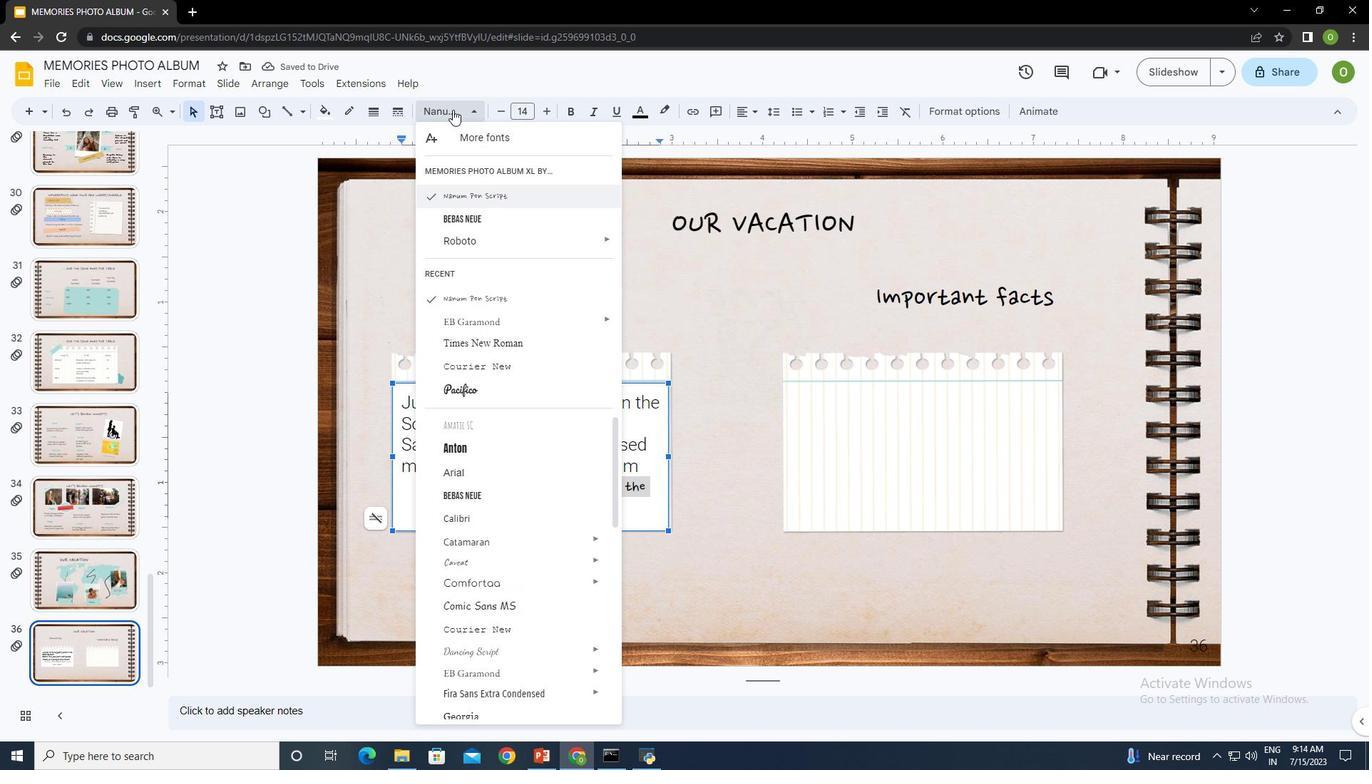 
Action: Mouse pressed left at (475, 132)
Screenshot: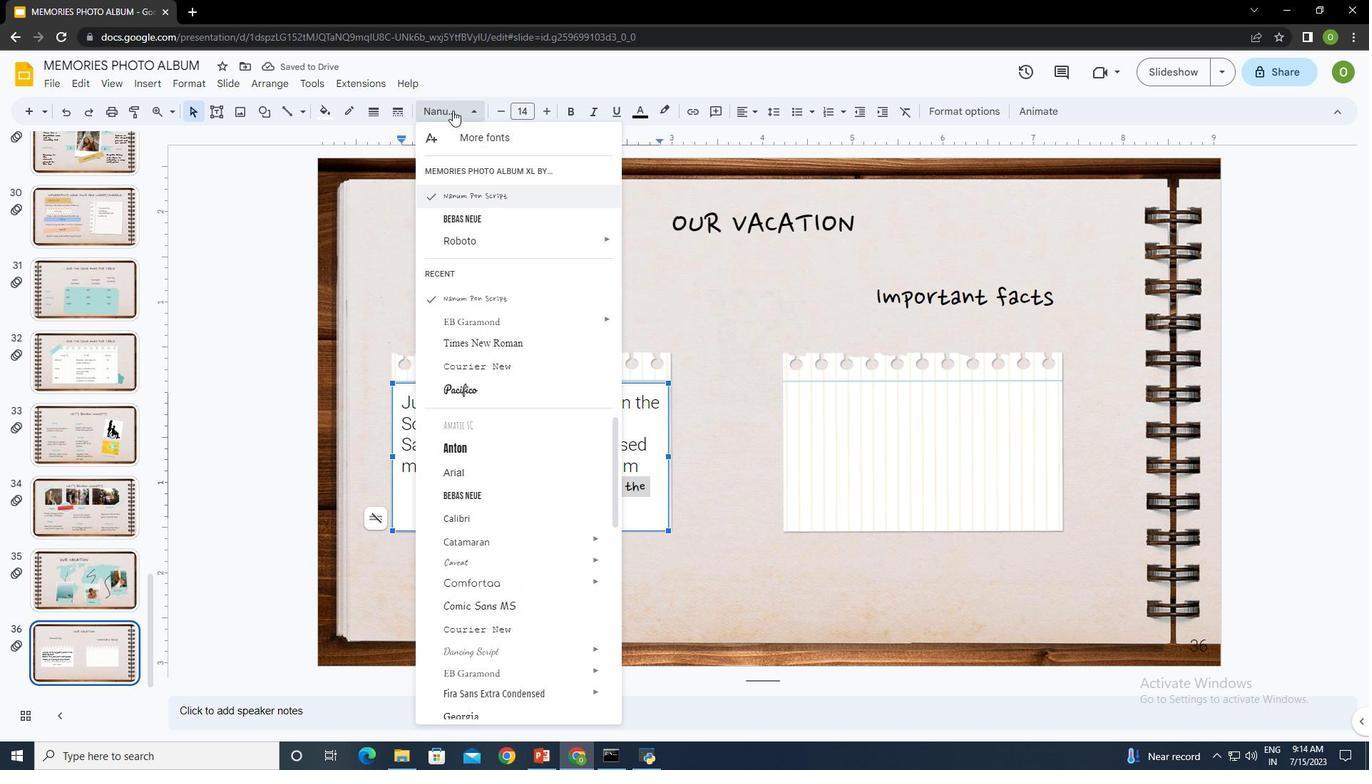
Action: Mouse moved to (537, 385)
Screenshot: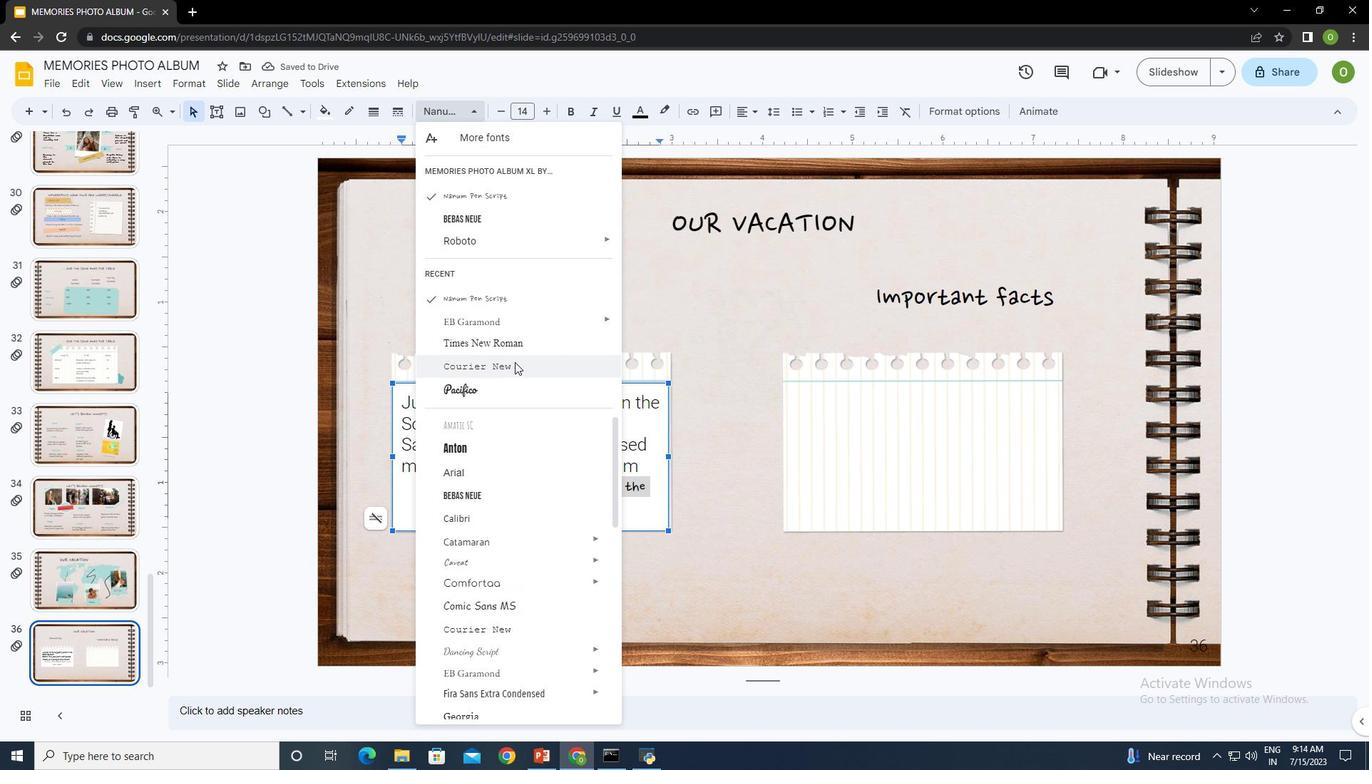 
Action: Mouse pressed left at (537, 385)
Screenshot: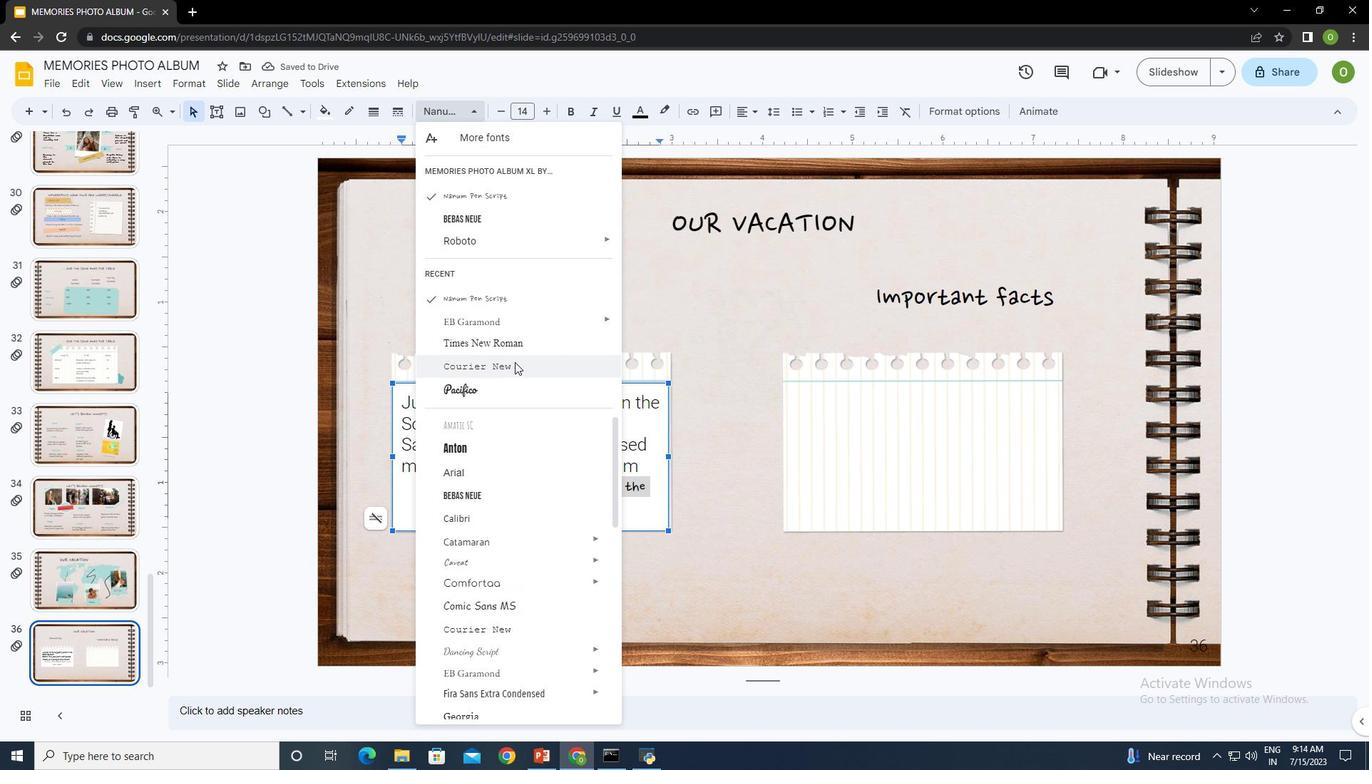 
Action: Mouse moved to (644, 480)
Screenshot: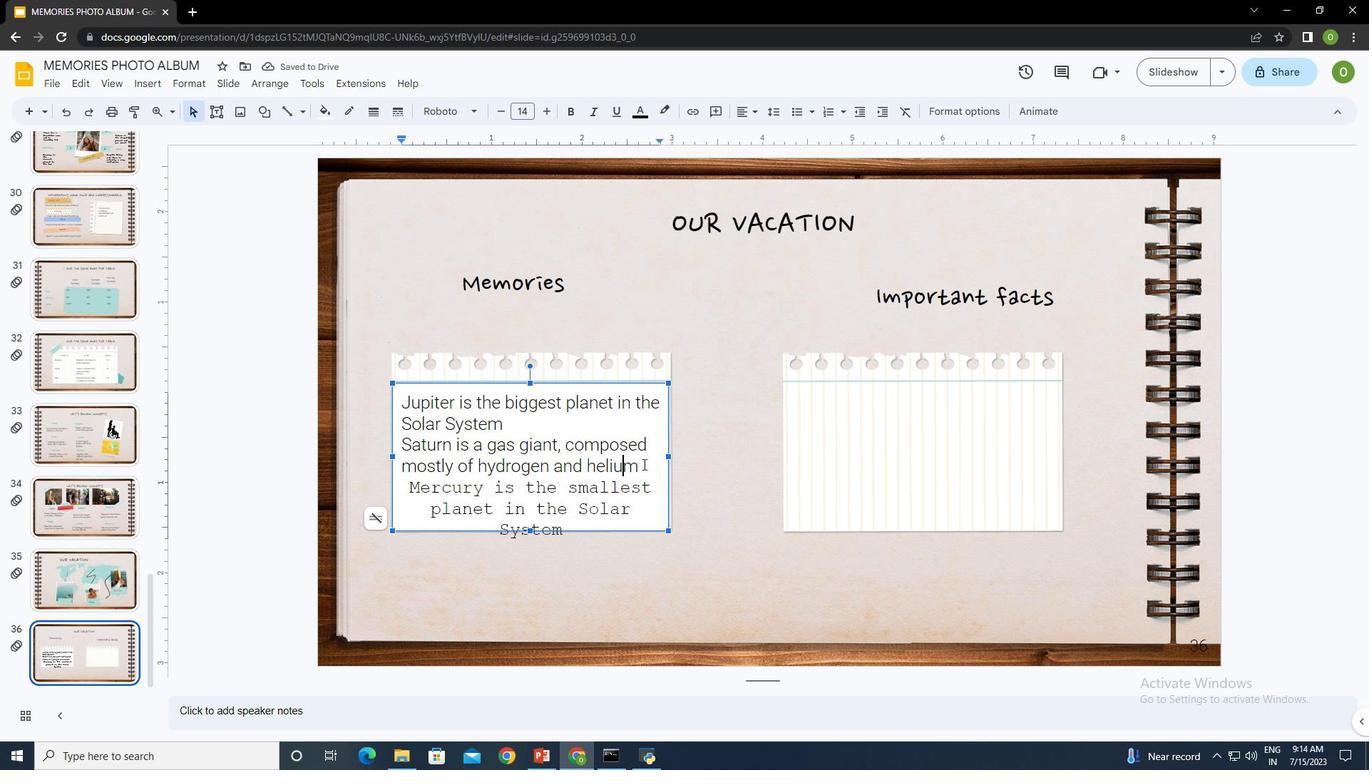 
Action: Mouse pressed left at (644, 480)
Screenshot: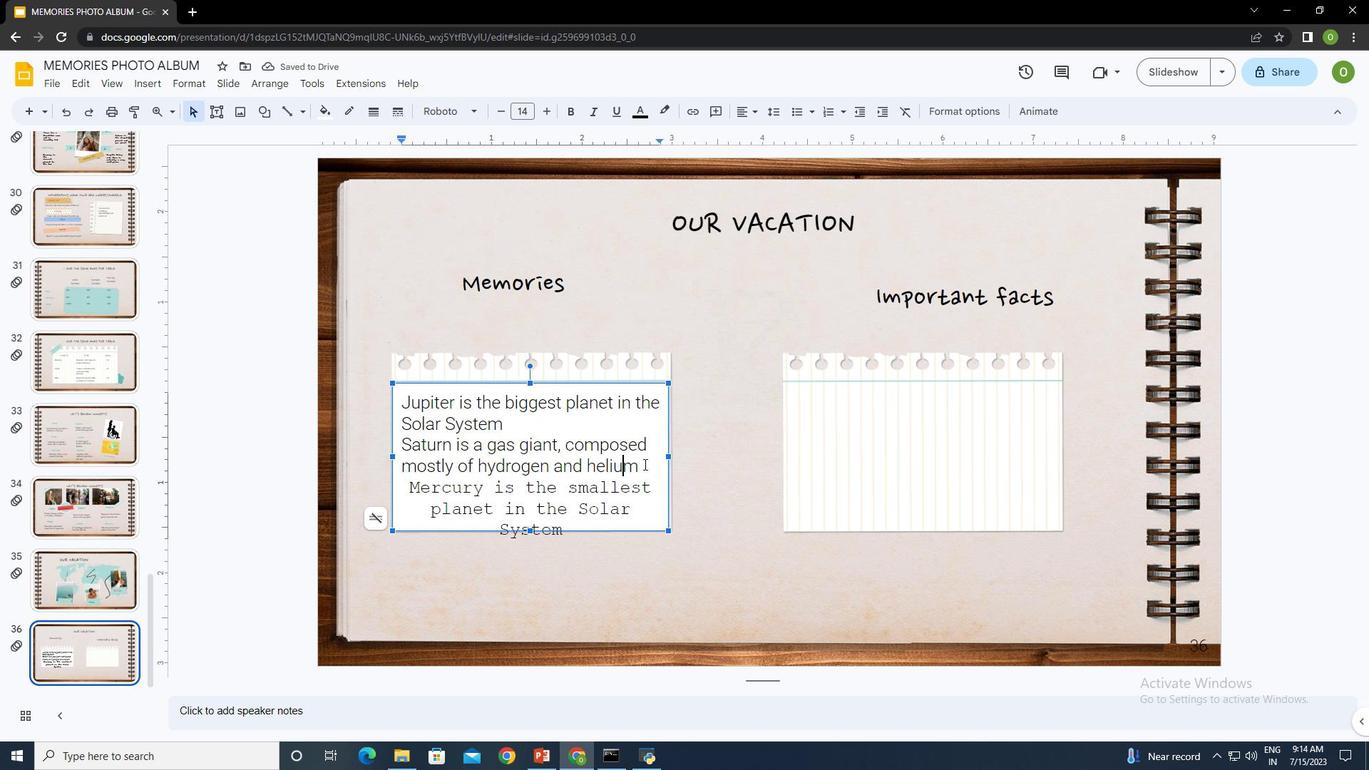 
Action: Mouse moved to (667, 487)
Screenshot: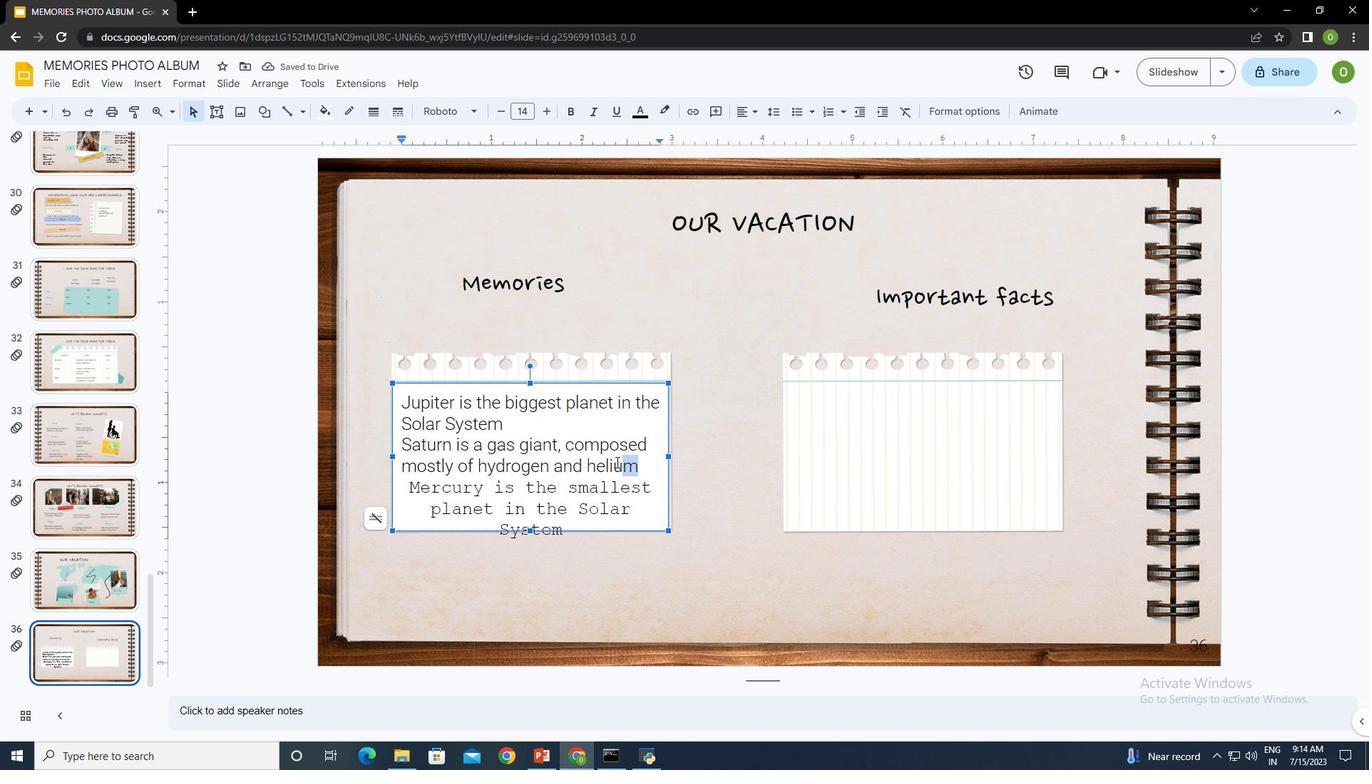 
Action: Mouse pressed left at (667, 487)
Screenshot: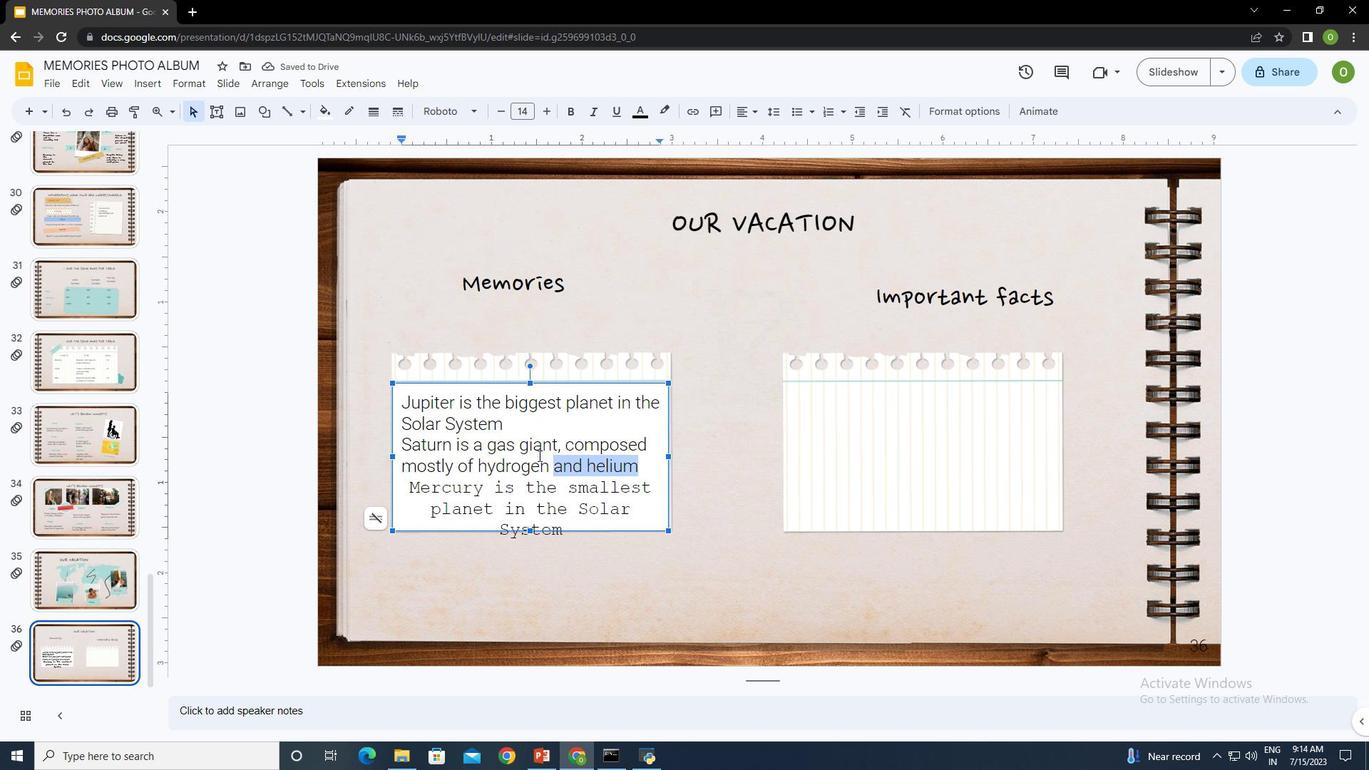 
Action: Mouse moved to (459, 130)
Screenshot: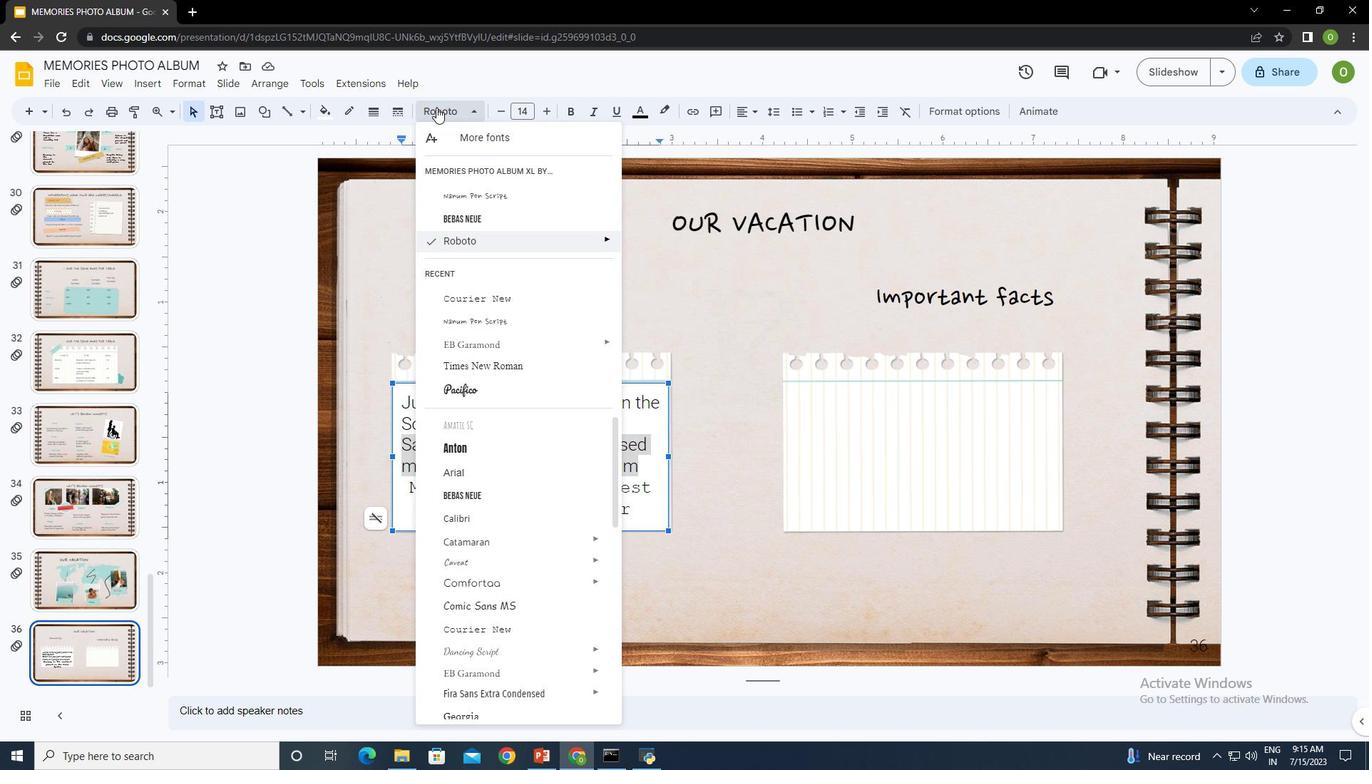 
Action: Mouse pressed left at (459, 130)
Screenshot: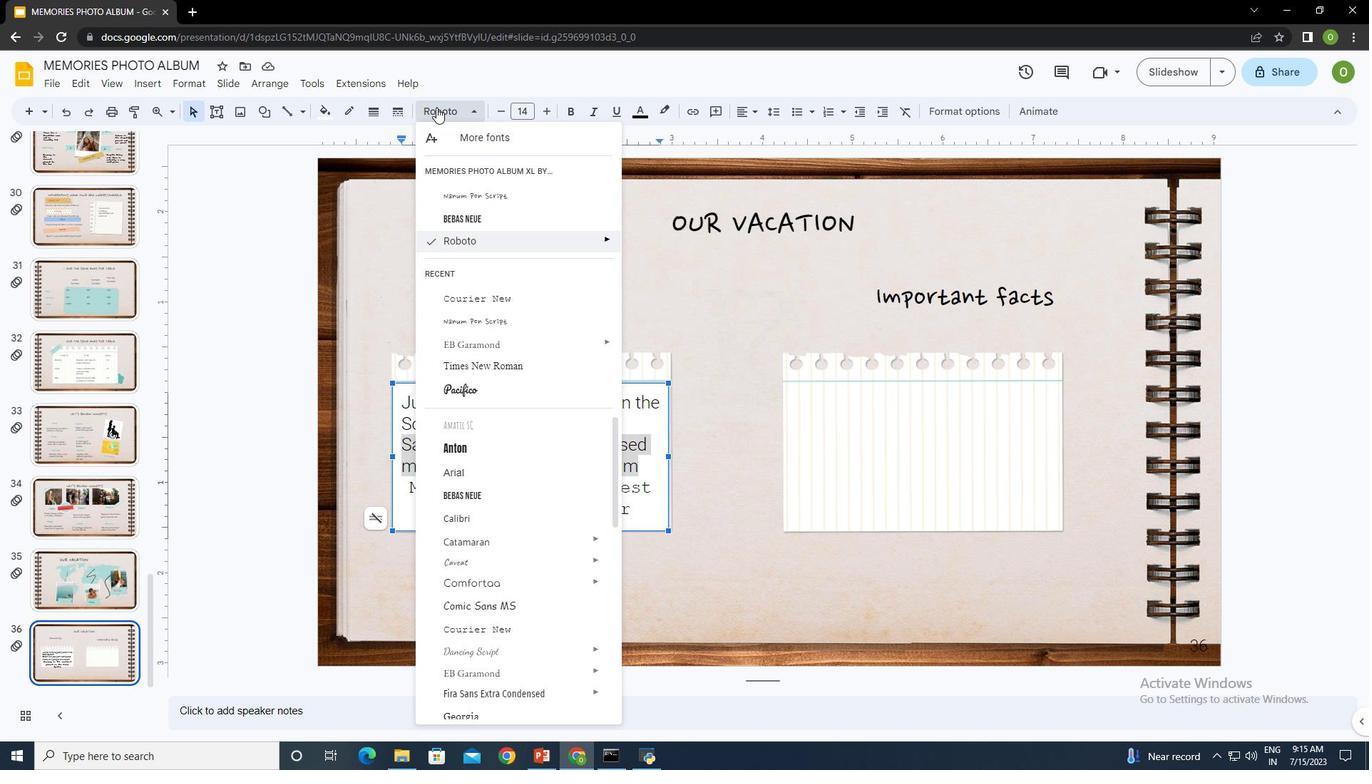 
Action: Mouse moved to (657, 483)
Screenshot: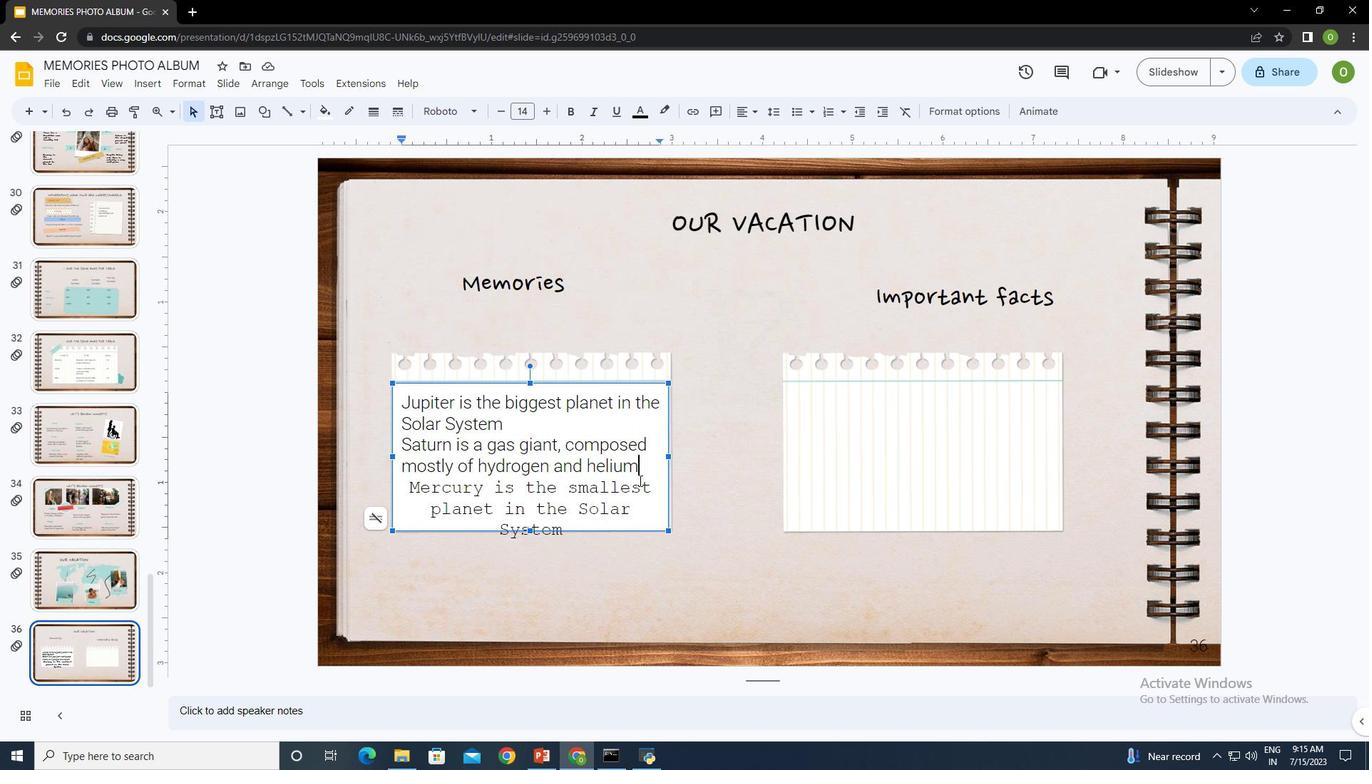 
Action: Mouse pressed left at (657, 483)
Screenshot: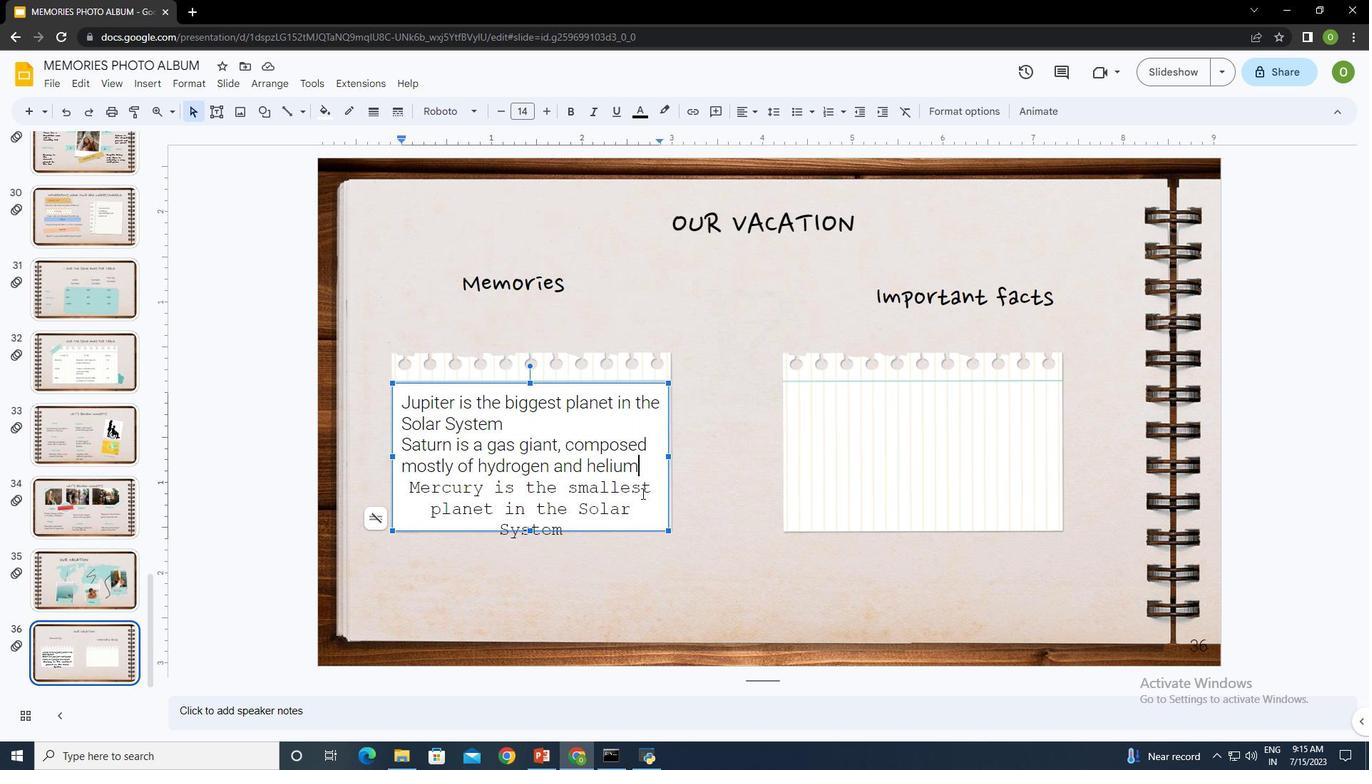 
Action: Mouse moved to (665, 491)
Screenshot: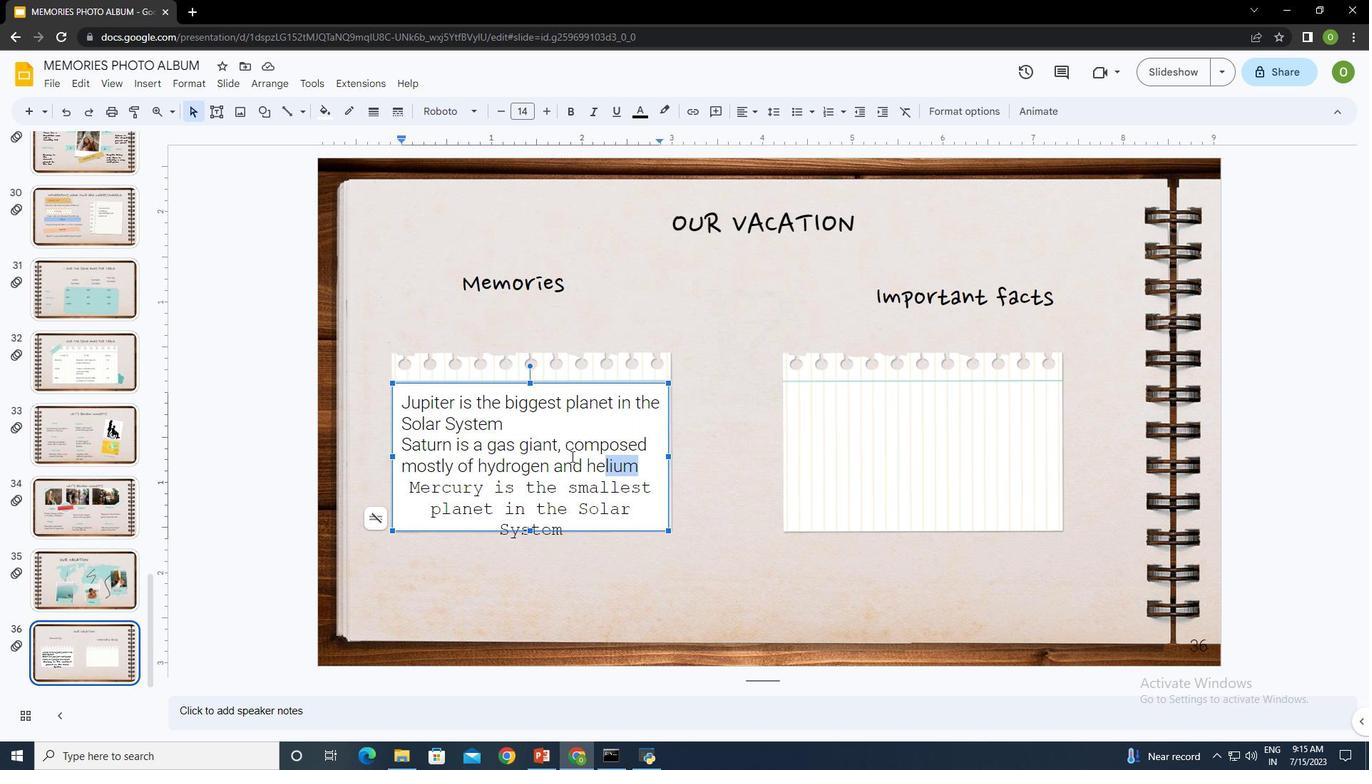 
Action: Mouse pressed left at (665, 491)
Screenshot: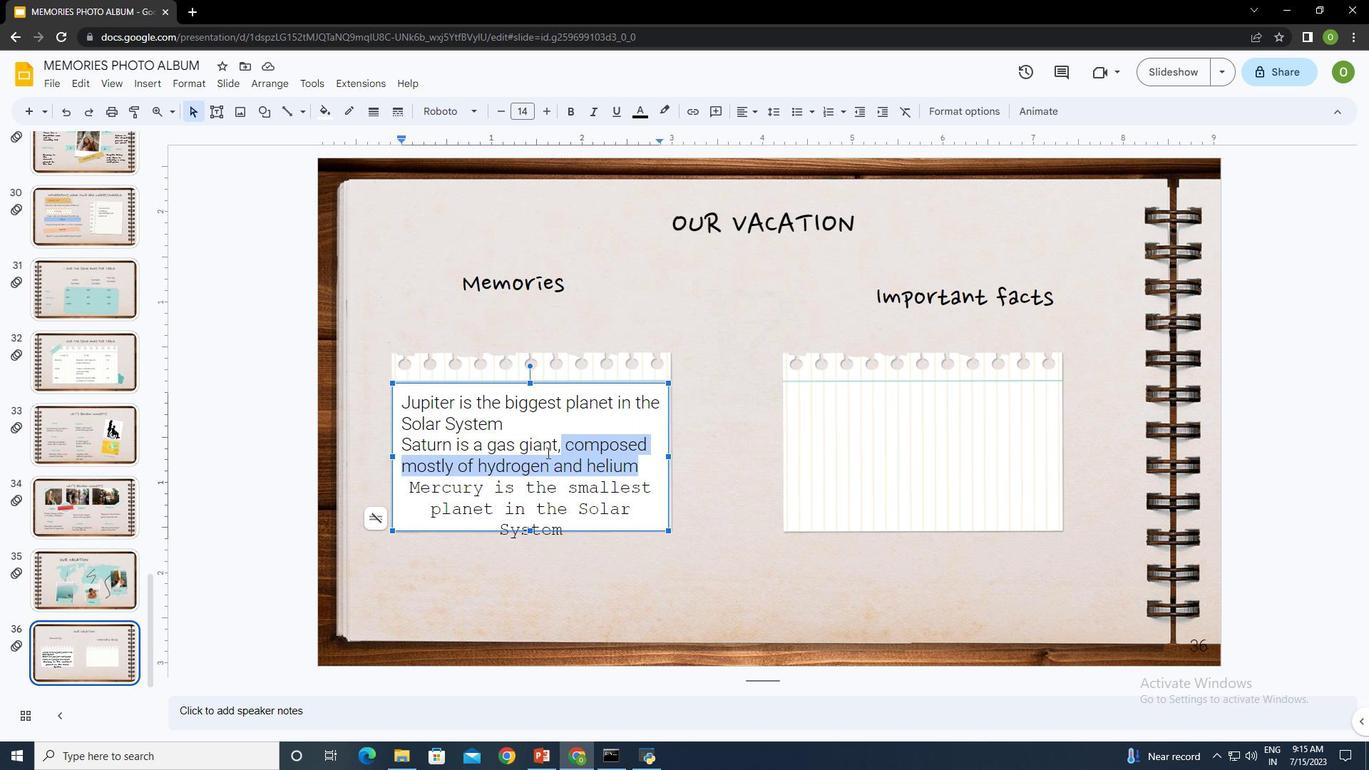 
Action: Mouse moved to (461, 131)
Screenshot: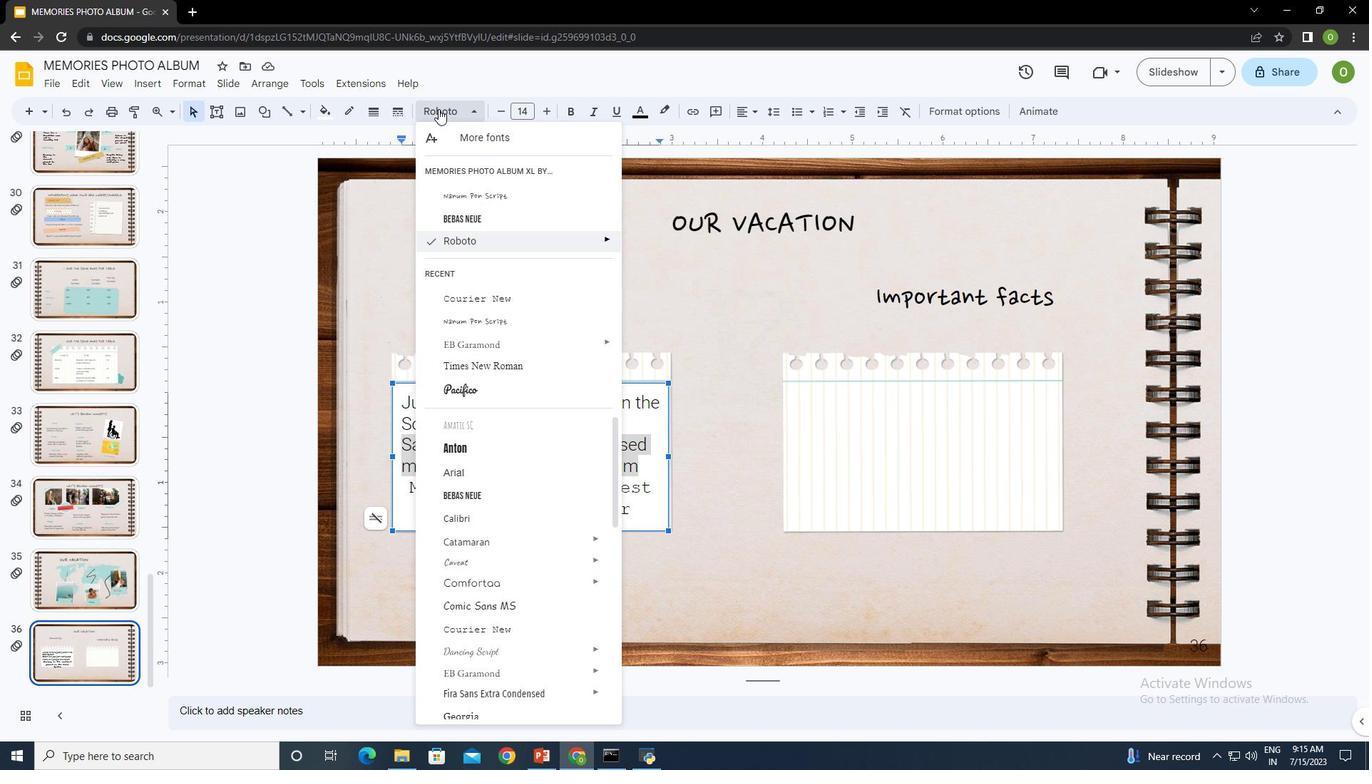 
Action: Mouse pressed left at (461, 131)
Screenshot: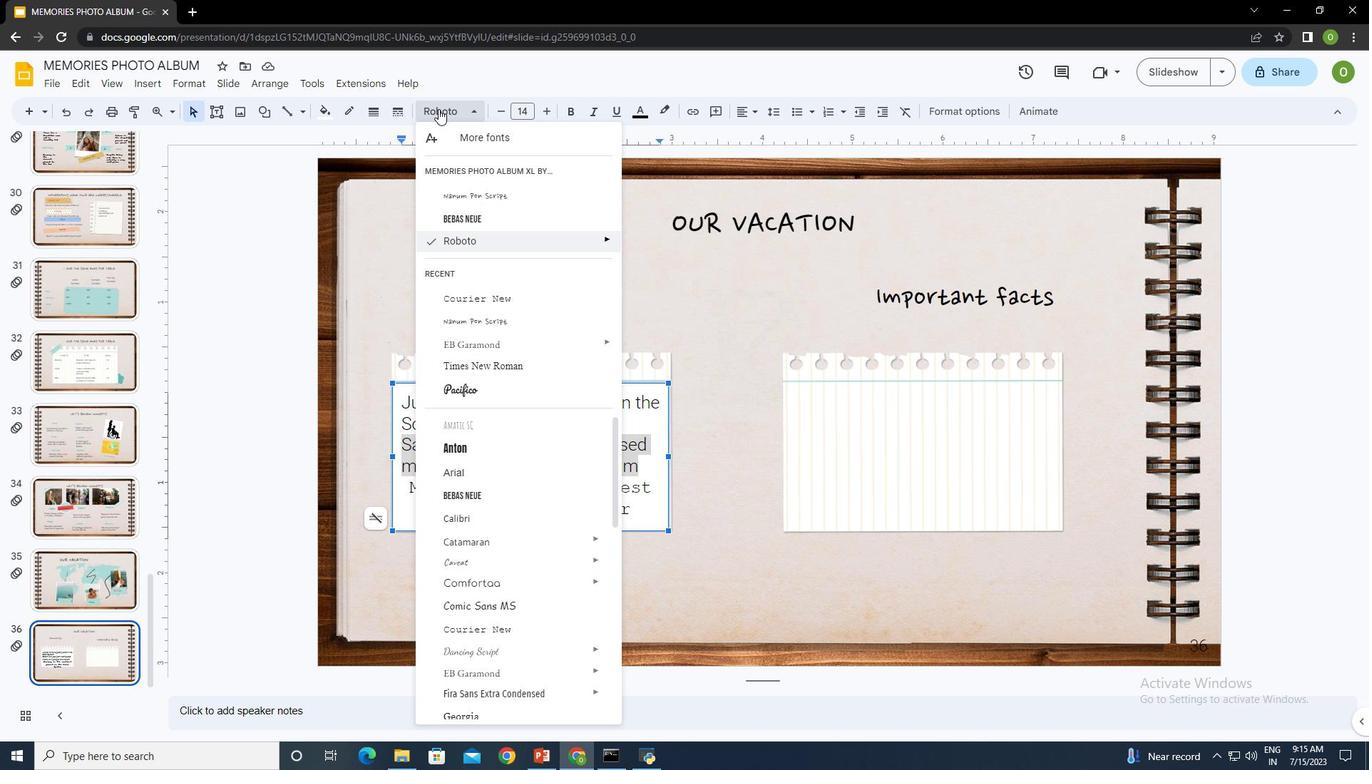 
Action: Mouse moved to (525, 343)
Screenshot: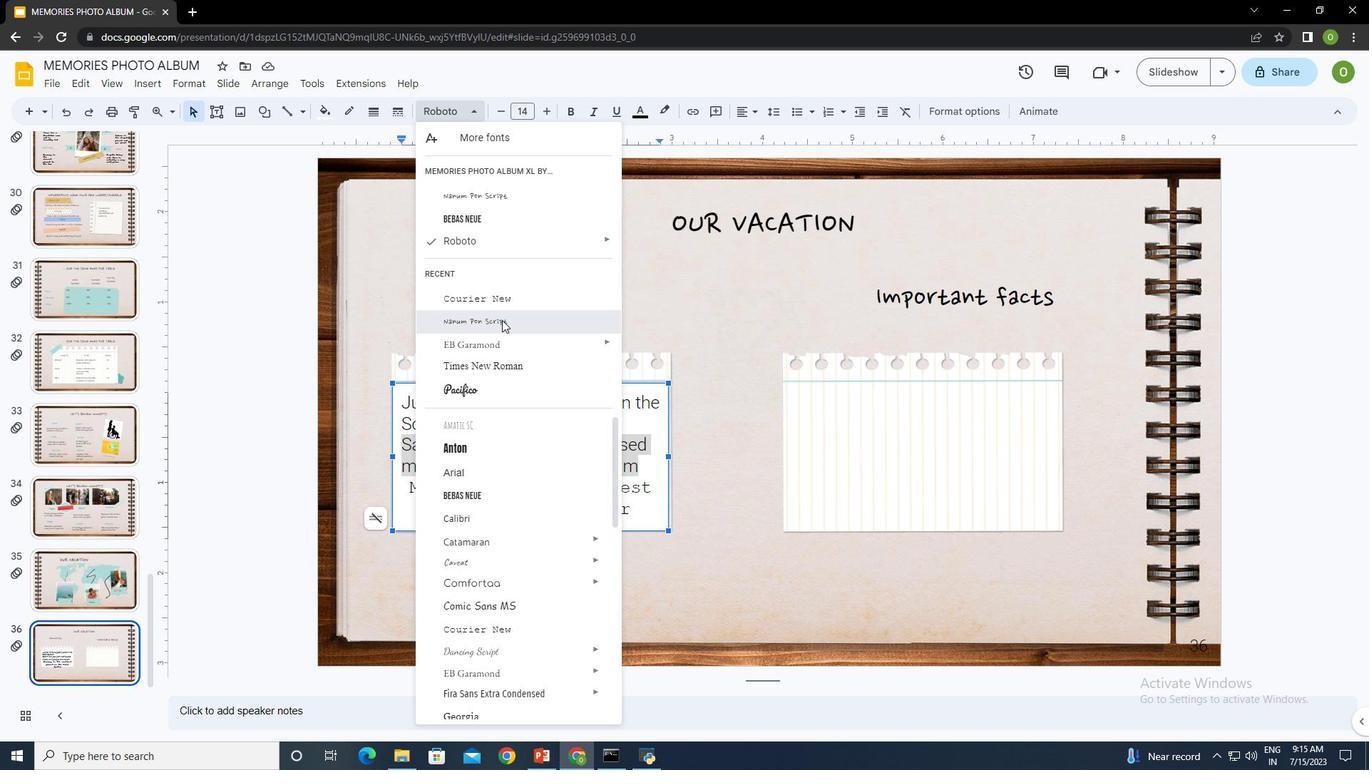 
Action: Mouse pressed left at (525, 343)
Screenshot: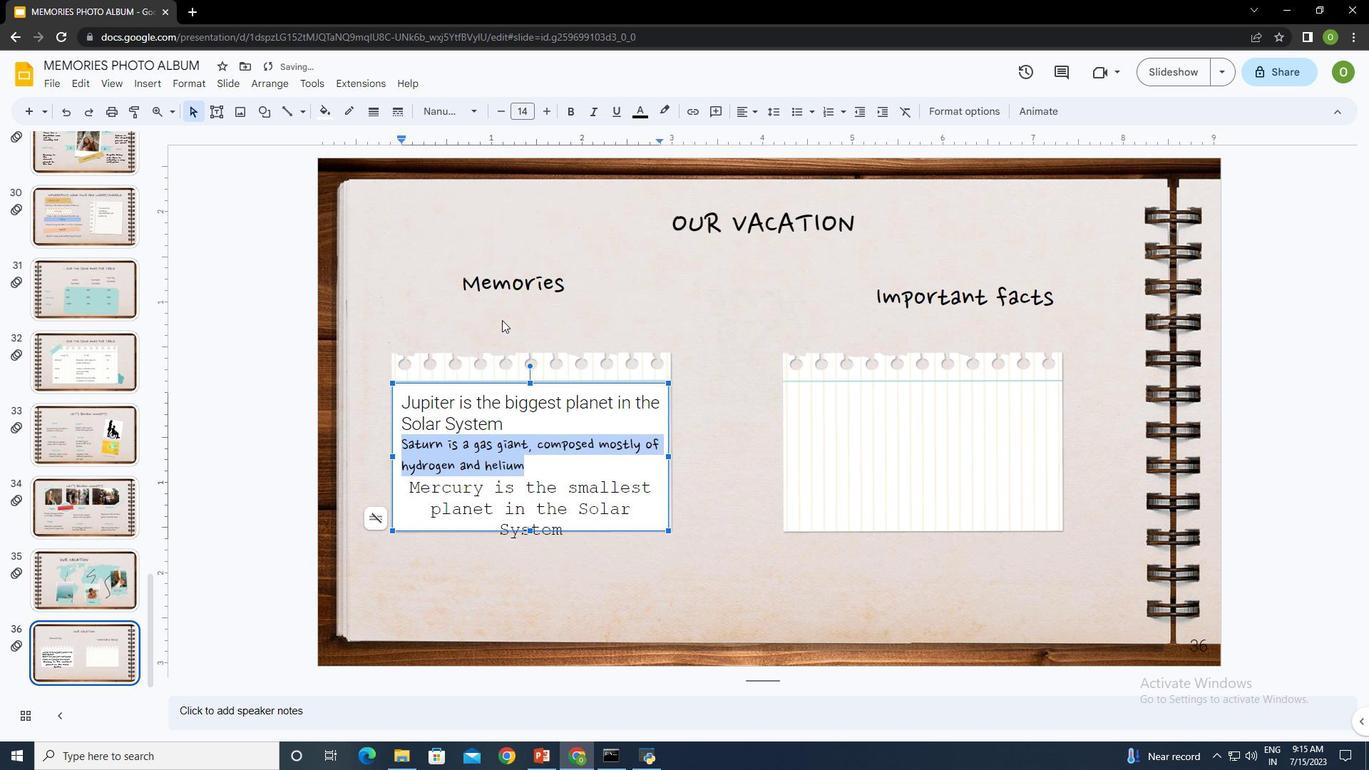
Action: Mouse moved to (530, 453)
Screenshot: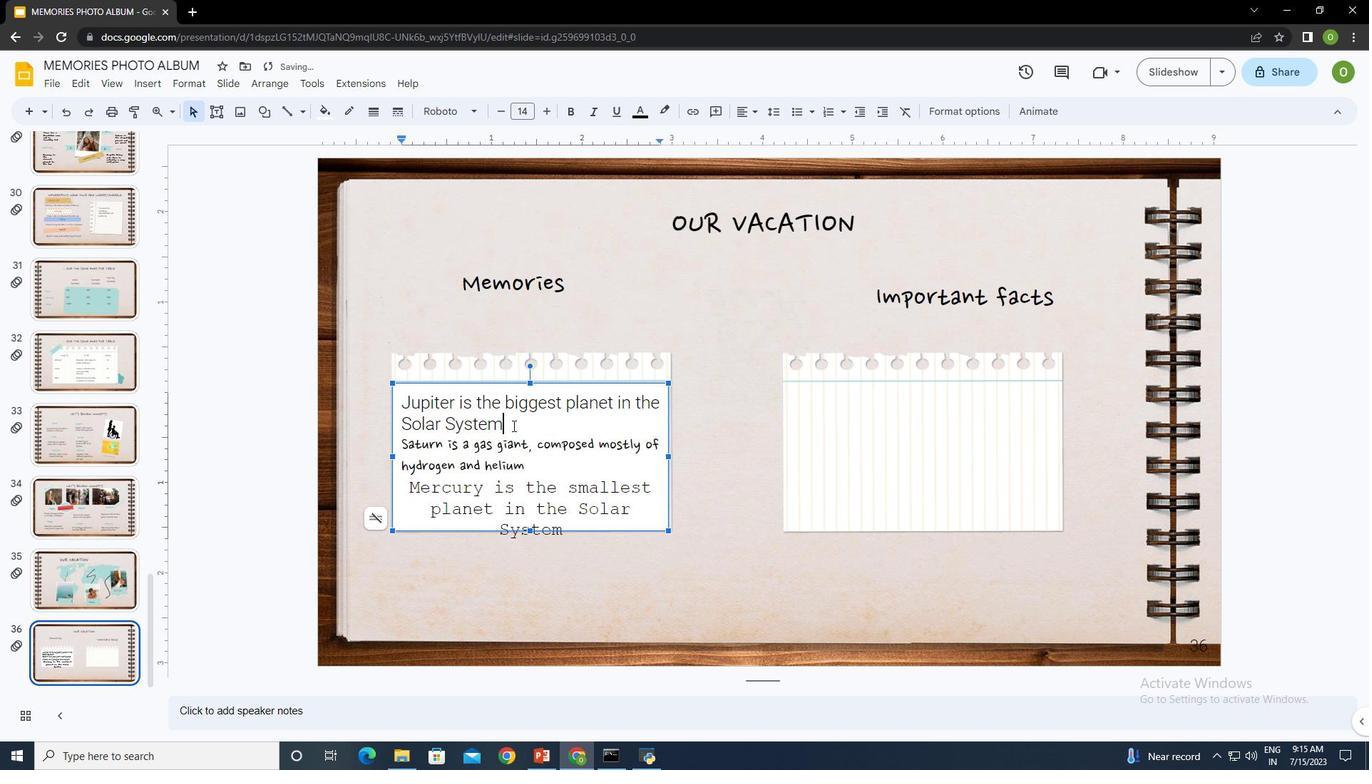 
Action: Mouse pressed left at (530, 453)
Screenshot: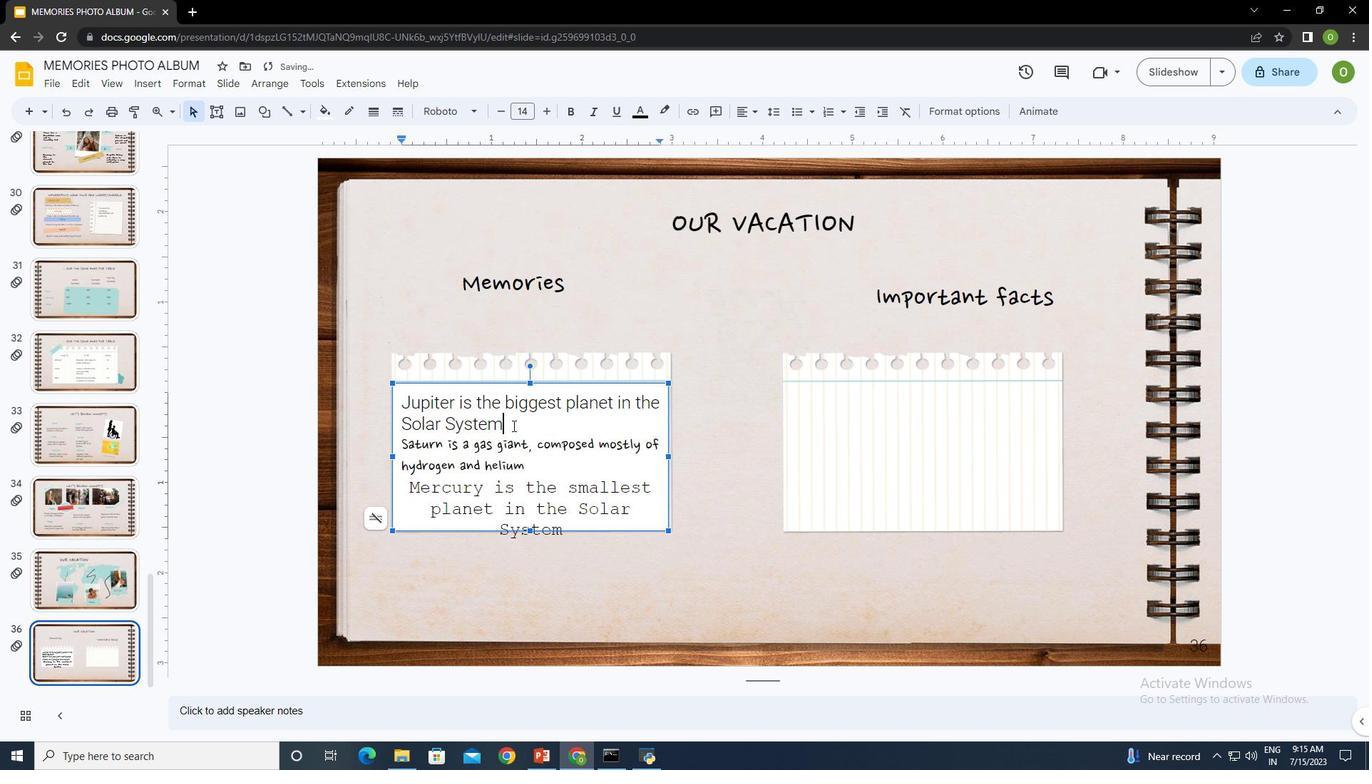 
Action: Mouse moved to (535, 448)
Screenshot: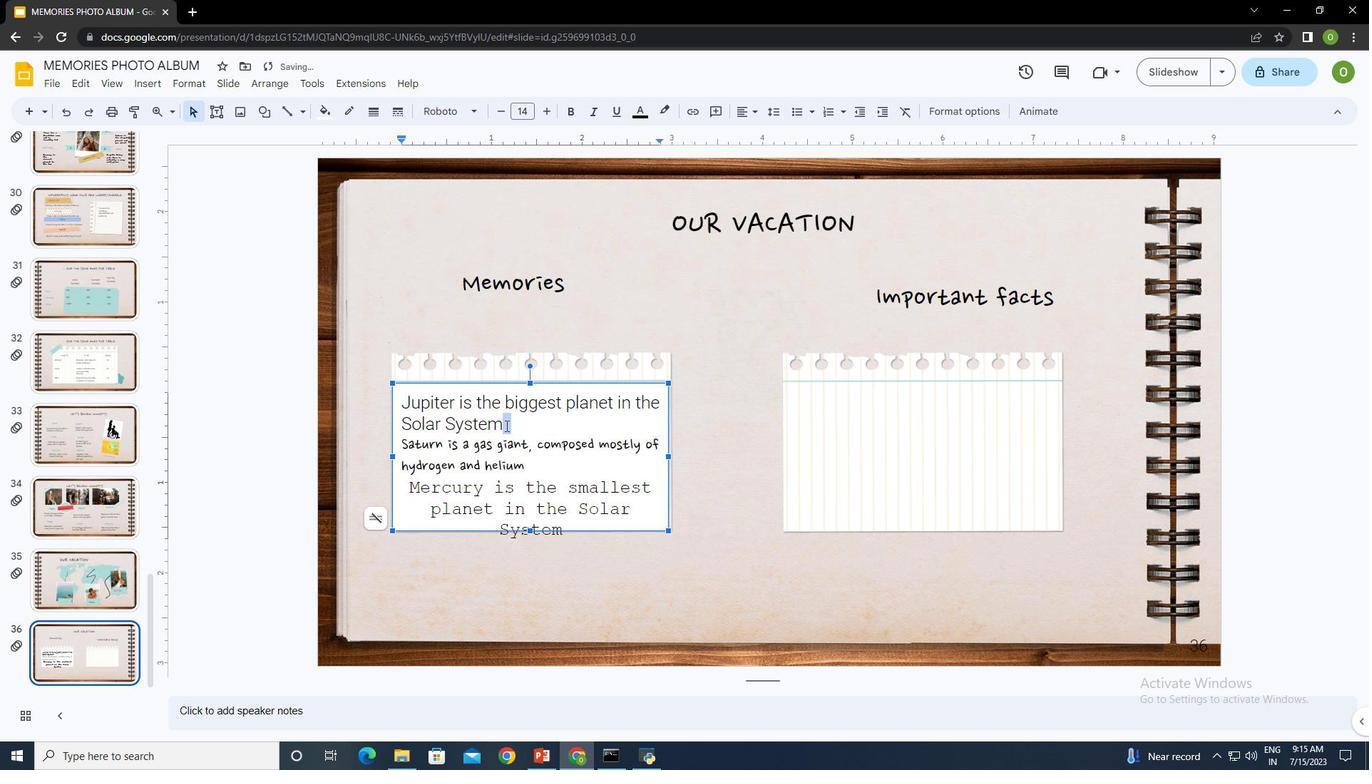 
Action: Mouse pressed left at (535, 448)
Screenshot: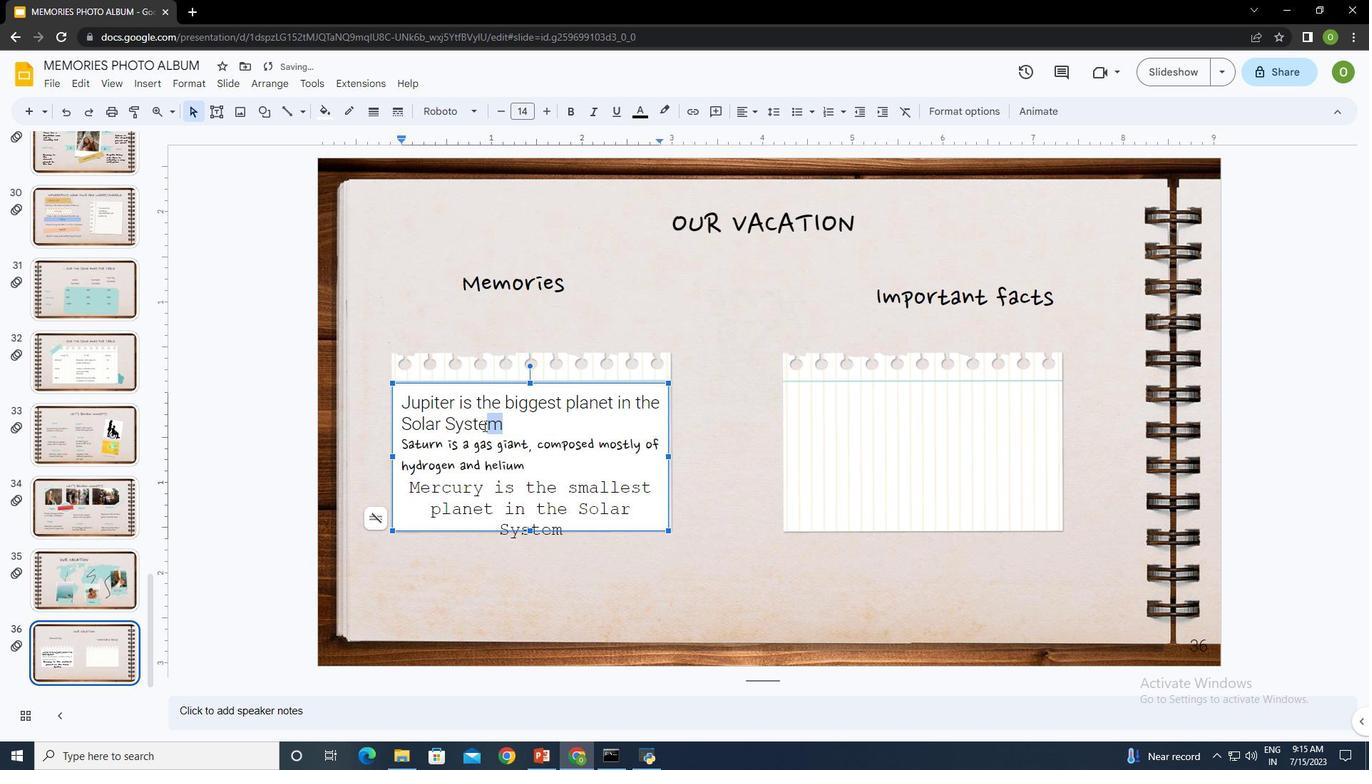 
Action: Mouse moved to (467, 126)
Screenshot: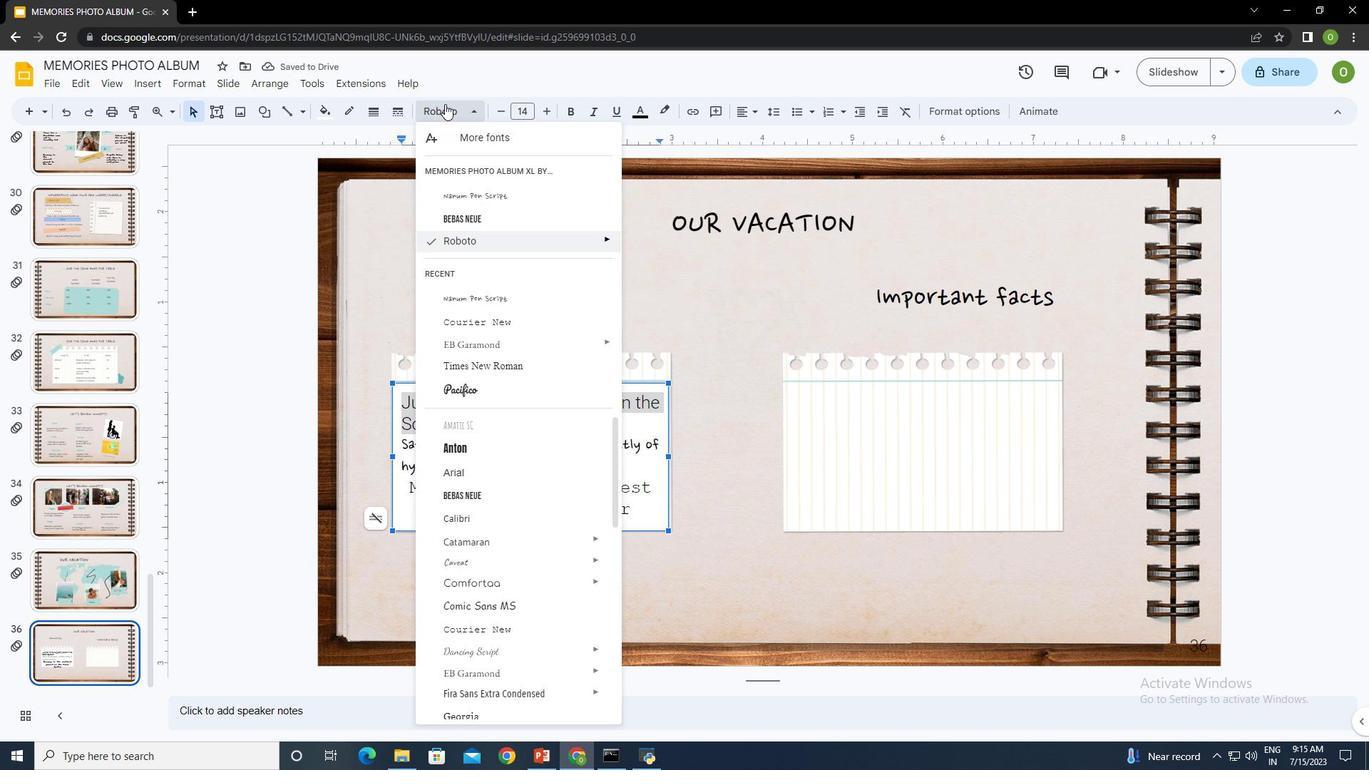 
Action: Mouse pressed left at (467, 126)
Screenshot: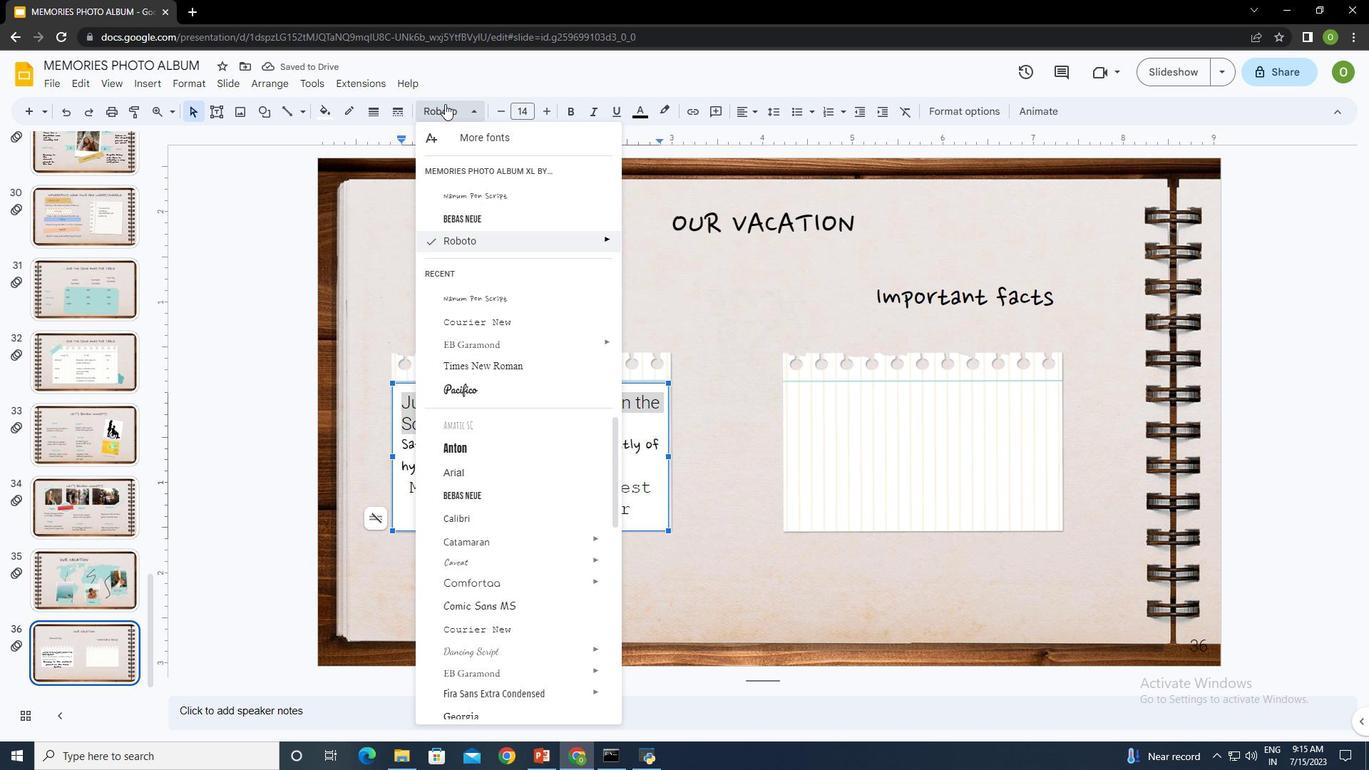 
Action: Mouse moved to (542, 460)
Screenshot: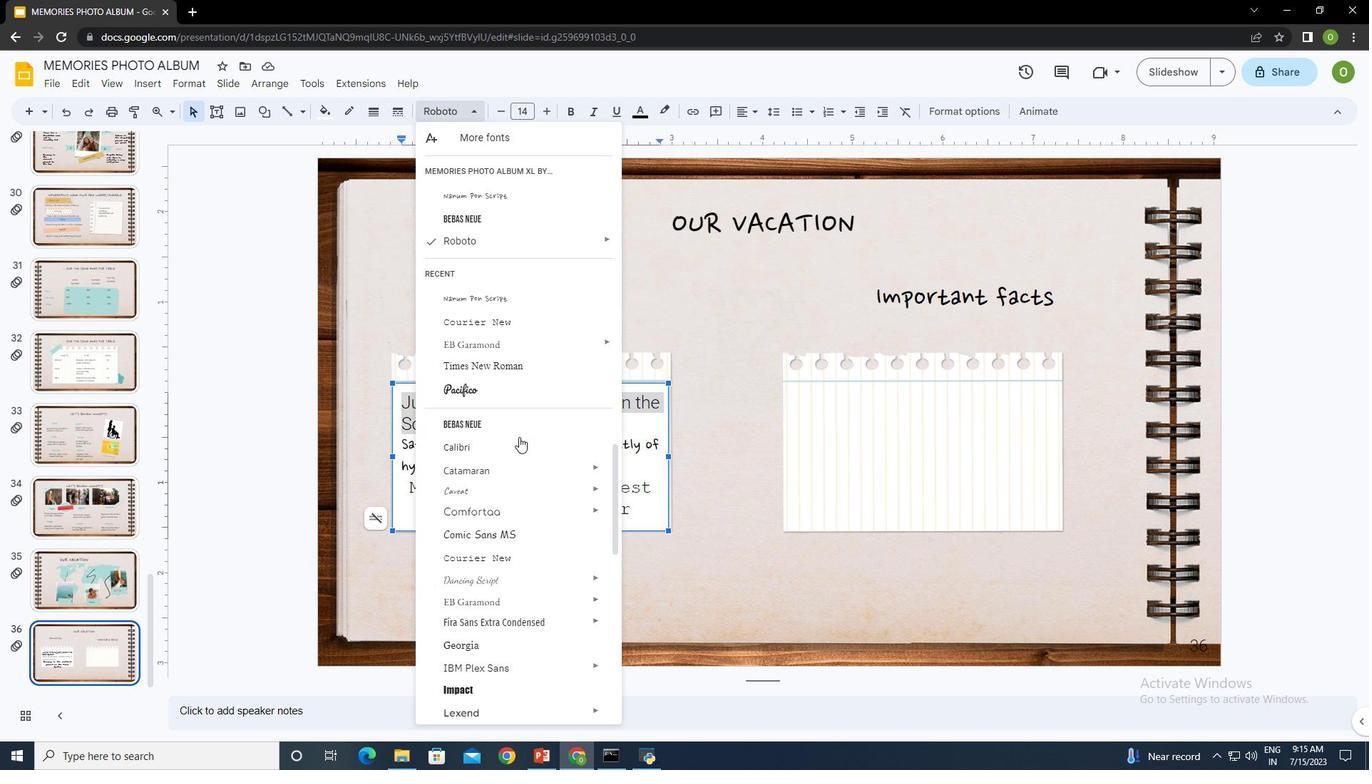 
Action: Mouse scrolled (542, 459) with delta (0, 0)
Screenshot: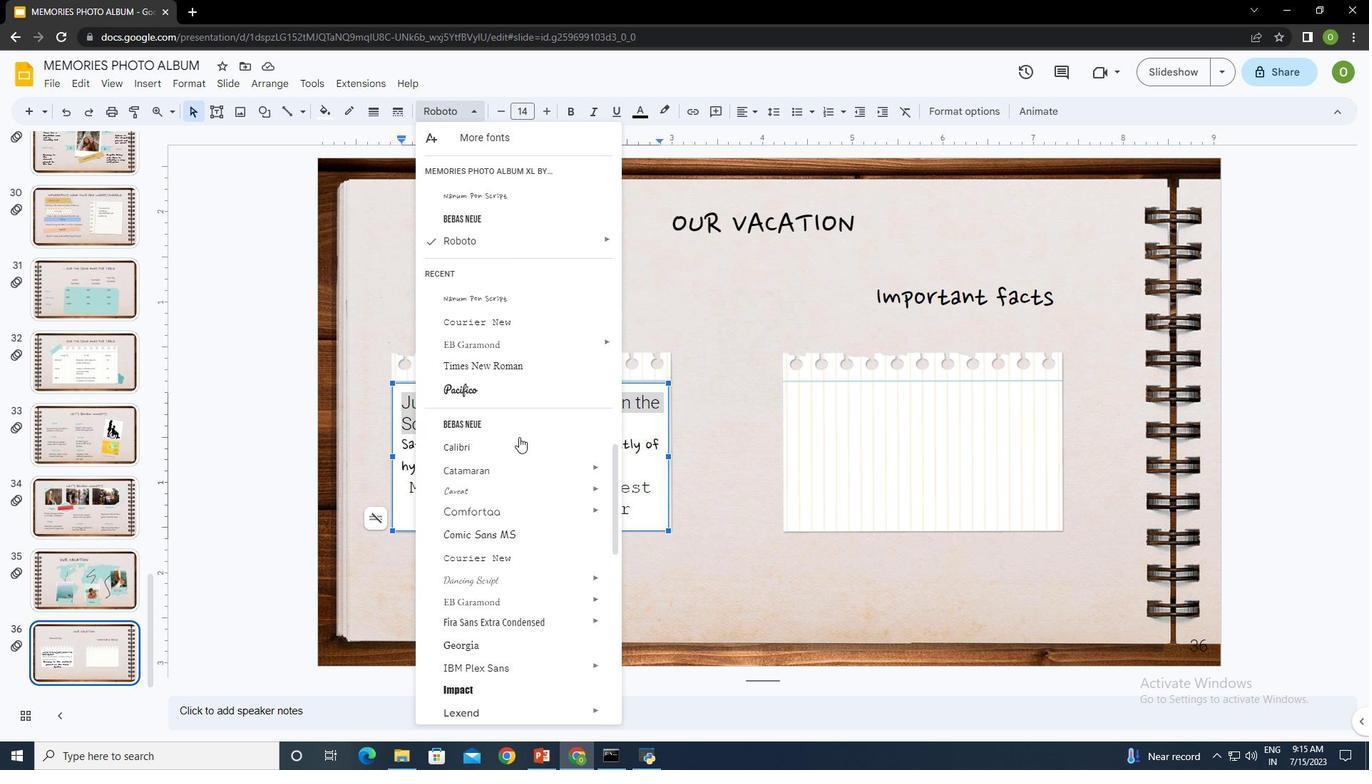 
Action: Mouse moved to (695, 567)
Screenshot: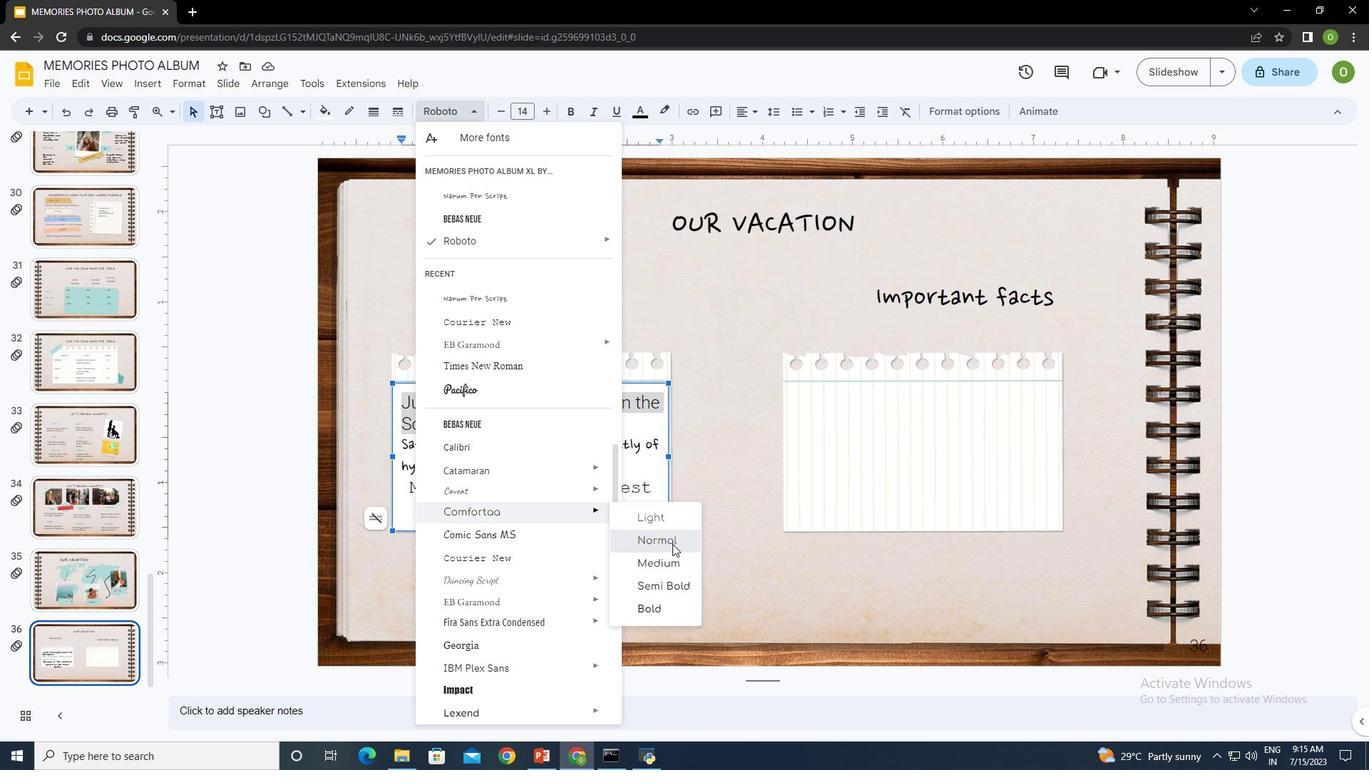 
Action: Mouse pressed left at (695, 567)
Screenshot: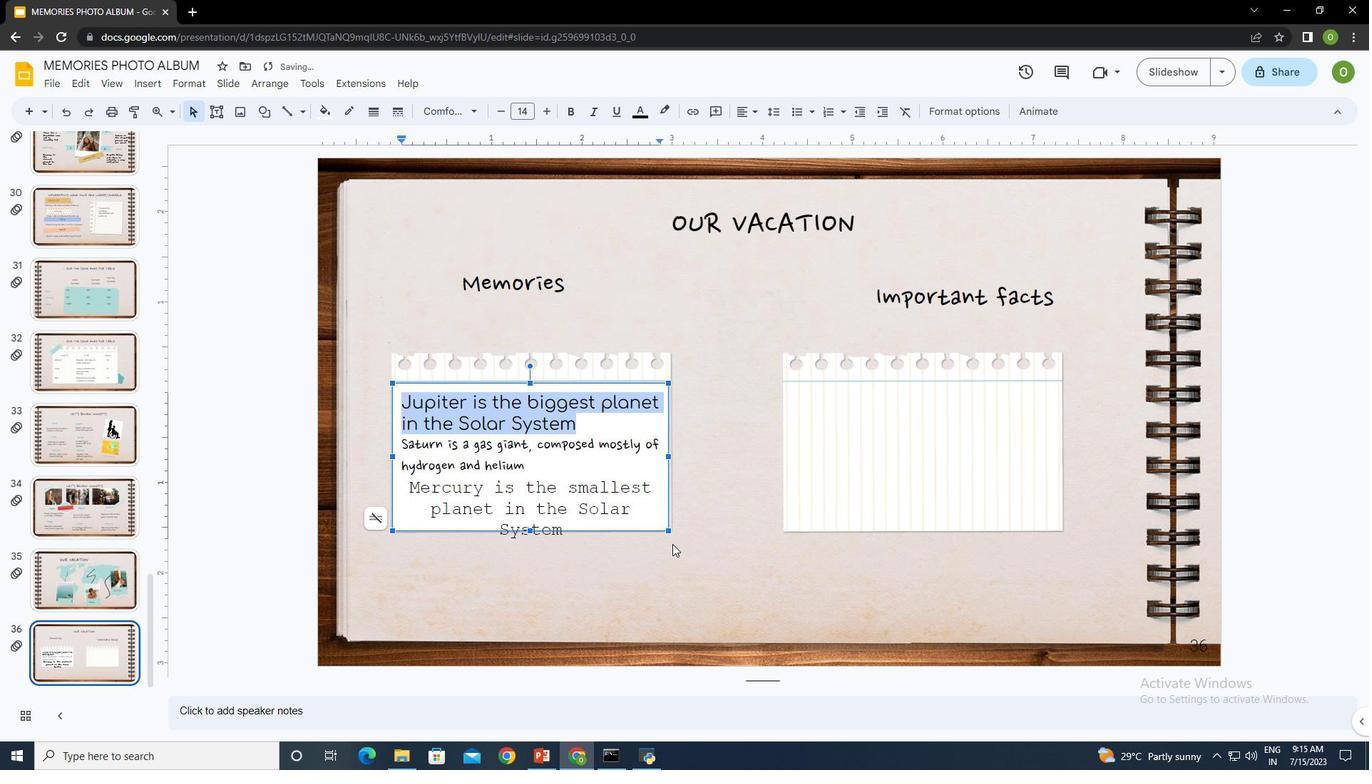 
Action: Mouse moved to (614, 450)
Screenshot: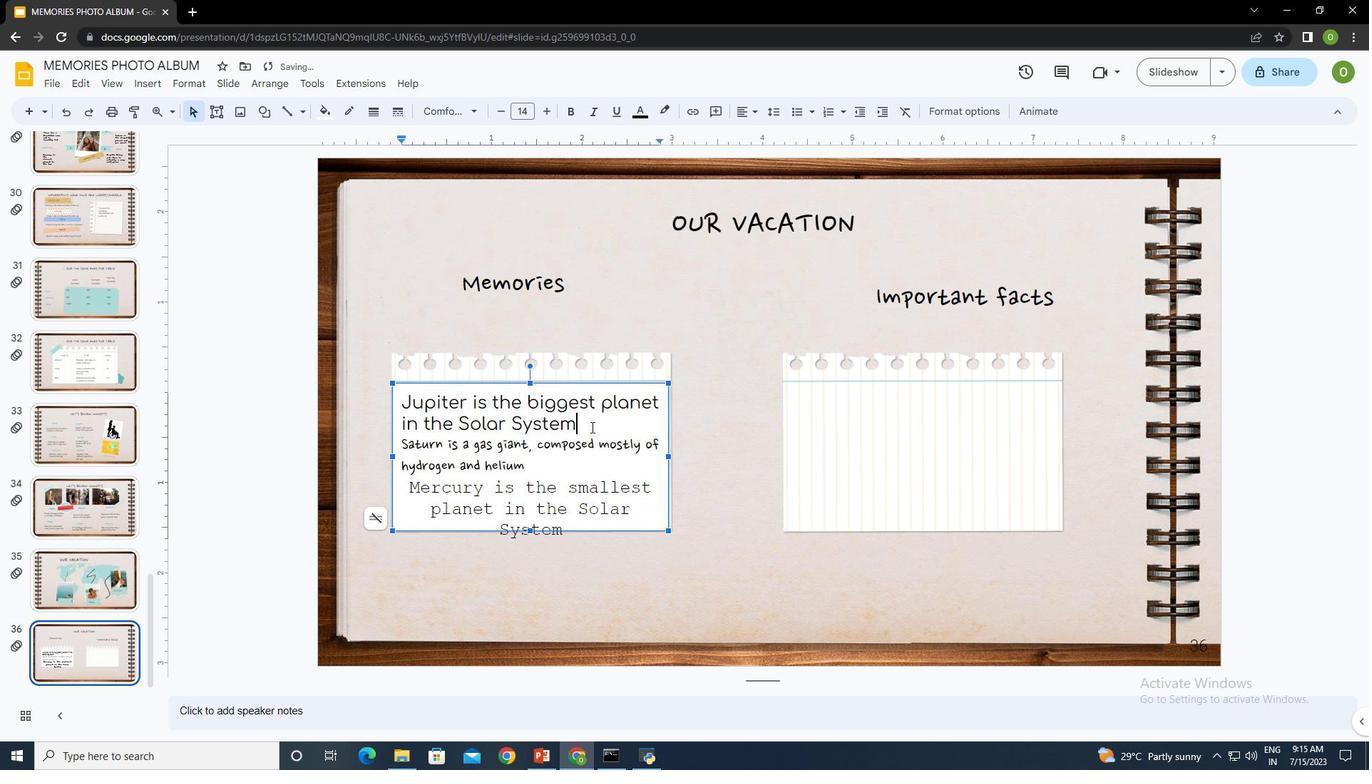 
Action: Mouse pressed left at (614, 450)
Screenshot: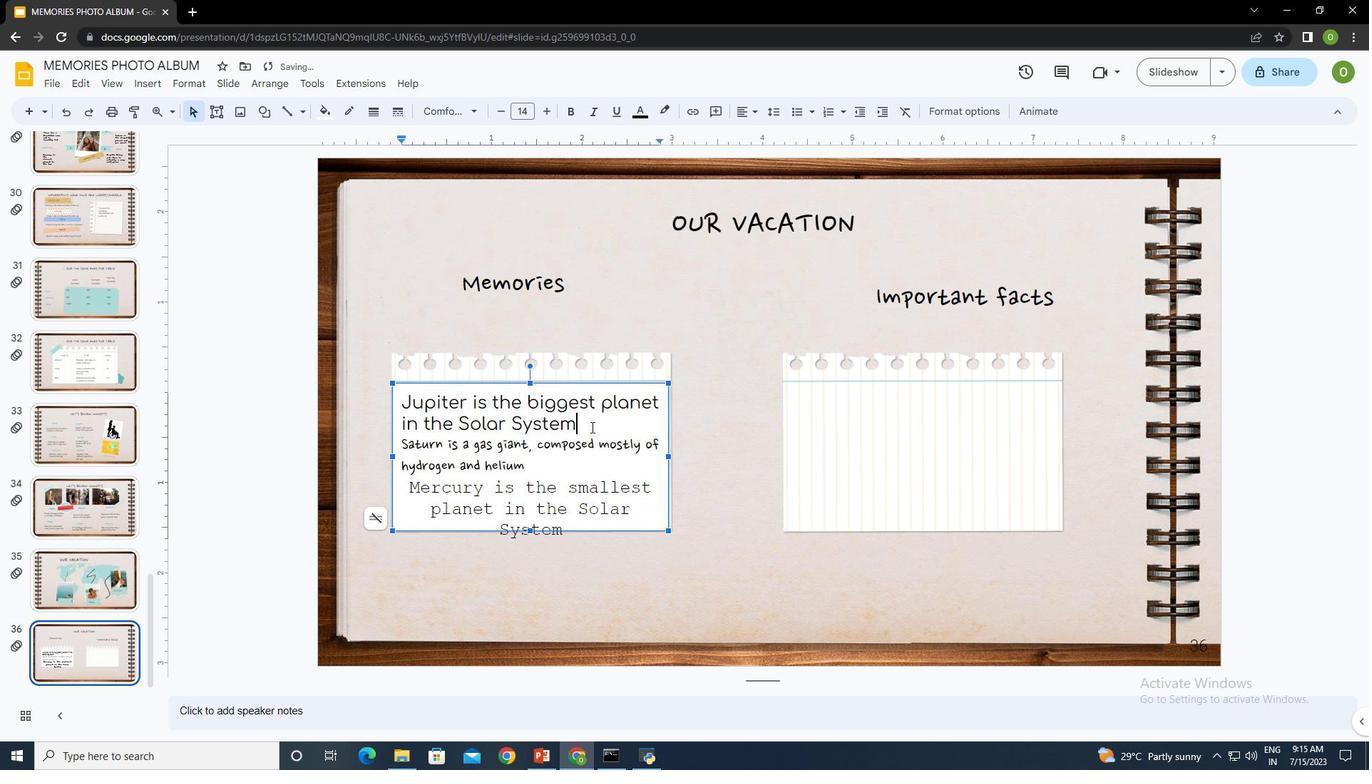 
Action: Mouse moved to (613, 452)
Screenshot: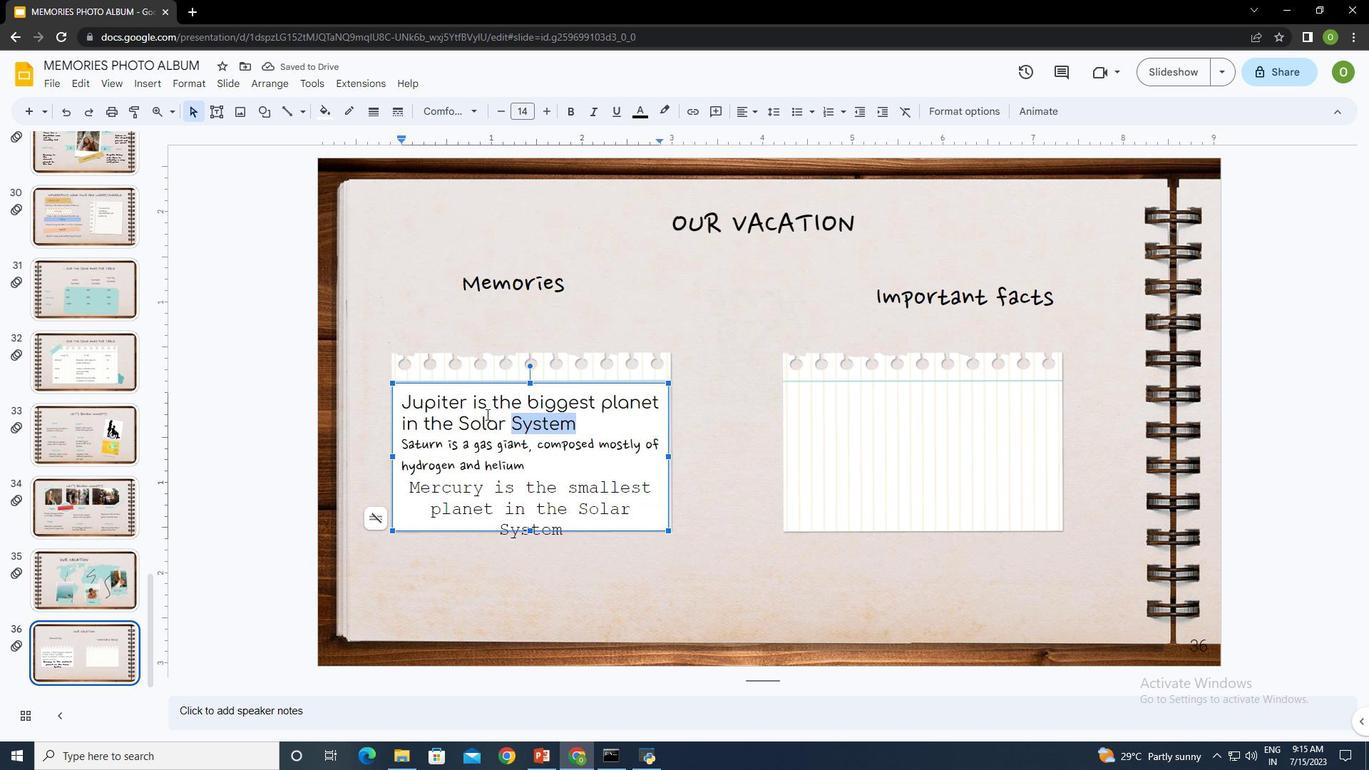 
Action: Mouse pressed left at (613, 452)
Screenshot: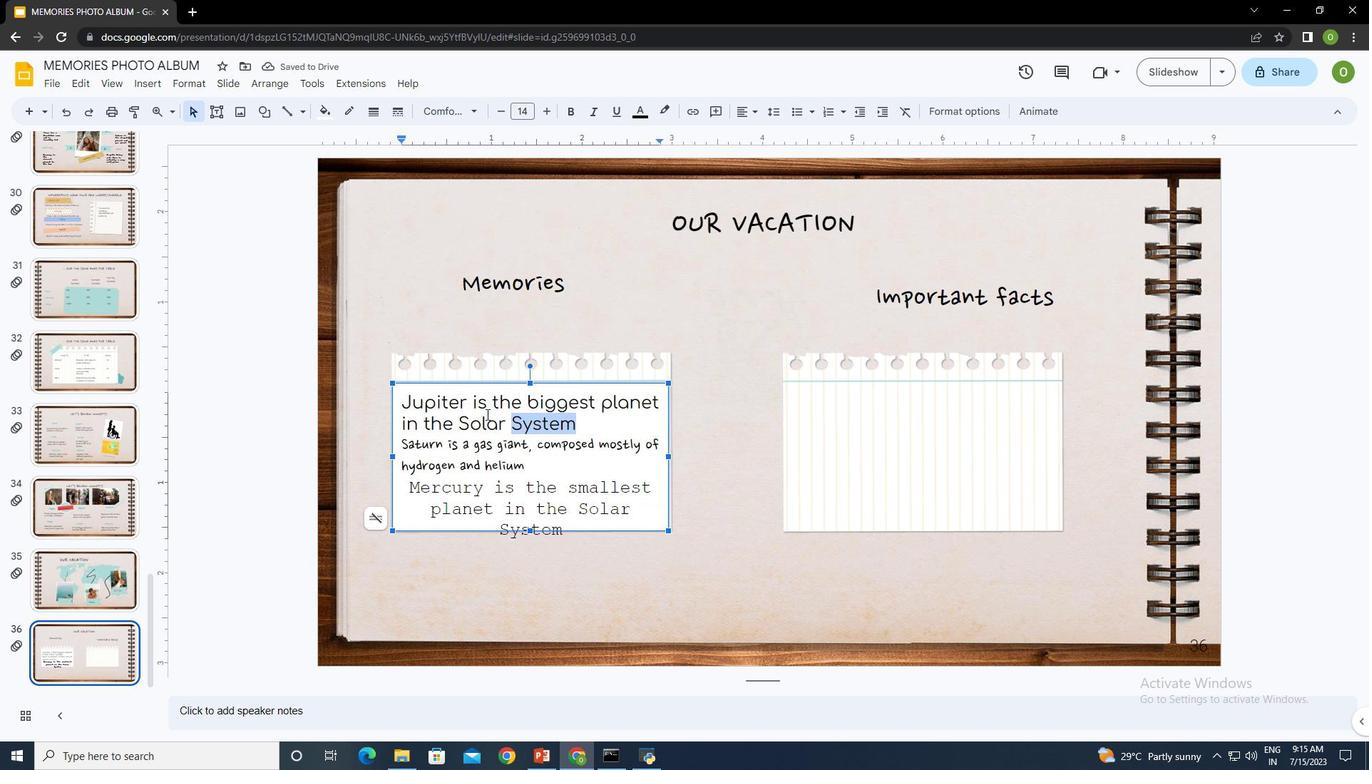 
Action: Mouse moved to (765, 130)
Screenshot: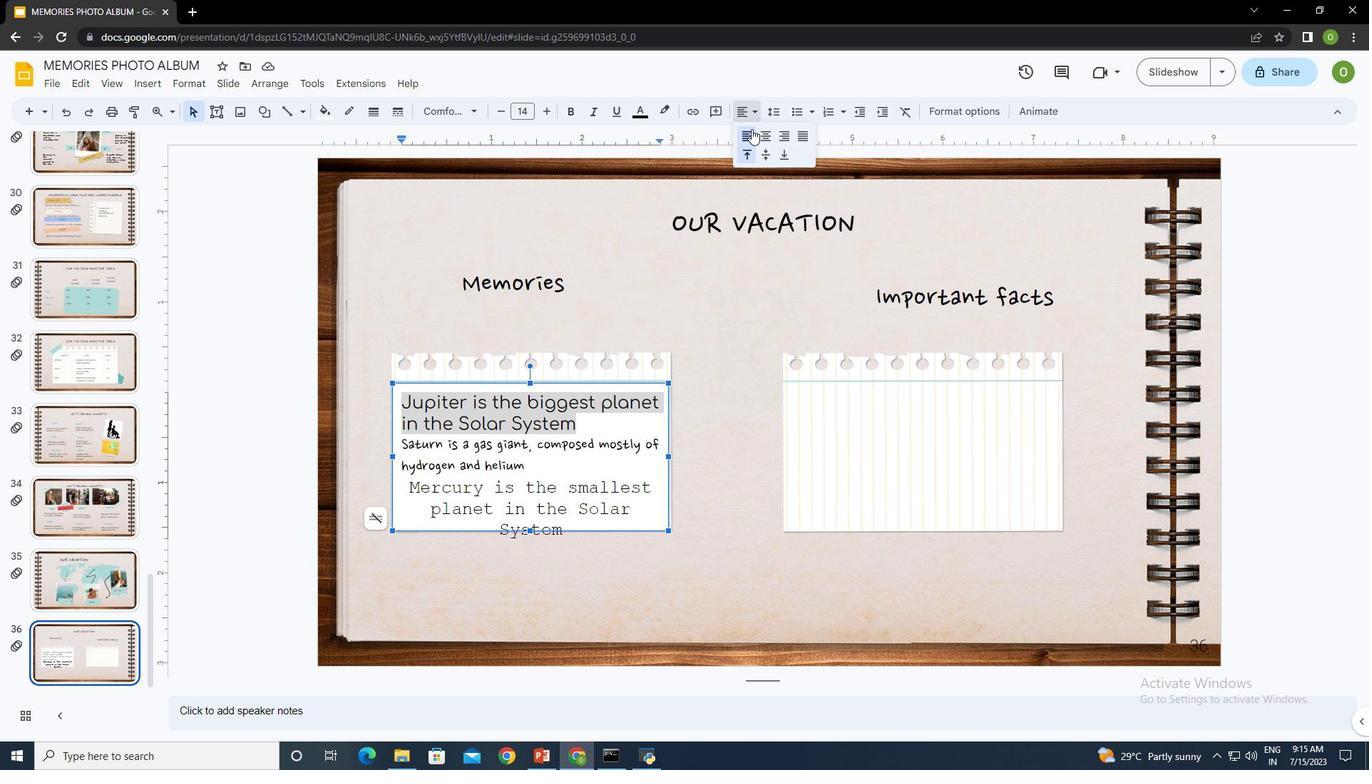 
Action: Mouse pressed left at (765, 130)
Screenshot: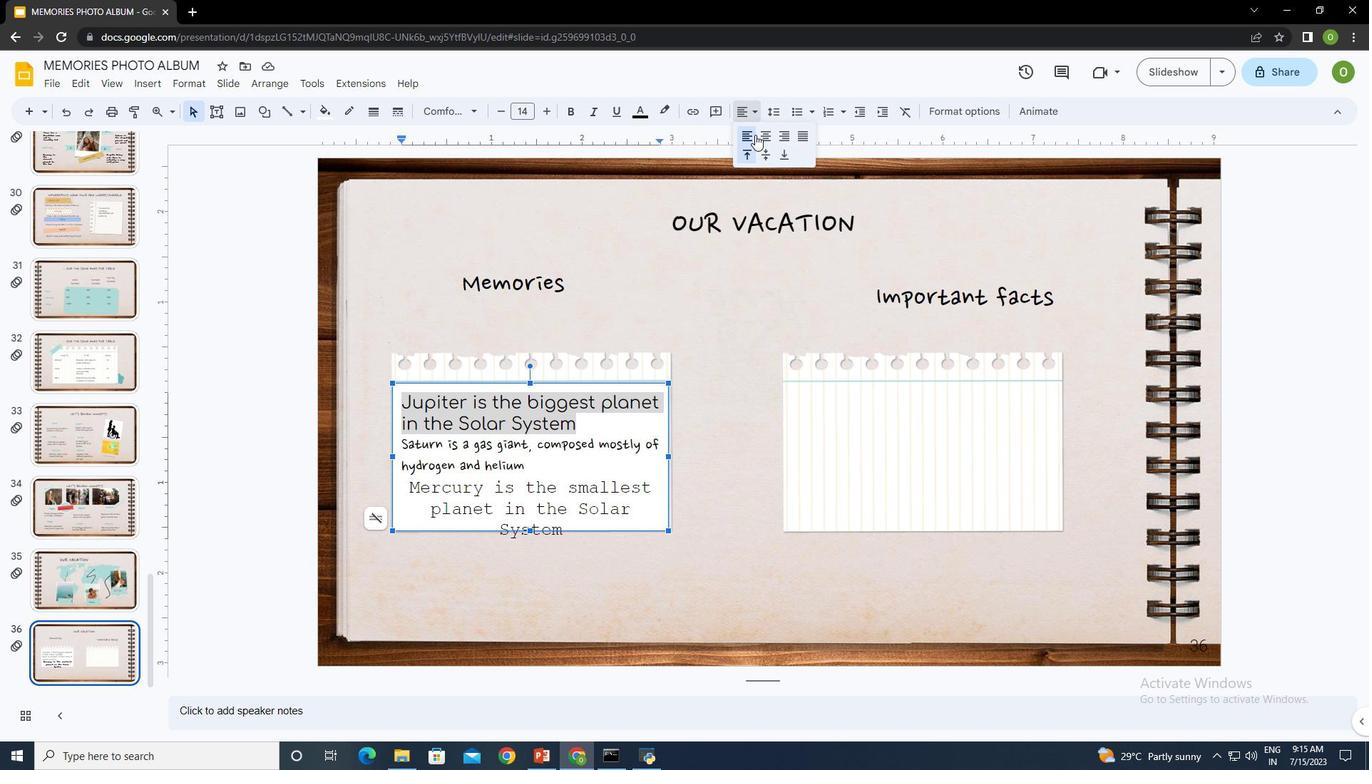 
Action: Mouse moved to (791, 160)
Screenshot: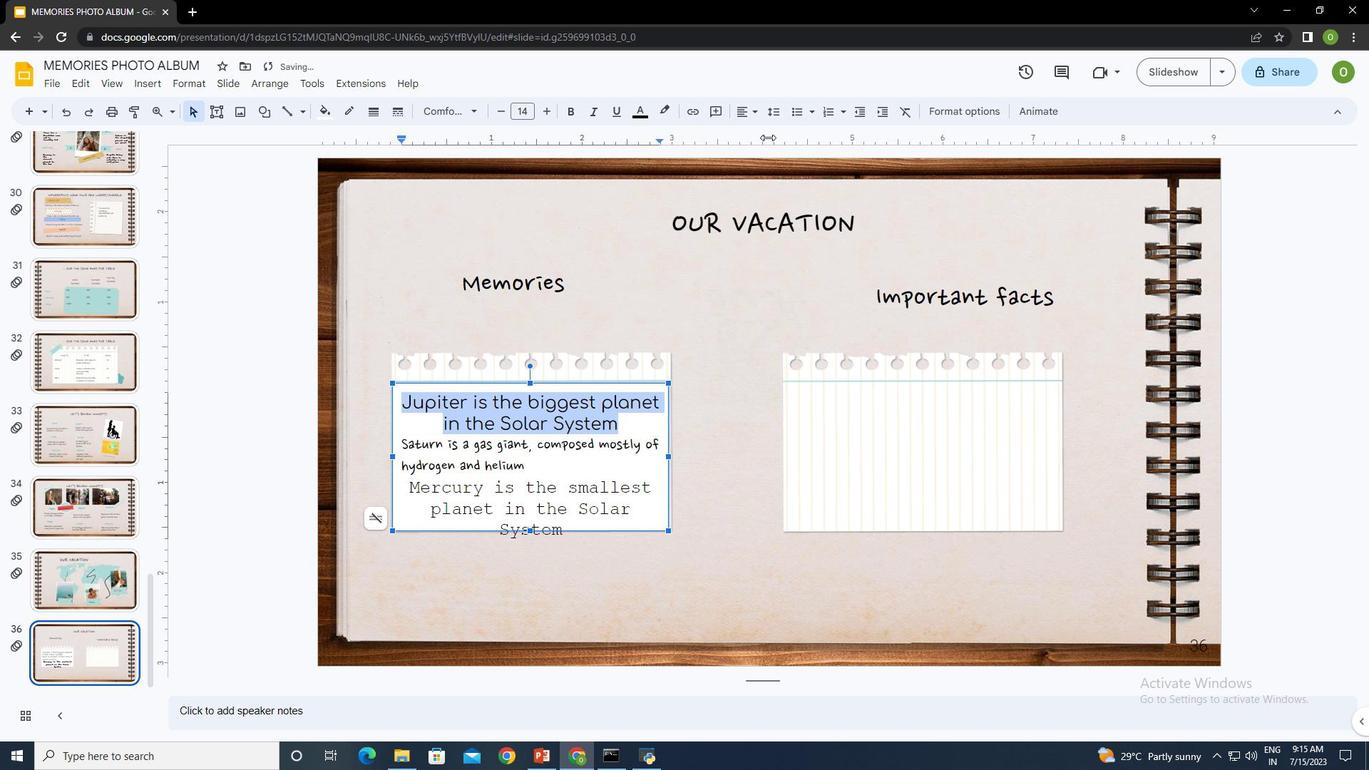 
Action: Mouse pressed left at (791, 160)
Screenshot: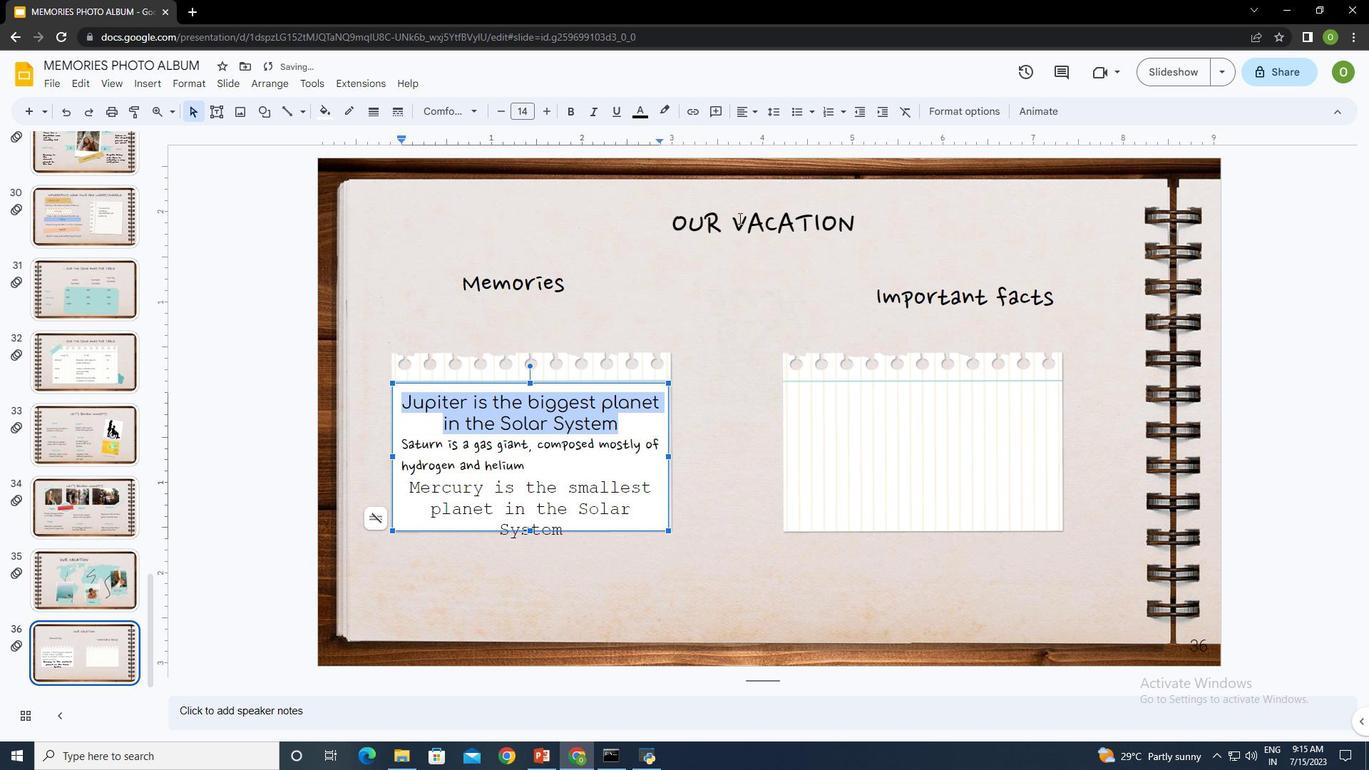 
Action: Mouse moved to (647, 458)
Screenshot: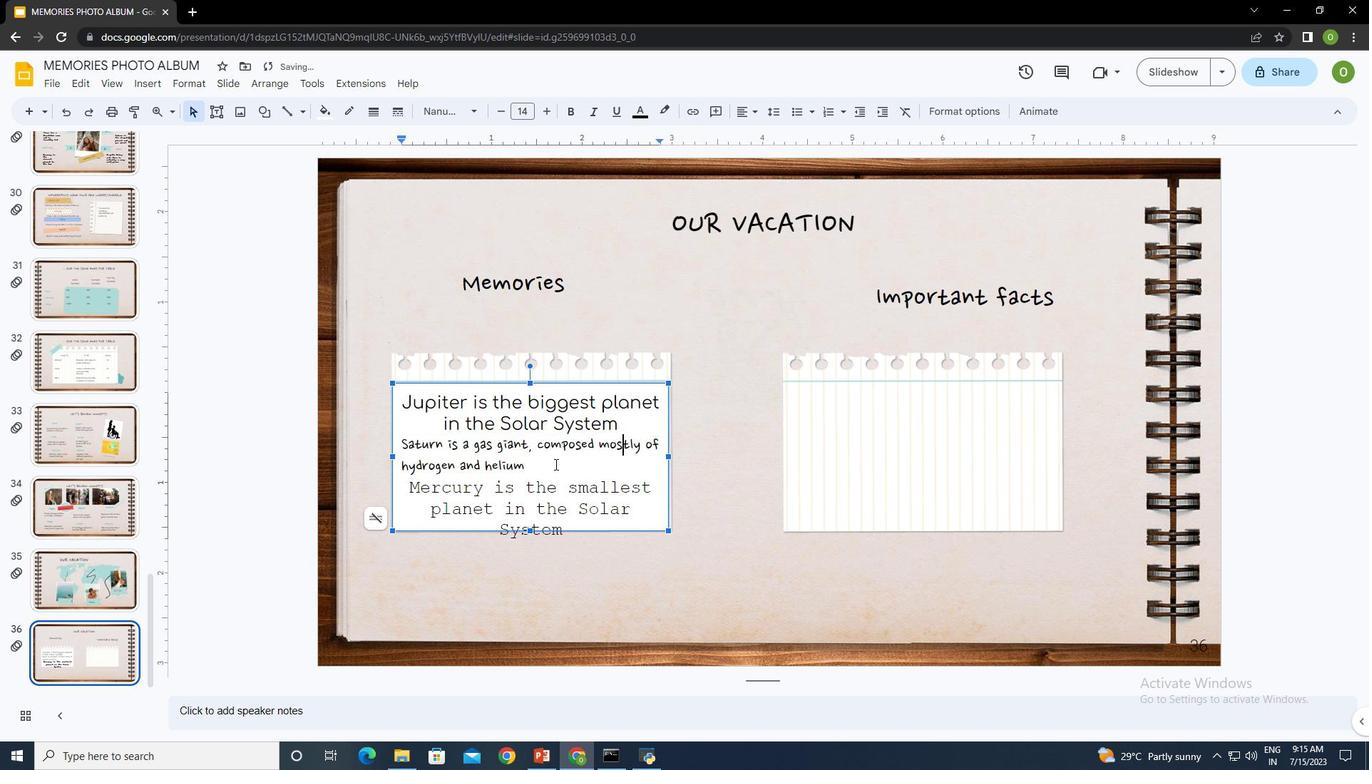 
Action: Mouse pressed left at (647, 458)
Screenshot: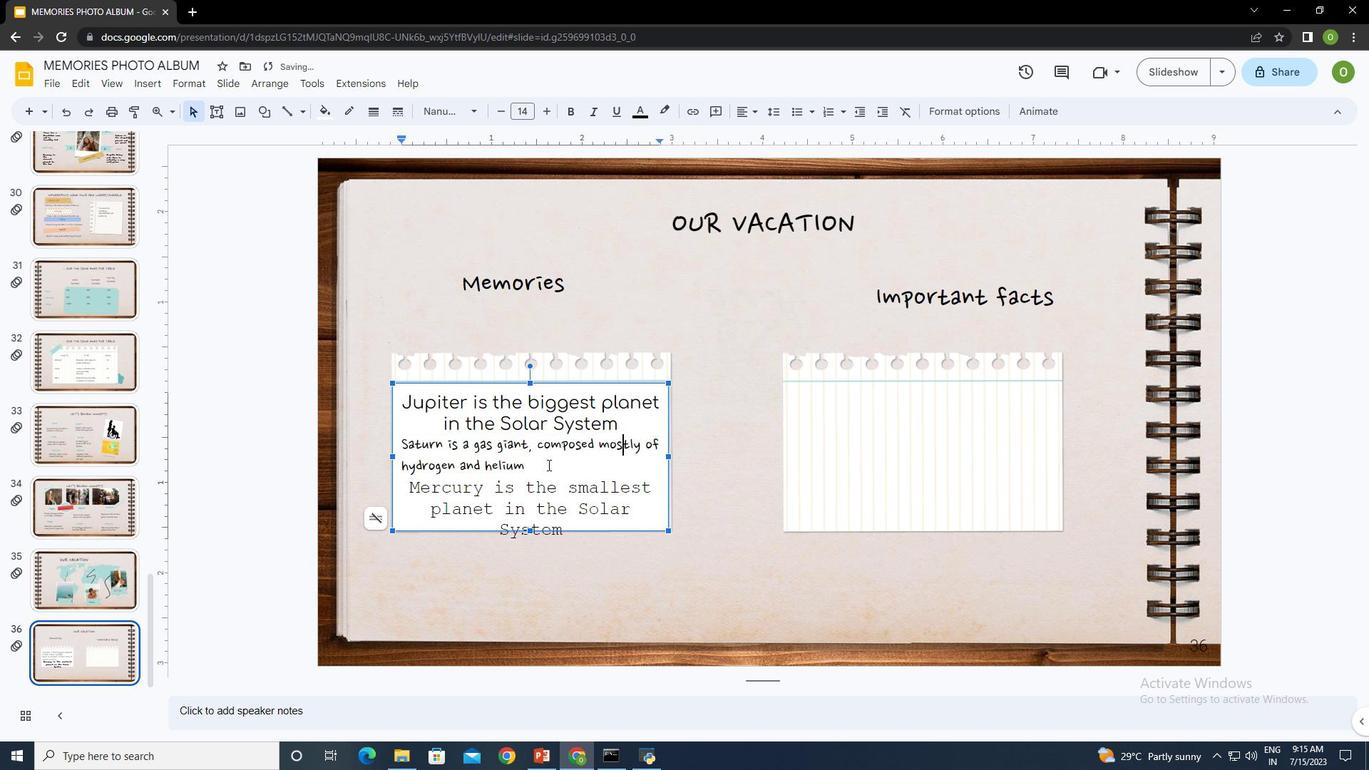 
Action: Mouse moved to (552, 488)
Screenshot: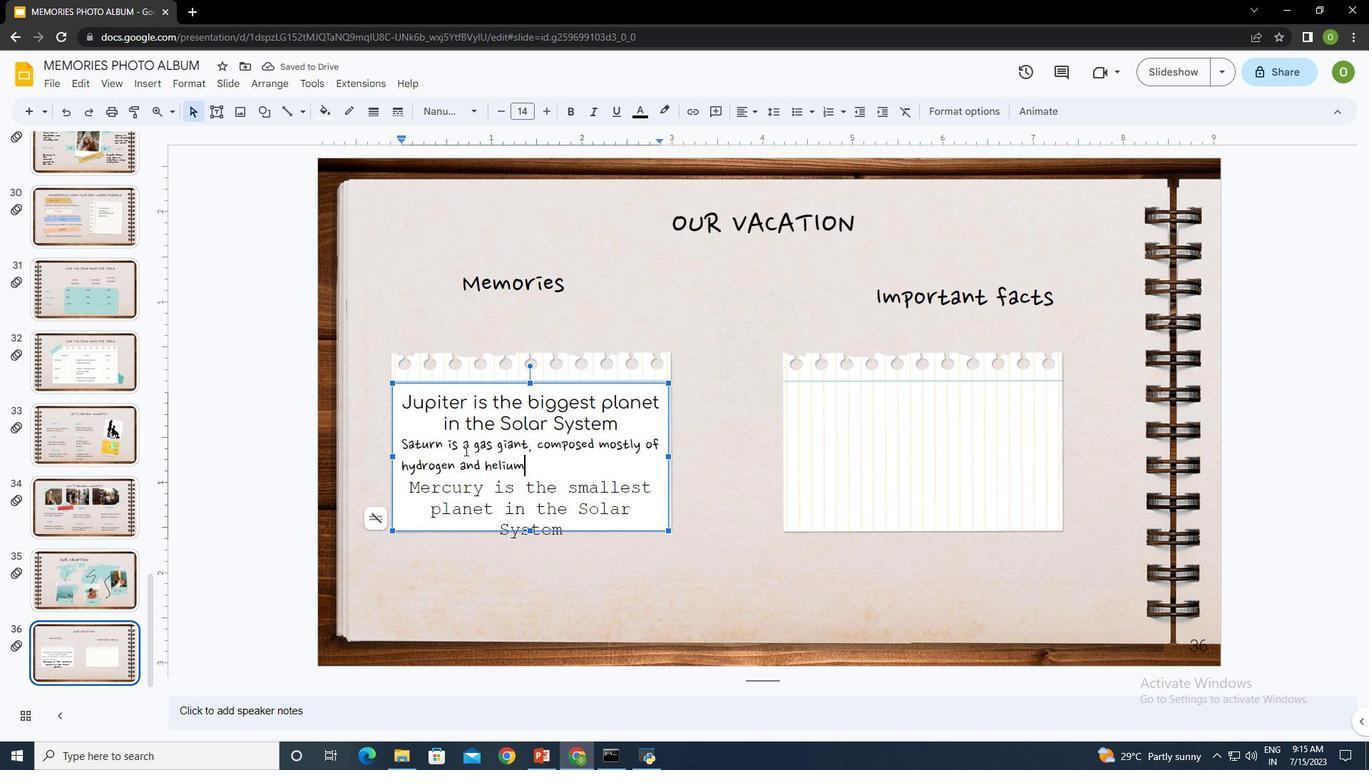 
Action: Mouse pressed left at (552, 488)
Screenshot: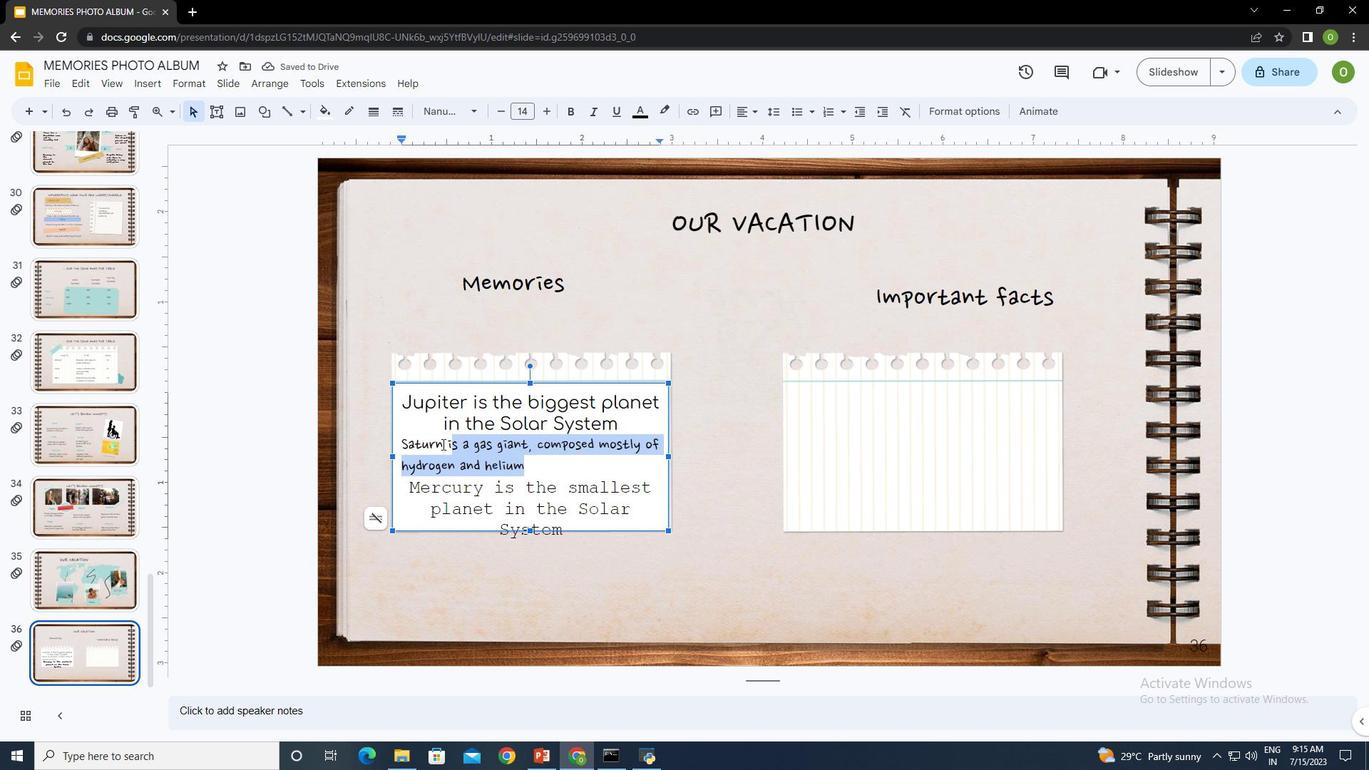 
Action: Mouse moved to (764, 134)
Screenshot: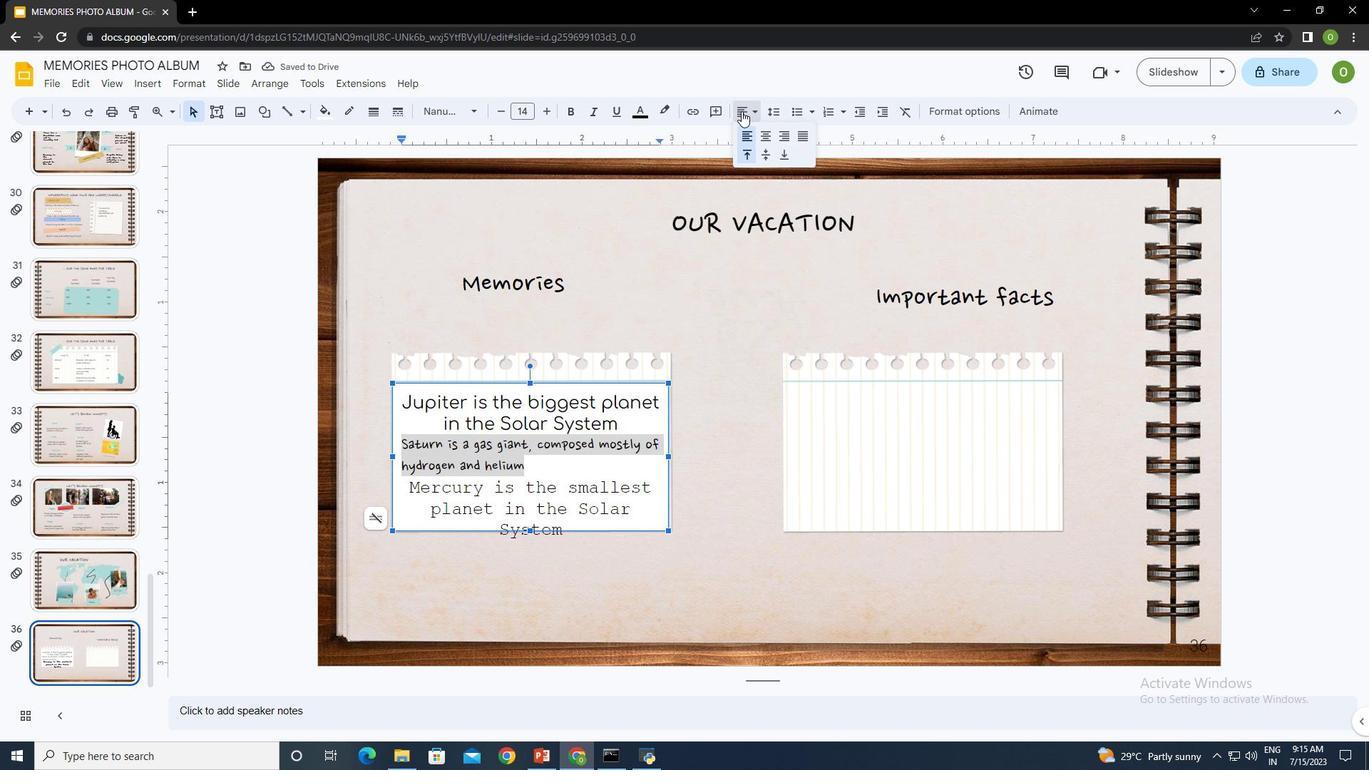 
Action: Mouse pressed left at (764, 134)
Screenshot: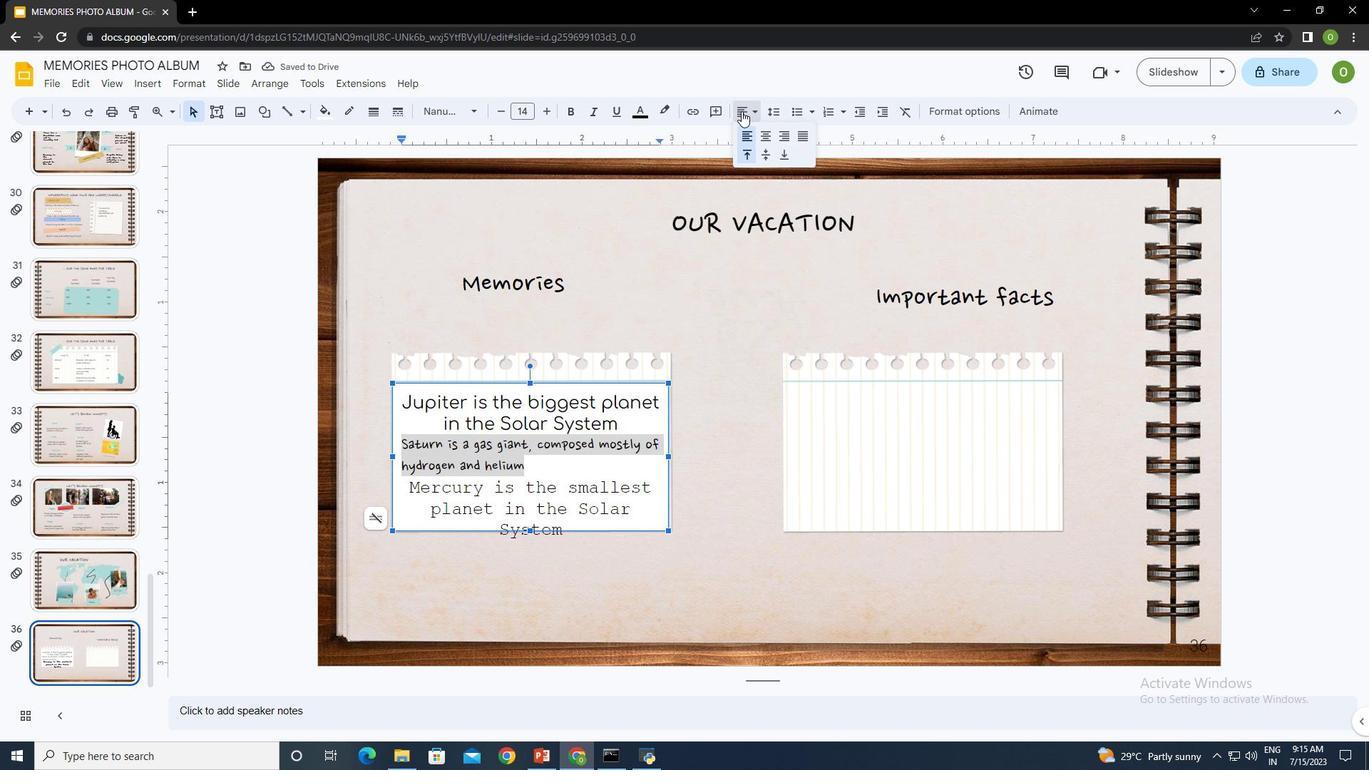 
Action: Mouse moved to (784, 159)
Screenshot: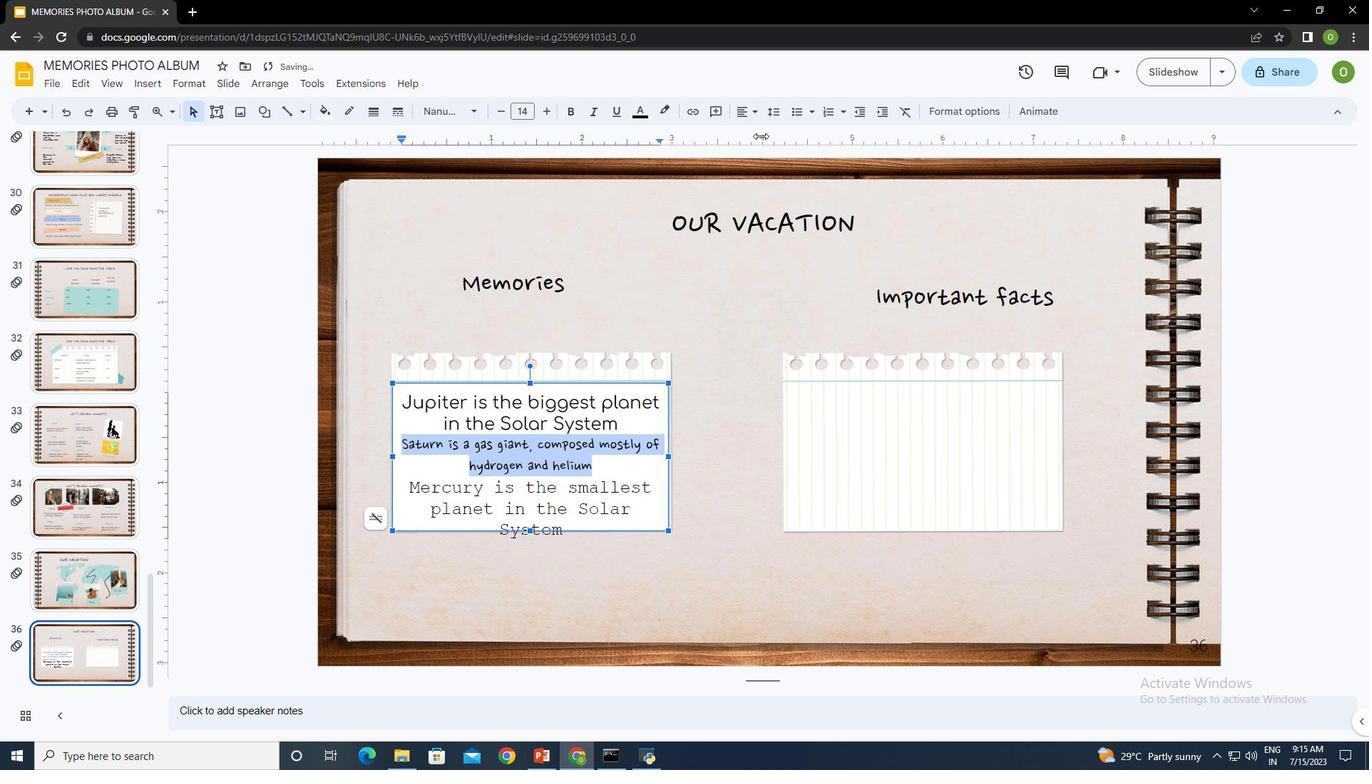 
Action: Mouse pressed left at (784, 159)
Screenshot: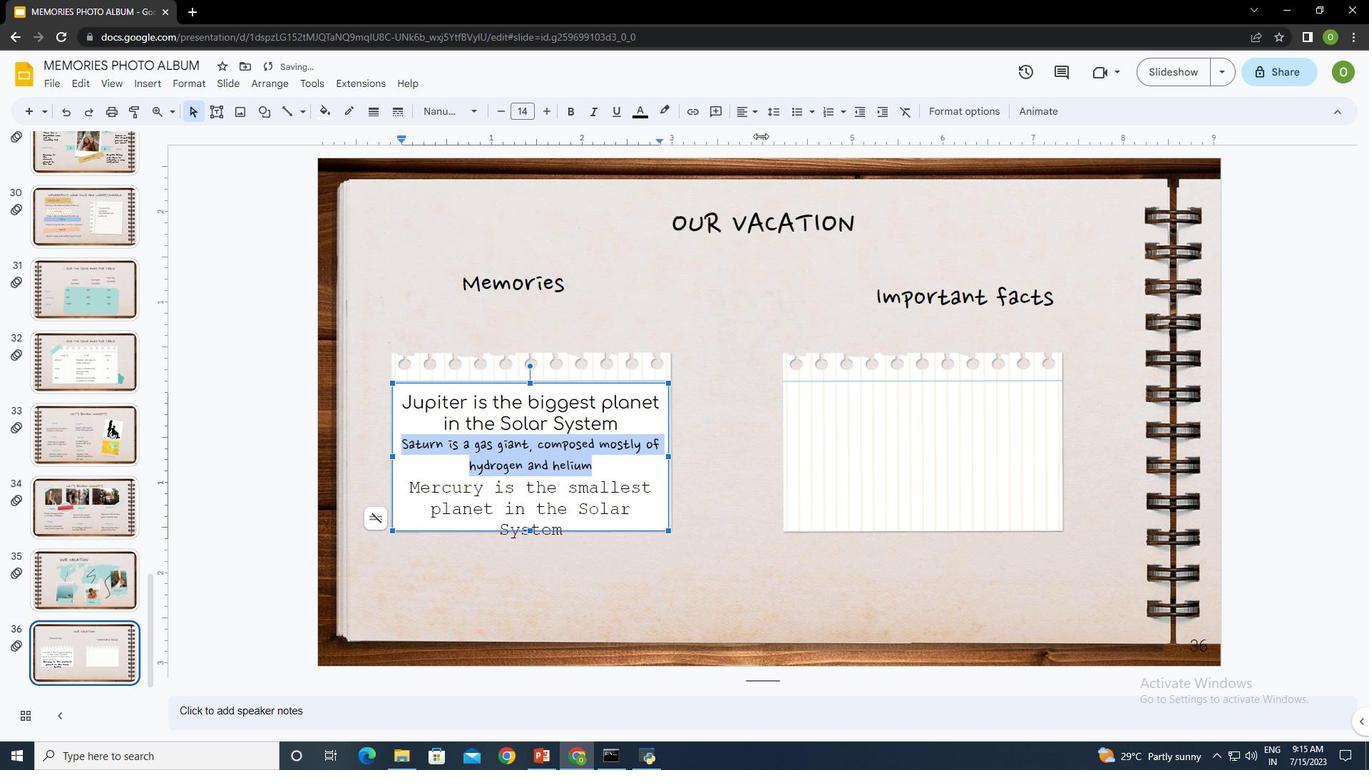 
Action: Mouse moved to (632, 480)
Screenshot: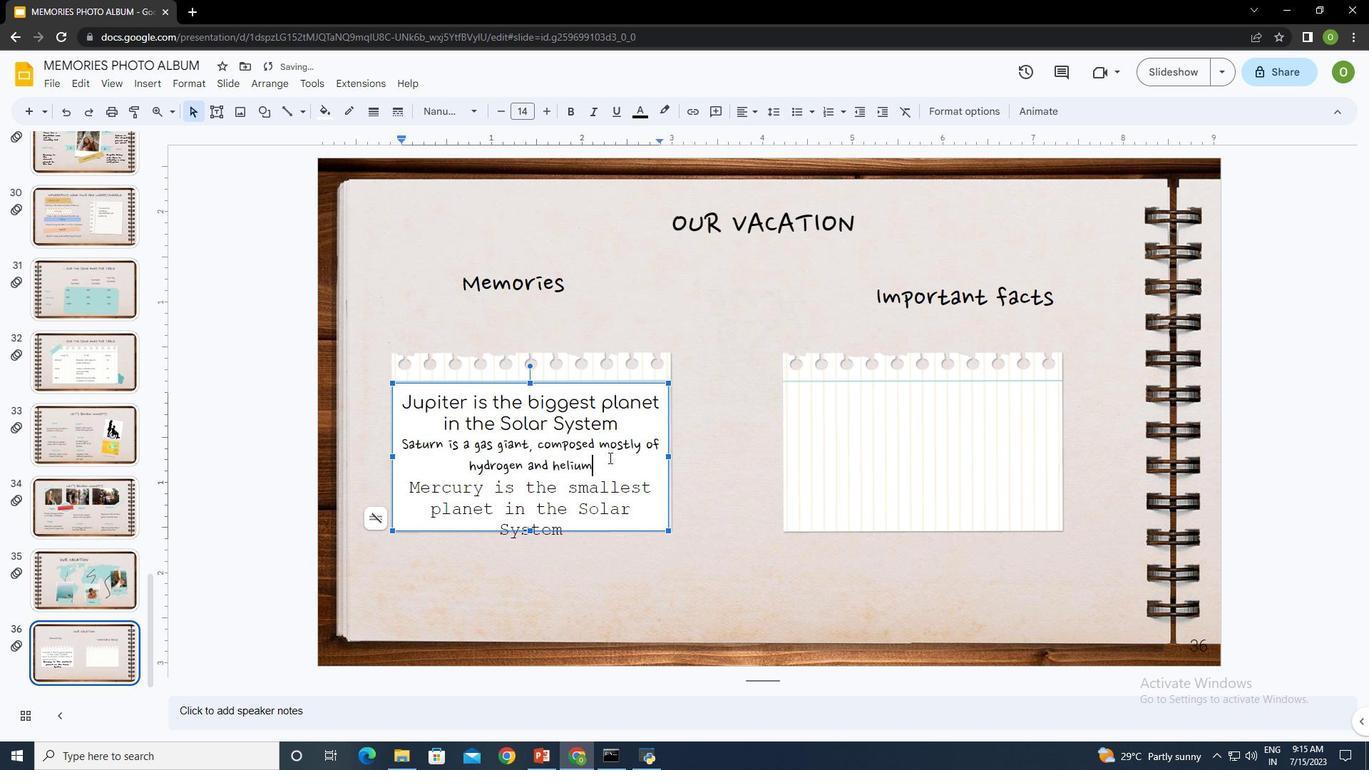 
Action: Mouse pressed left at (632, 480)
Screenshot: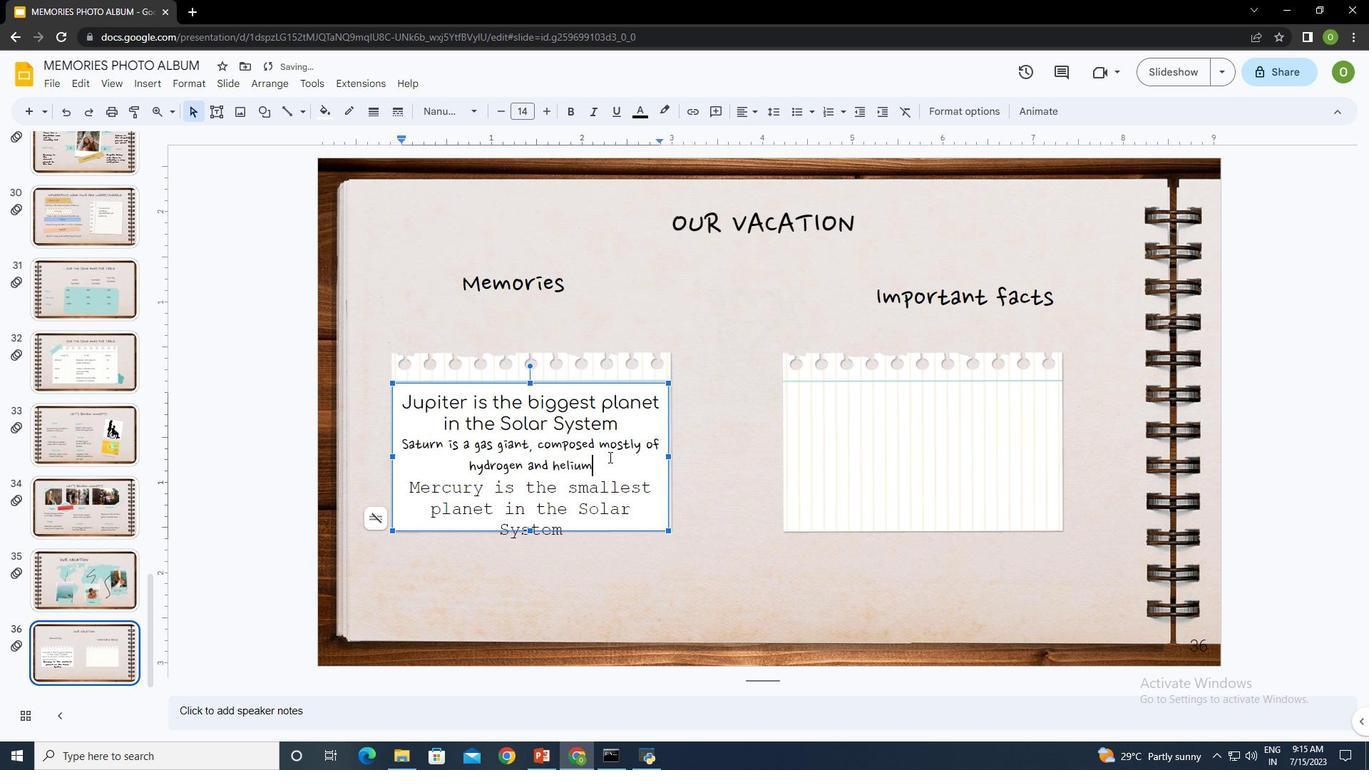 
Action: Mouse moved to (423, 465)
Screenshot: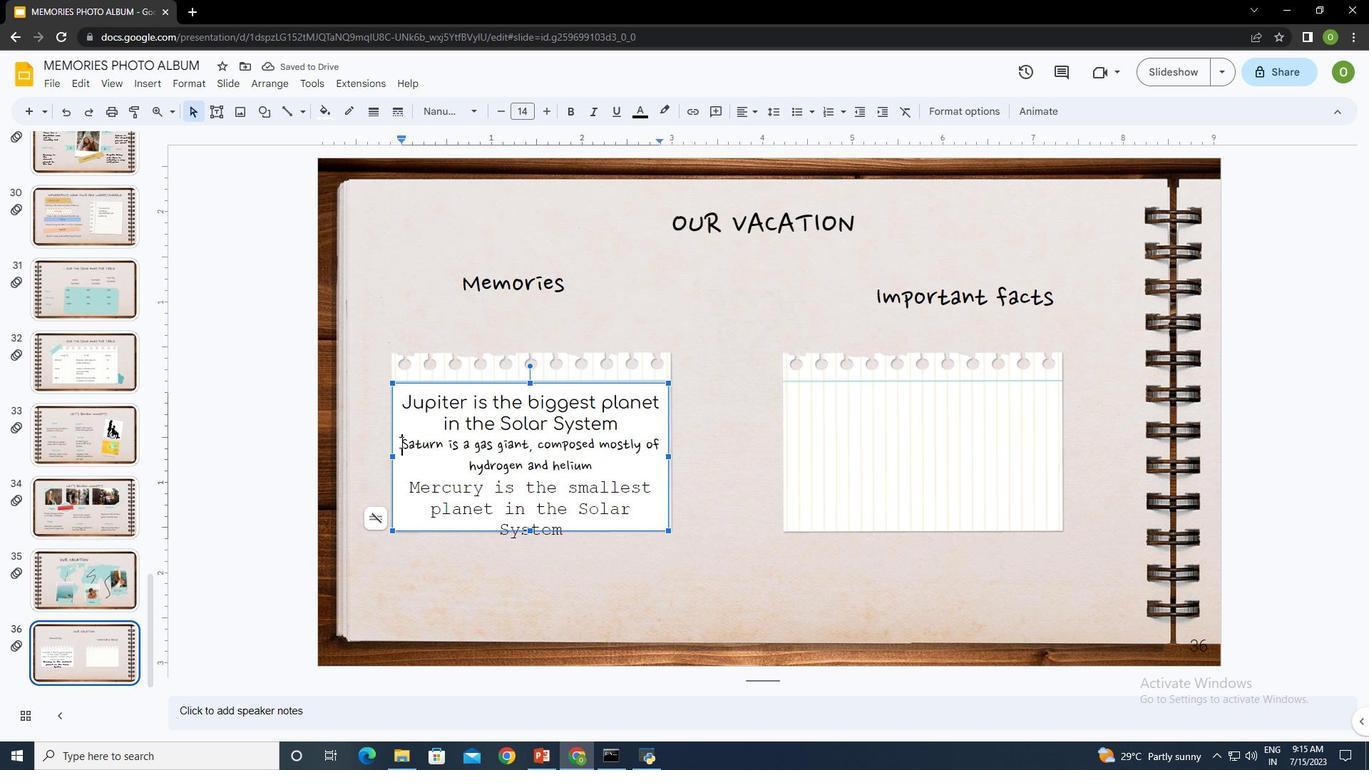 
Action: Mouse pressed left at (423, 465)
Screenshot: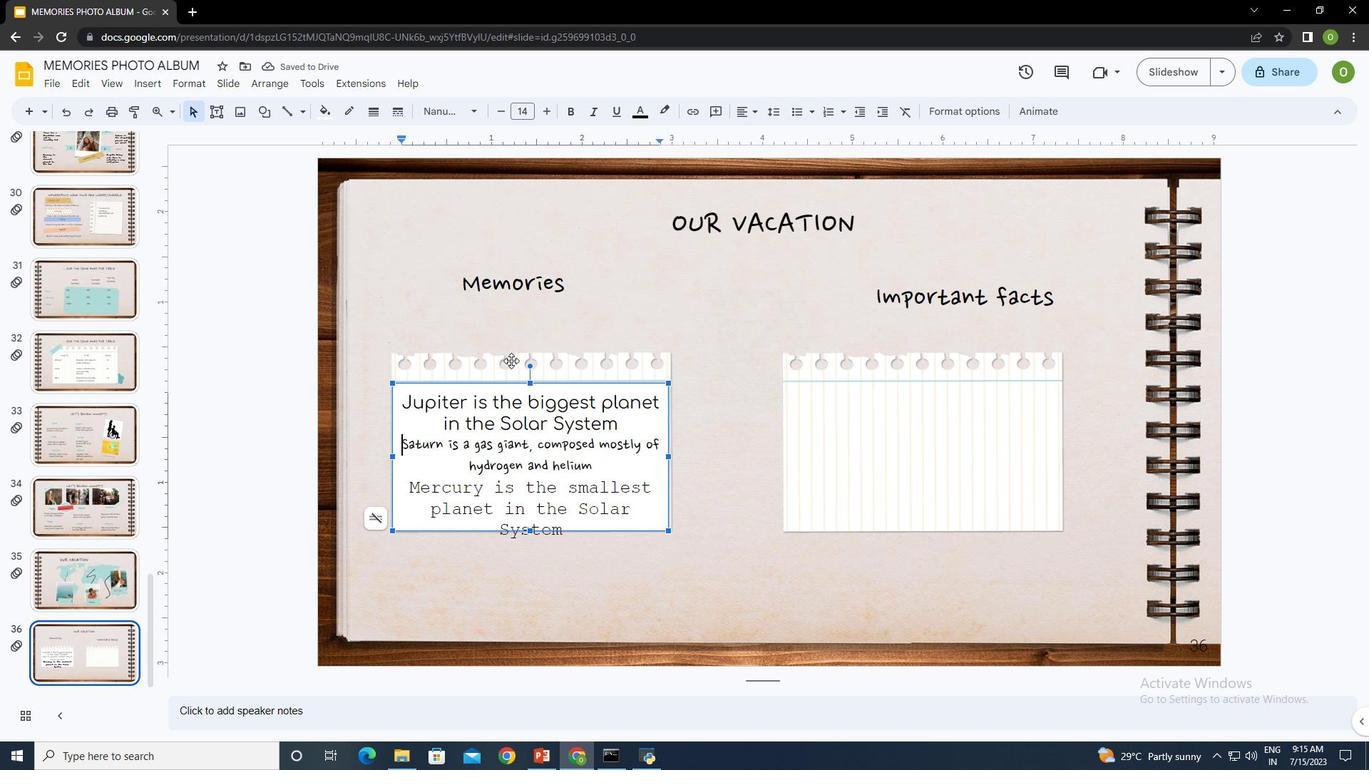 
Action: Mouse moved to (532, 388)
Screenshot: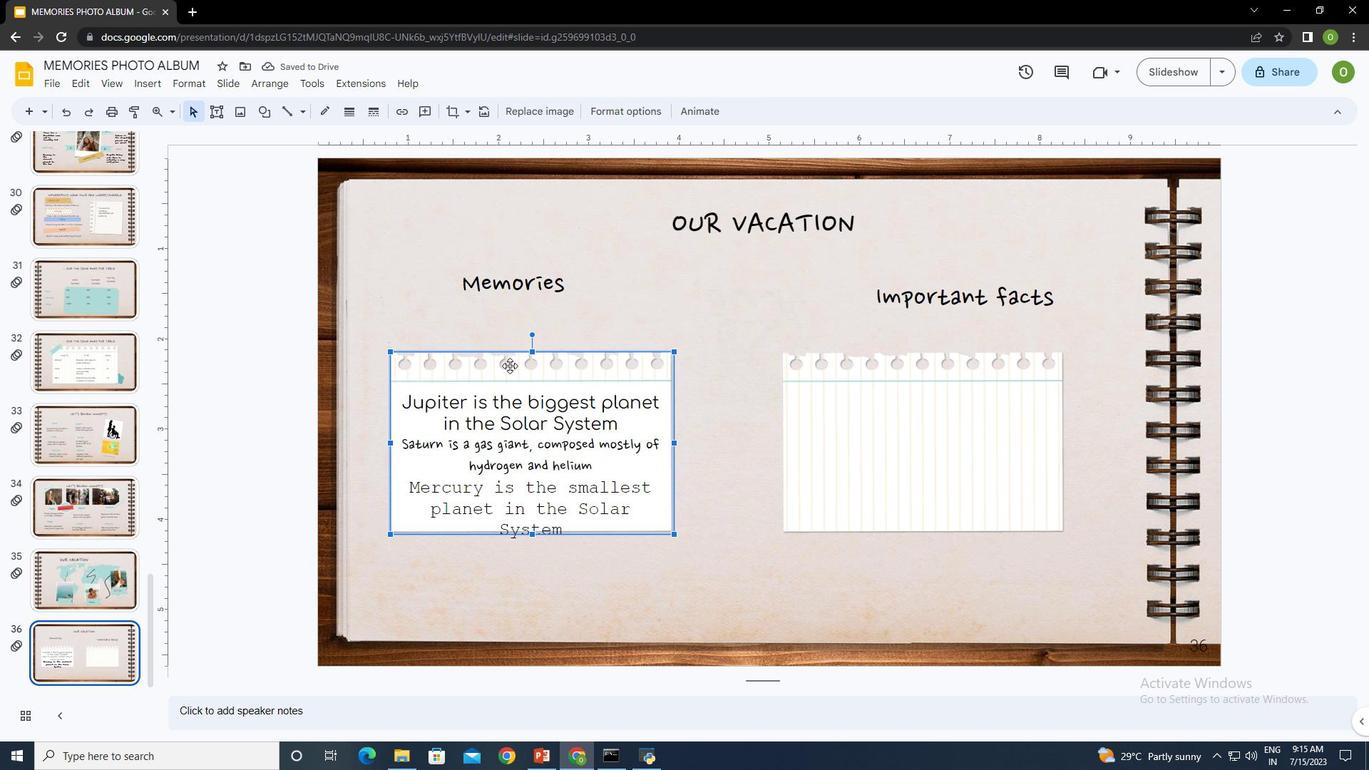 
Action: Mouse pressed left at (532, 388)
Screenshot: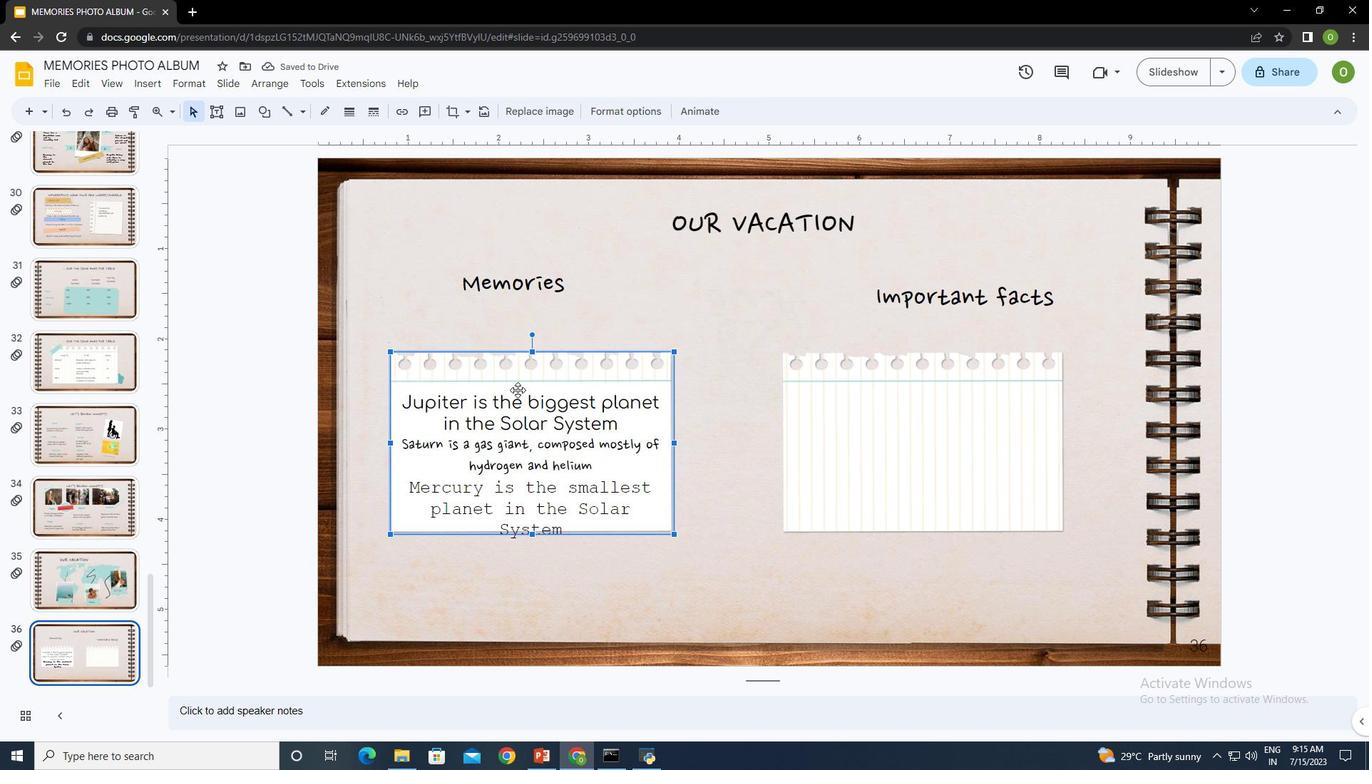 
Action: Mouse moved to (696, 558)
Screenshot: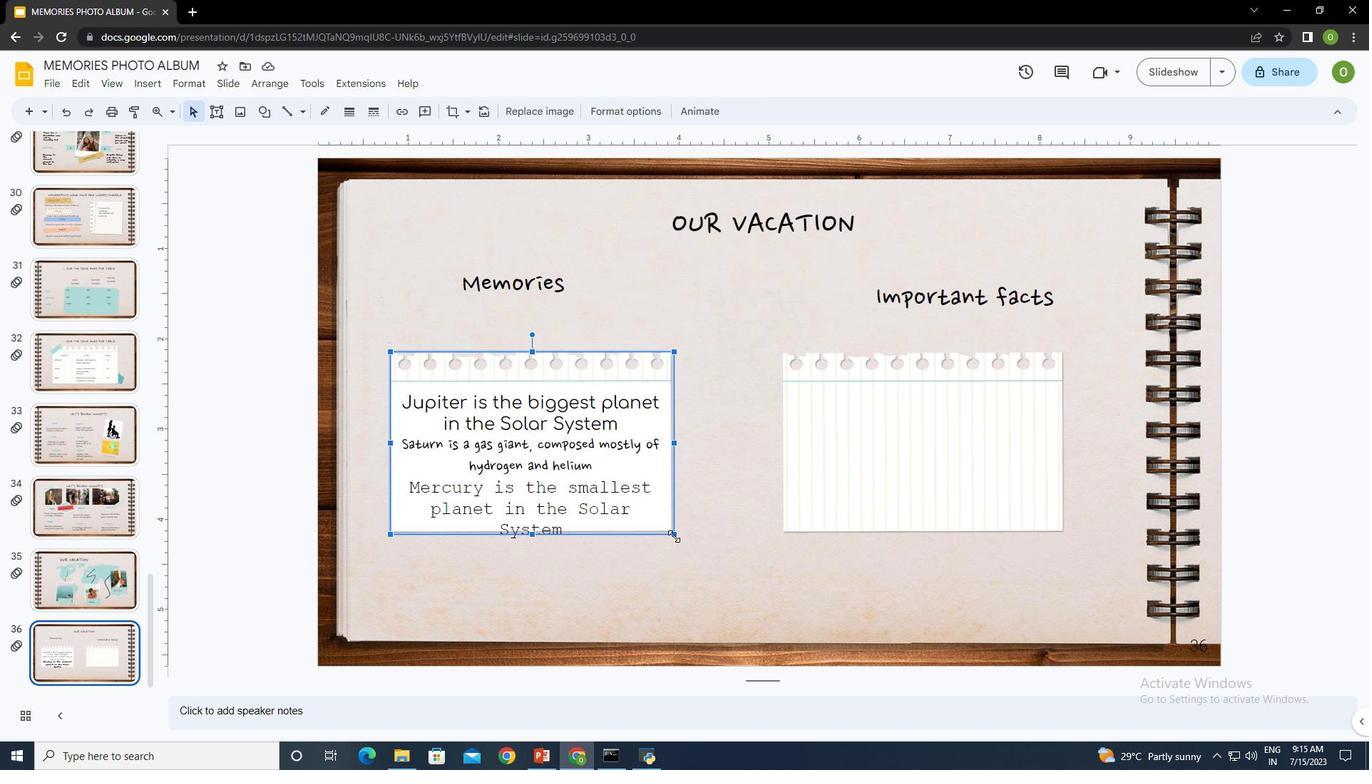 
Action: Mouse pressed left at (696, 558)
Screenshot: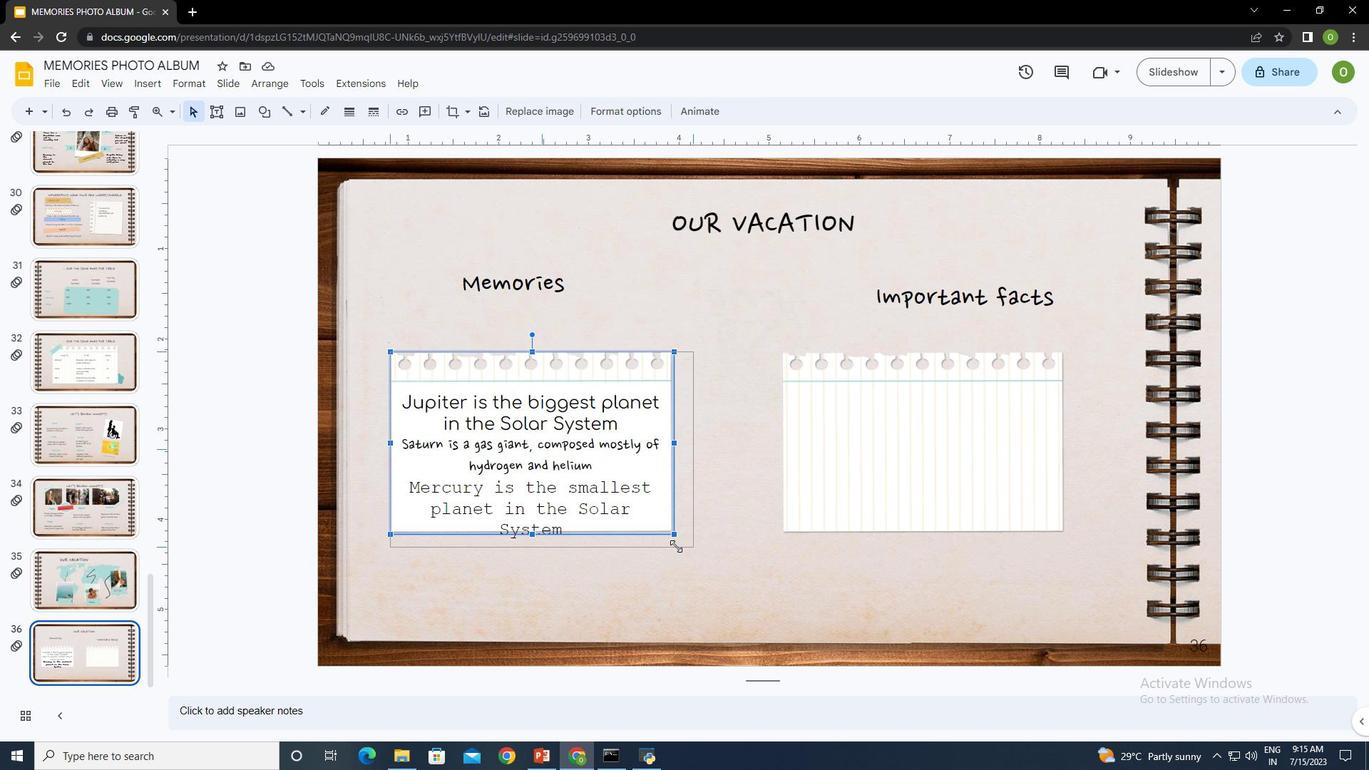 
Action: Mouse moved to (680, 522)
Screenshot: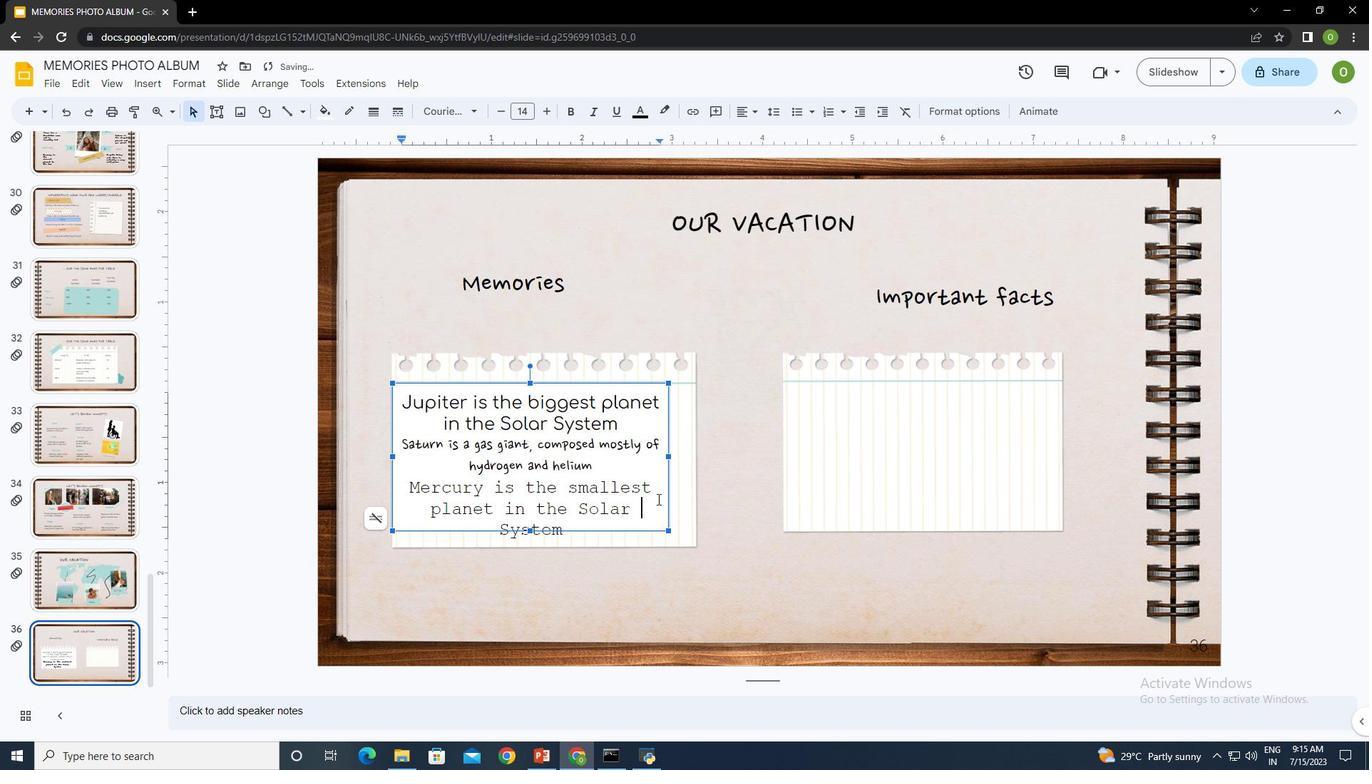 
Action: Mouse pressed left at (680, 522)
Screenshot: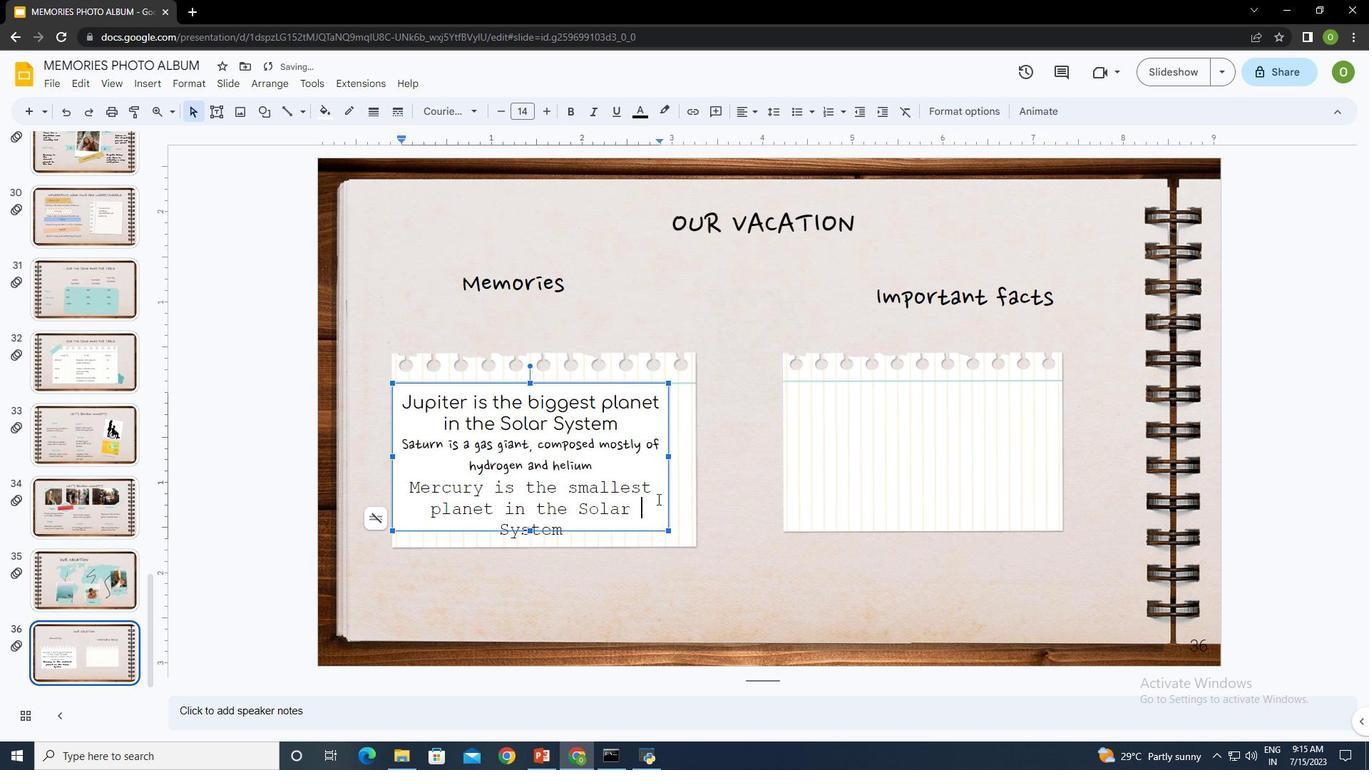 
Action: Mouse moved to (691, 554)
Screenshot: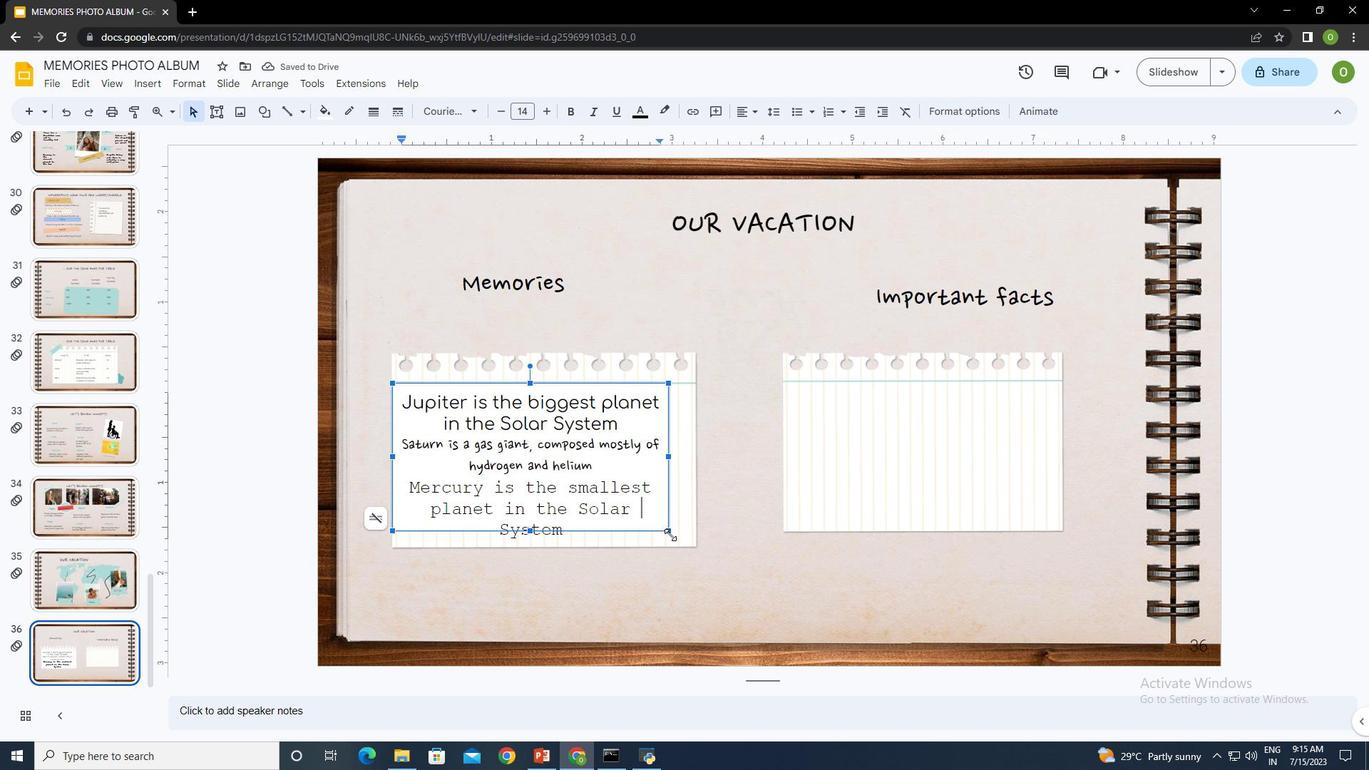 
Action: Mouse pressed left at (691, 554)
Screenshot: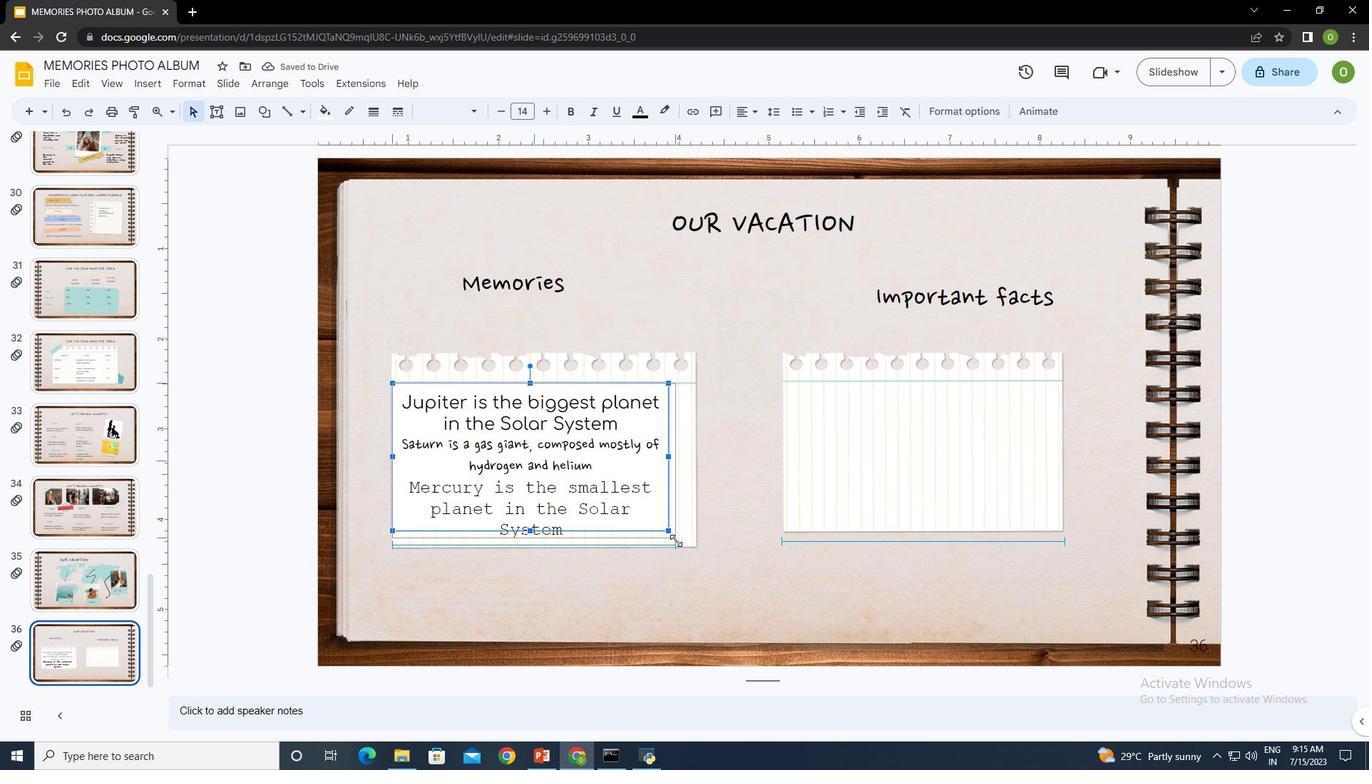 
Action: Mouse moved to (620, 408)
Screenshot: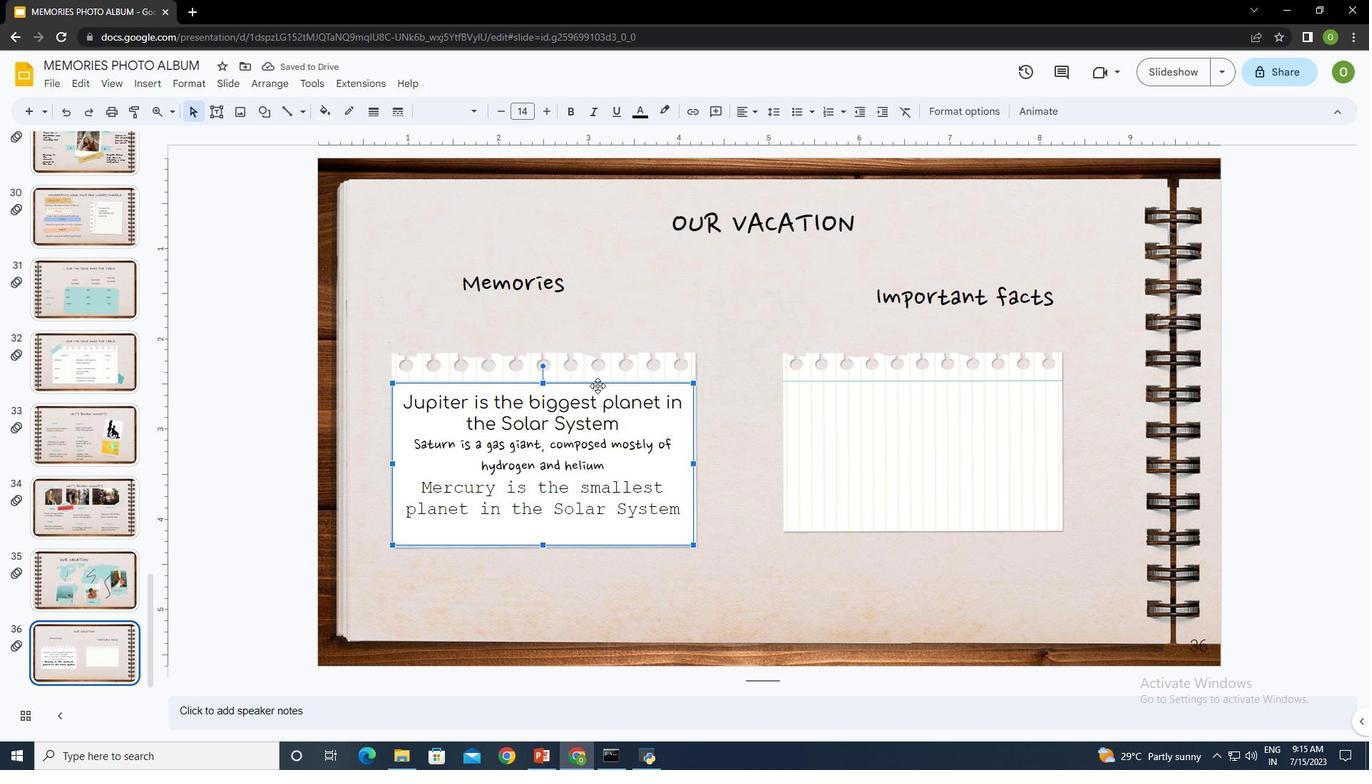 
Action: Mouse pressed left at (620, 408)
Screenshot: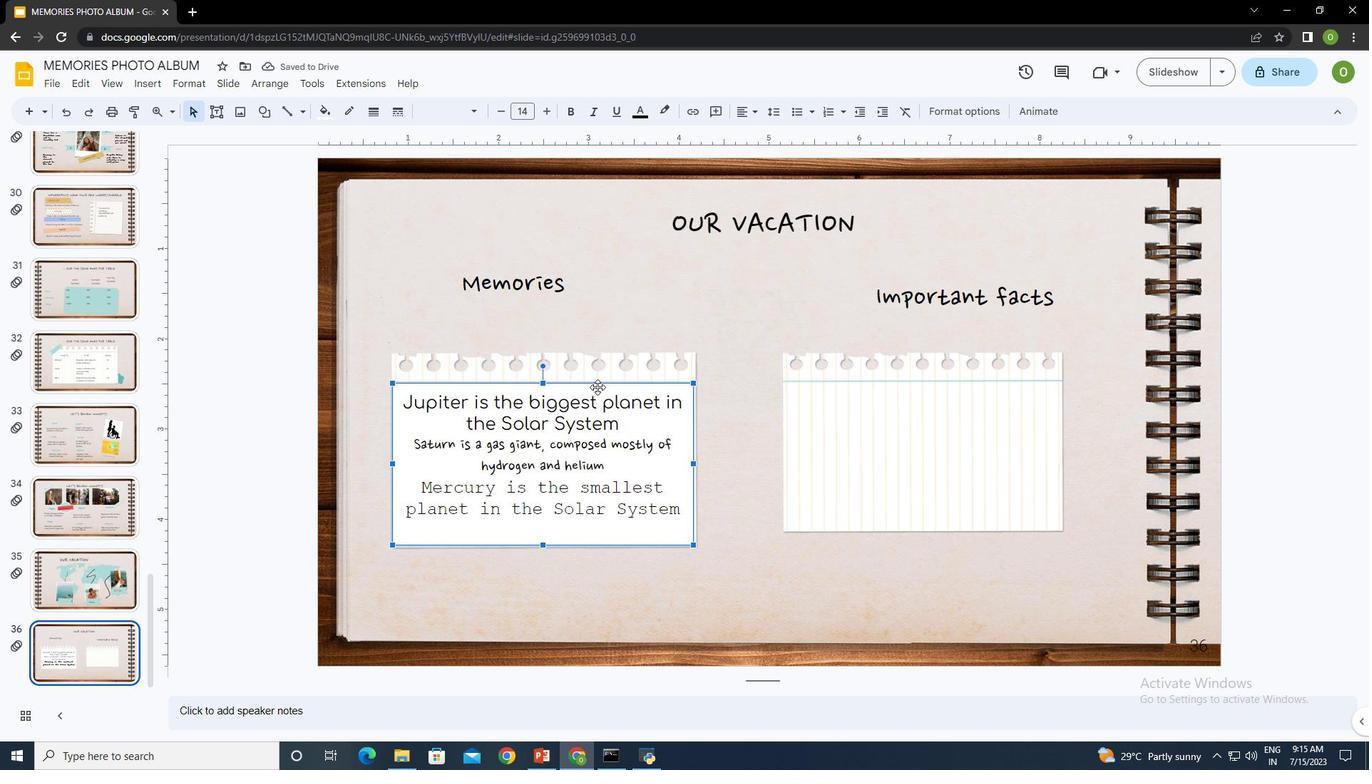 
Action: Mouse moved to (669, 479)
Screenshot: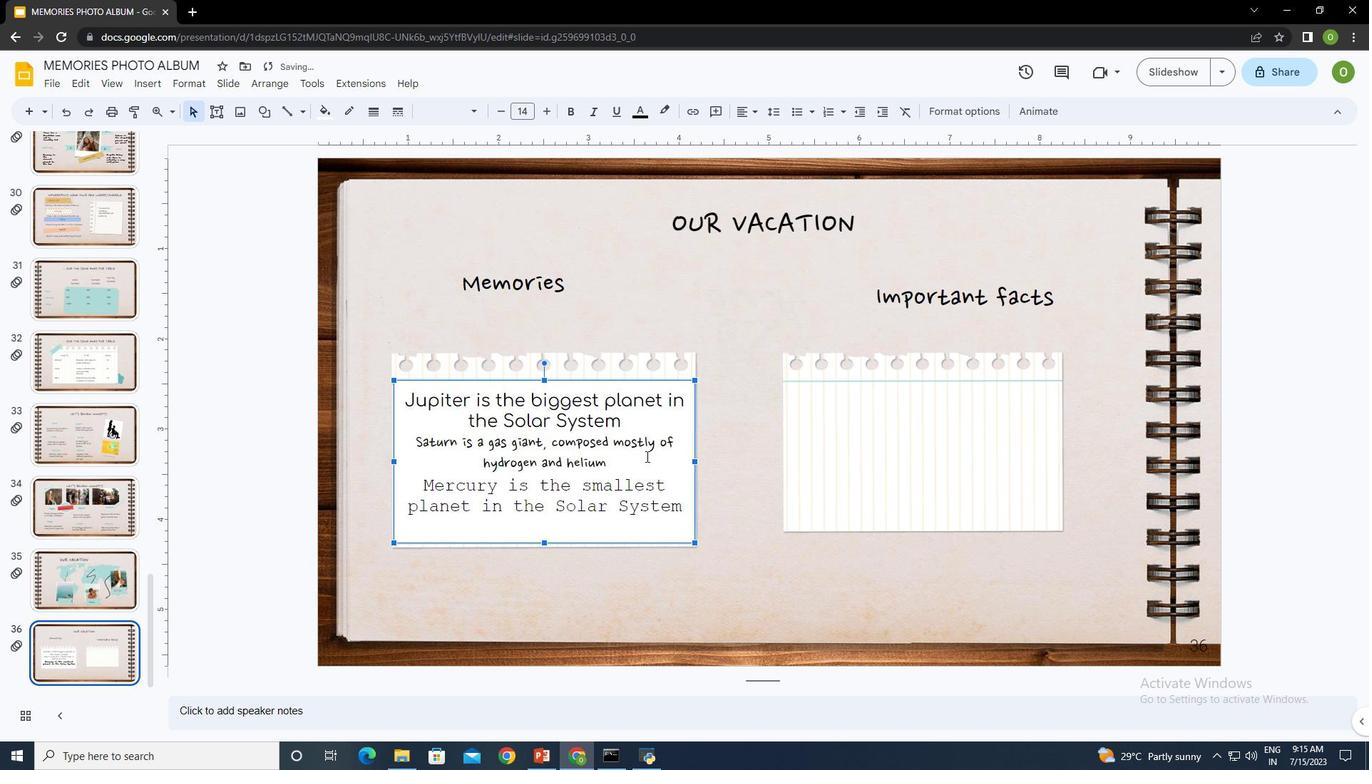 
Action: Key pressed <Key.up><Key.left><Key.down><Key.right>
Screenshot: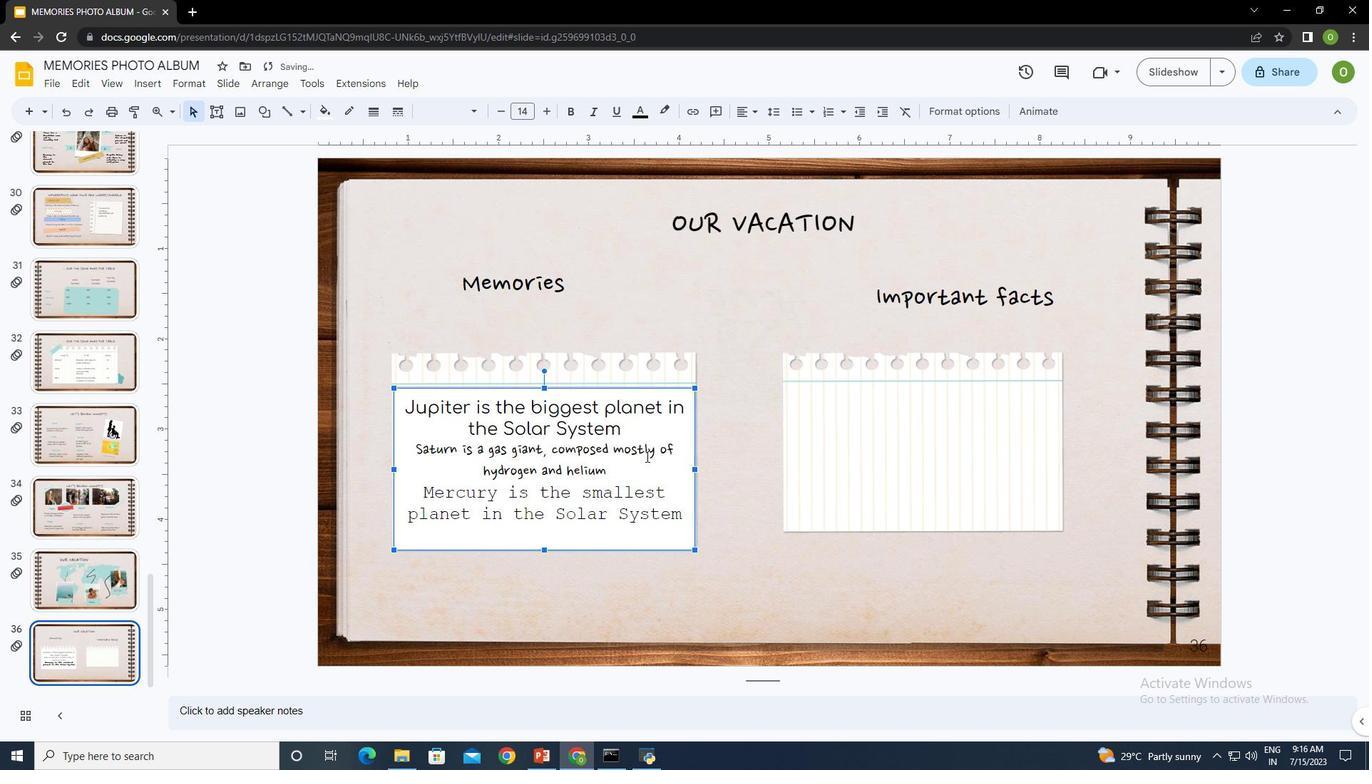 
Action: Mouse moved to (717, 573)
Screenshot: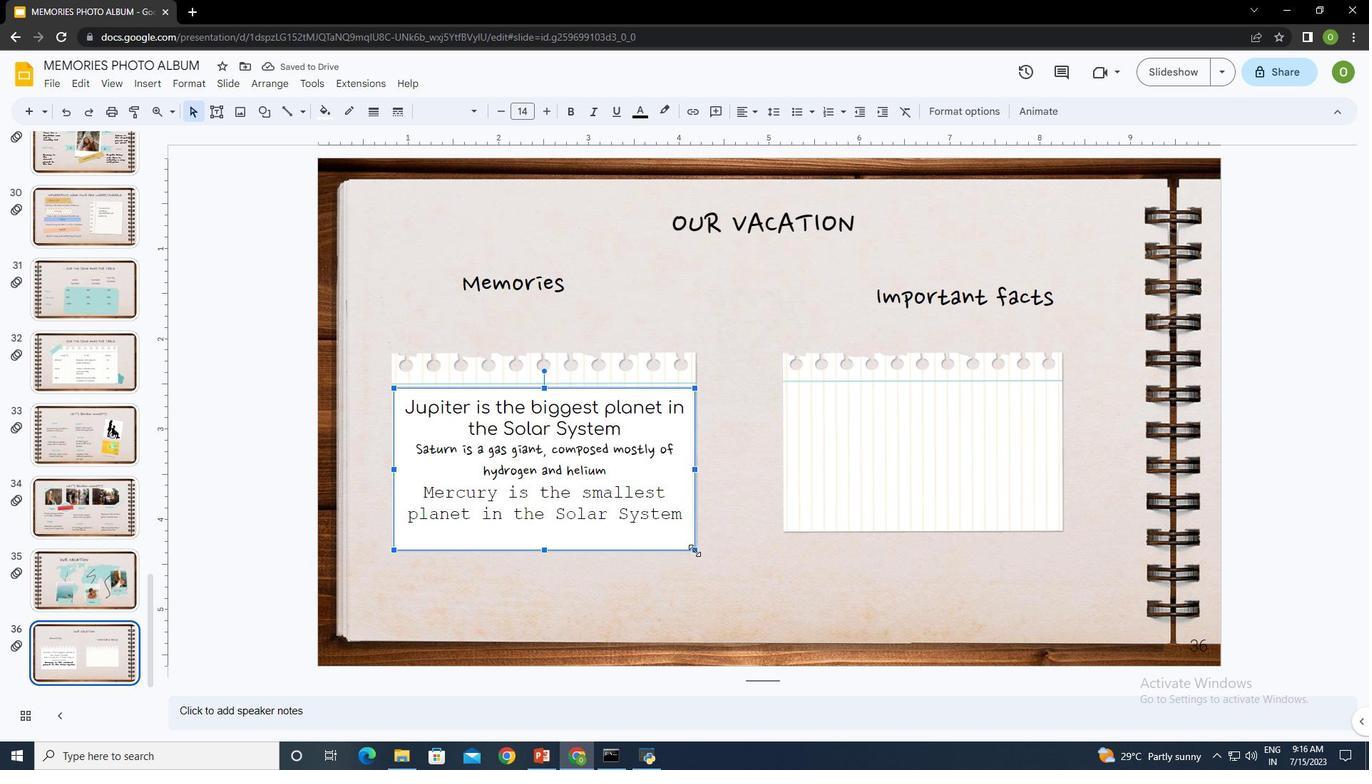 
Action: Mouse pressed left at (717, 573)
Screenshot: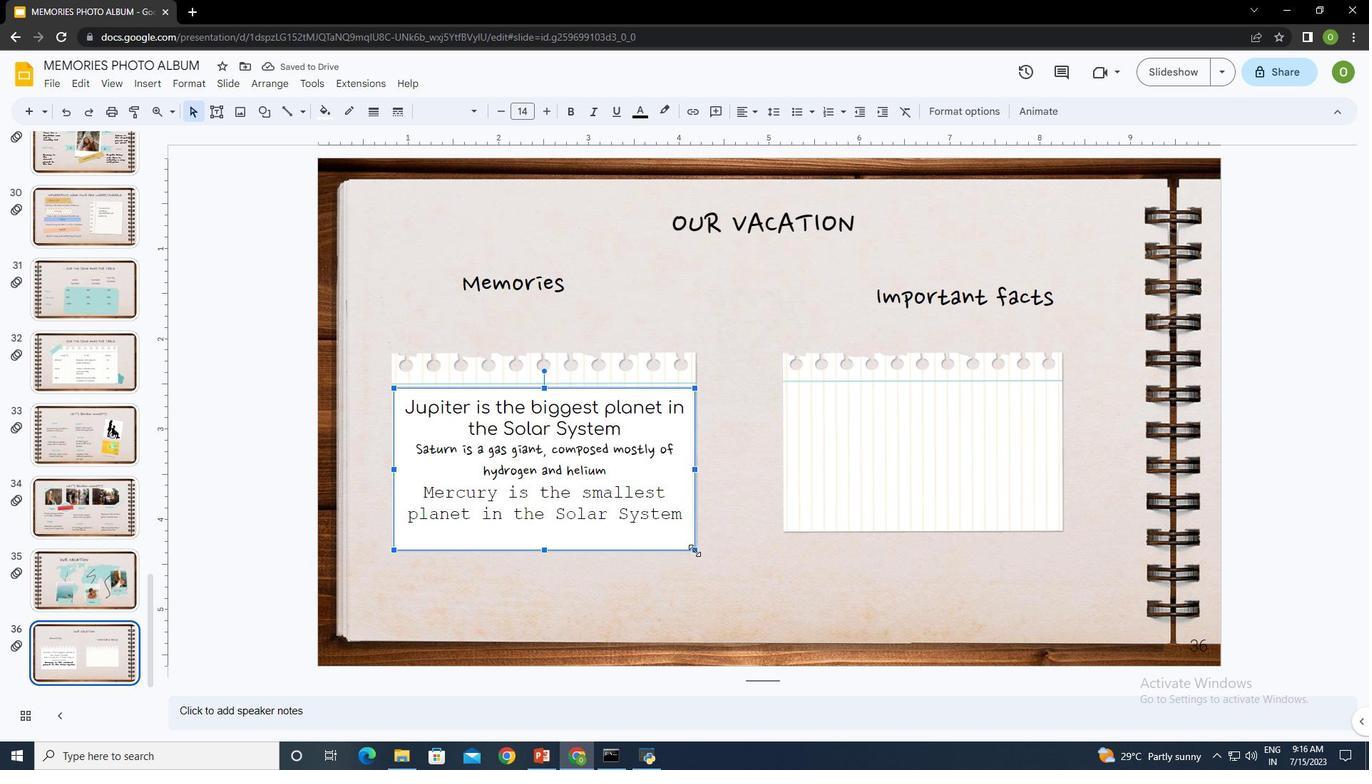 
Action: Mouse moved to (666, 587)
Screenshot: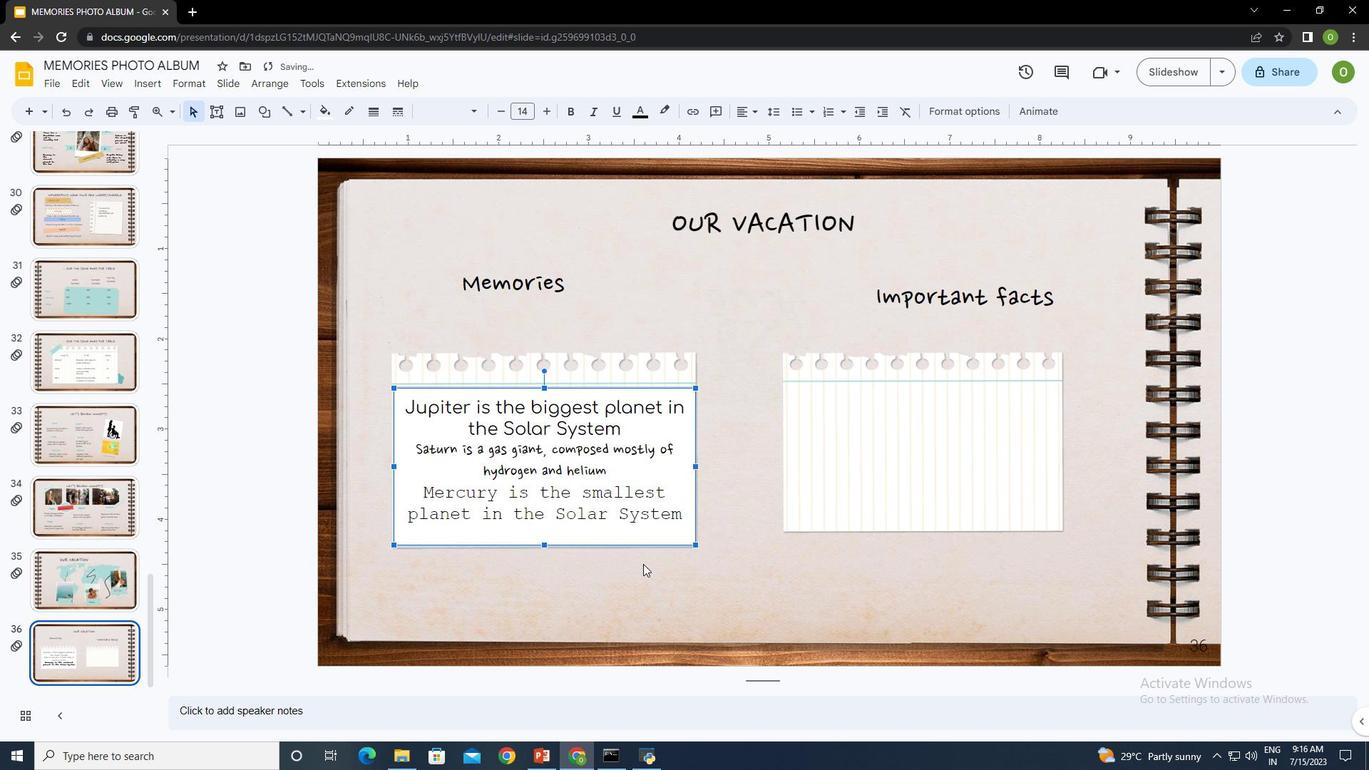 
Action: Mouse pressed left at (666, 587)
Screenshot: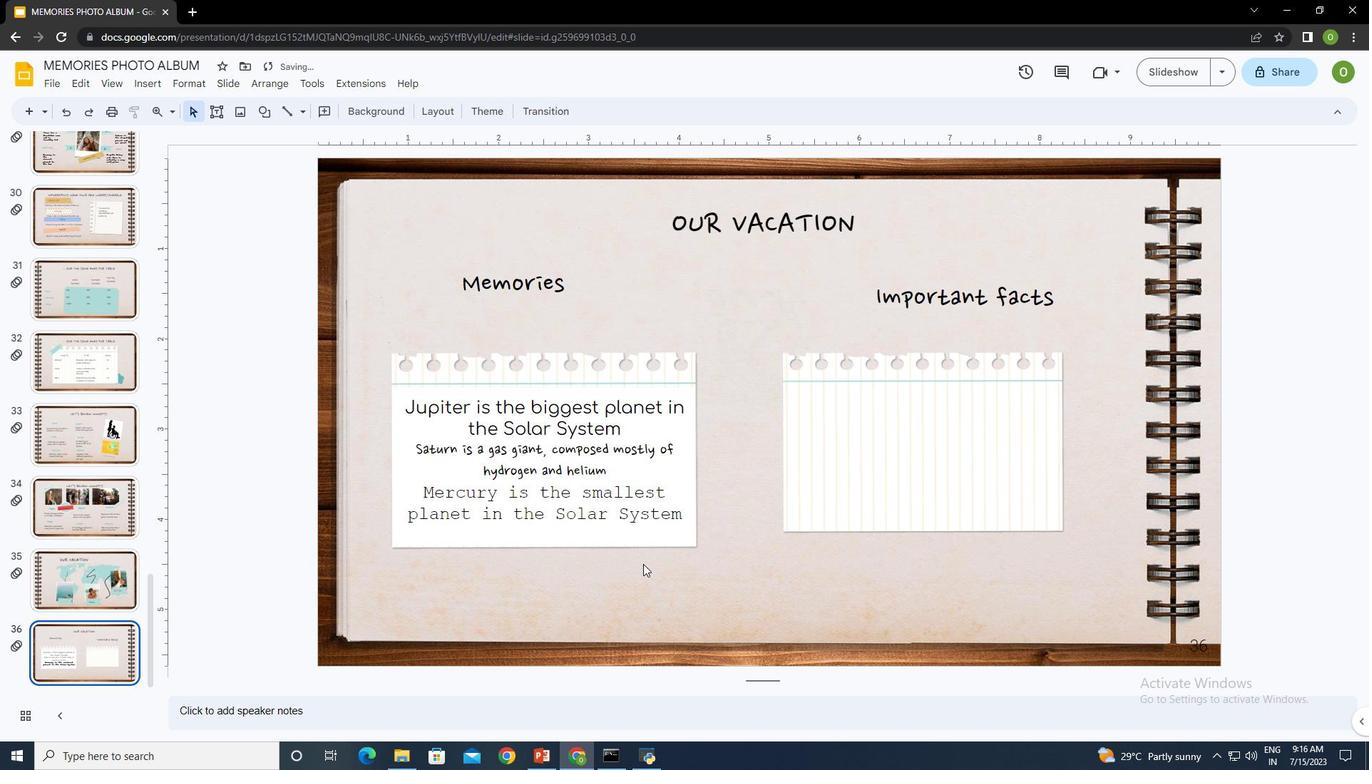 
Action: Mouse moved to (929, 450)
Screenshot: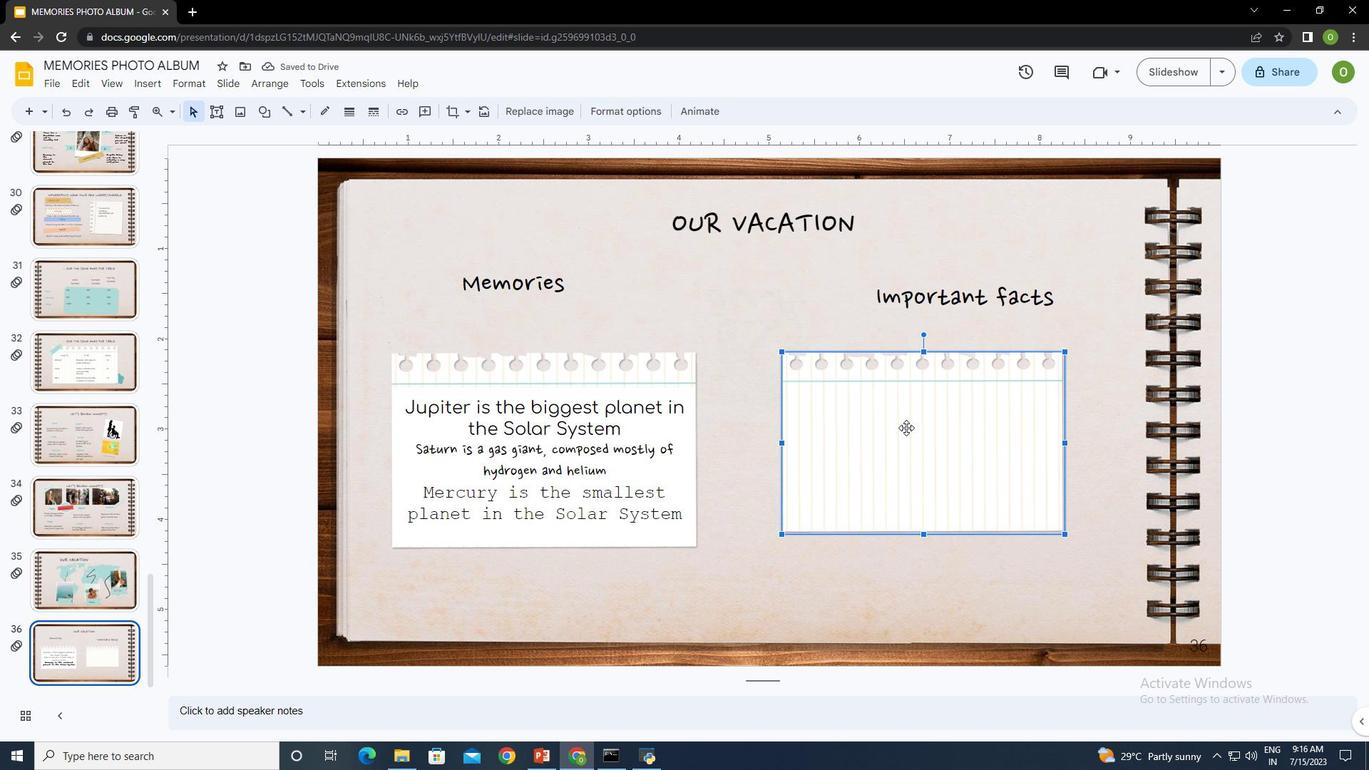 
Action: Mouse pressed left at (929, 450)
Screenshot: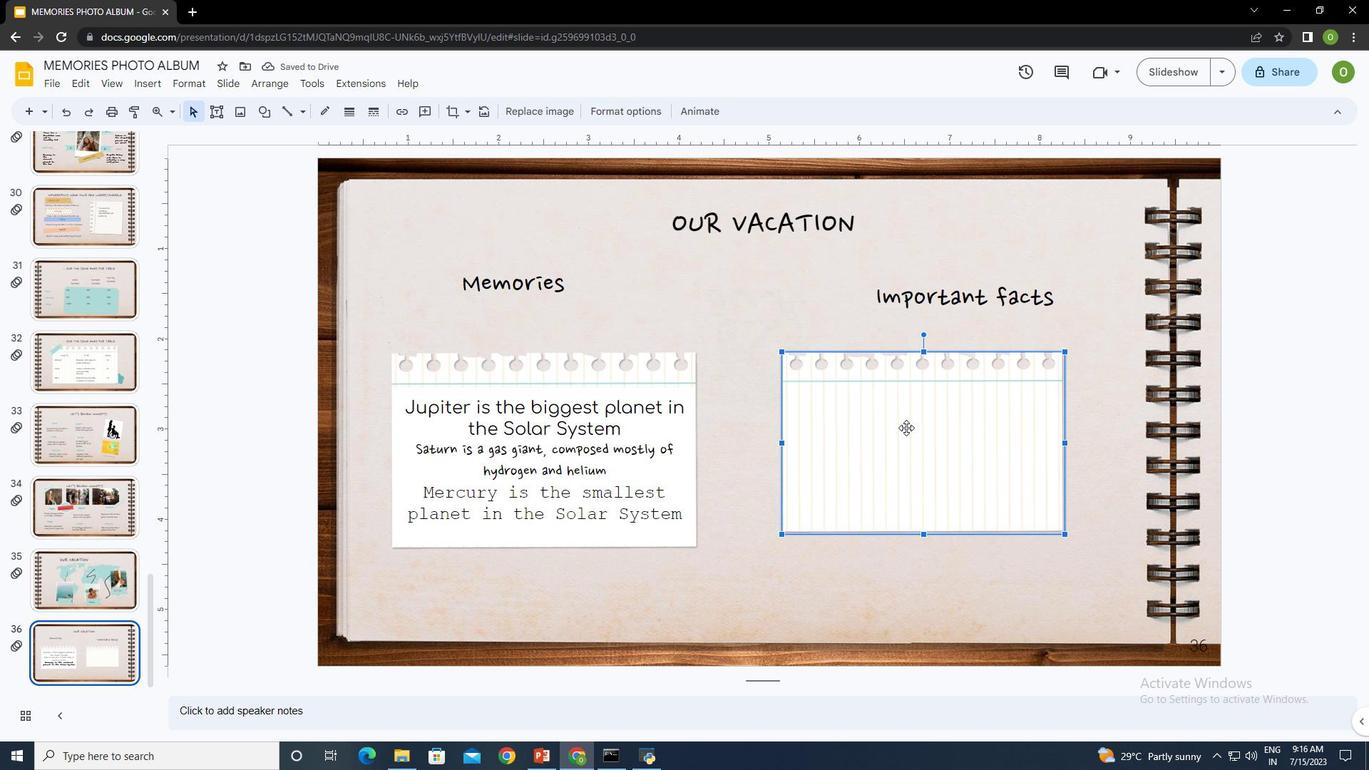 
Action: Mouse moved to (1089, 557)
Screenshot: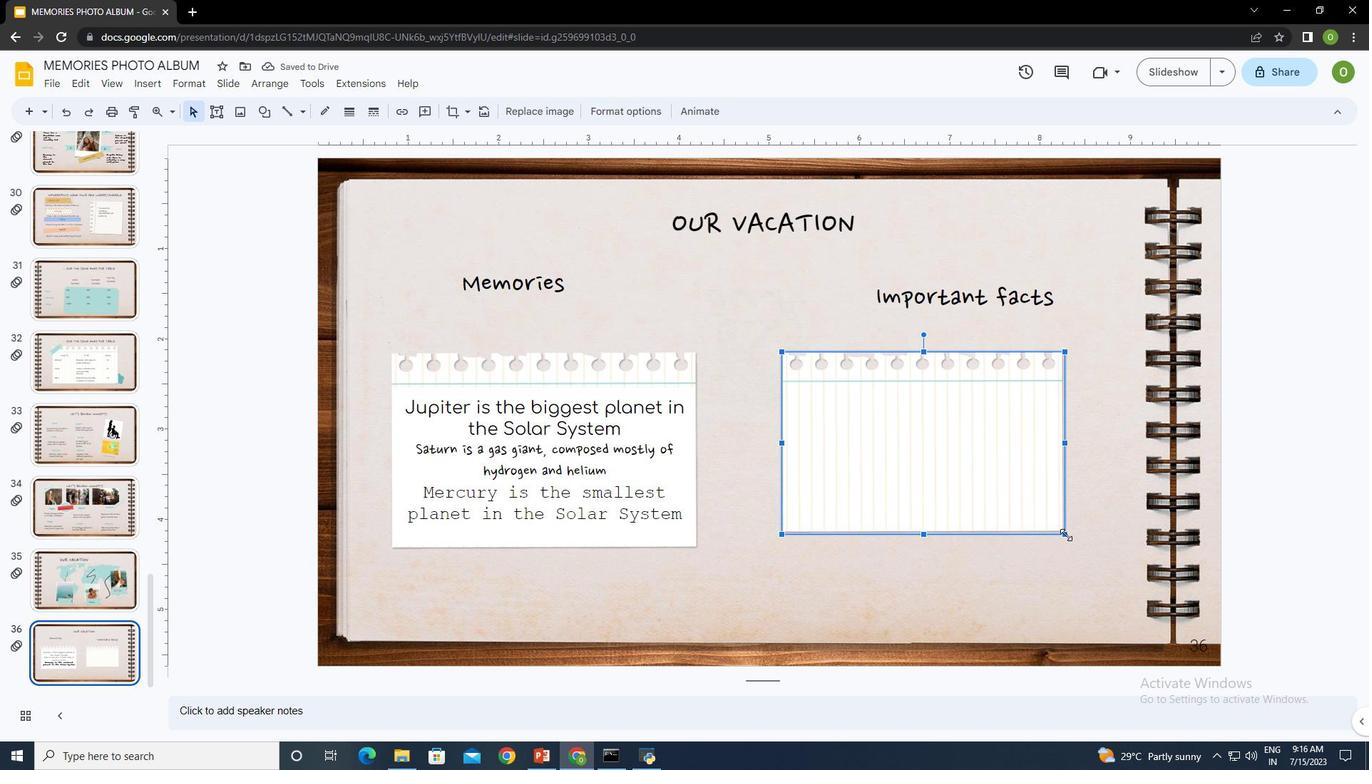 
Action: Mouse pressed left at (1089, 557)
Screenshot: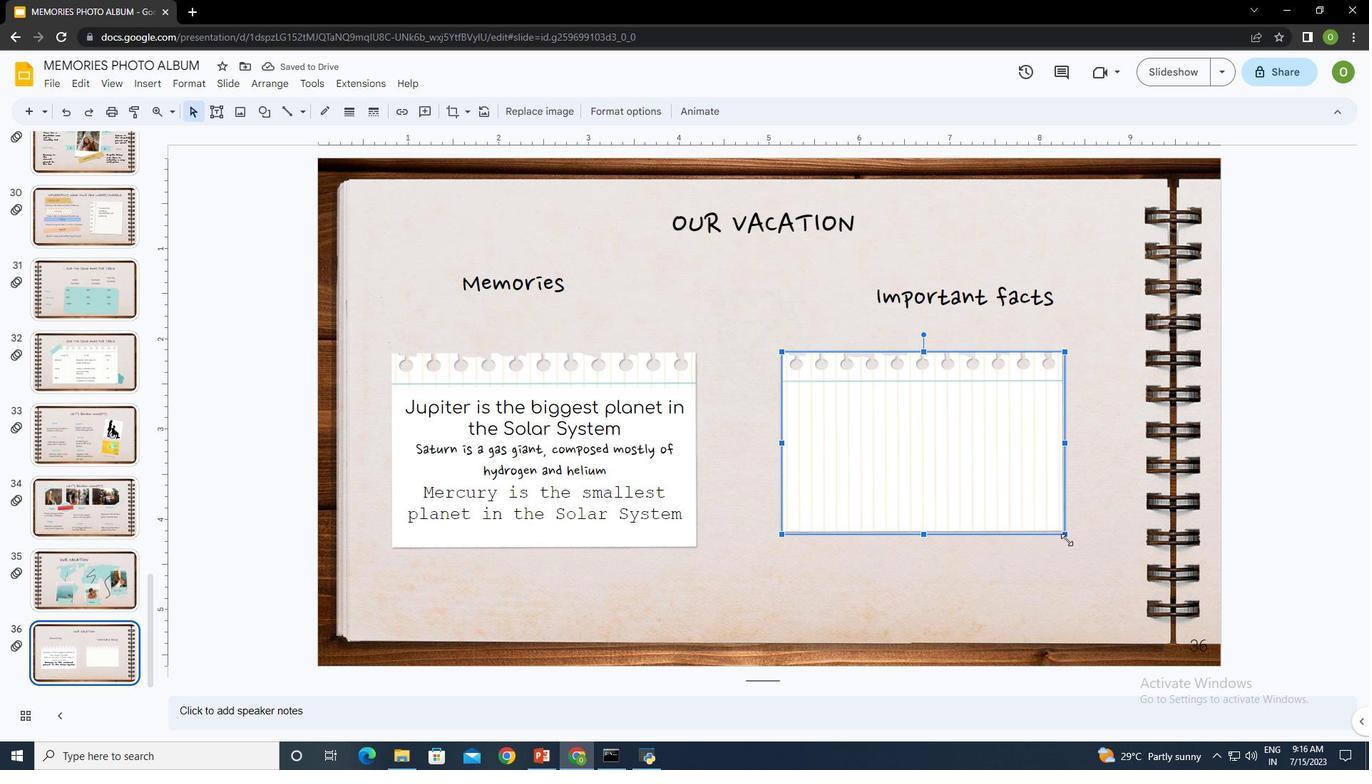 
Action: Mouse moved to (994, 487)
Screenshot: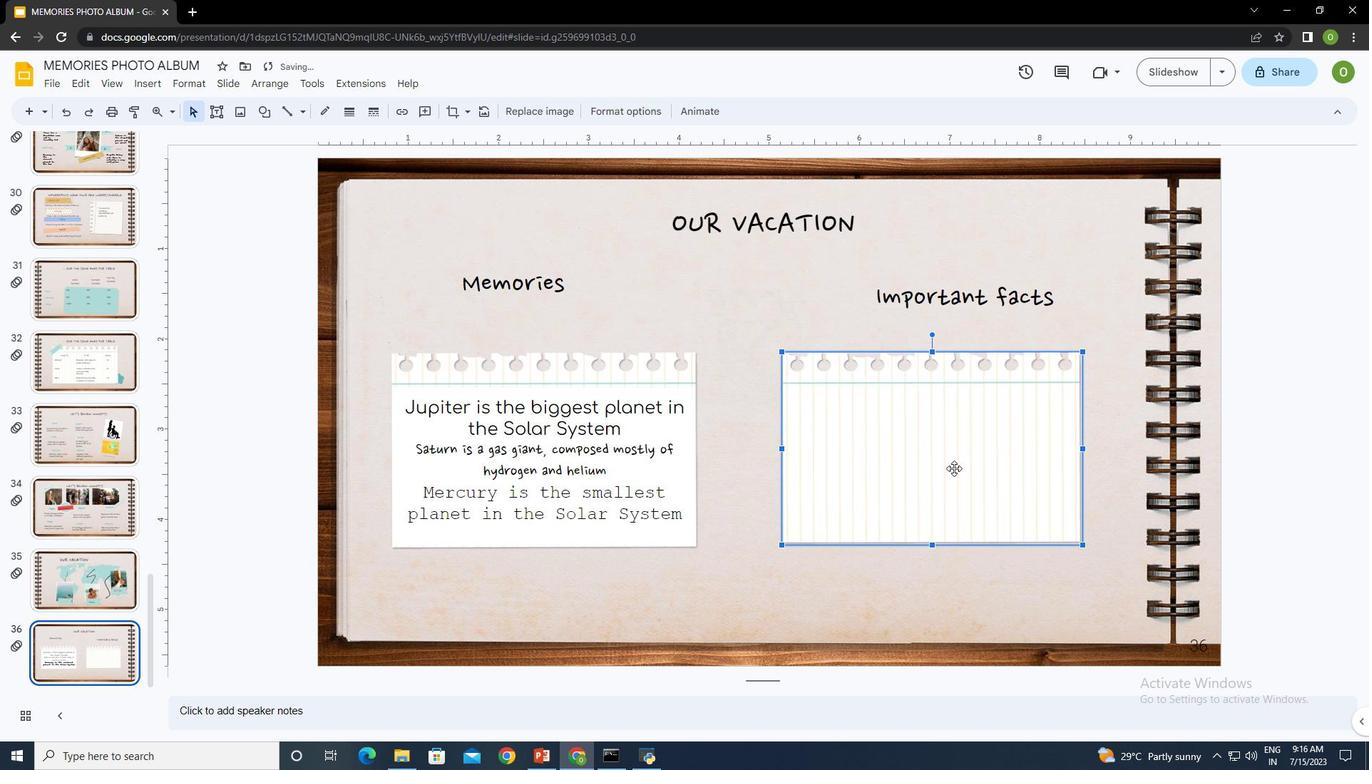 
Action: Mouse pressed left at (994, 487)
Screenshot: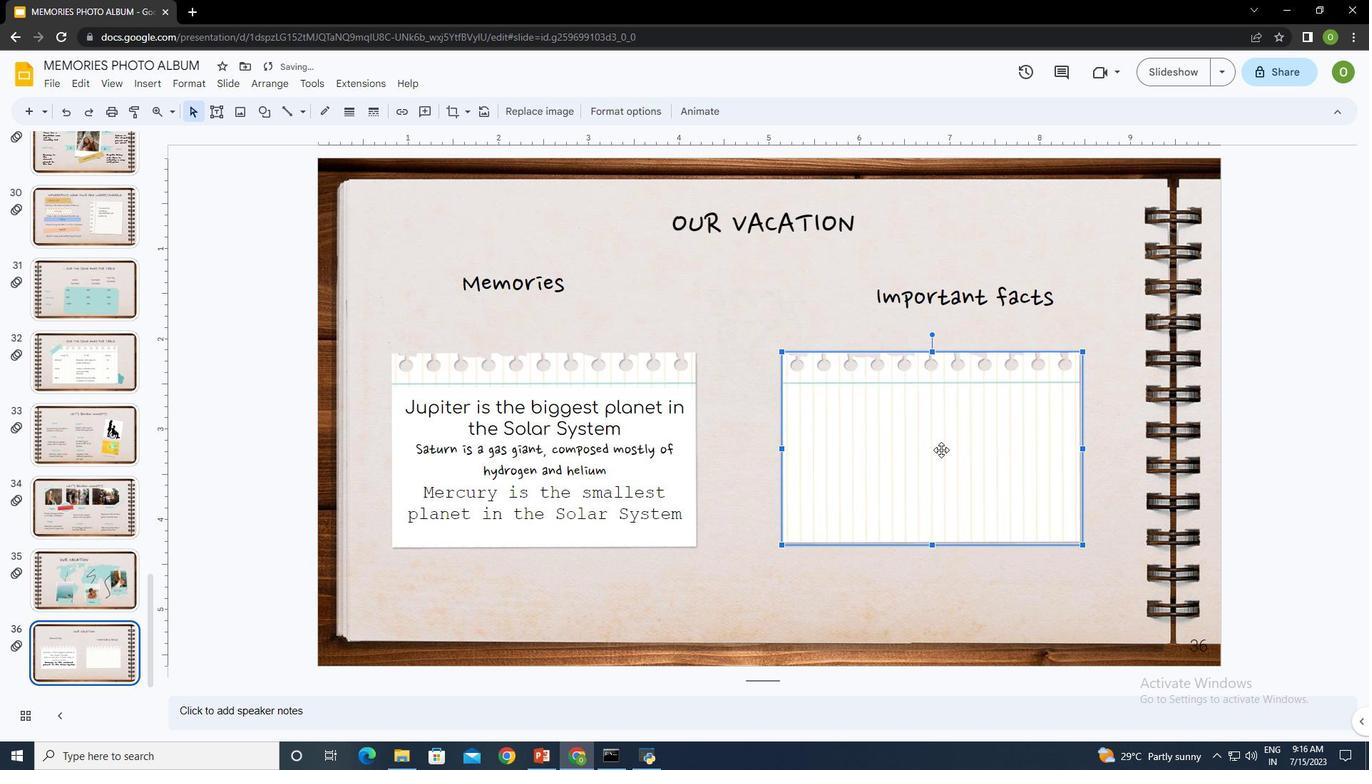 
Action: Mouse moved to (232, 133)
Screenshot: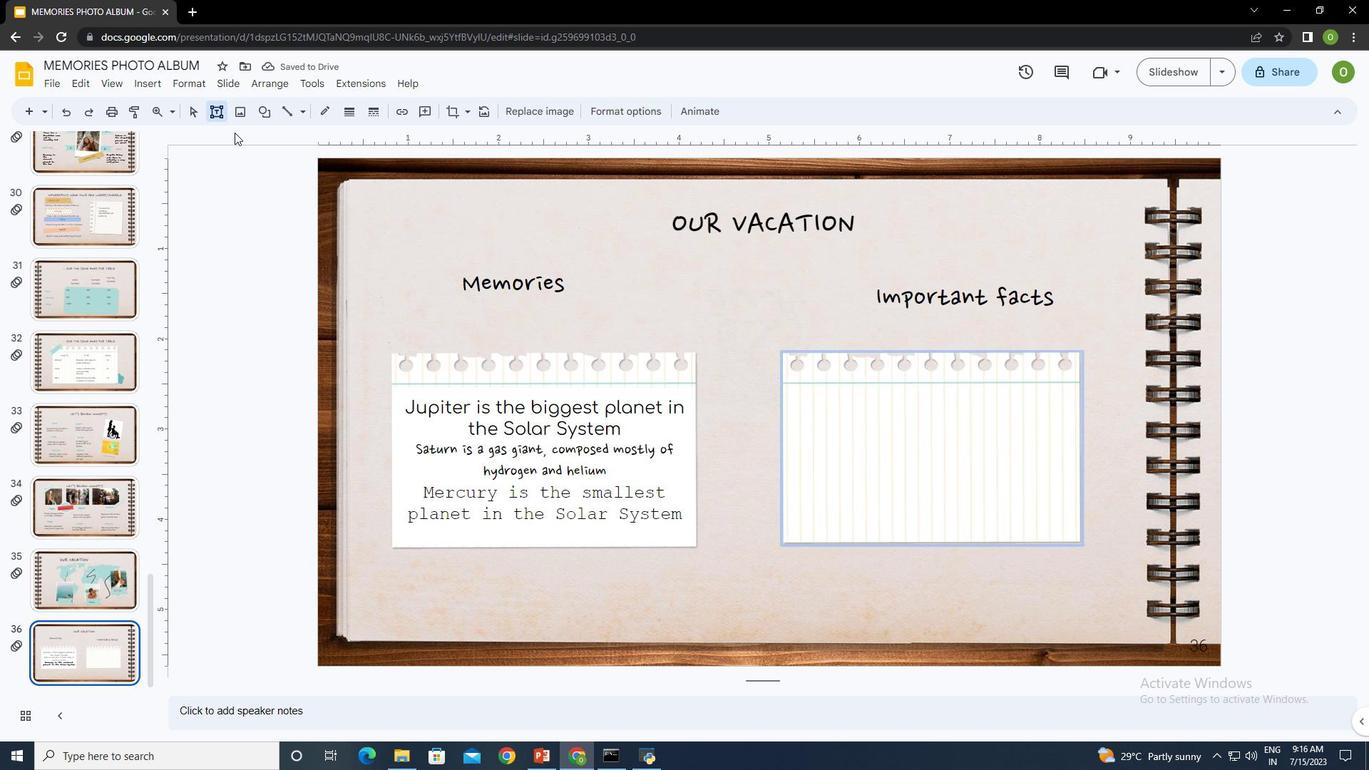 
Action: Mouse pressed left at (232, 133)
Screenshot: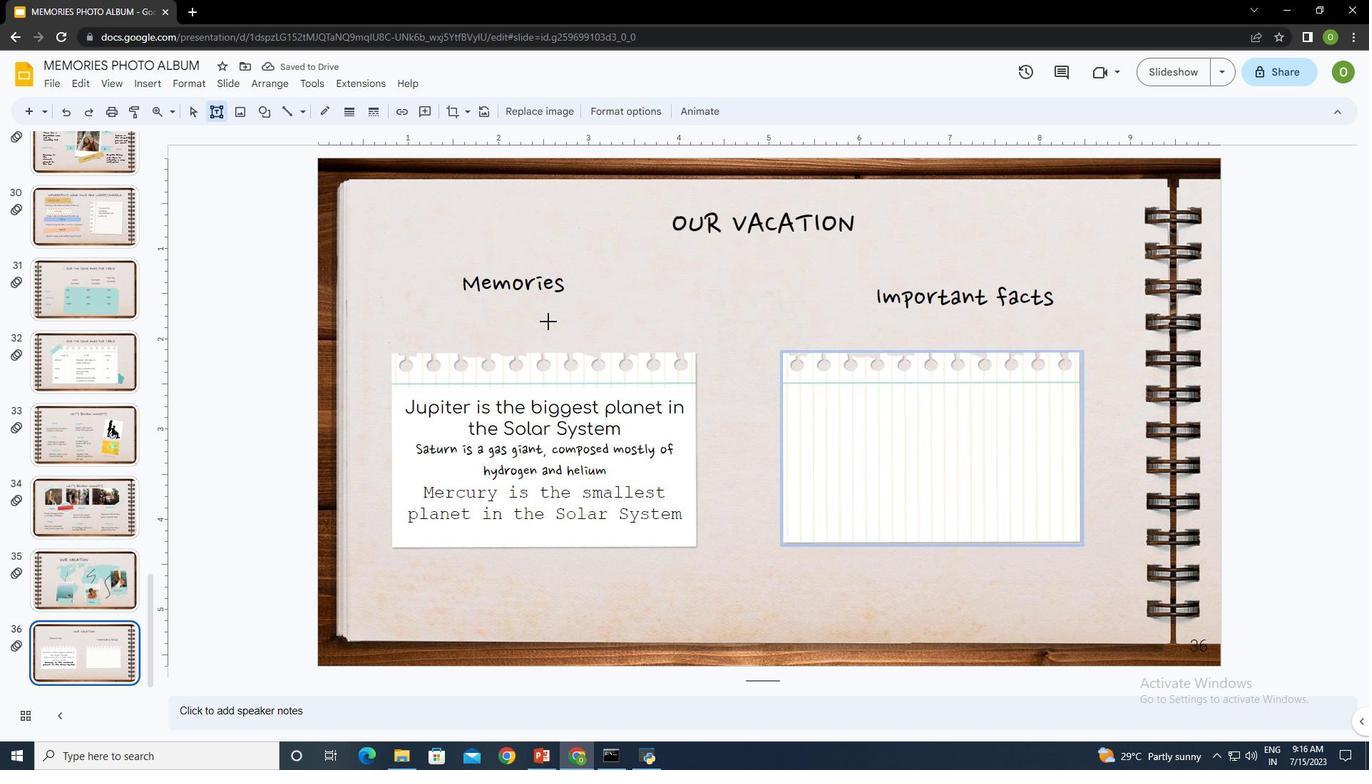
Action: Mouse moved to (804, 409)
Screenshot: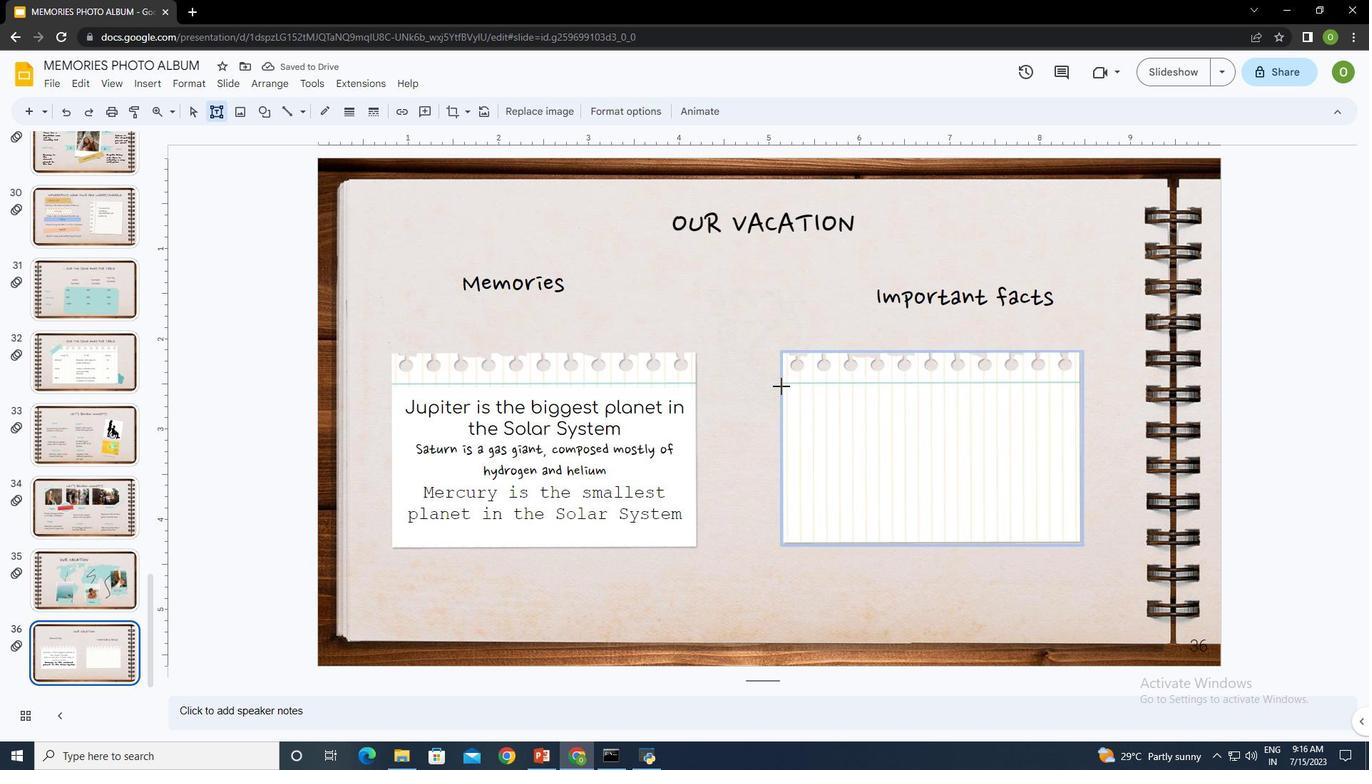 
Action: Mouse pressed left at (804, 409)
Screenshot: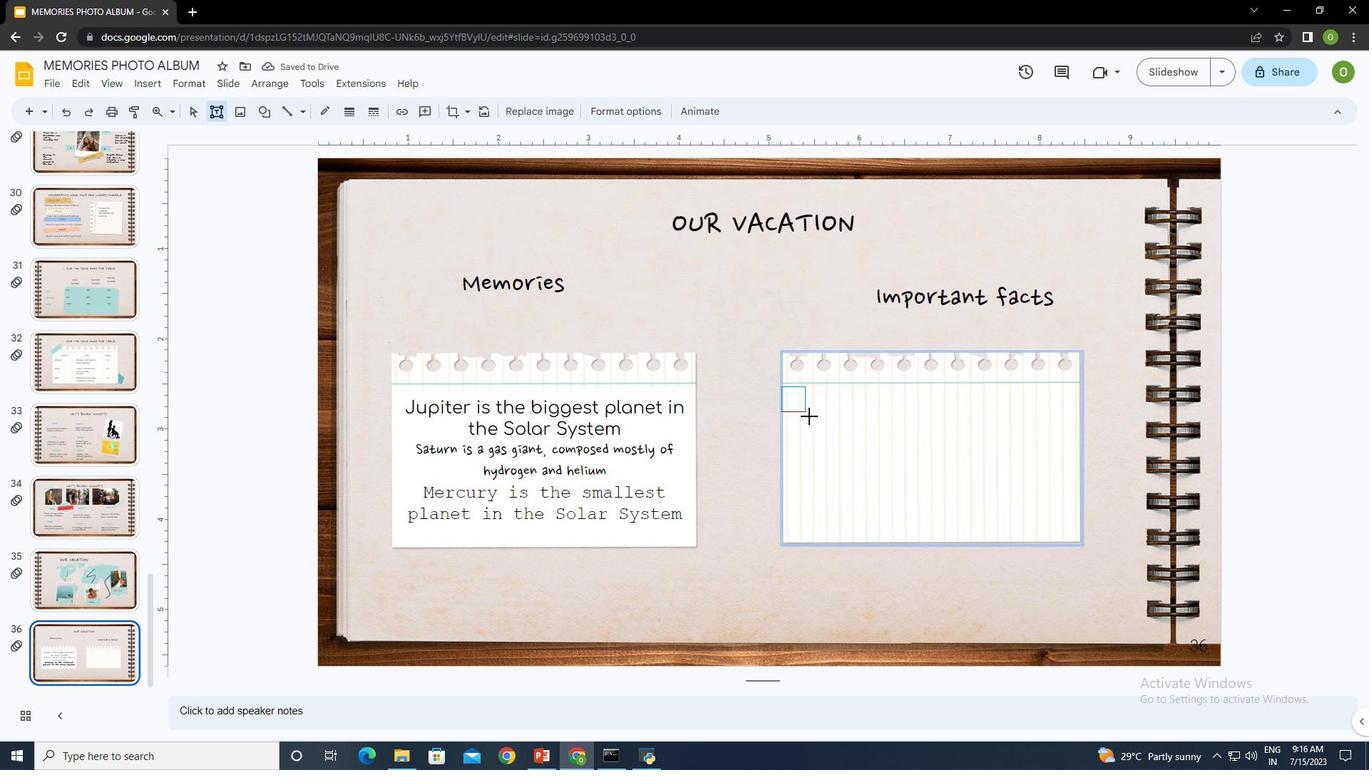 
Action: Mouse moved to (340, 139)
Screenshot: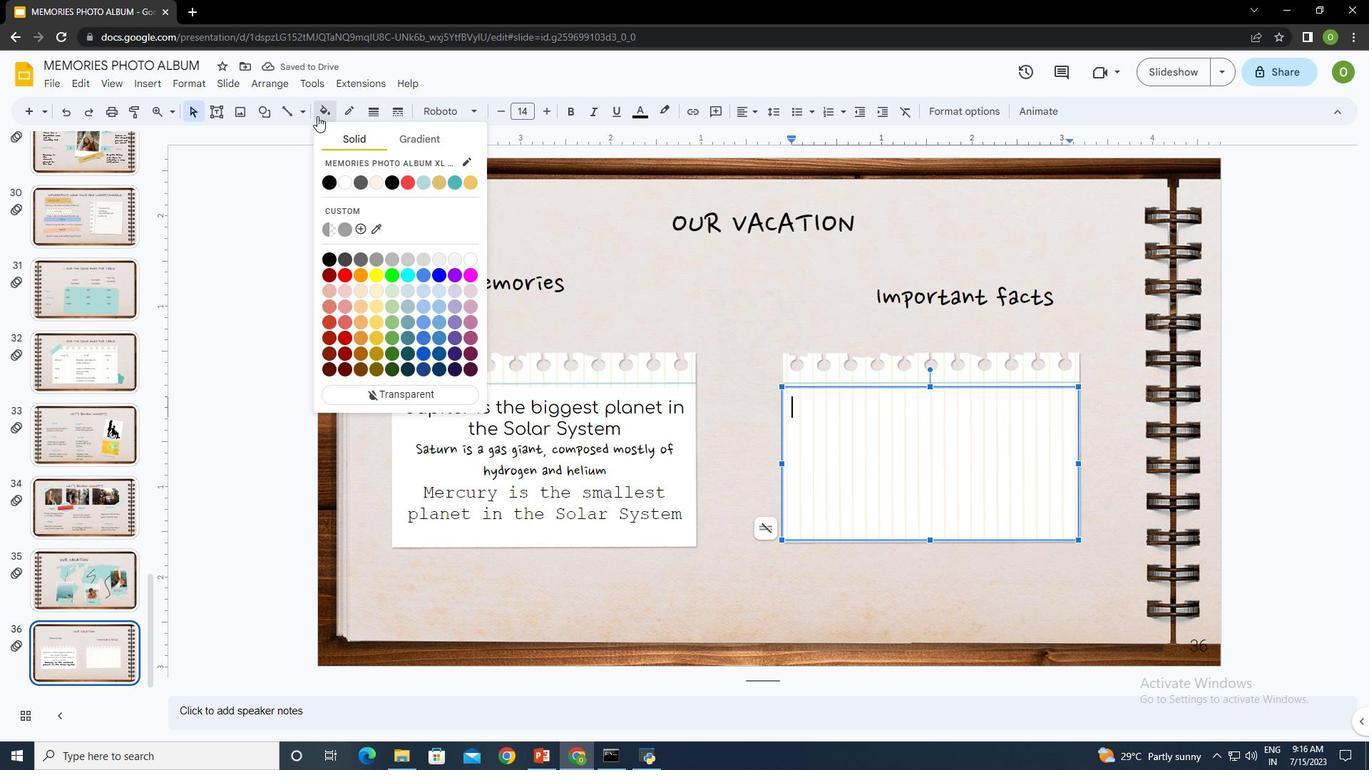 
Action: Mouse pressed left at (340, 139)
Screenshot: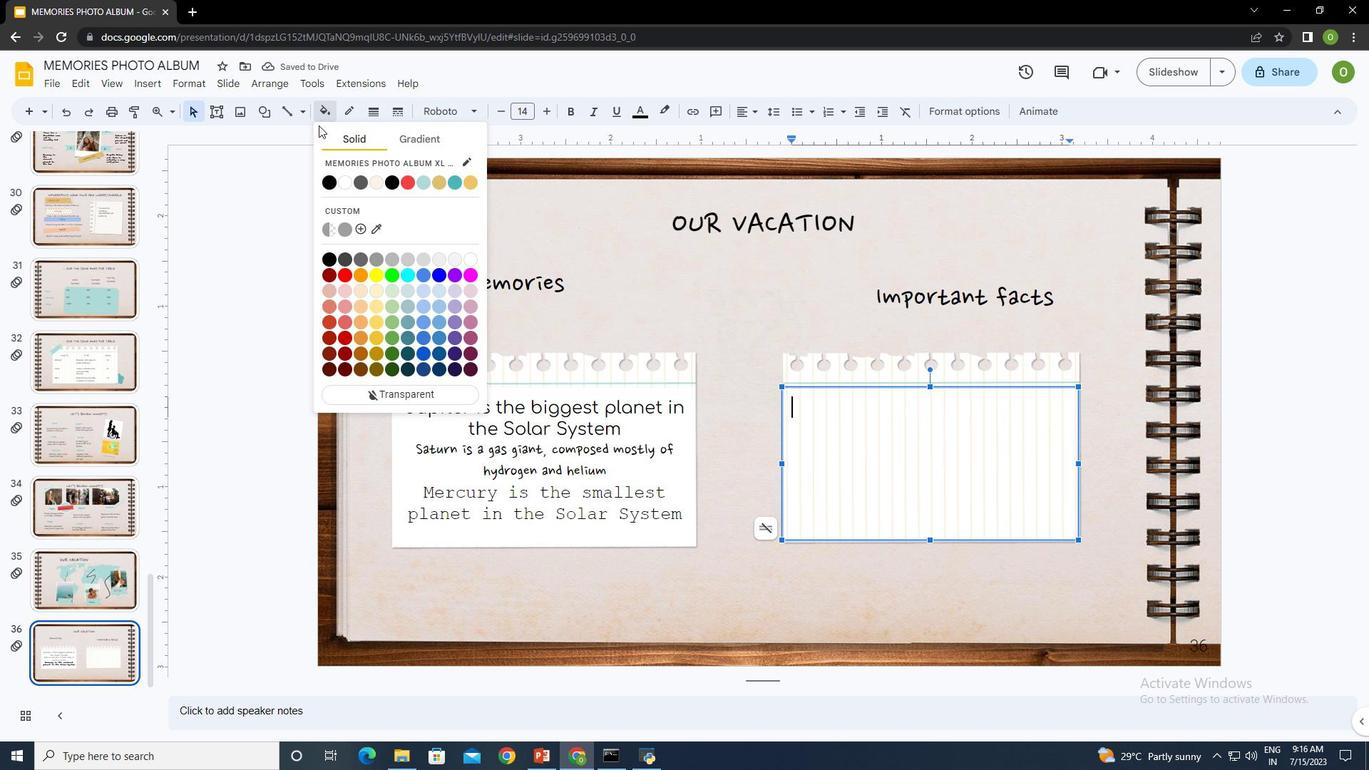 
Action: Mouse moved to (365, 208)
Screenshot: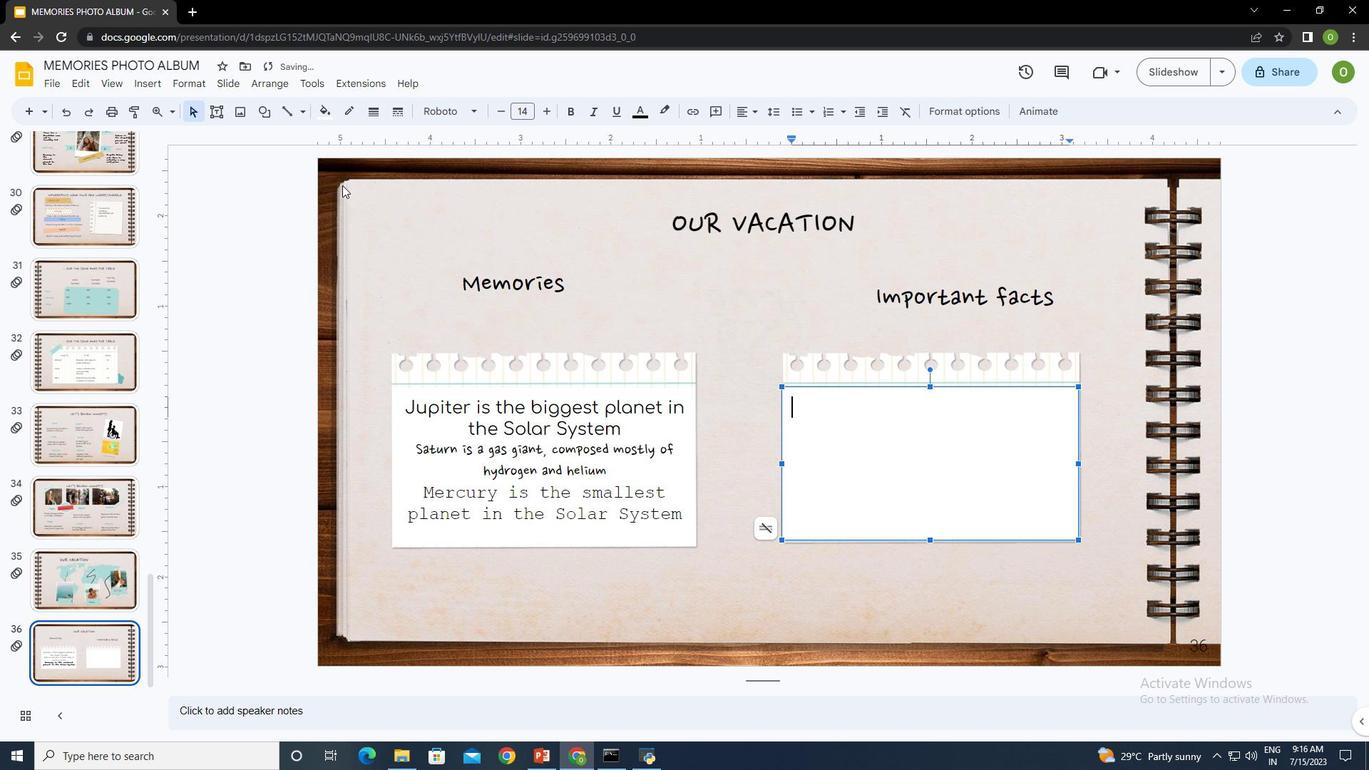 
Action: Mouse pressed left at (365, 208)
Screenshot: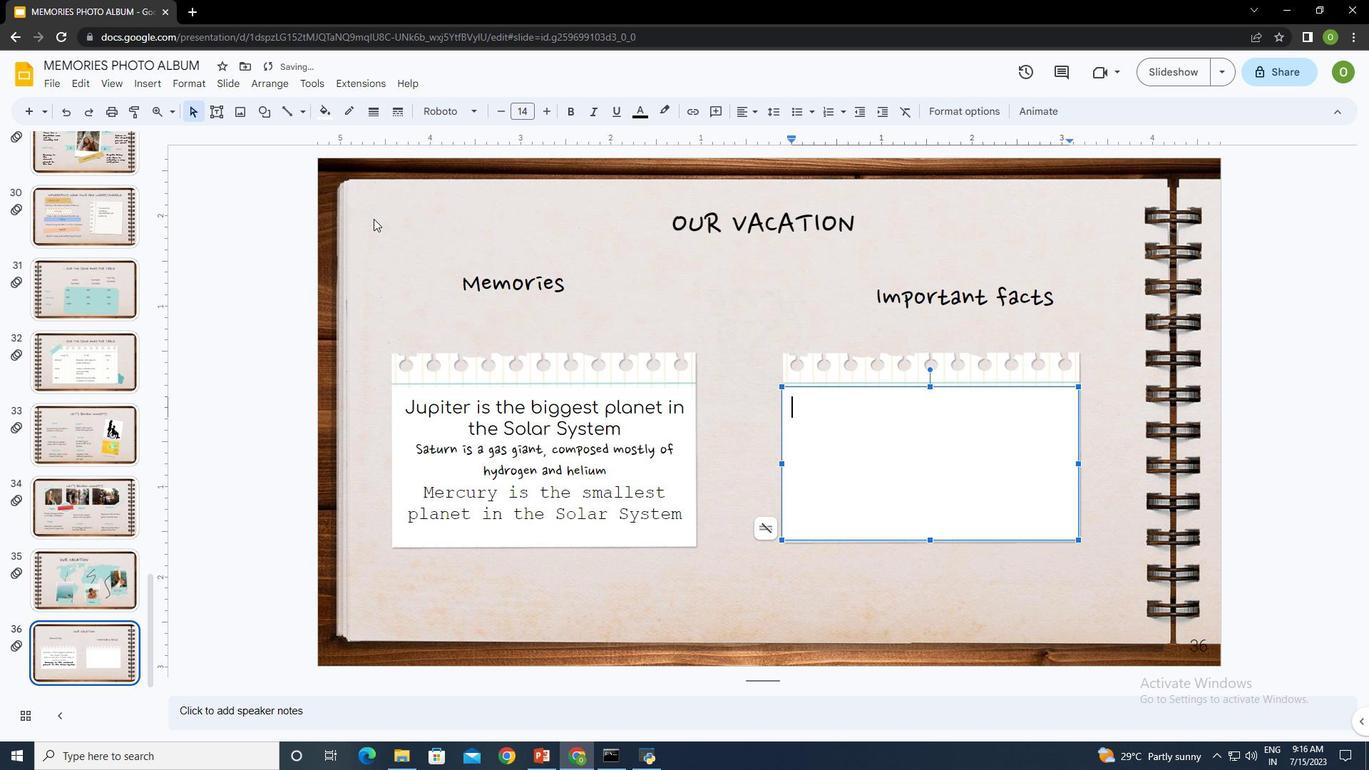 
Action: Mouse moved to (900, 446)
Screenshot: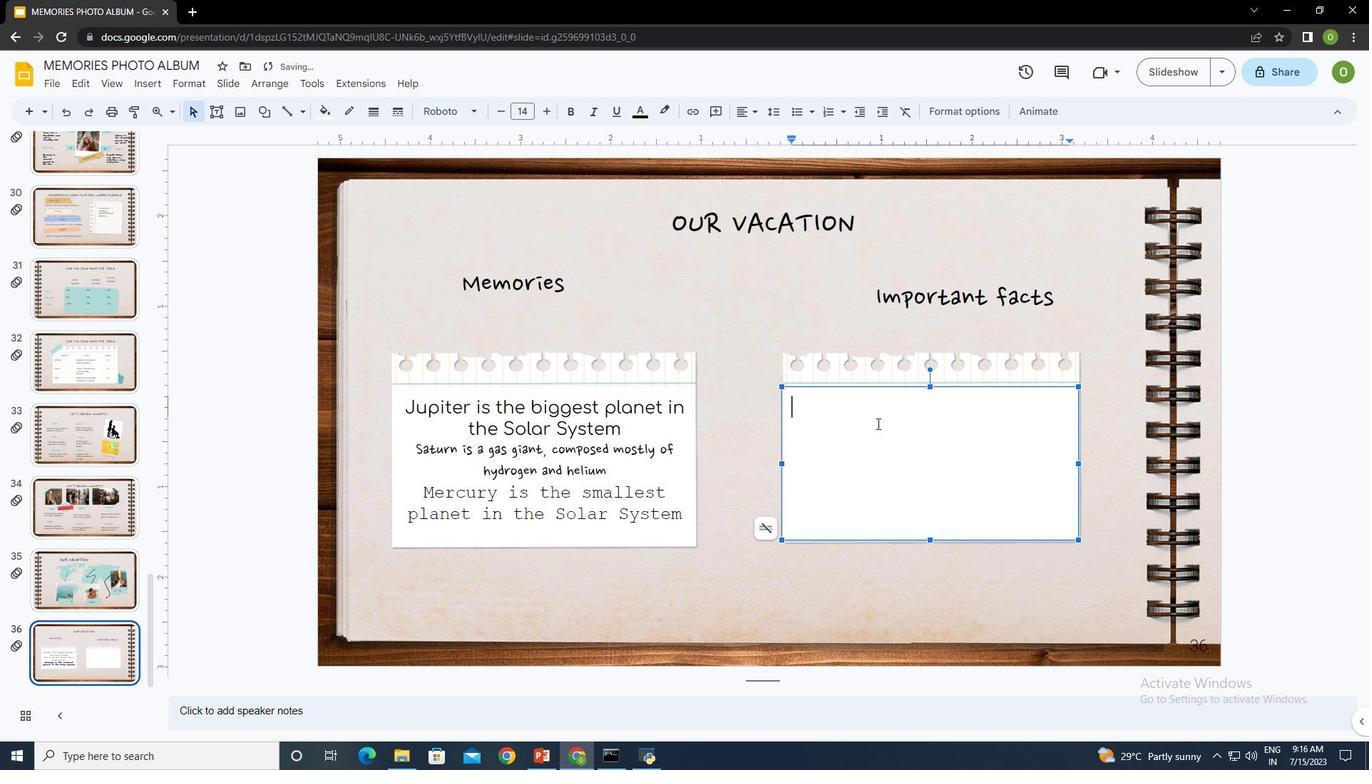 
Action: Key pressed <Key.shift>Venus<Key.space>has<Key.space>a<Key.space>beautiful<Key.space>name<Key.space>and<Key.space>is<Key.space>the<Key.space>second<Key.space>planet<Key.space>from<Key.space>the<Key.space><Key.shift>Syn<Key.enter><Key.shift>Neptune<Key.space>is<Key.space>the<Key.space>fourth-largest<Key.space>planet<Key.space>in<Key.space>the<Key.space><Key.shift>Solo<Key.backspace>ar<Key.space><Key.shift>System<Key.enter><Key.shift>Despite<Key.space>begi<Key.backspace><Key.backspace>ing<Key.space>red<Key.space><Key.backspace>,<Key.space><Key.shift>Mars<Key.space>is<Key.space>actually<Key.space>a<Key.space>cold<Key.space>placctrl+A
Screenshot: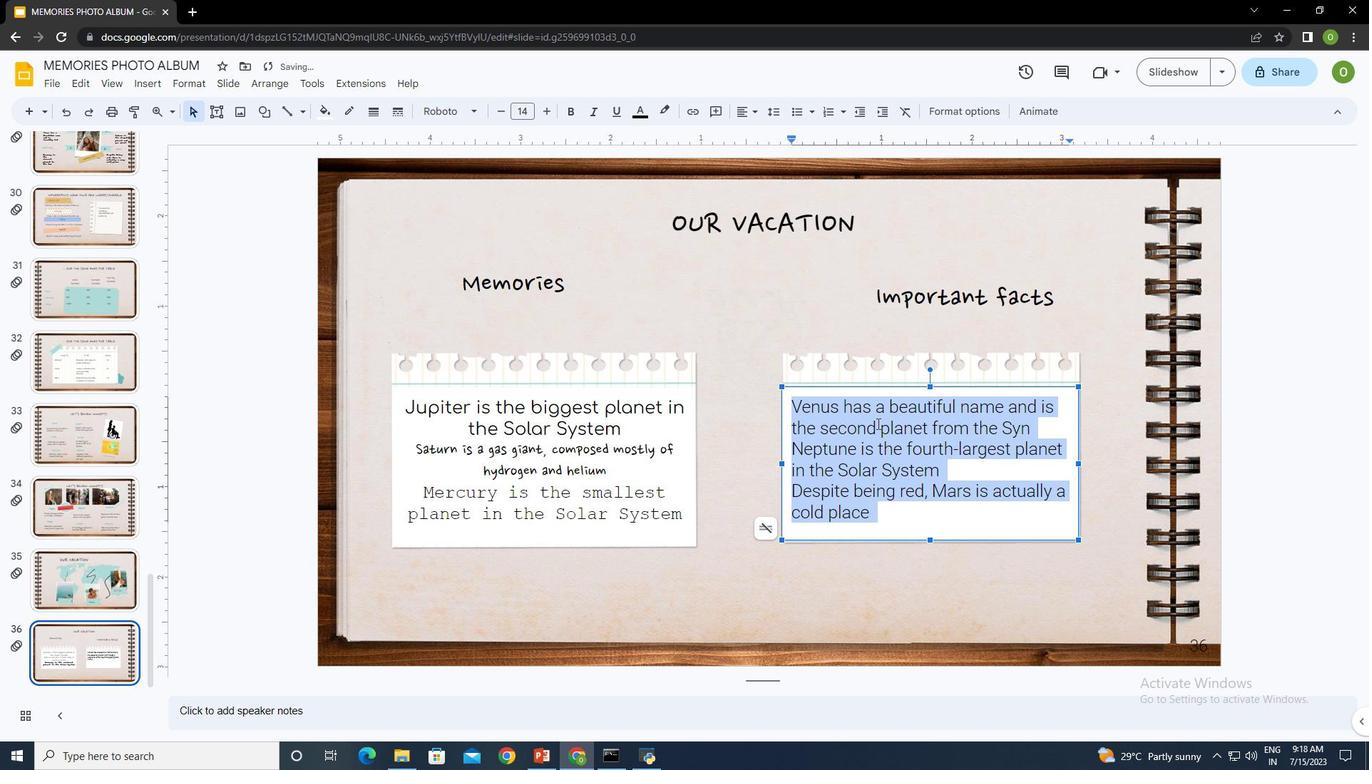 
Action: Mouse moved to (775, 133)
Screenshot: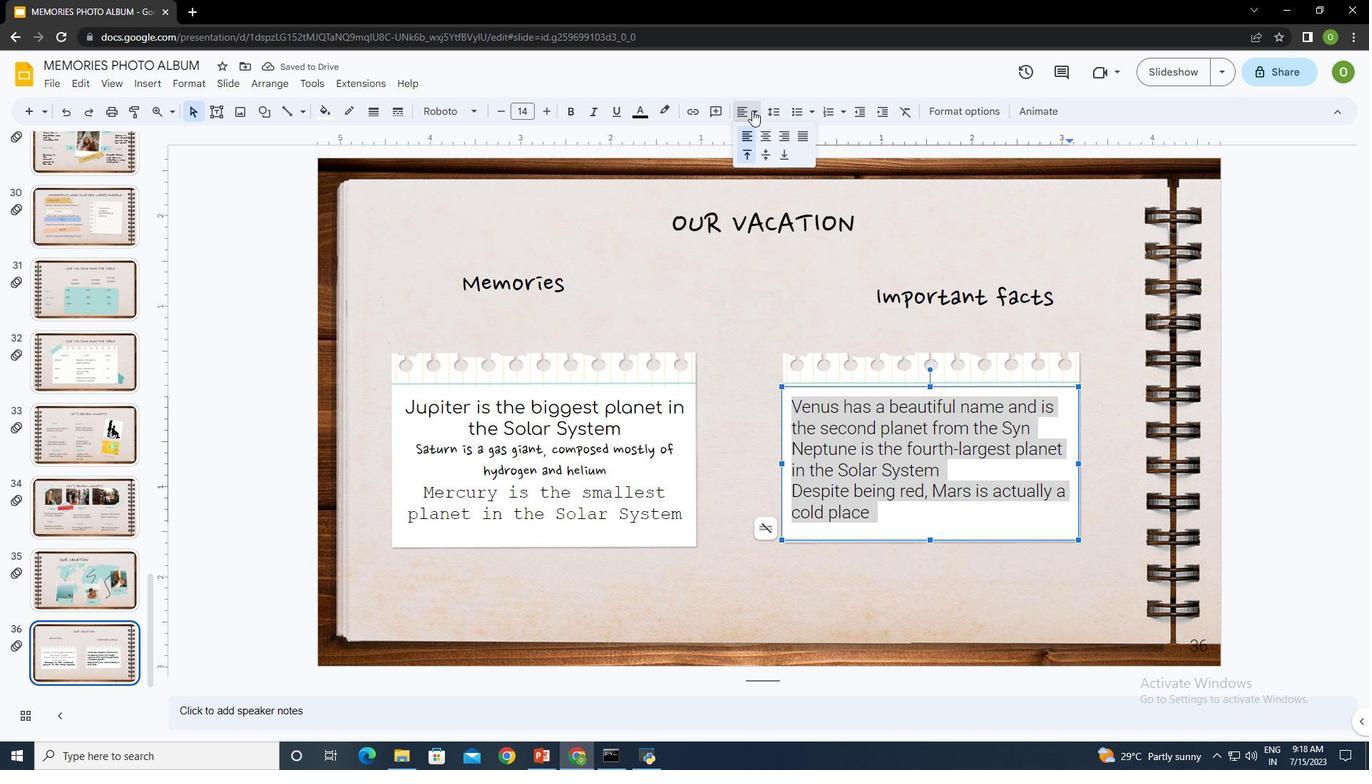 
Action: Mouse pressed left at (775, 133)
Screenshot: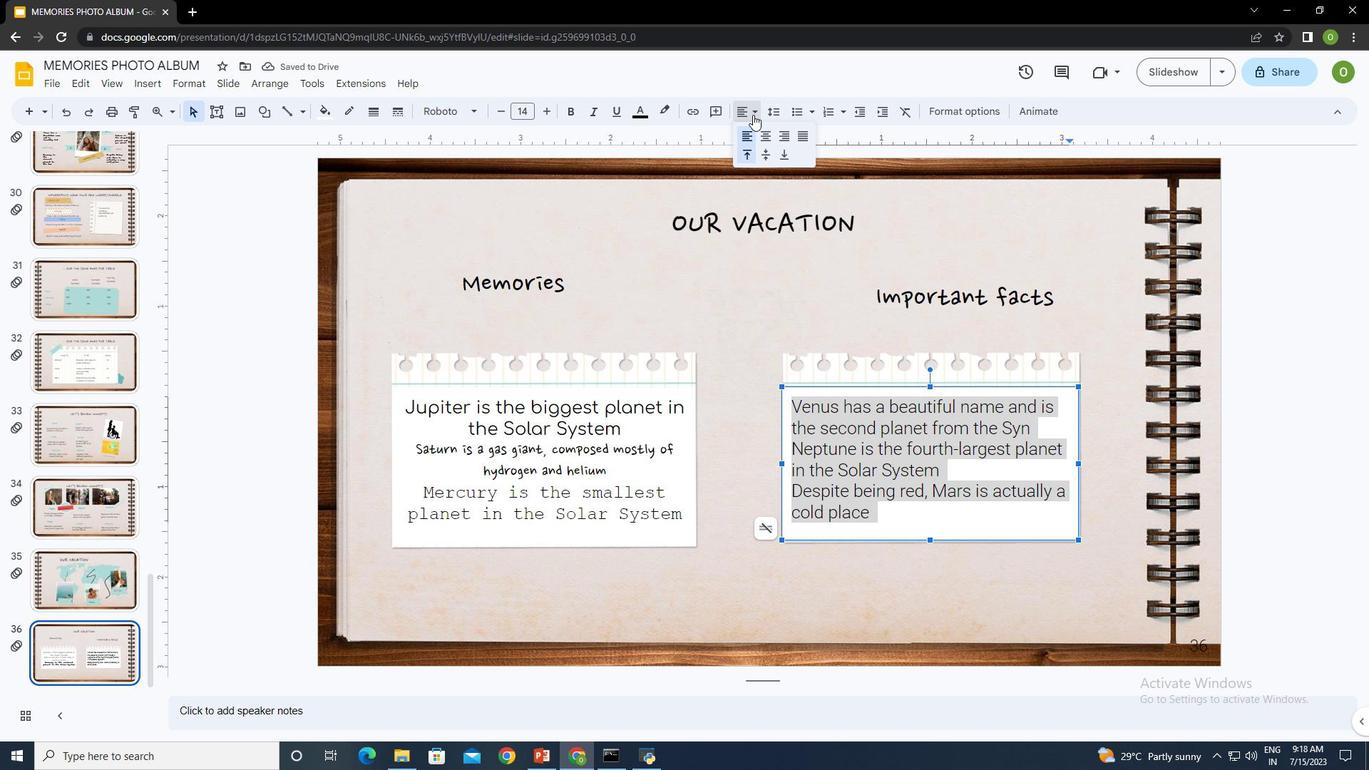 
Action: Mouse moved to (786, 159)
Screenshot: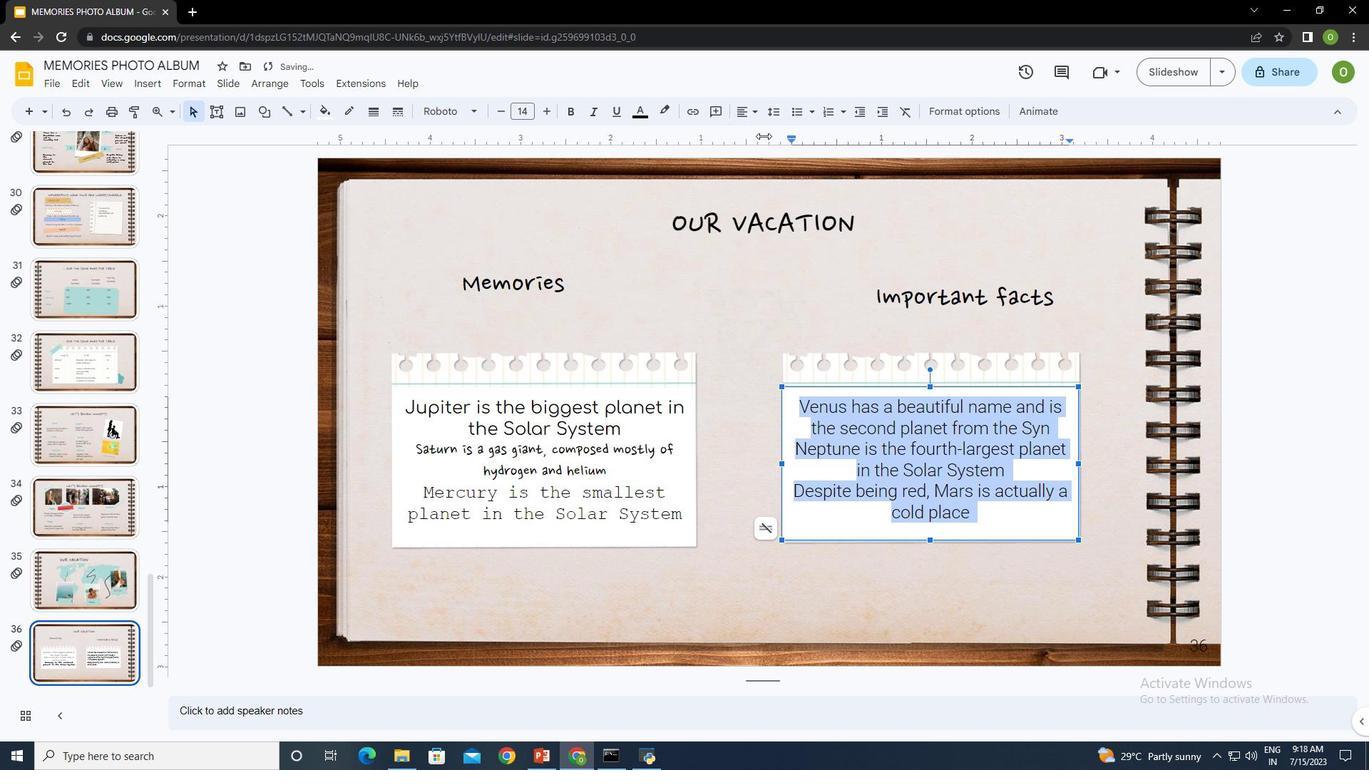 
Action: Mouse pressed left at (786, 159)
Screenshot: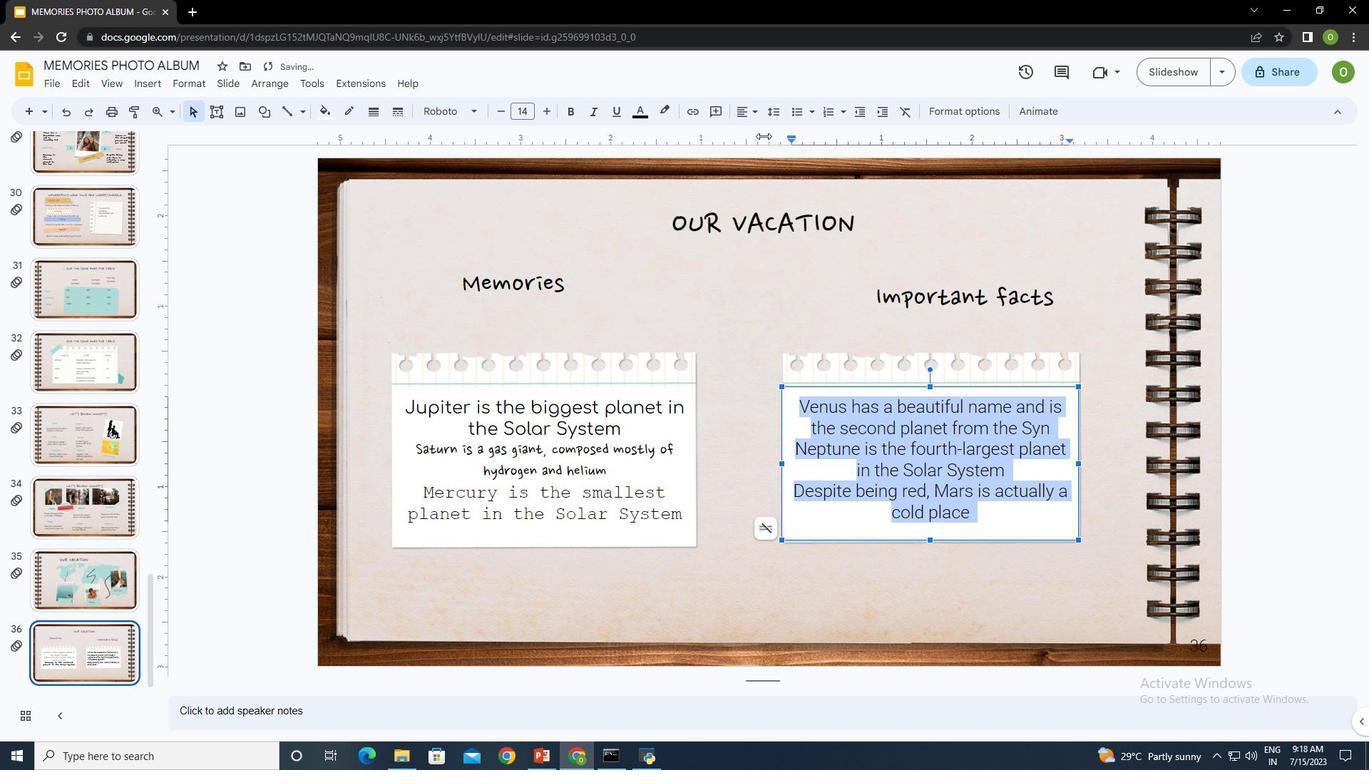 
Action: Mouse moved to (966, 475)
Screenshot: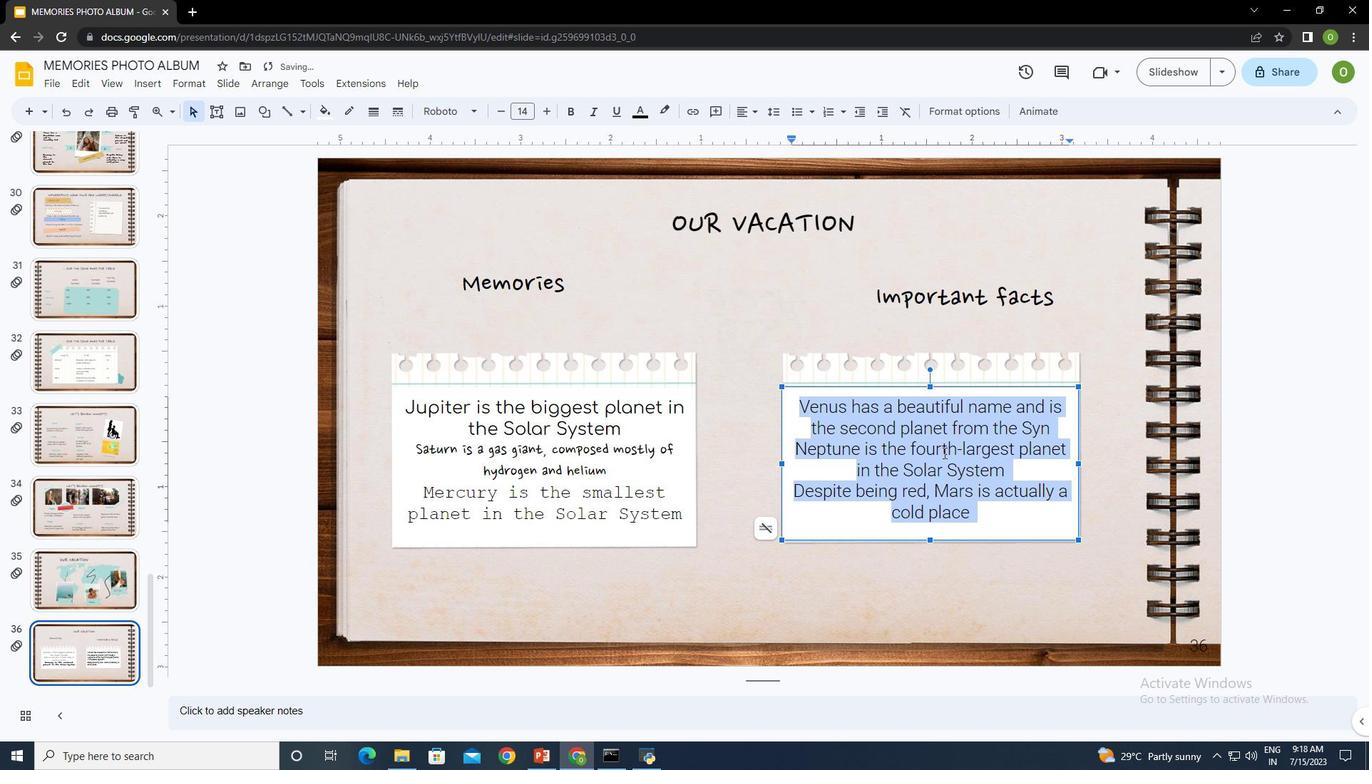 
Action: Mouse pressed left at (966, 475)
Screenshot: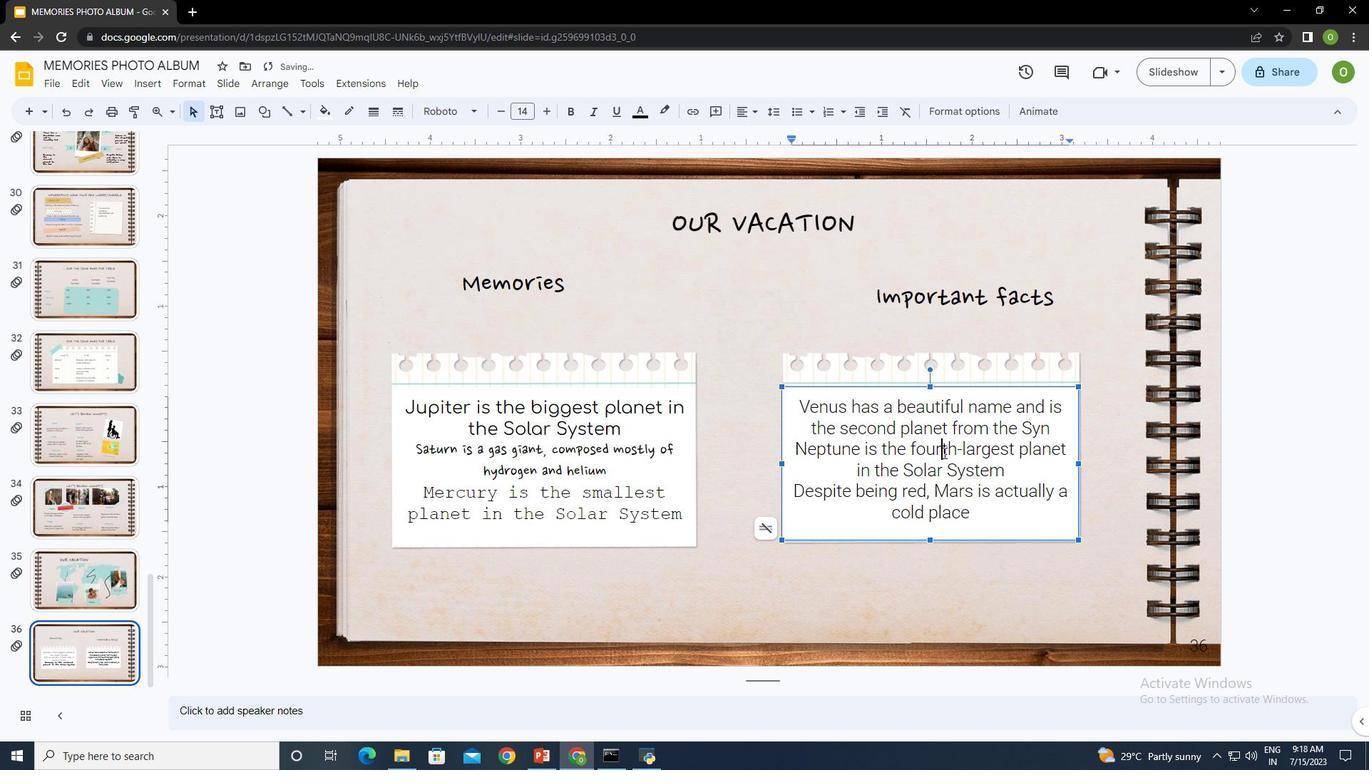 
Action: Mouse moved to (1075, 449)
Screenshot: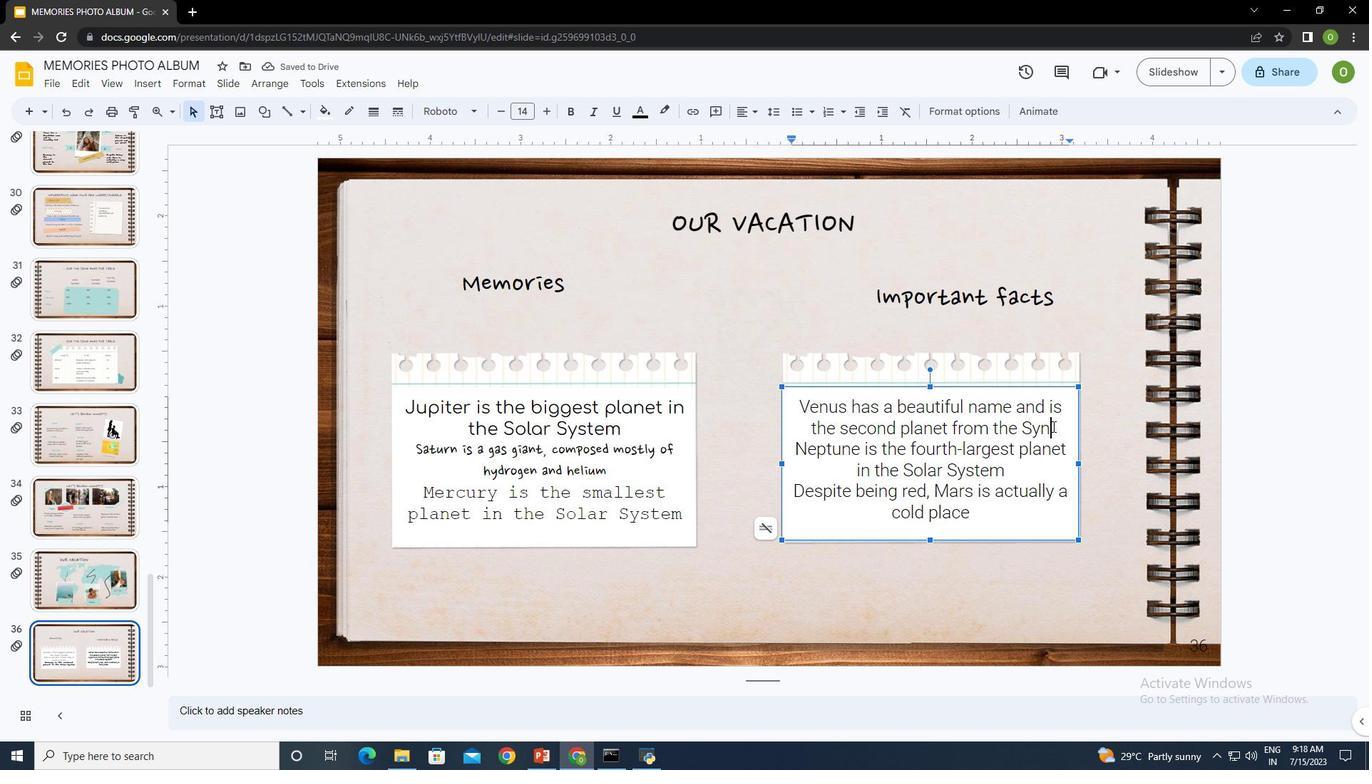 
Action: Mouse pressed left at (1075, 449)
Screenshot: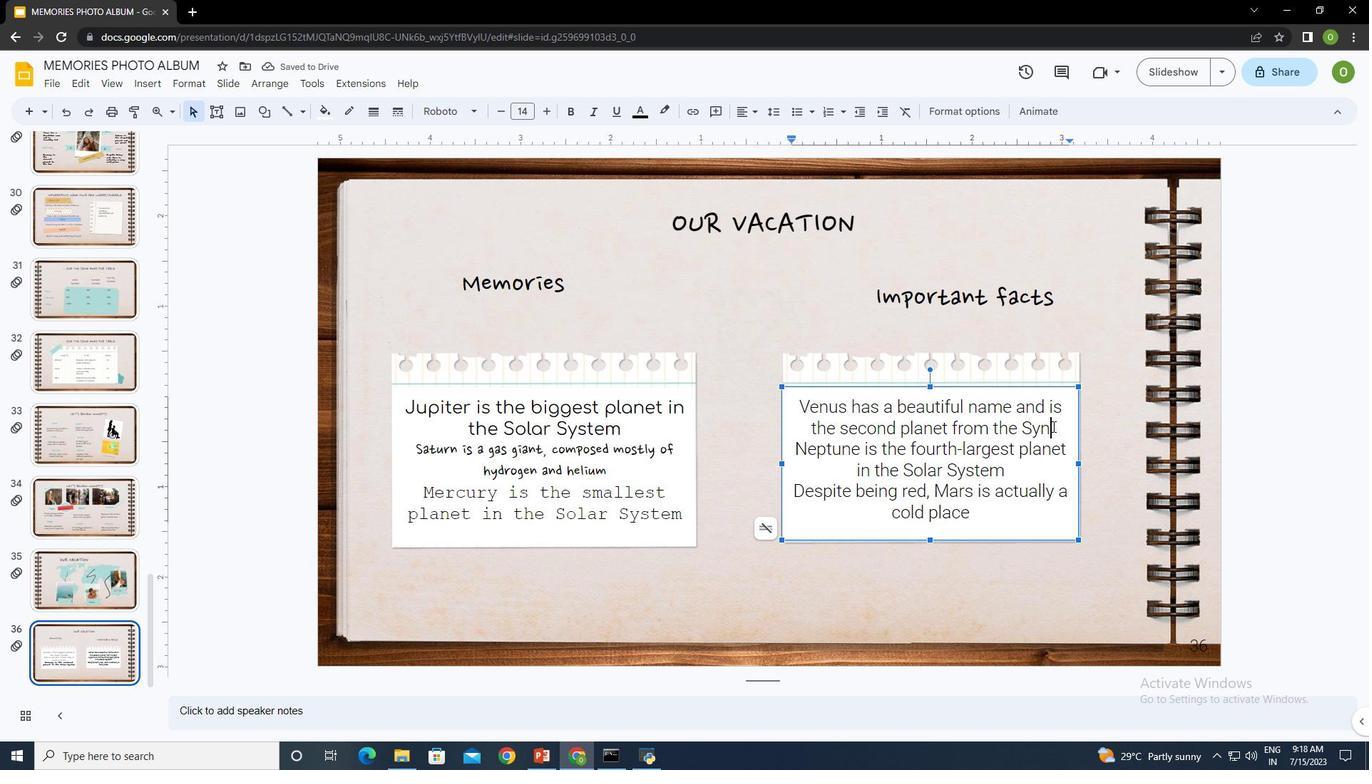 
Action: Mouse moved to (1075, 449)
Screenshot: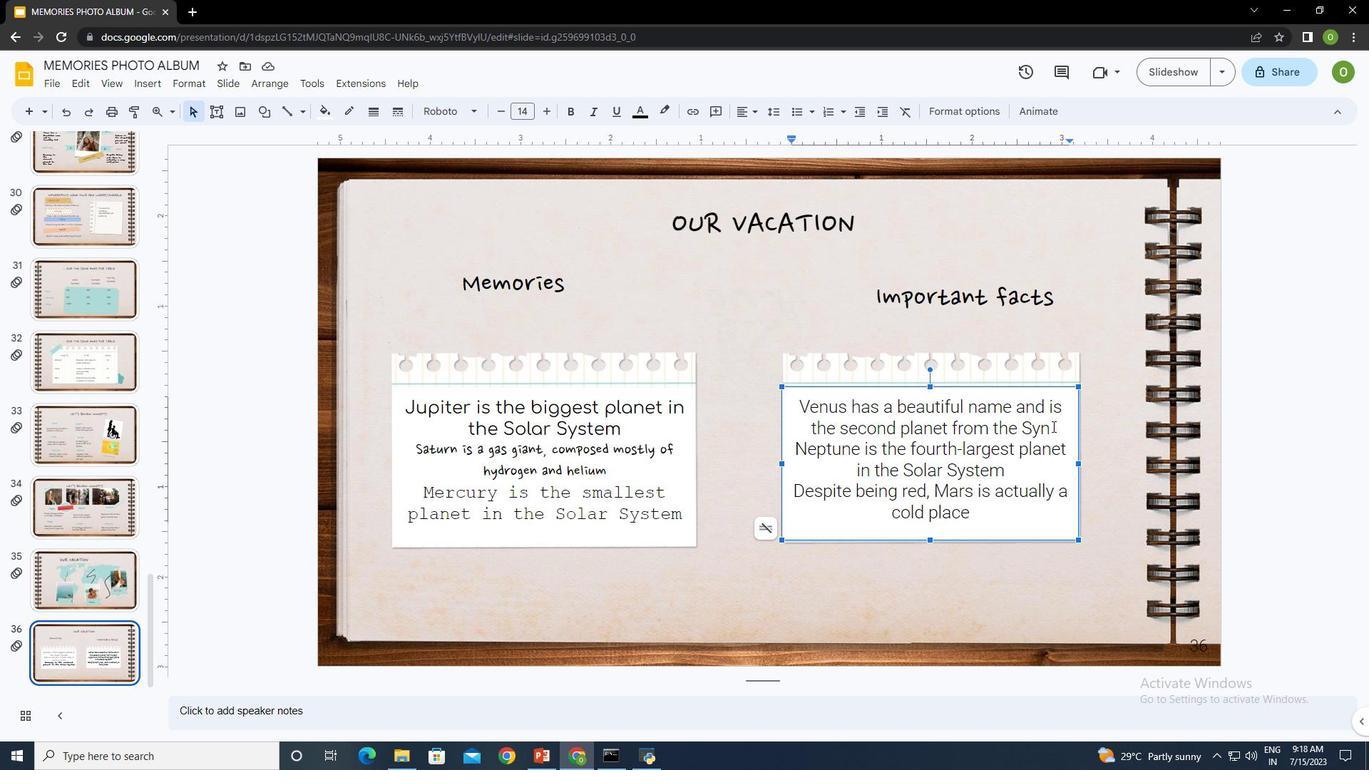 
Action: Key pressed <Key.enter><Key.down><Key.down><Key.right><Key.right><Key.right><Key.right><Key.right><Key.right><Key.right><Key.right><Key.right><Key.right><Key.left><Key.enter>
Screenshot: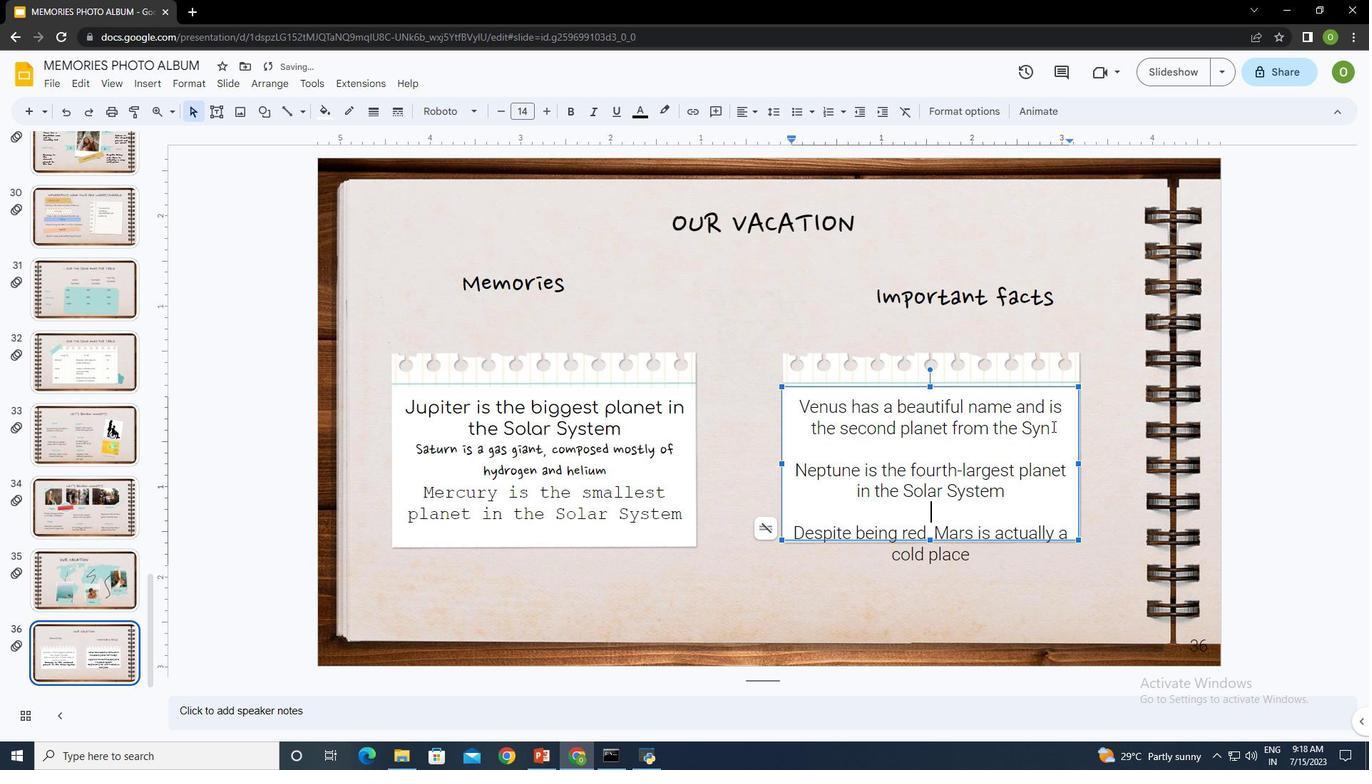 
Action: Mouse moved to (1010, 472)
Screenshot: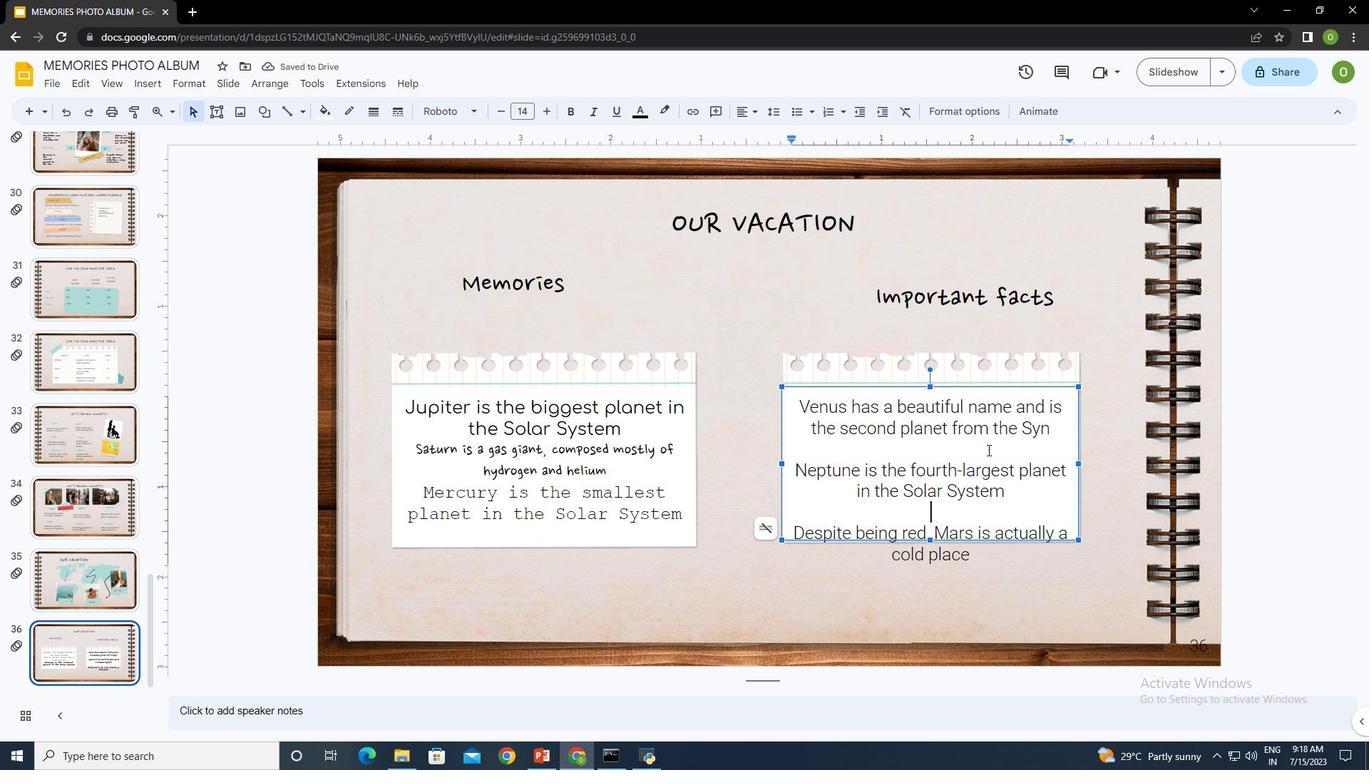 
Action: Key pressed ctrl+A
Screenshot: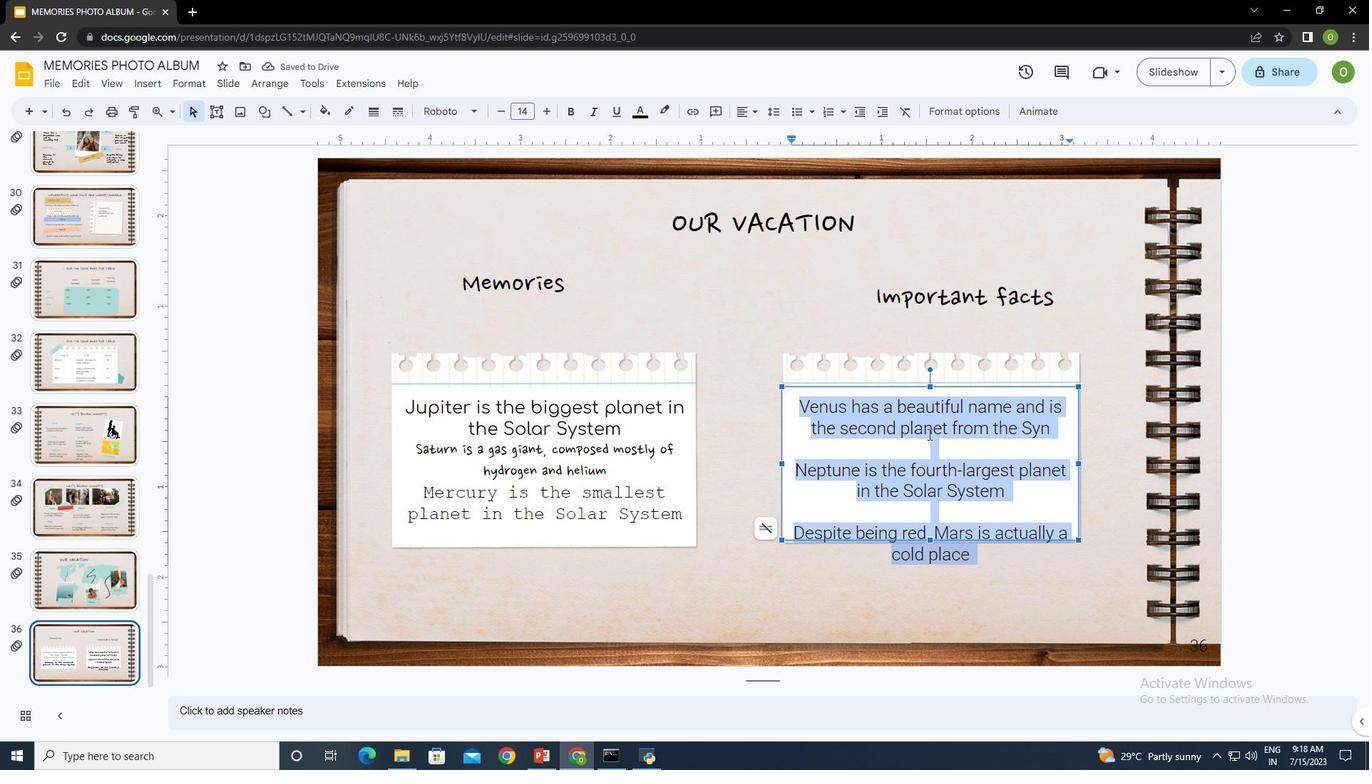 
Action: Mouse moved to (477, 135)
Screenshot: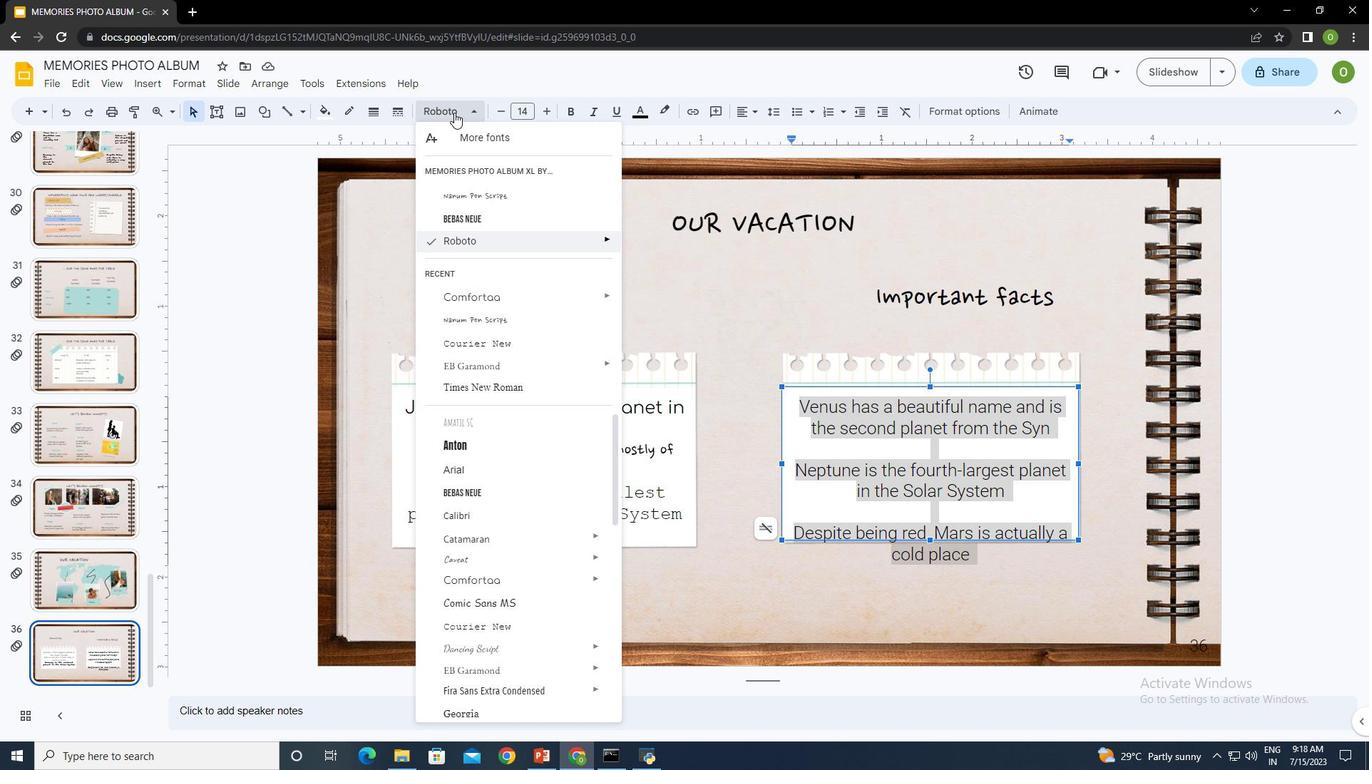 
Action: Mouse pressed left at (477, 135)
Screenshot: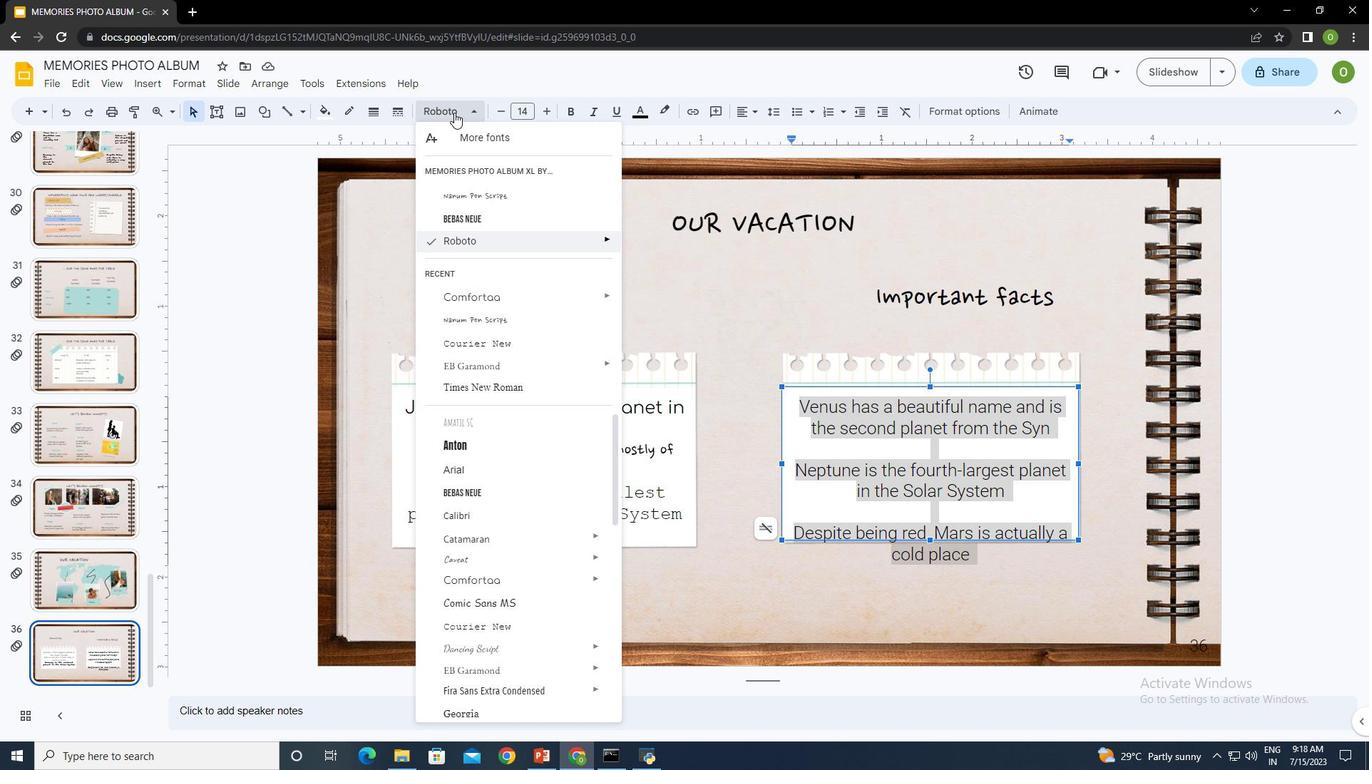
Action: Mouse moved to (537, 367)
Screenshot: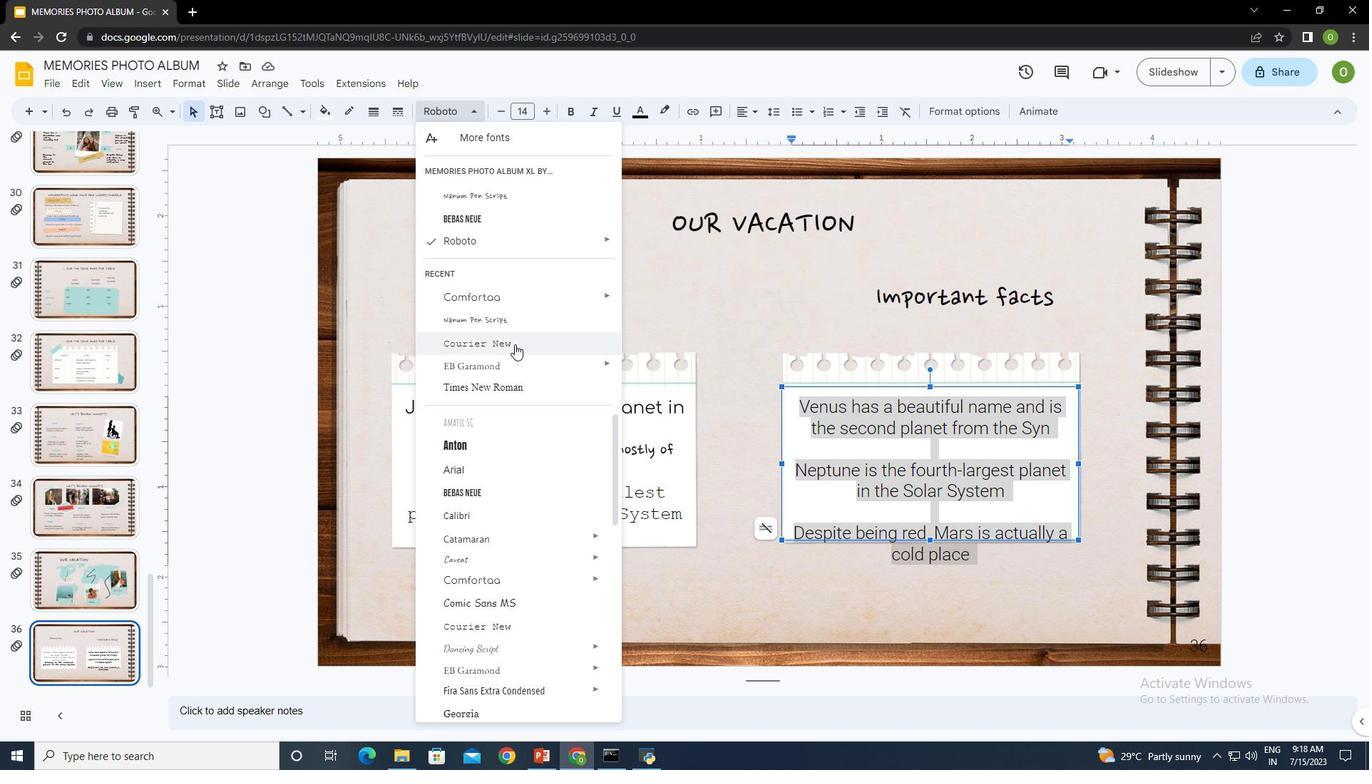 
Action: Mouse scrolled (537, 366) with delta (0, 0)
Screenshot: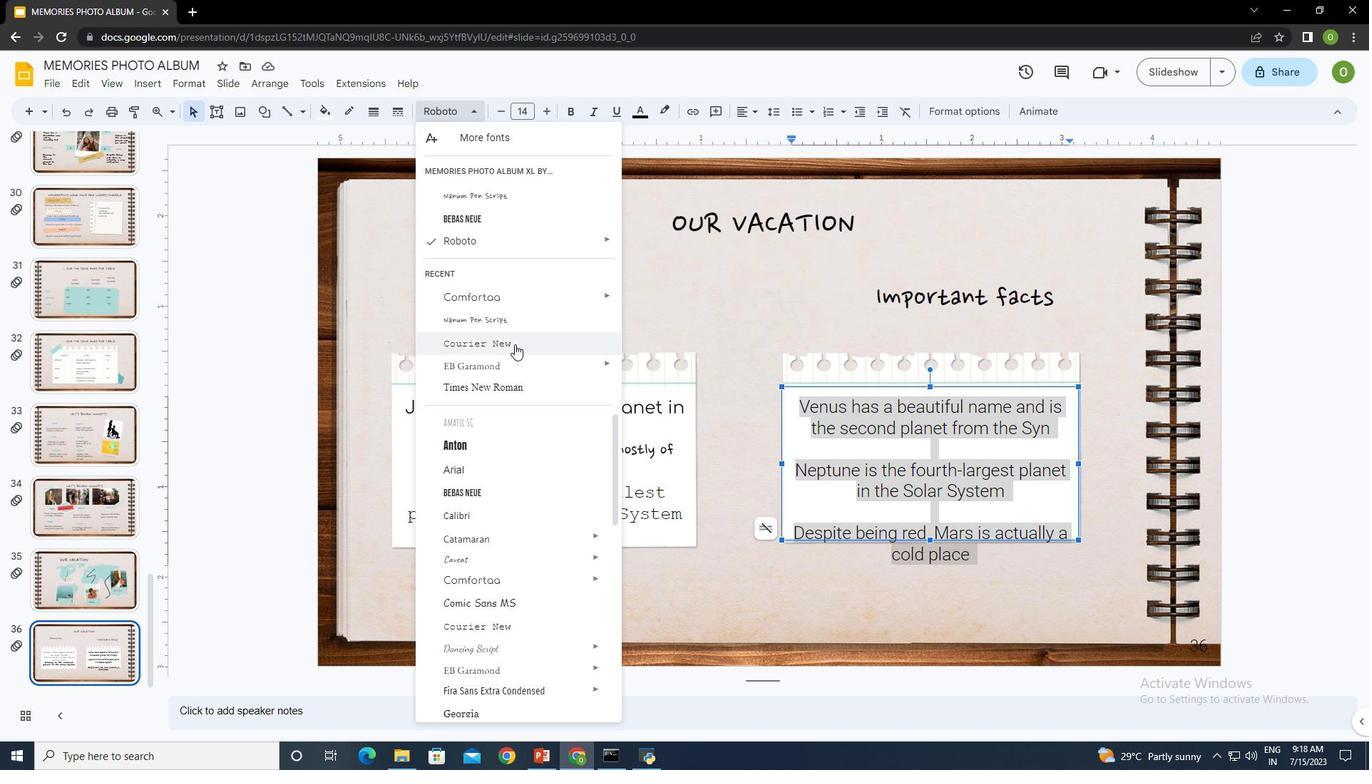 
Action: Mouse moved to (537, 367)
Screenshot: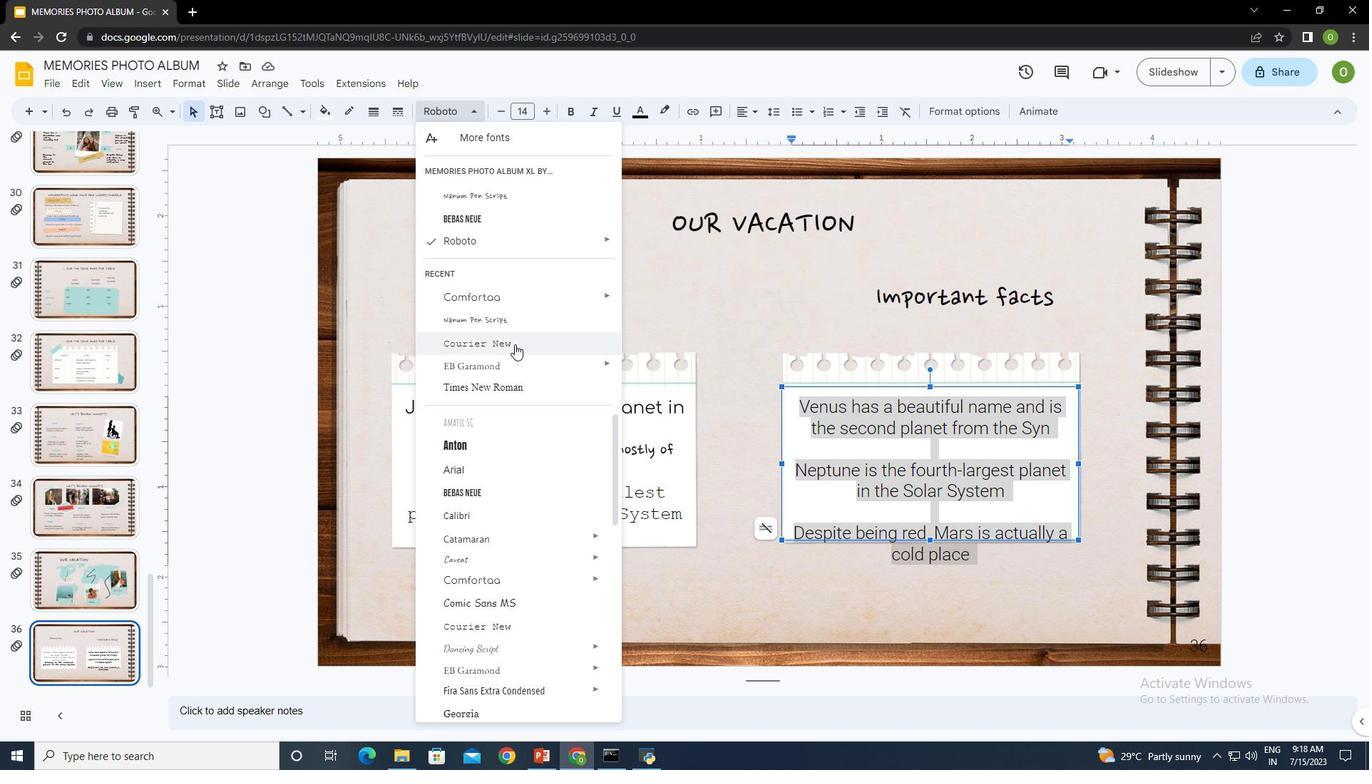 
Action: Mouse scrolled (537, 366) with delta (0, 0)
Screenshot: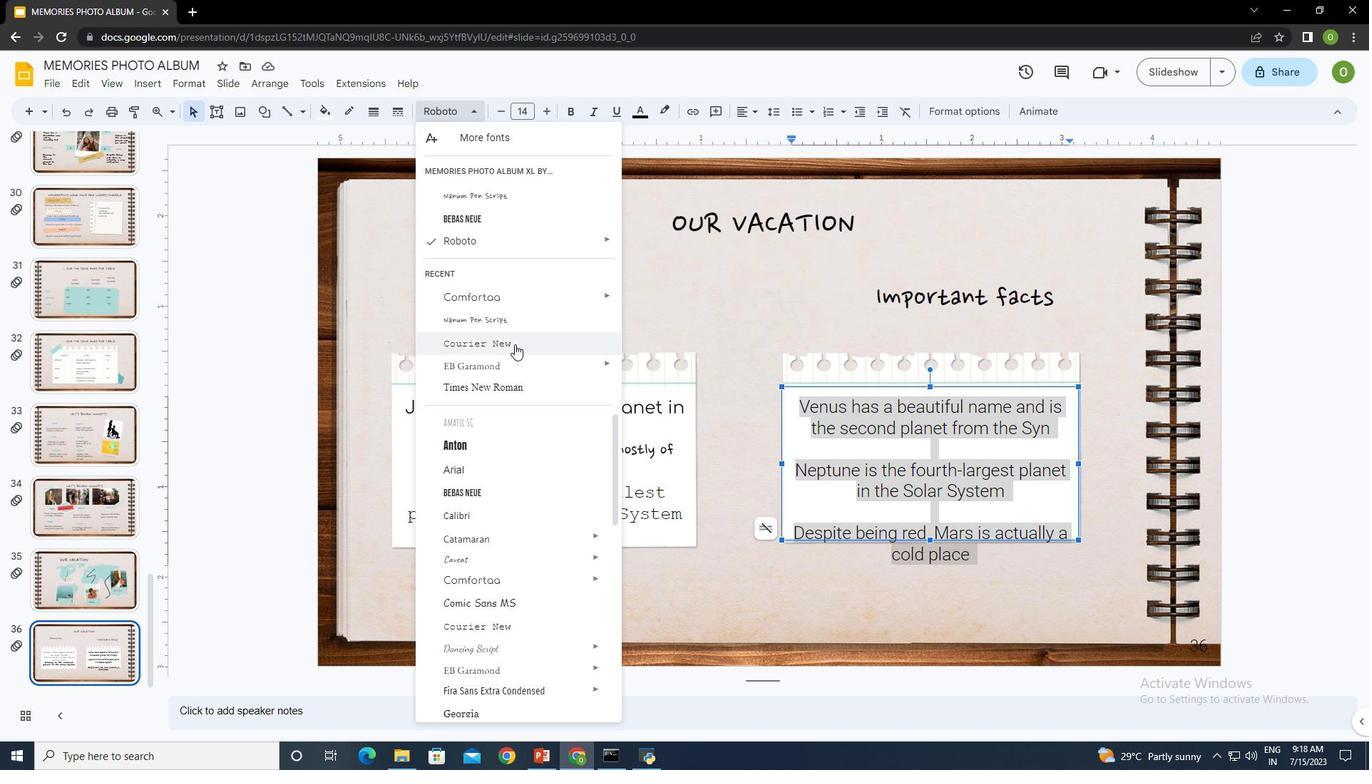 
Action: Mouse scrolled (537, 366) with delta (0, 0)
Screenshot: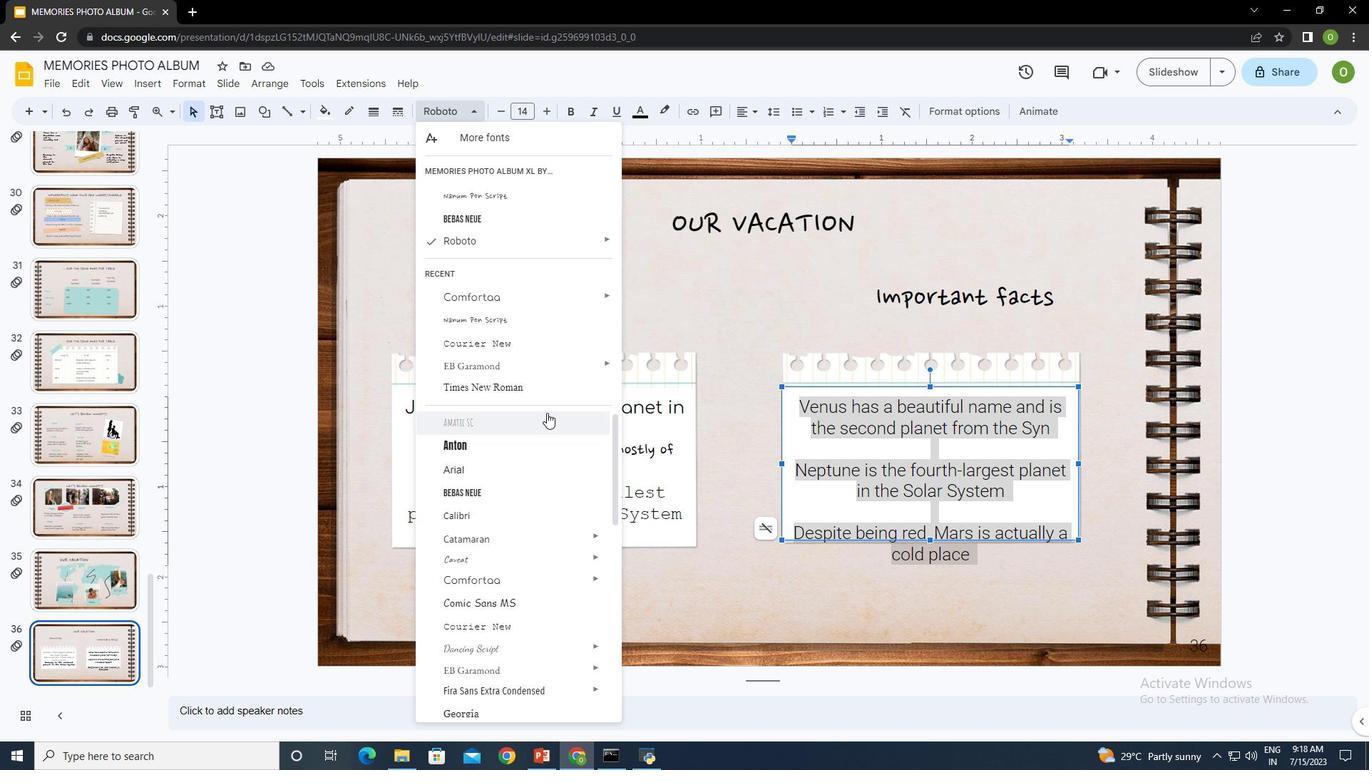 
Action: Mouse moved to (567, 487)
Screenshot: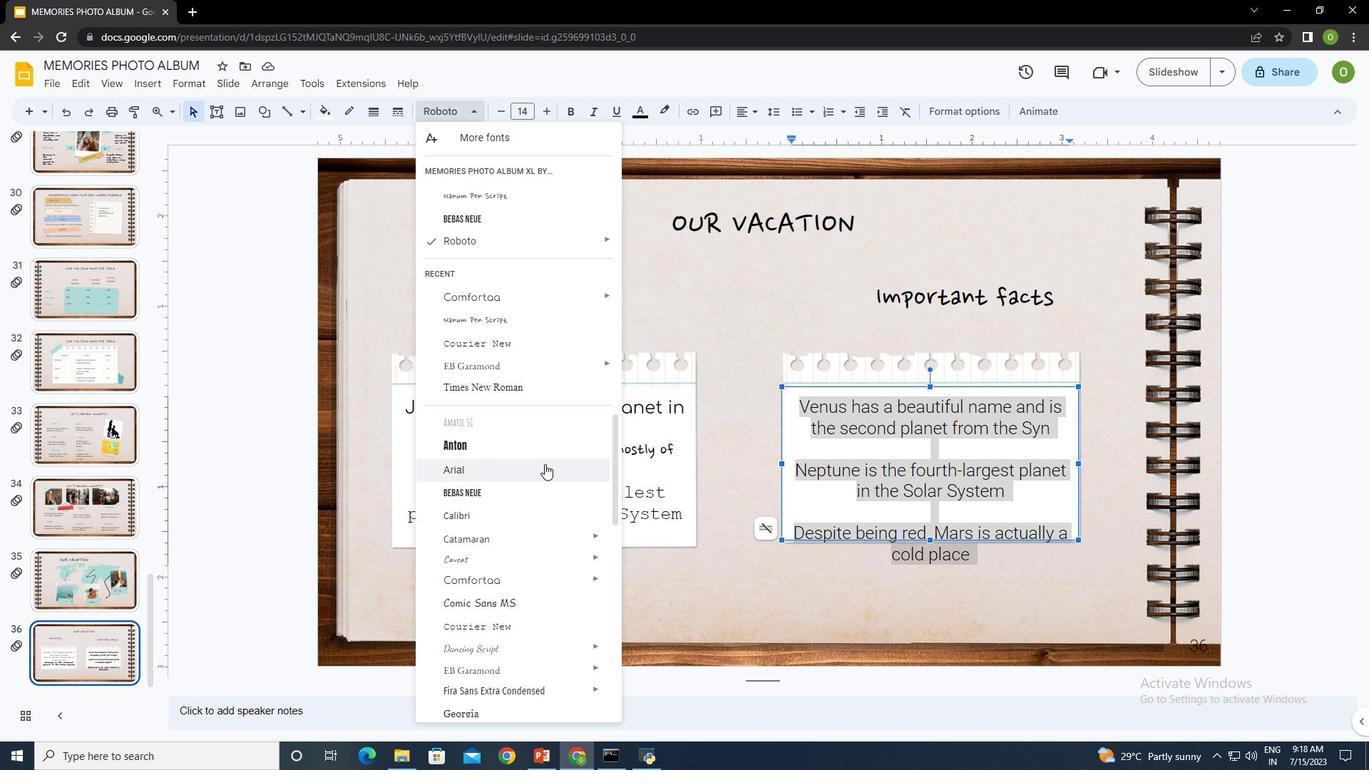 
Action: Mouse pressed left at (567, 487)
Screenshot: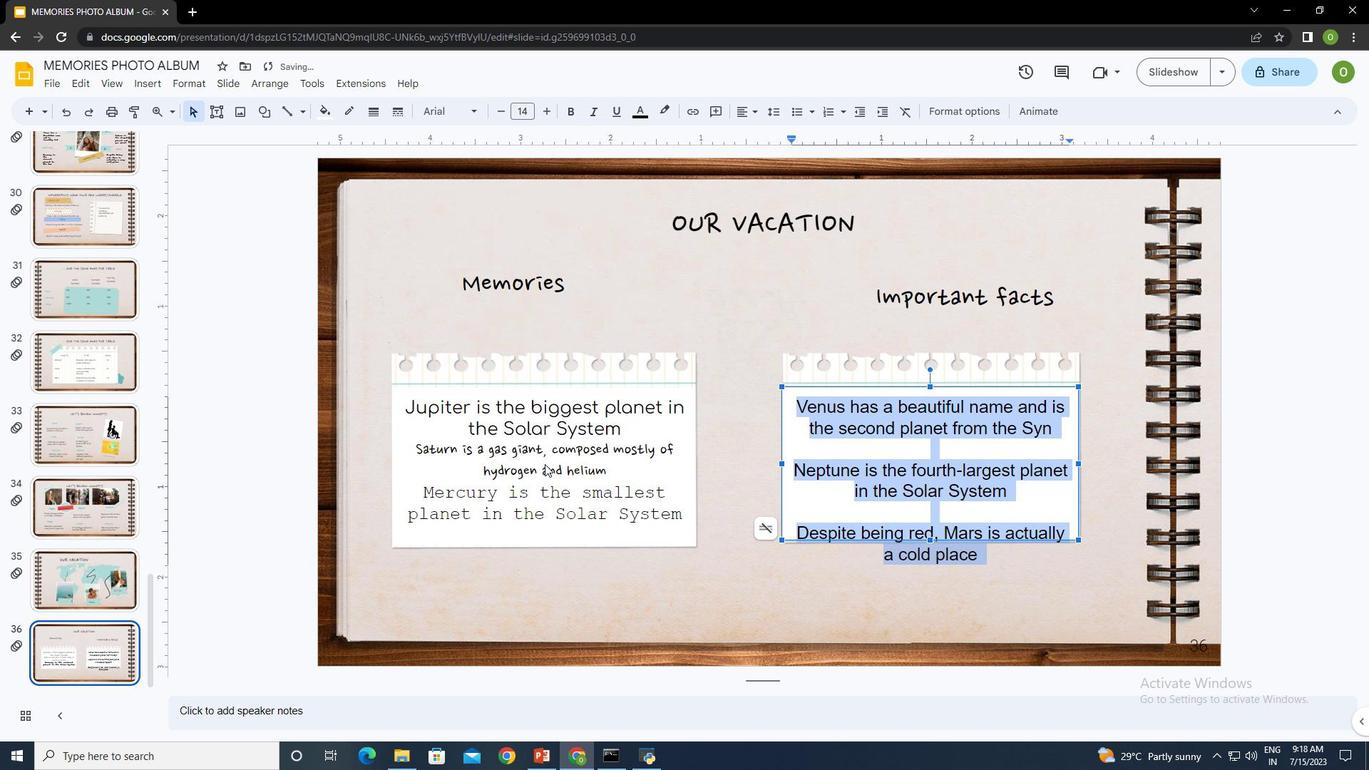 
Action: Mouse moved to (527, 133)
Screenshot: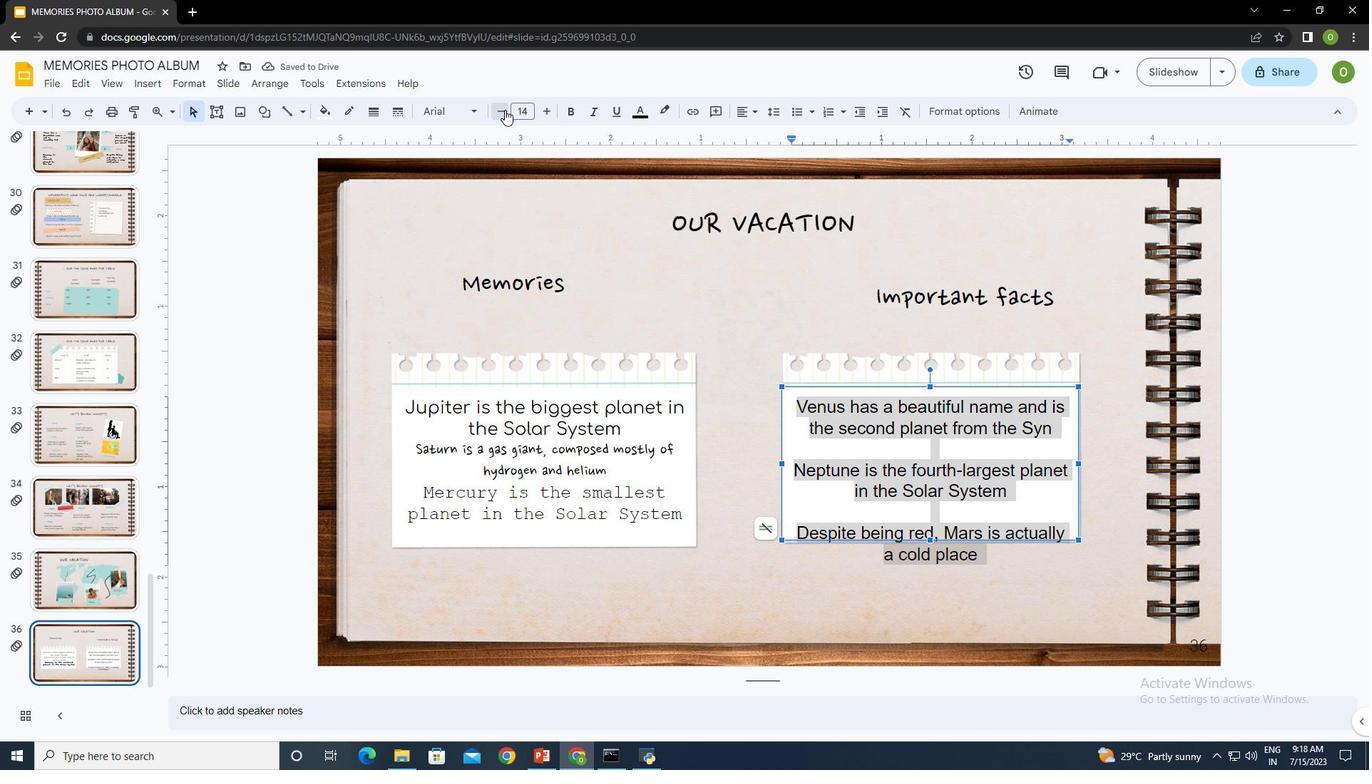 
Action: Mouse pressed left at (527, 133)
Screenshot: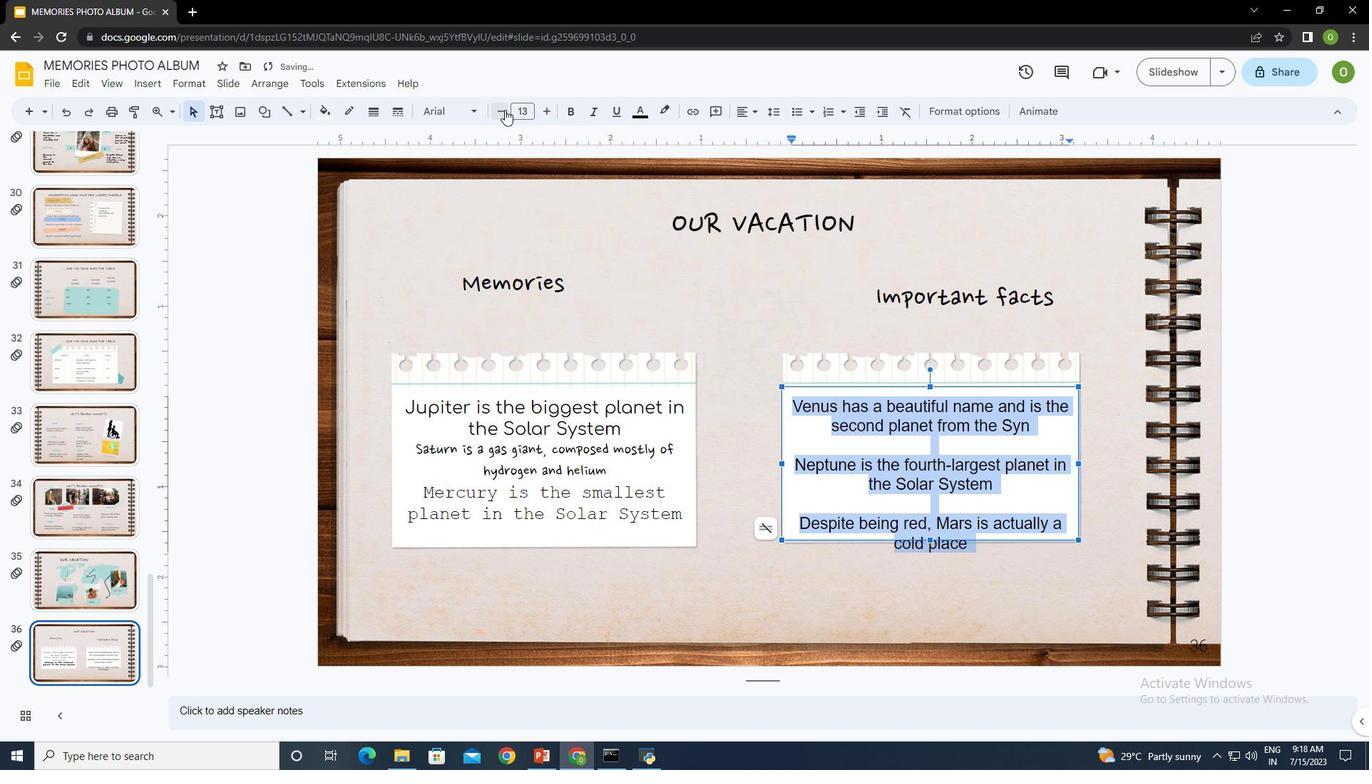
Action: Mouse moved to (527, 132)
Screenshot: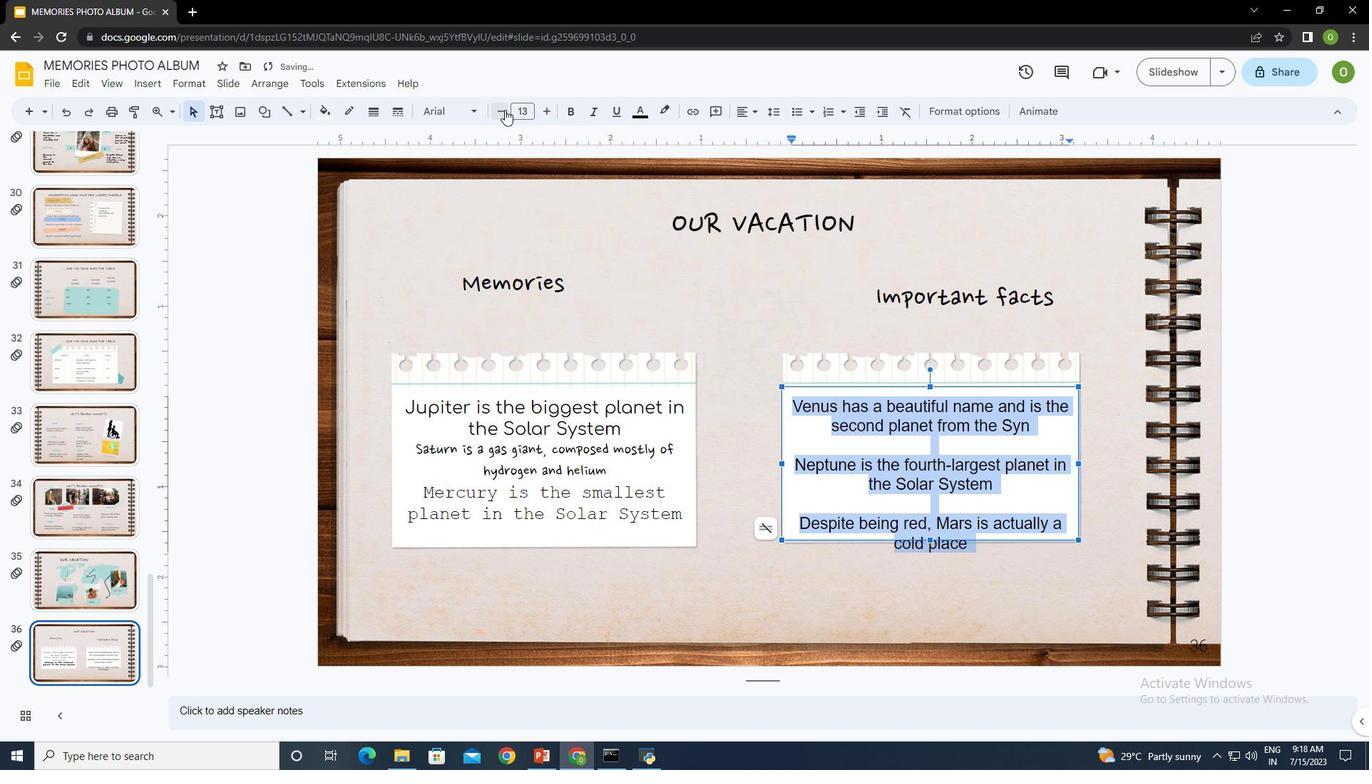 
Action: Mouse pressed left at (527, 132)
Screenshot: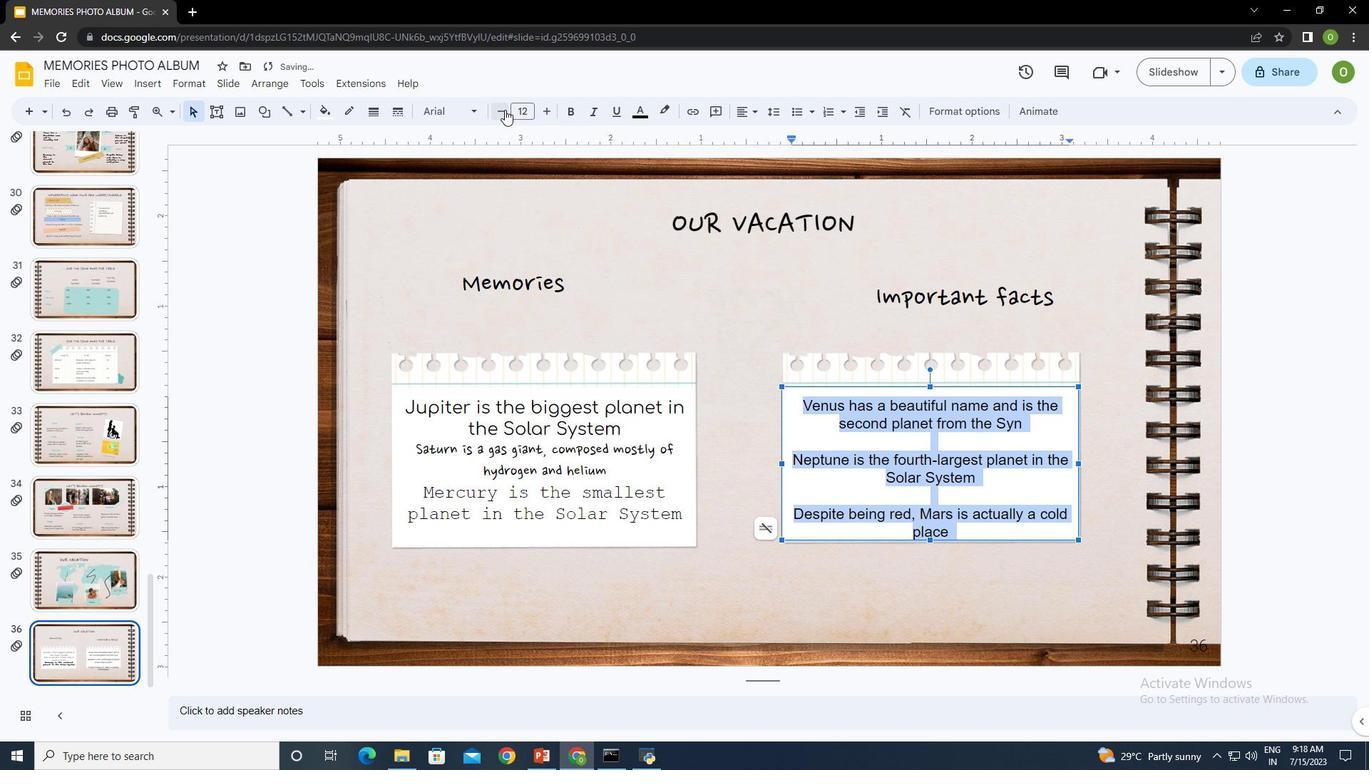 
Action: Mouse pressed left at (527, 132)
Screenshot: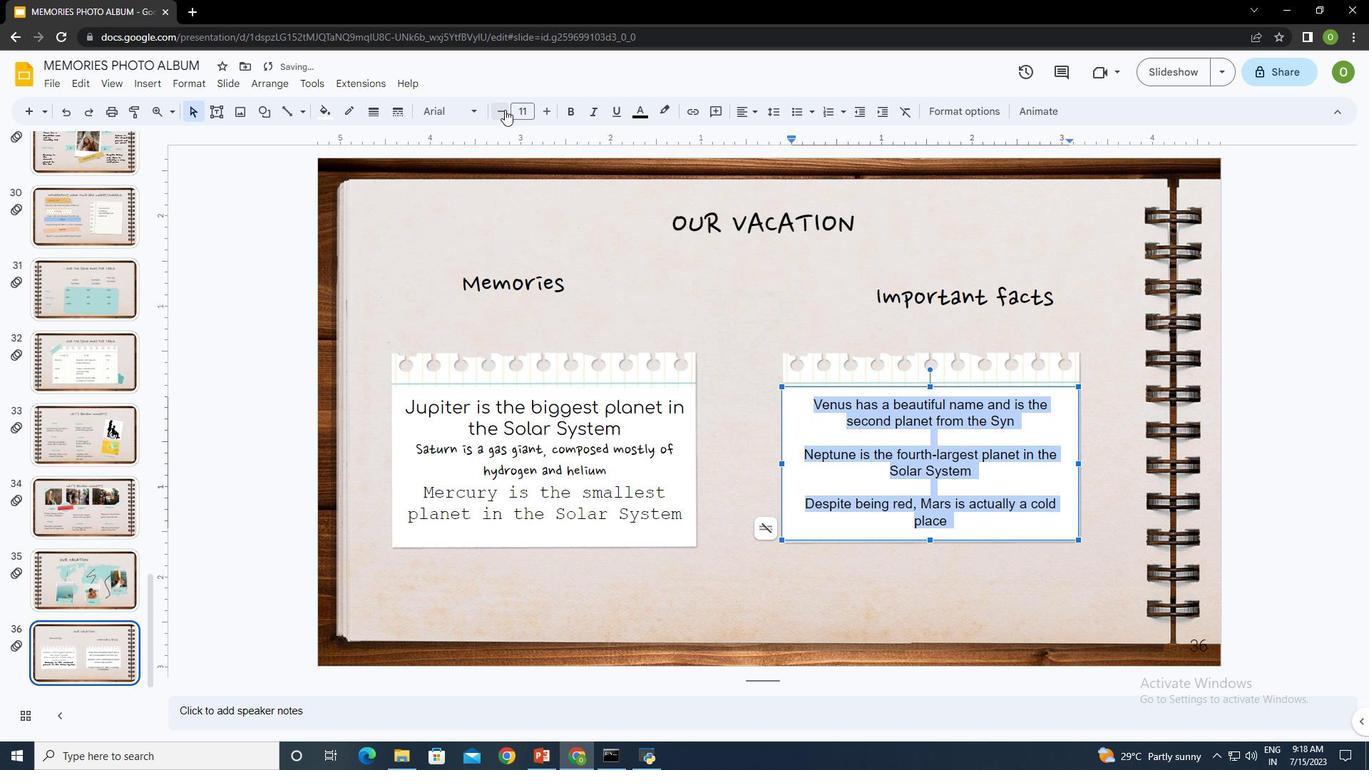 
Action: Mouse moved to (856, 335)
Screenshot: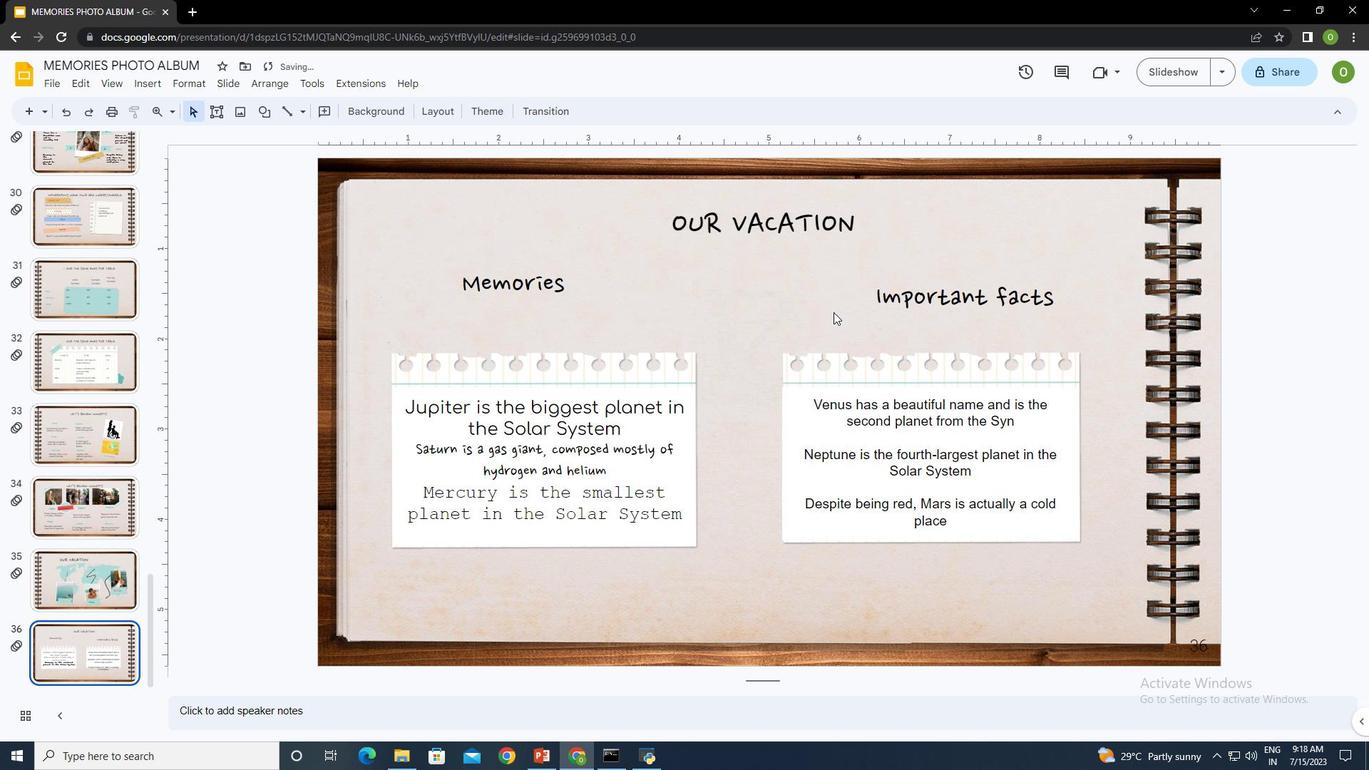 
Action: Mouse pressed left at (856, 335)
Screenshot: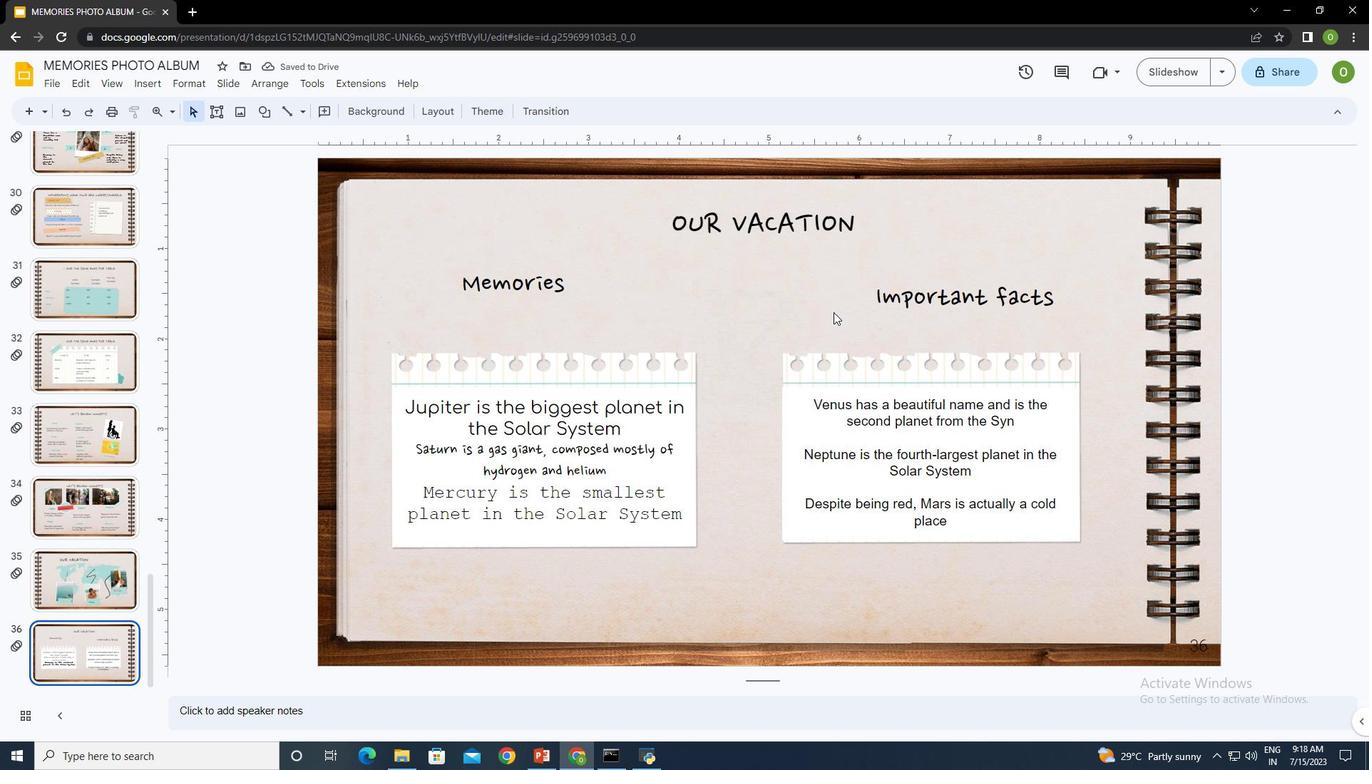 
Action: Mouse moved to (768, 423)
Screenshot: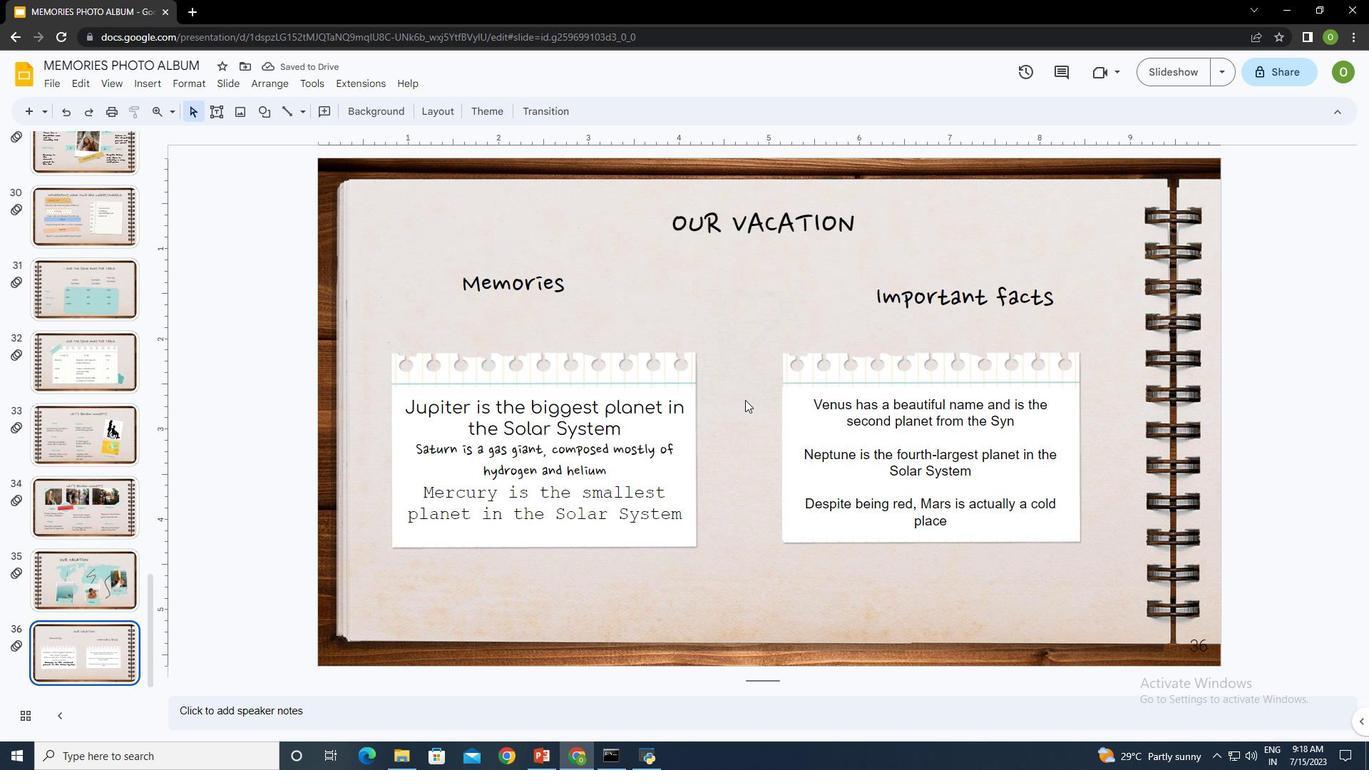 
Action: Mouse pressed left at (768, 423)
Screenshot: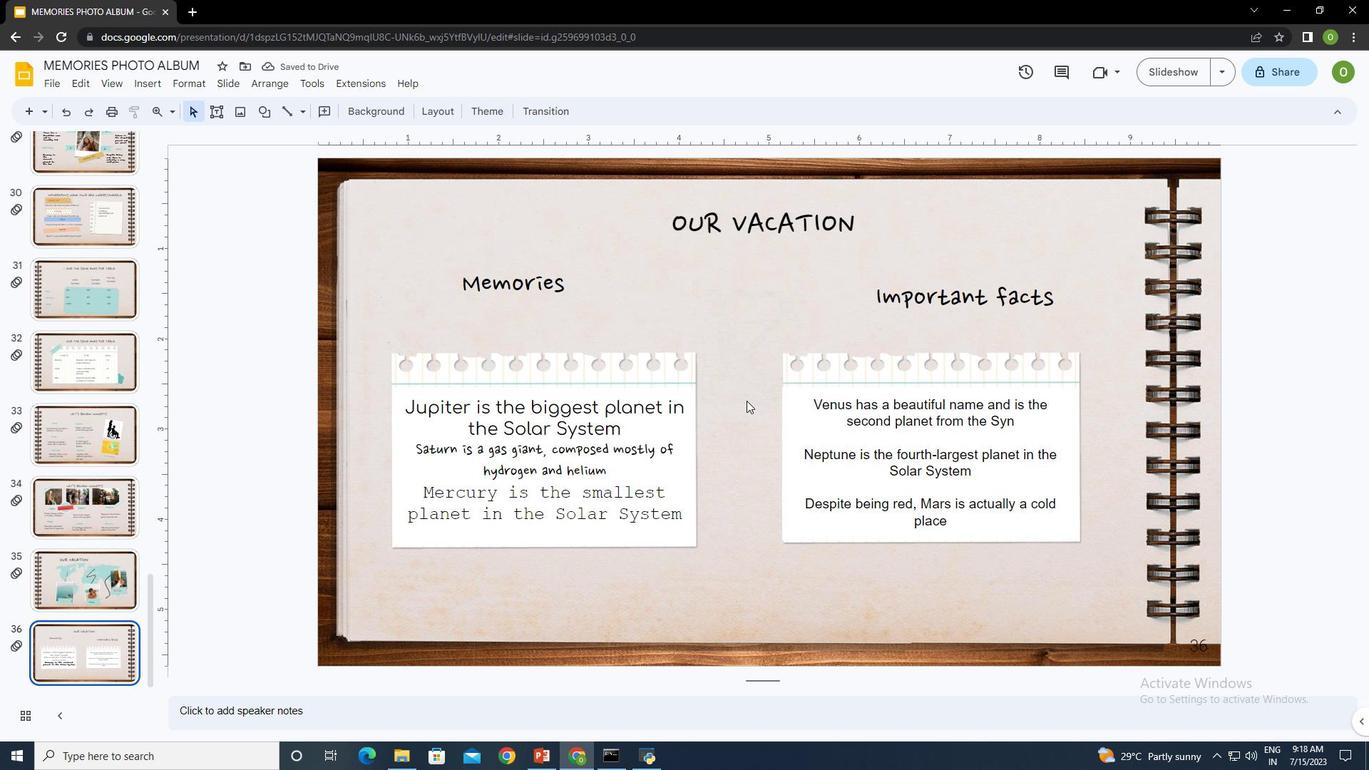 
Action: Mouse moved to (326, 135)
Screenshot: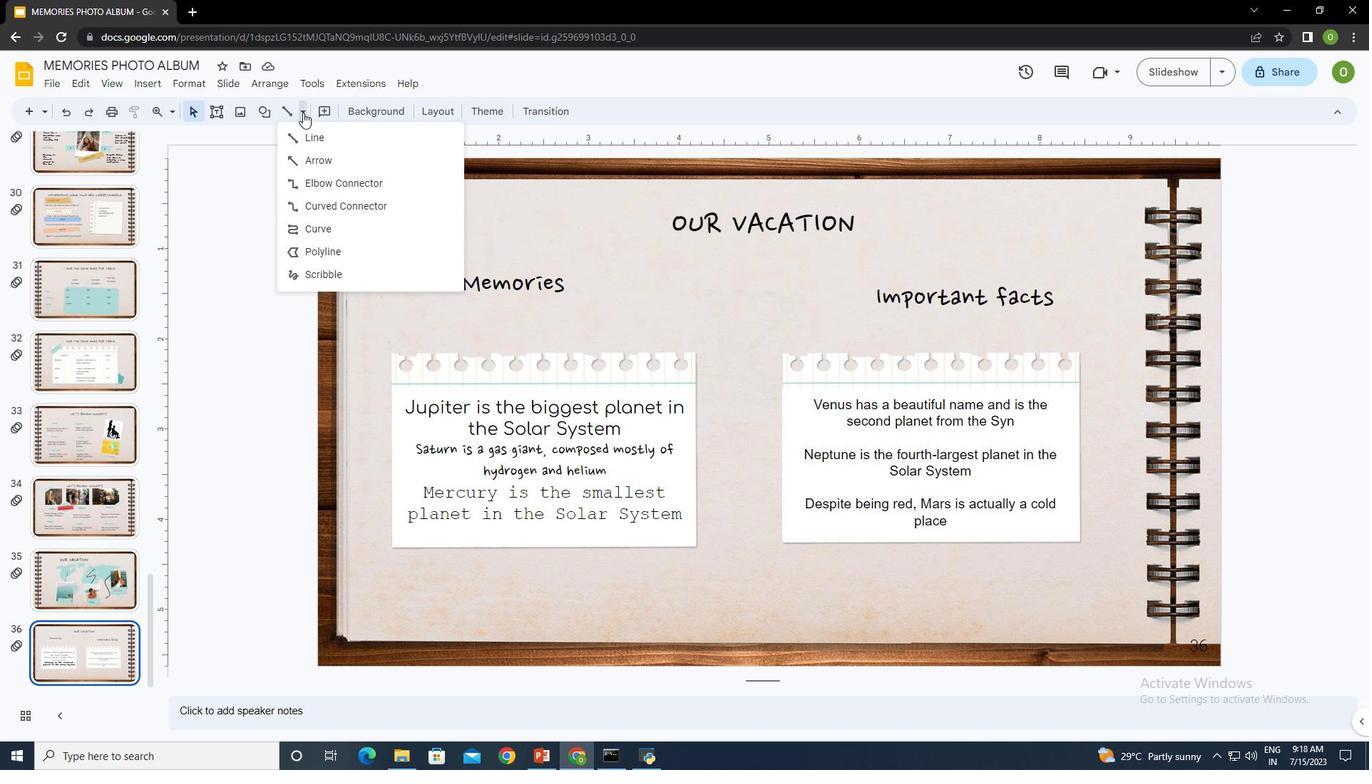 
Action: Mouse pressed left at (326, 135)
Screenshot: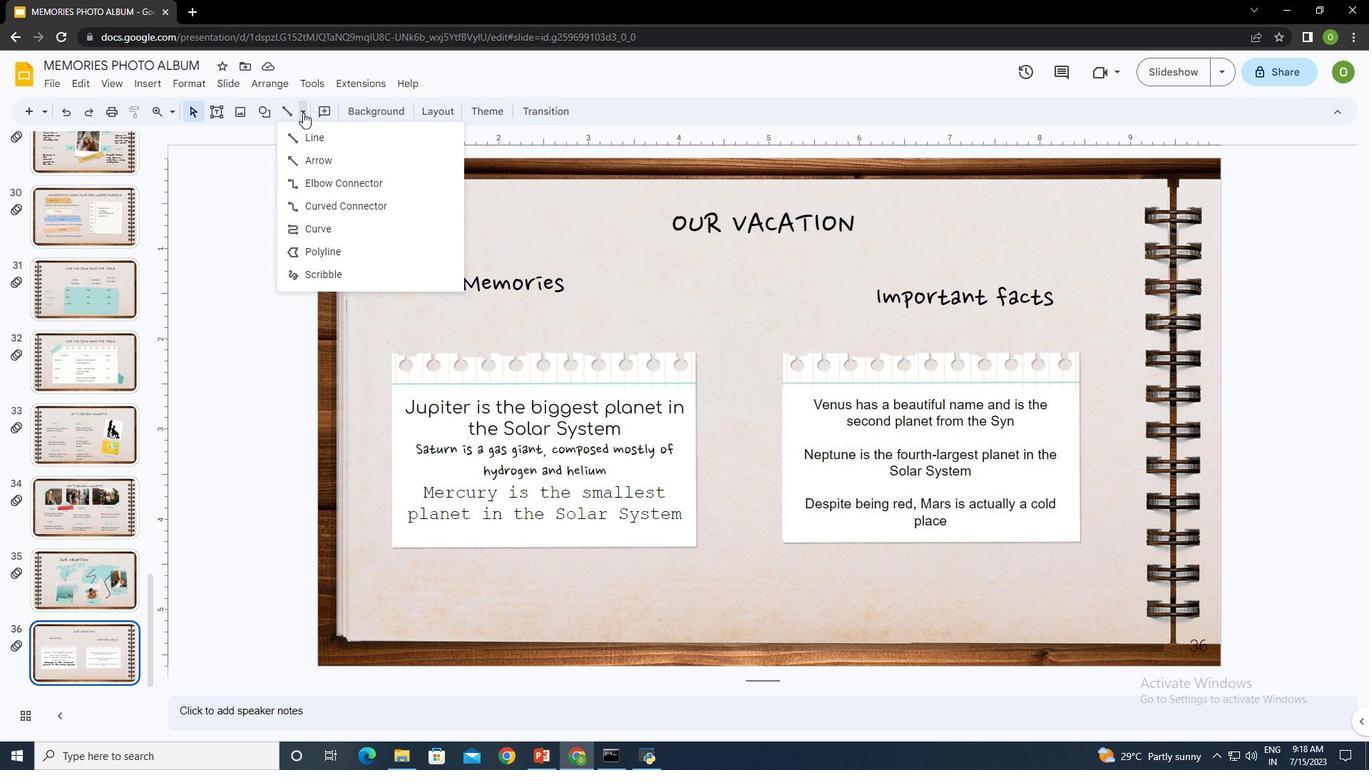 
Action: Mouse moved to (354, 161)
Screenshot: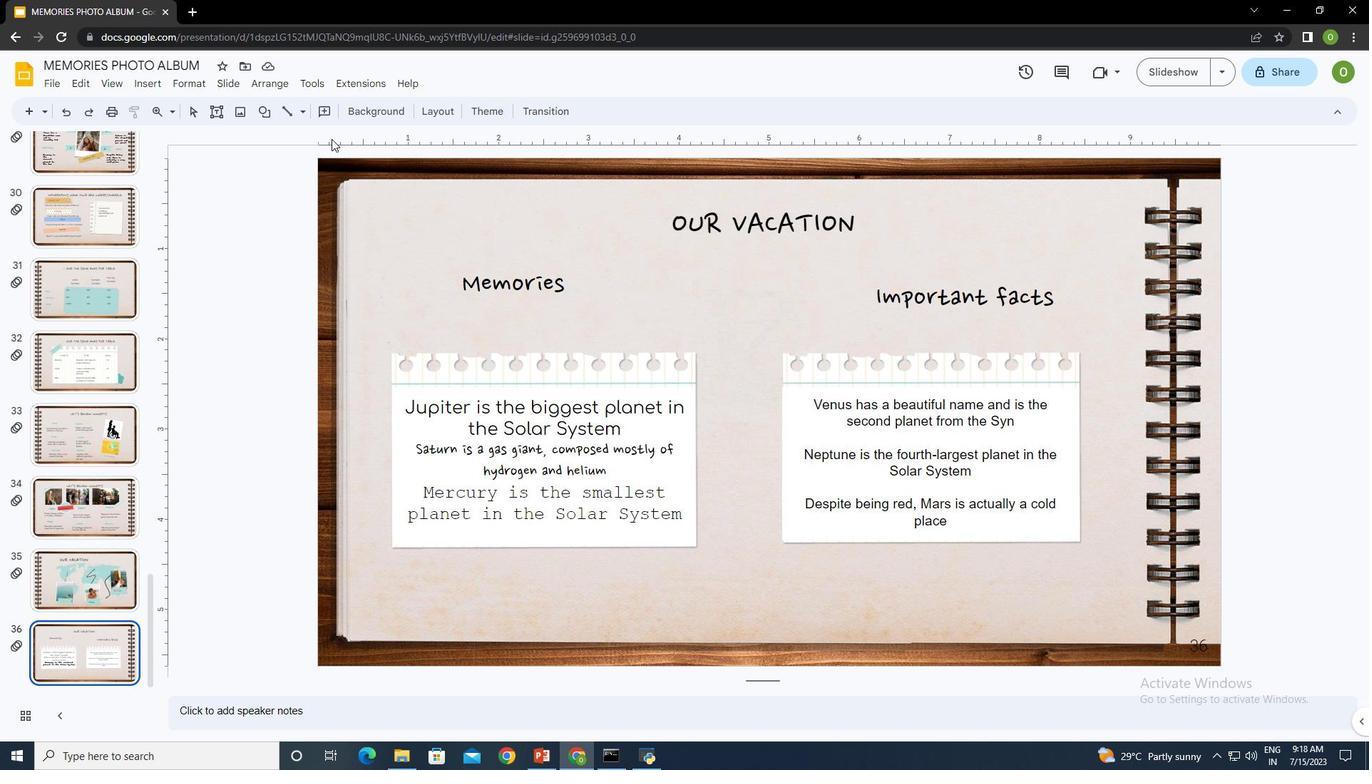 
Action: Mouse pressed left at (354, 161)
Screenshot: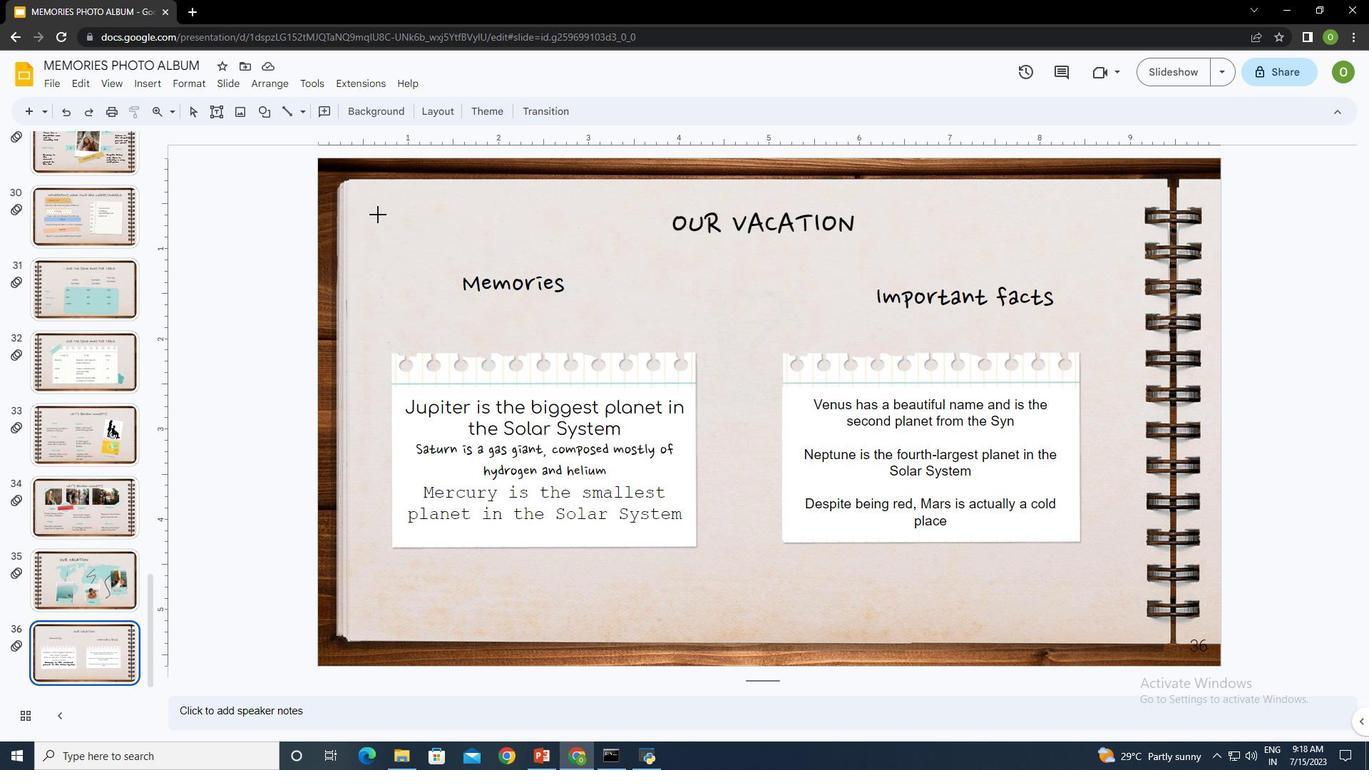 
Action: Mouse moved to (552, 336)
Screenshot: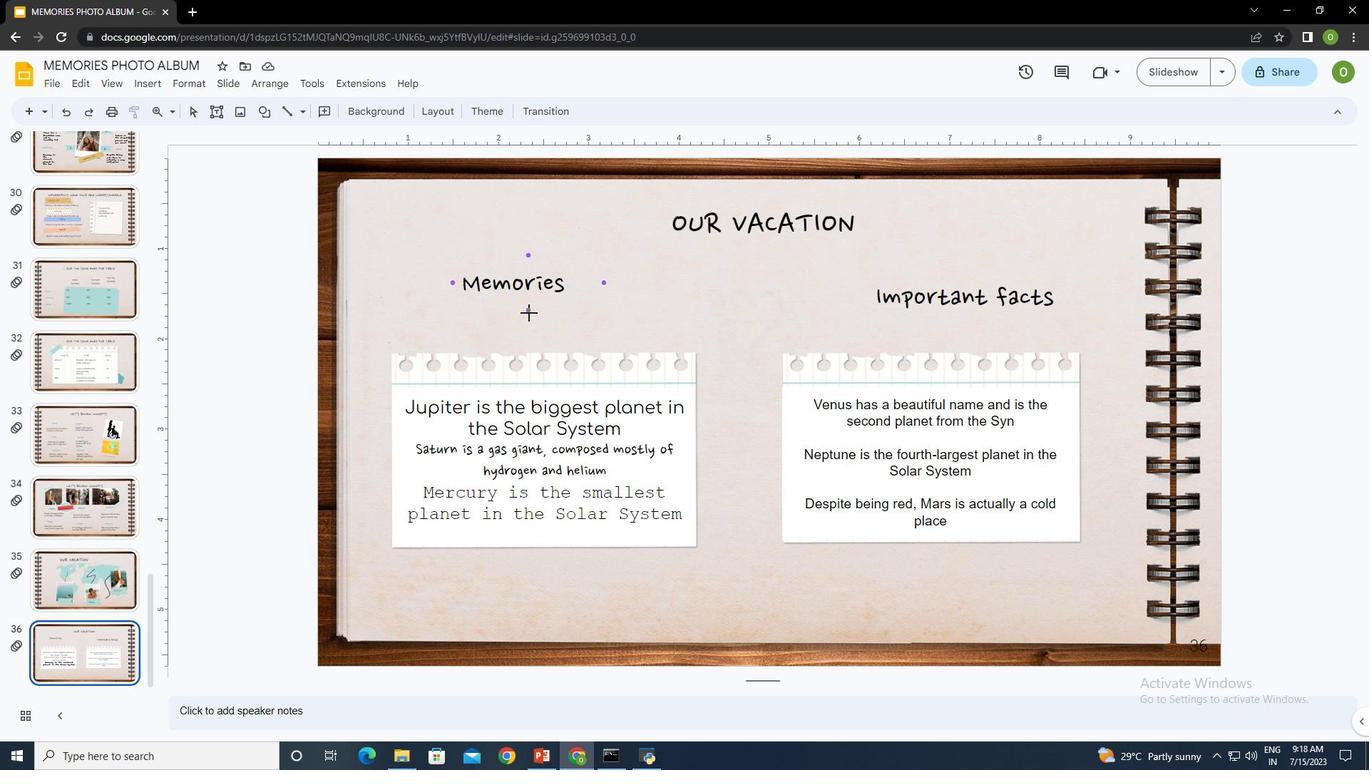 
Action: Mouse pressed left at (552, 336)
Screenshot: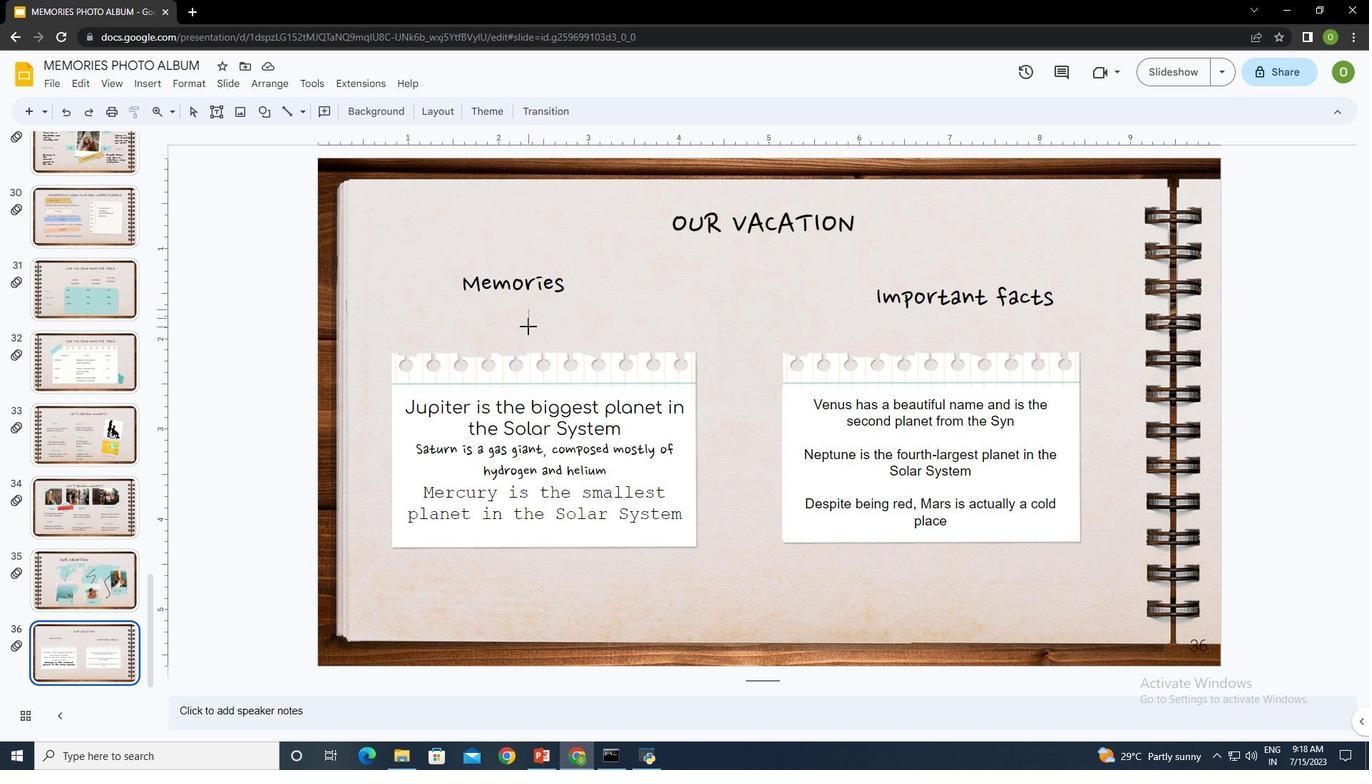 
Action: Mouse moved to (354, 137)
Screenshot: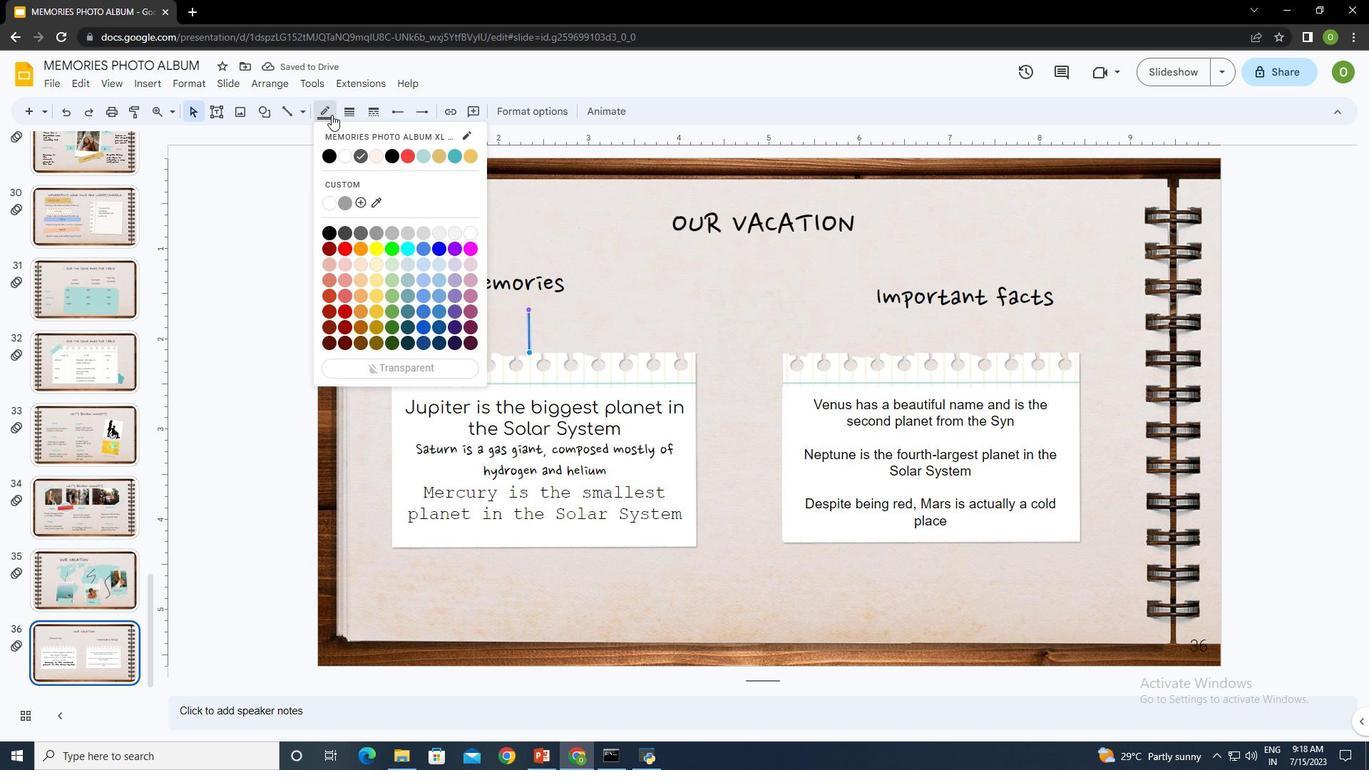 
Action: Mouse pressed left at (354, 137)
